 Task: Research Airbnb properties in Faisalabad, Pakistan from 4th January 2024 to 10th January 2024 for 1 adult. Place can be private room with 1  bedroom having 1 bed and 1 bathroom. Property type can be hotel.
Action: Mouse moved to (472, 134)
Screenshot: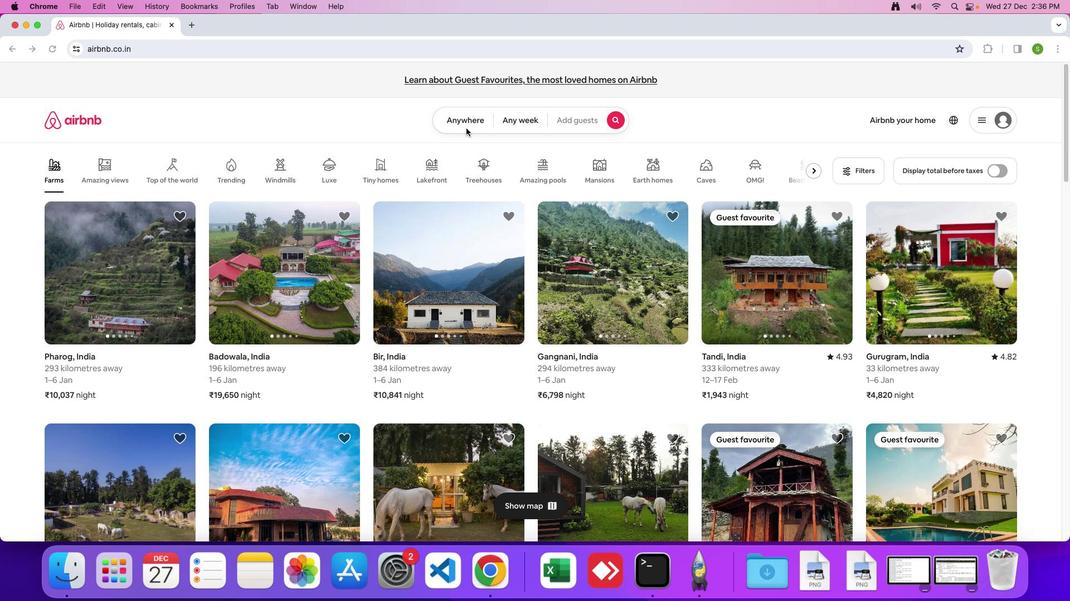 
Action: Mouse pressed left at (472, 134)
Screenshot: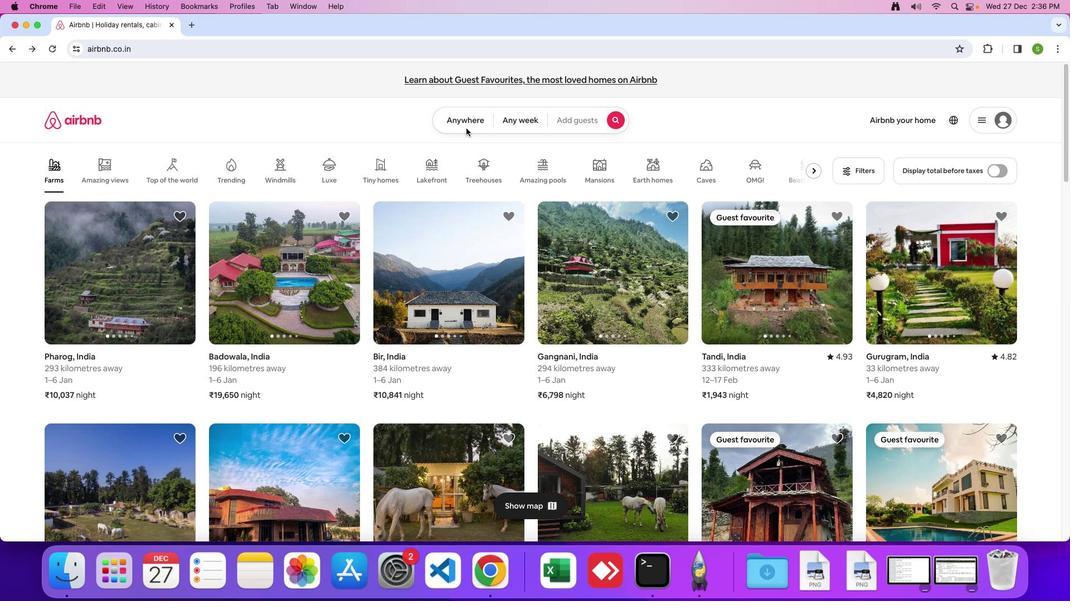 
Action: Mouse moved to (464, 129)
Screenshot: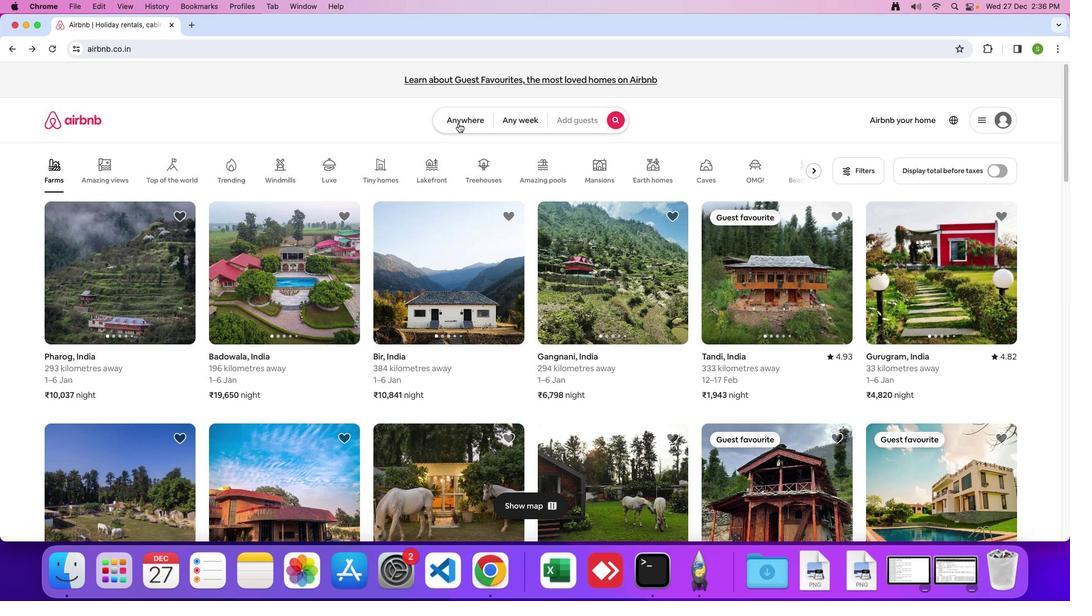 
Action: Mouse pressed left at (464, 129)
Screenshot: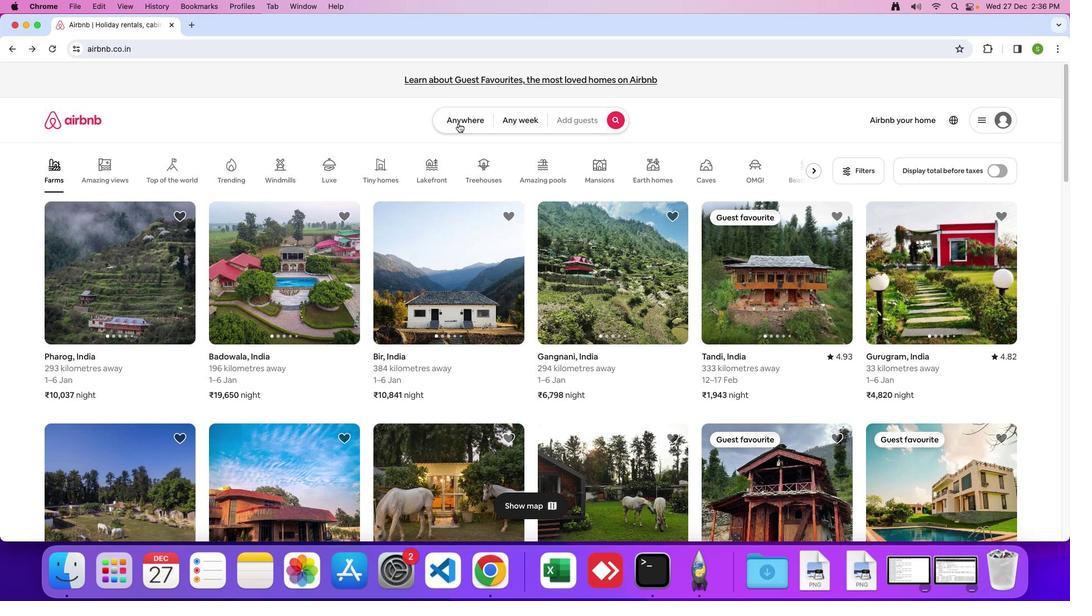 
Action: Mouse moved to (414, 163)
Screenshot: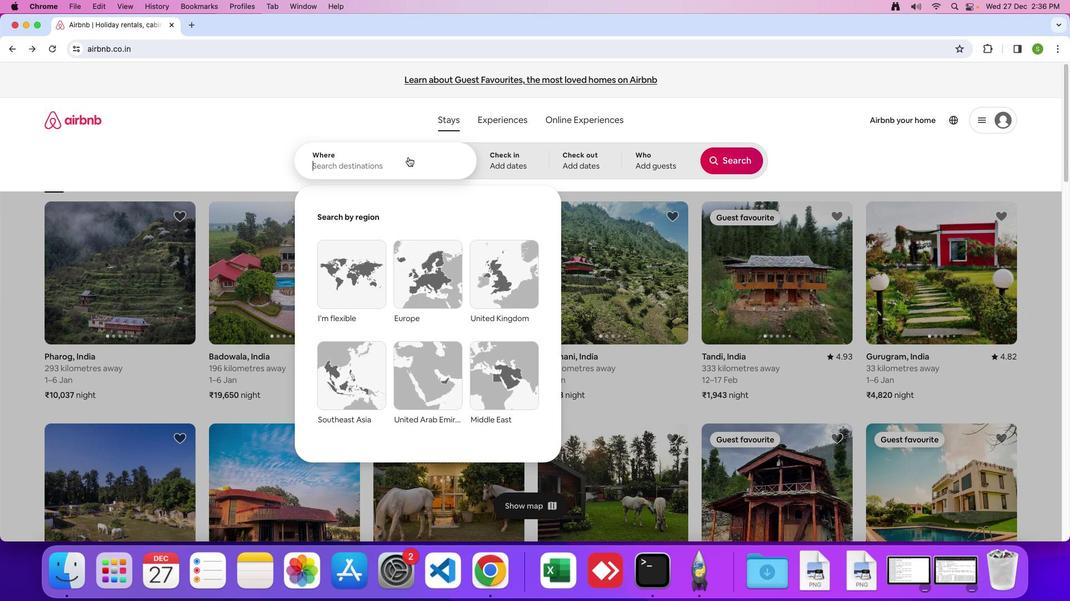 
Action: Mouse pressed left at (414, 163)
Screenshot: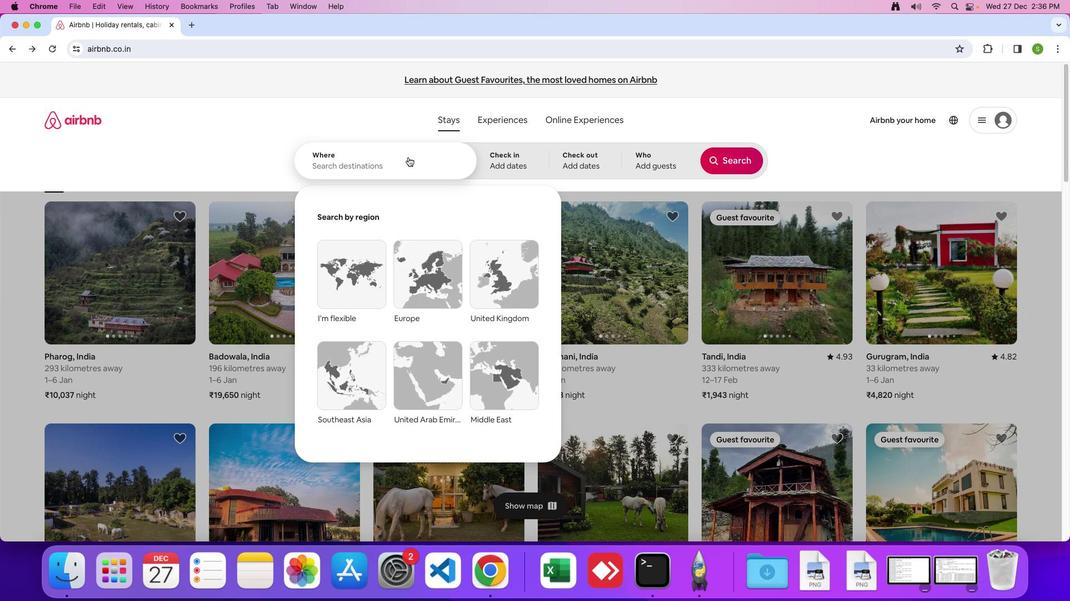 
Action: Key pressed 'F'Key.caps_lock'a''i''s''a''l''a''b''a''d'','Key.spaceKey.shift'P''a''k''i''s''t''a''n'Key.enter
Screenshot: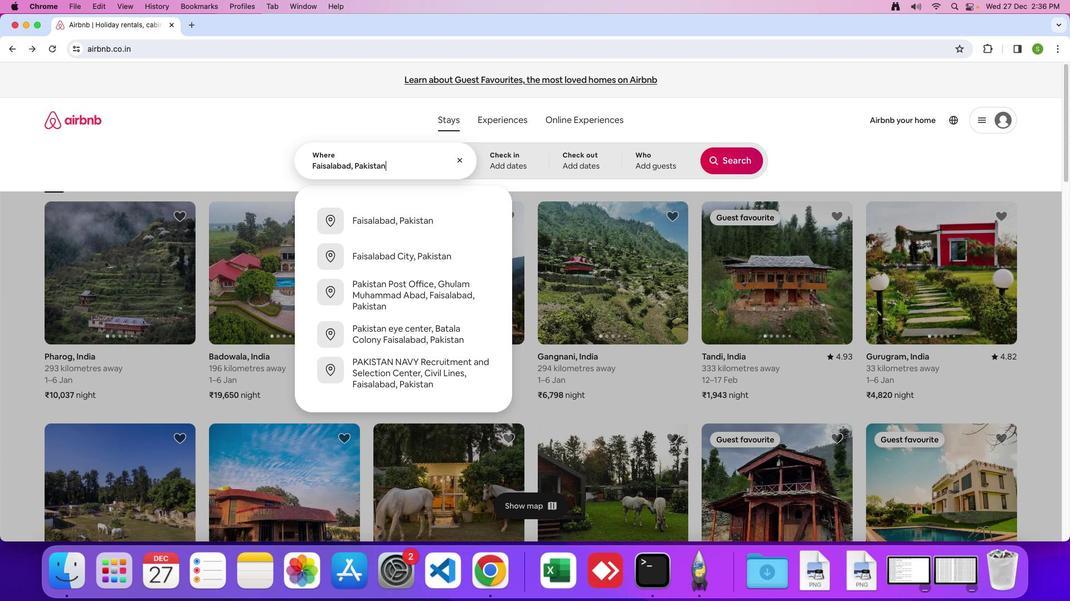 
Action: Mouse moved to (667, 301)
Screenshot: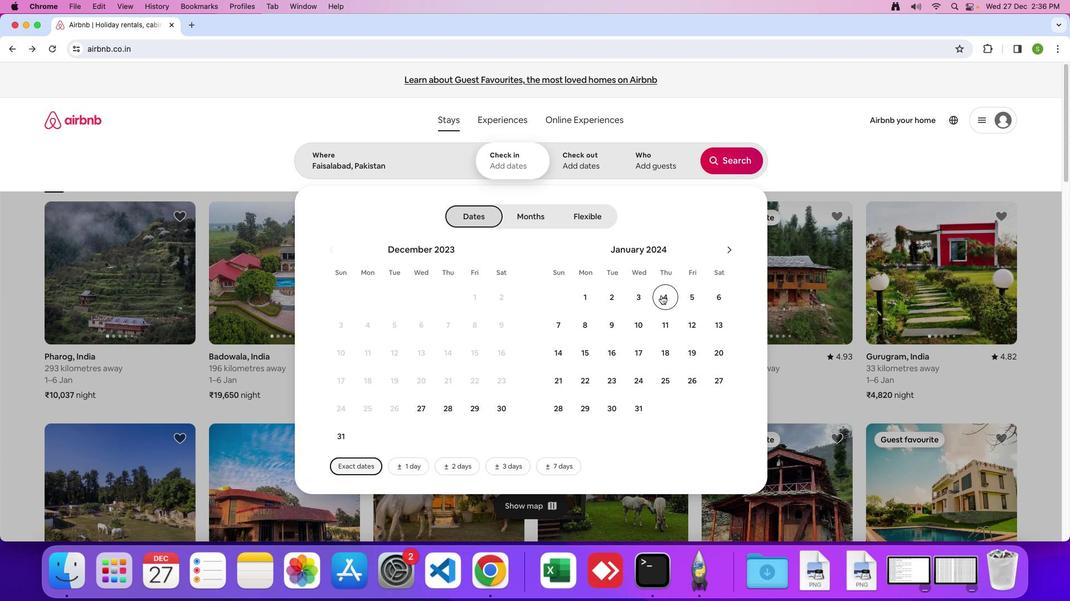 
Action: Mouse pressed left at (667, 301)
Screenshot: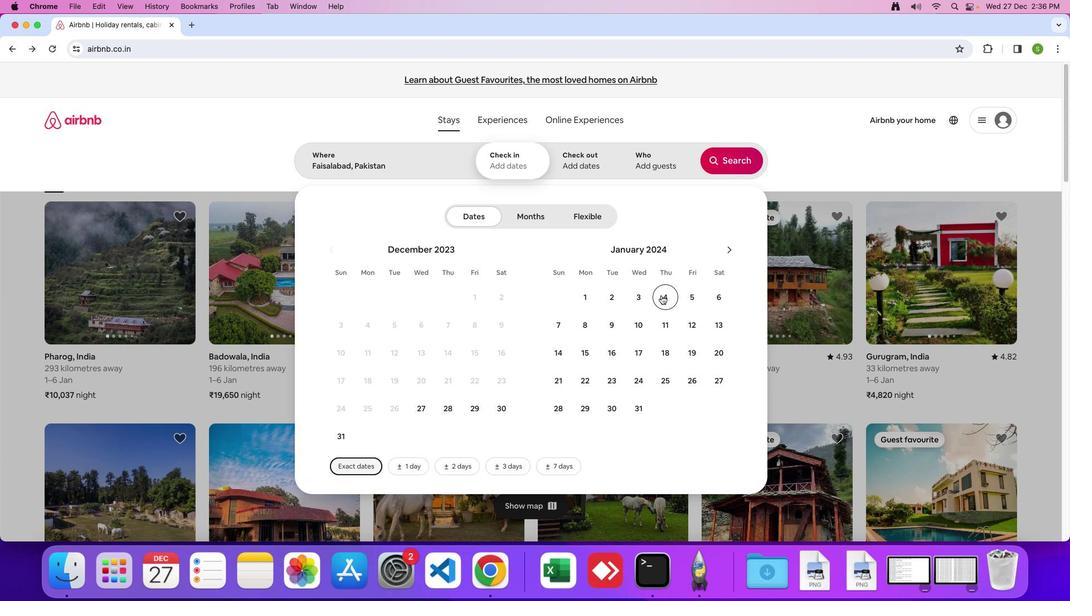
Action: Mouse moved to (647, 334)
Screenshot: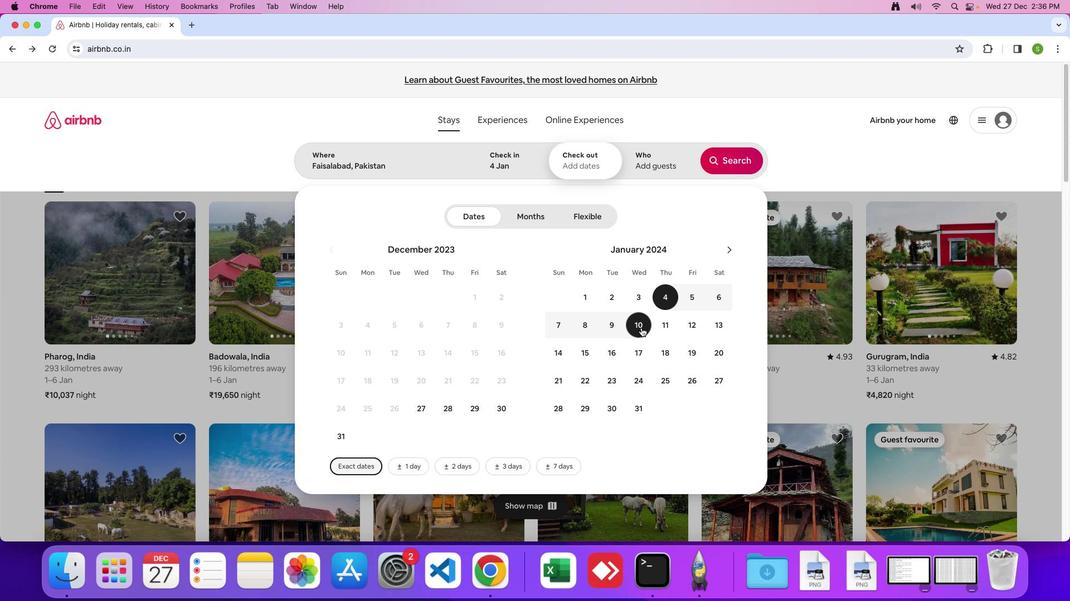 
Action: Mouse pressed left at (647, 334)
Screenshot: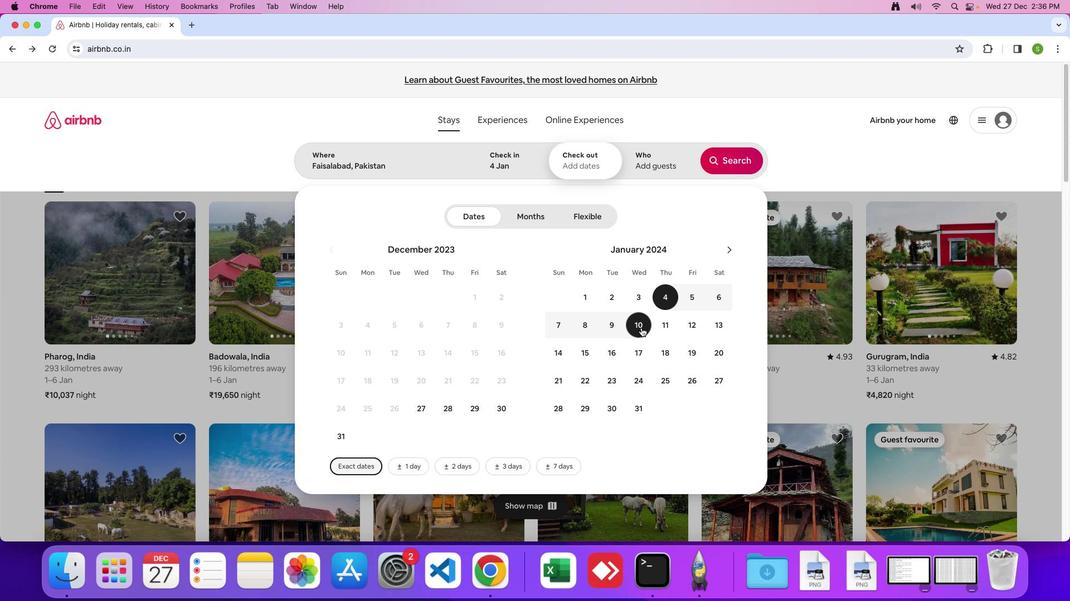 
Action: Mouse moved to (656, 171)
Screenshot: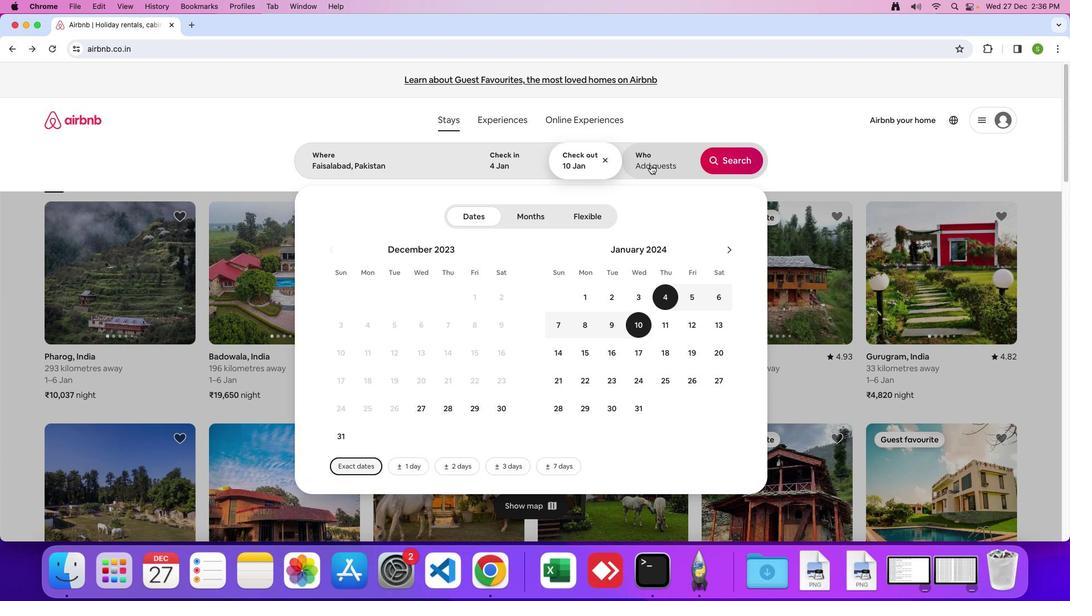 
Action: Mouse pressed left at (656, 171)
Screenshot: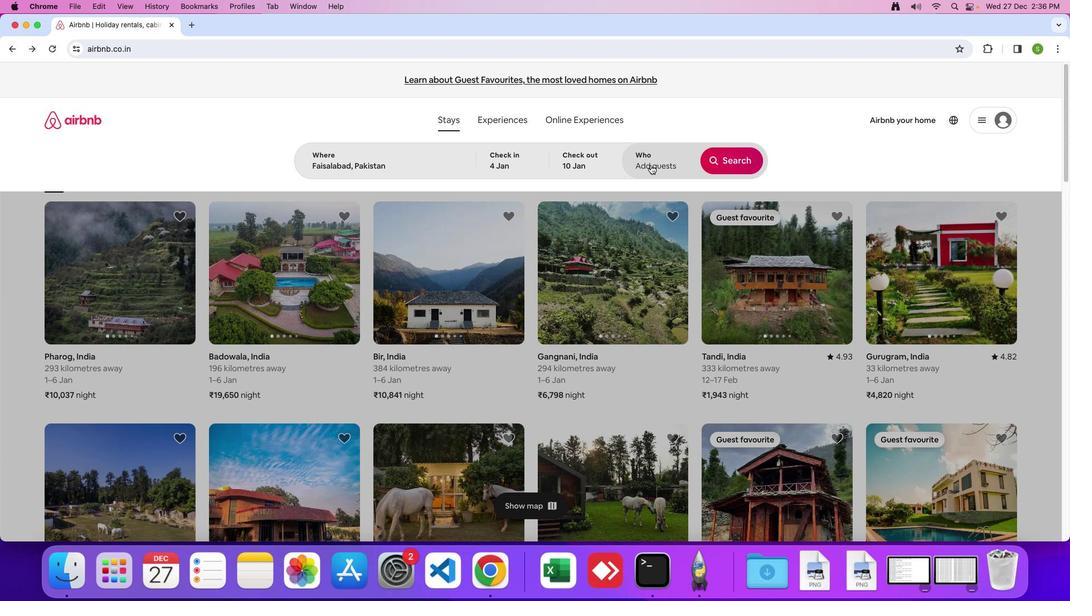 
Action: Mouse moved to (740, 227)
Screenshot: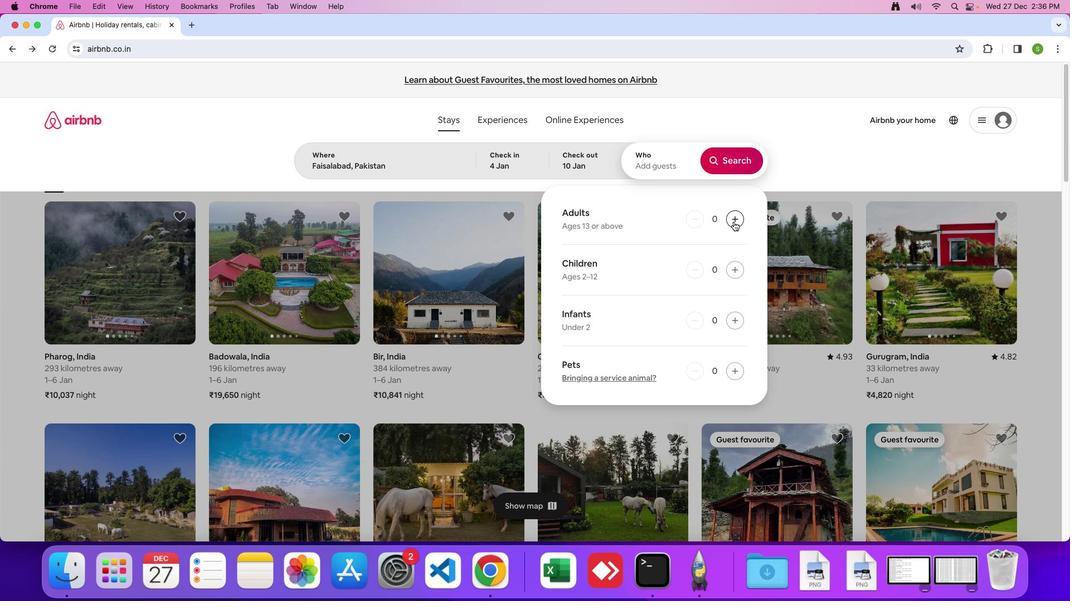 
Action: Mouse pressed left at (740, 227)
Screenshot: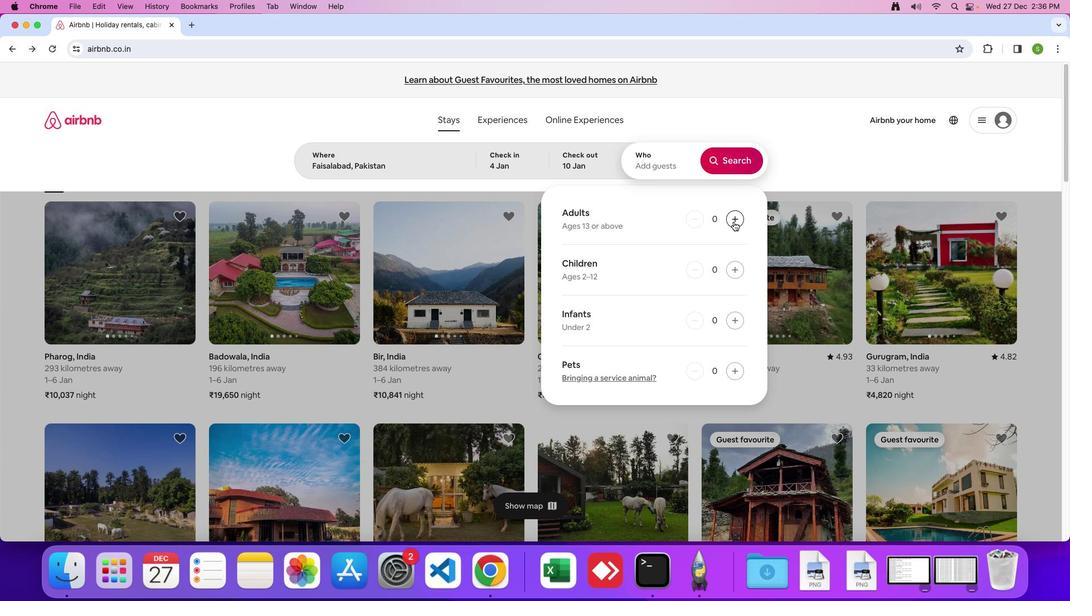 
Action: Mouse moved to (733, 176)
Screenshot: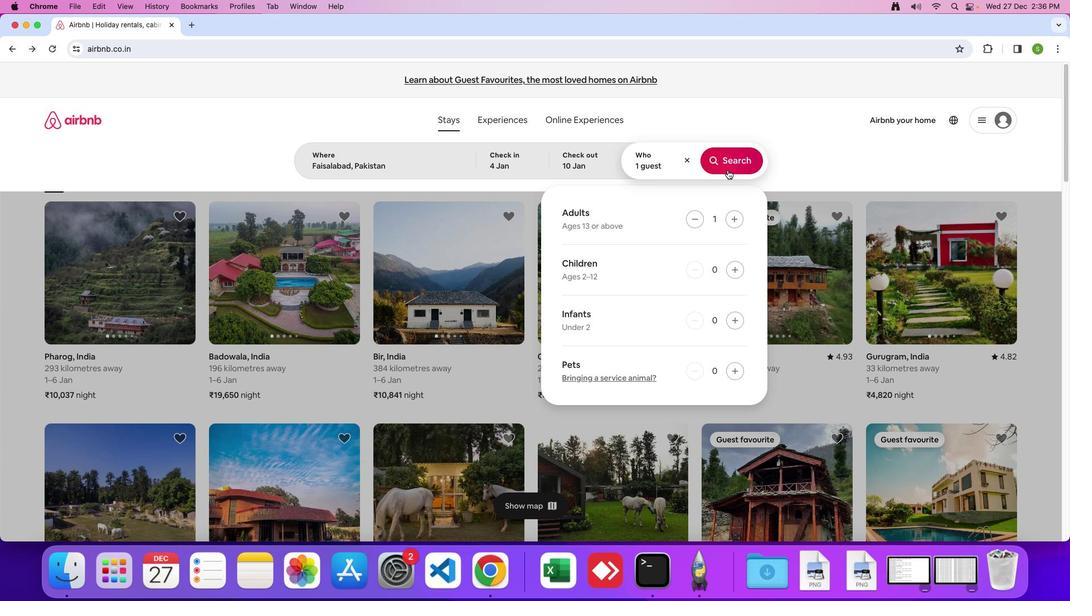 
Action: Mouse pressed left at (733, 176)
Screenshot: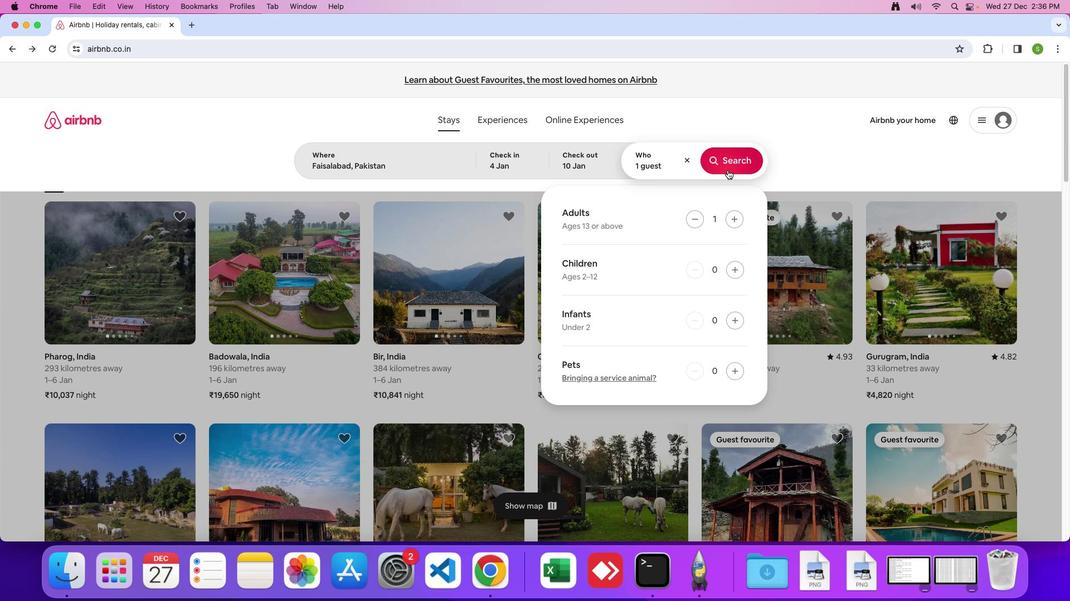 
Action: Mouse moved to (885, 130)
Screenshot: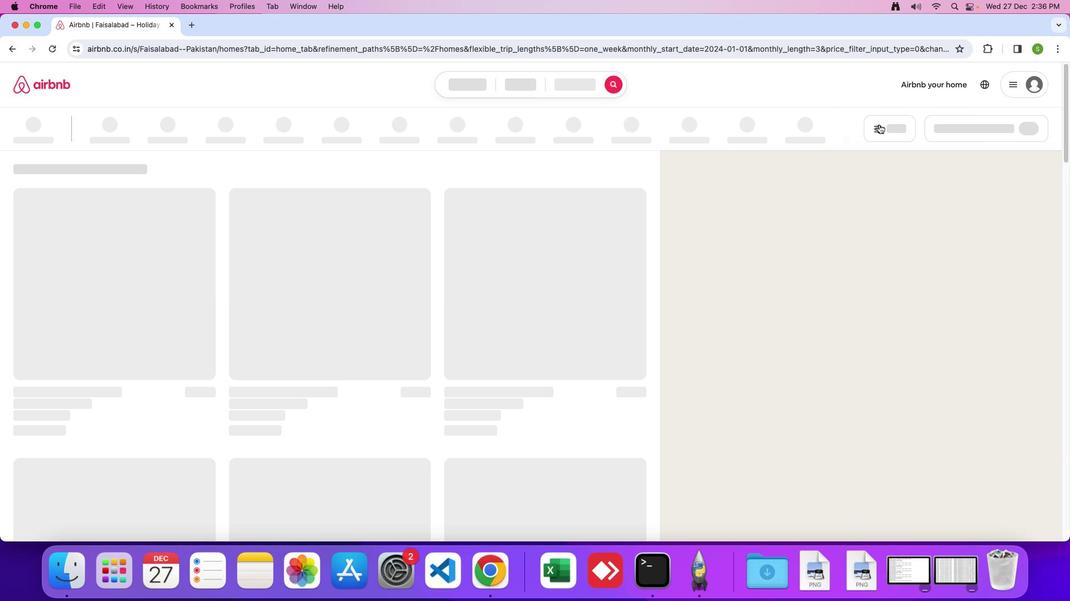 
Action: Mouse pressed left at (885, 130)
Screenshot: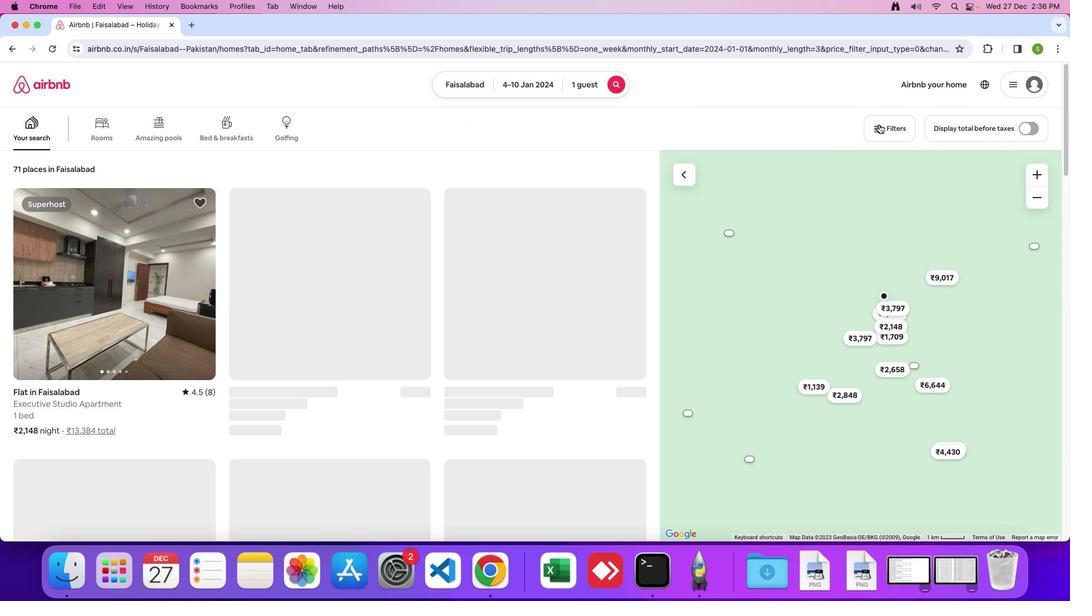 
Action: Mouse moved to (537, 379)
Screenshot: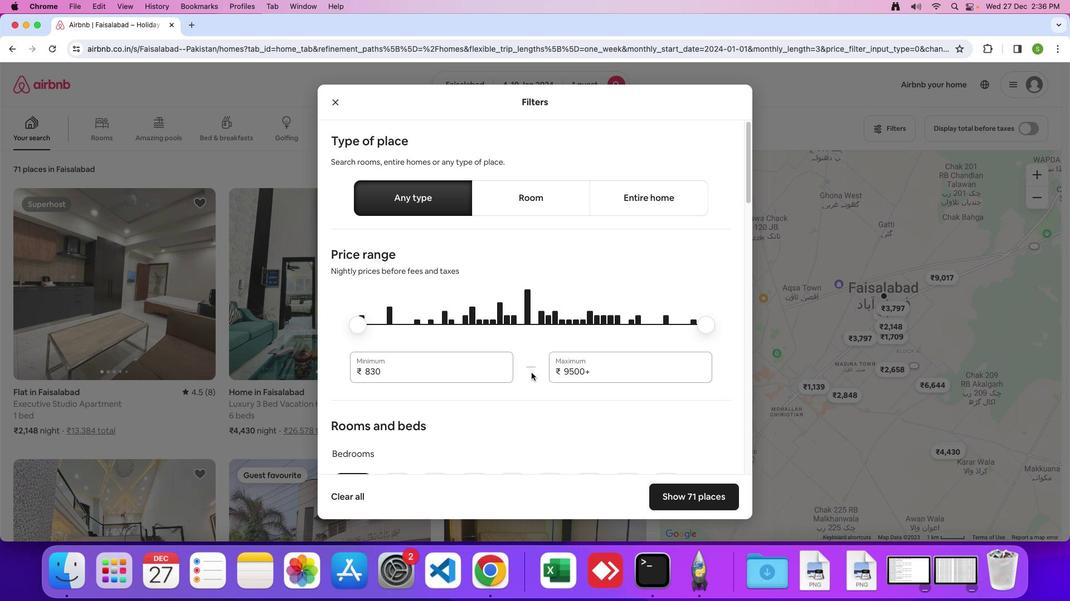
Action: Mouse scrolled (537, 379) with delta (6, 5)
Screenshot: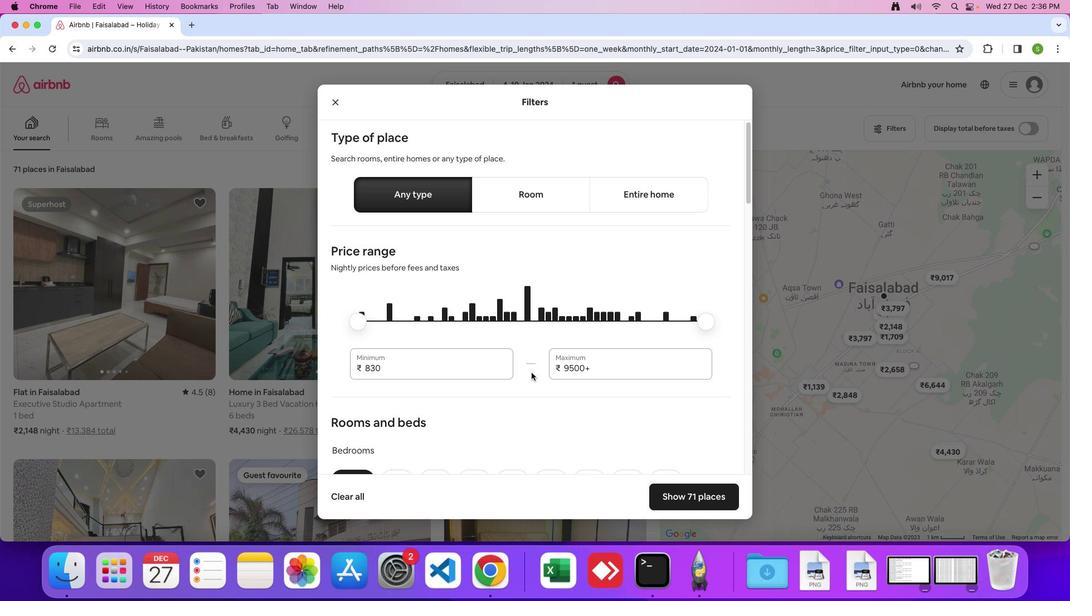 
Action: Mouse scrolled (537, 379) with delta (6, 5)
Screenshot: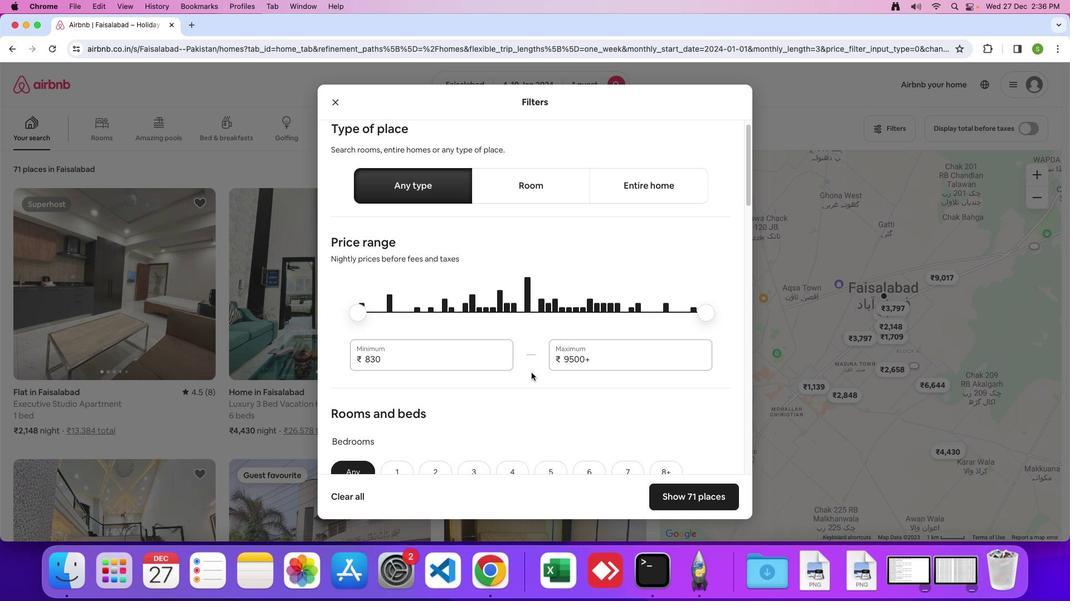 
Action: Mouse scrolled (537, 379) with delta (6, 5)
Screenshot: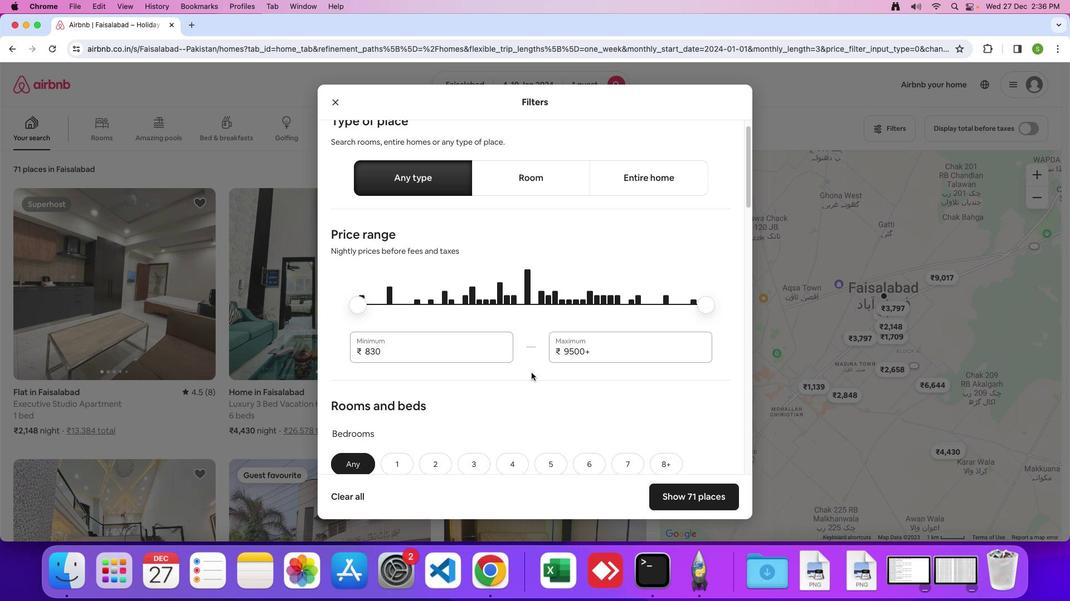 
Action: Mouse scrolled (537, 379) with delta (6, 5)
Screenshot: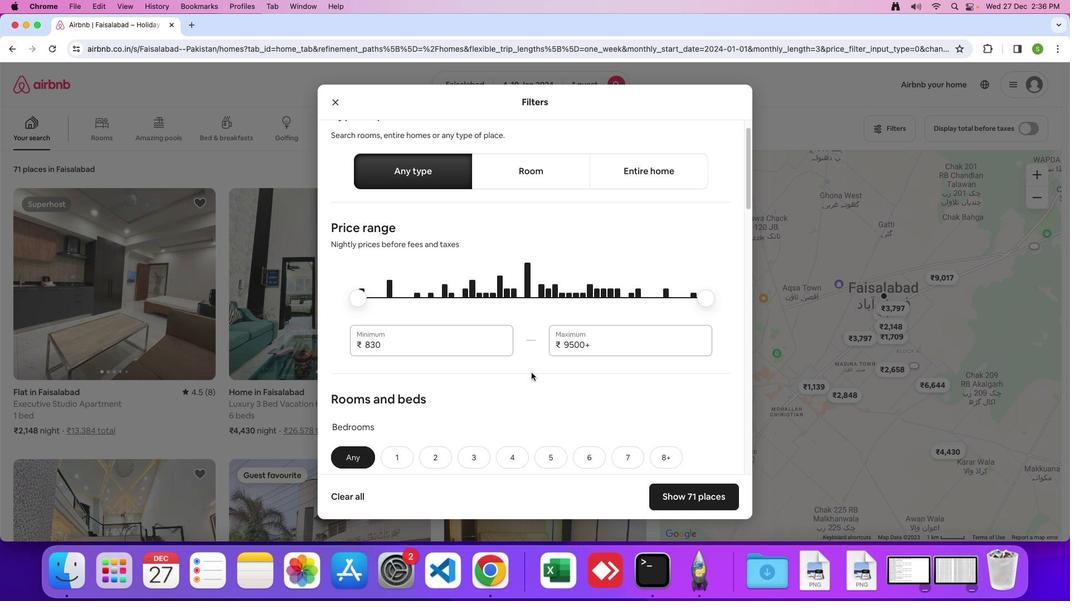 
Action: Mouse scrolled (537, 379) with delta (6, 5)
Screenshot: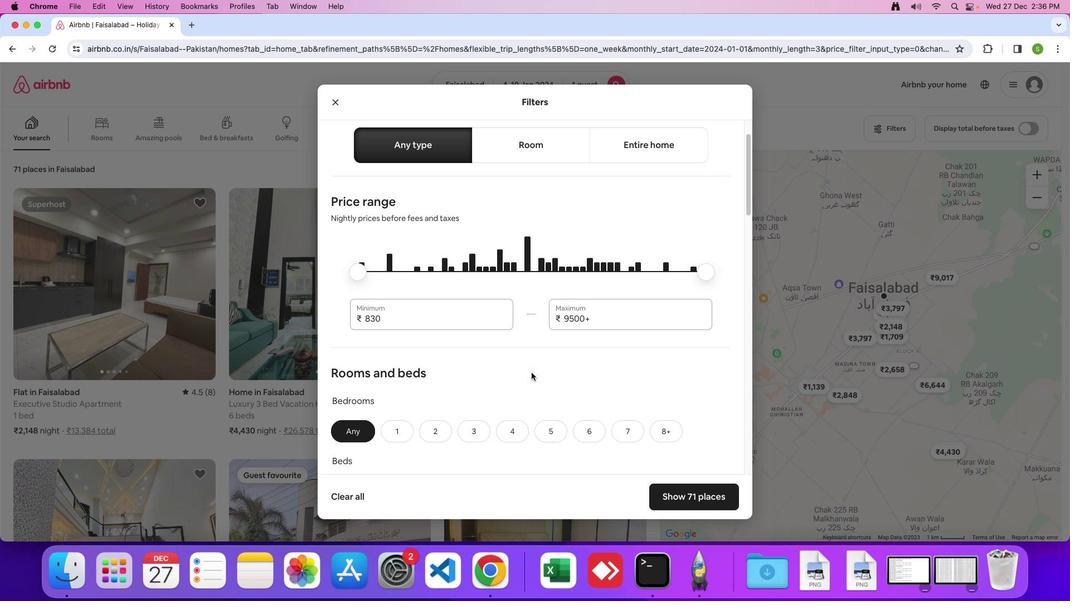 
Action: Mouse scrolled (537, 379) with delta (6, 5)
Screenshot: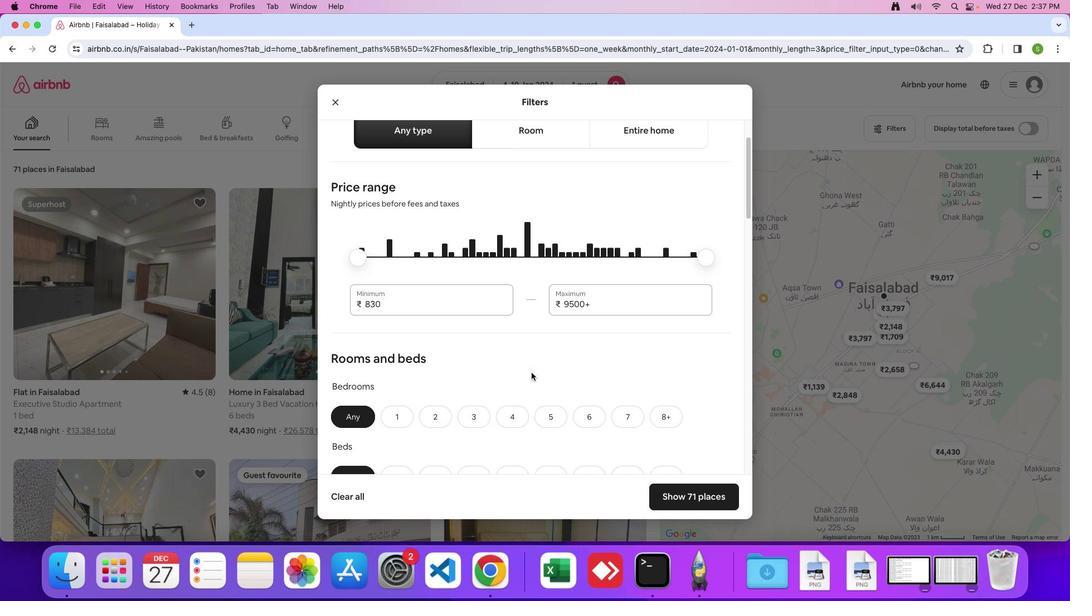 
Action: Mouse scrolled (537, 379) with delta (6, 5)
Screenshot: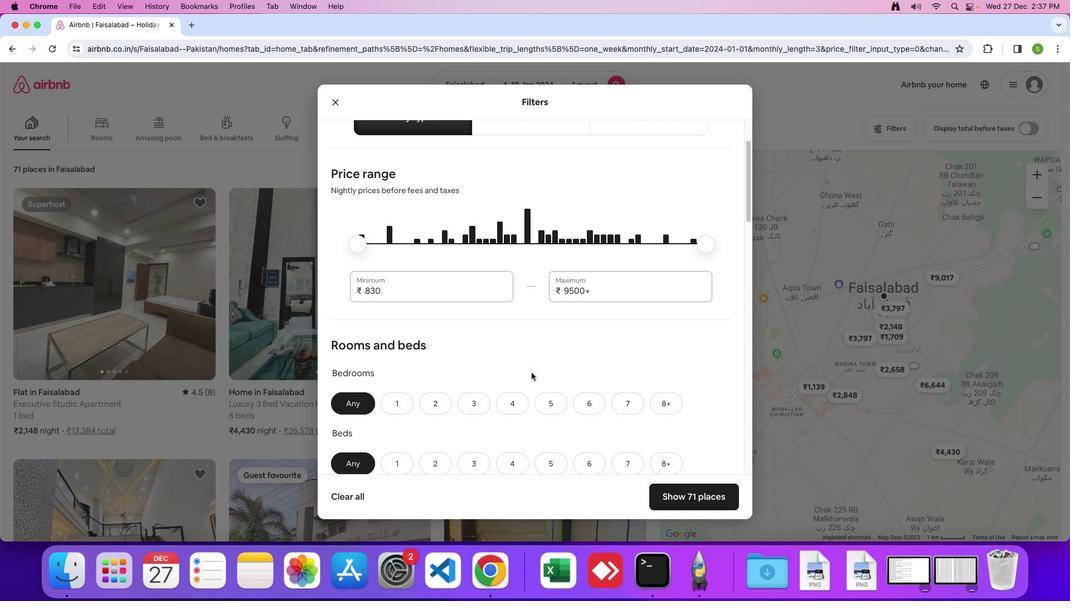 
Action: Mouse scrolled (537, 379) with delta (6, 5)
Screenshot: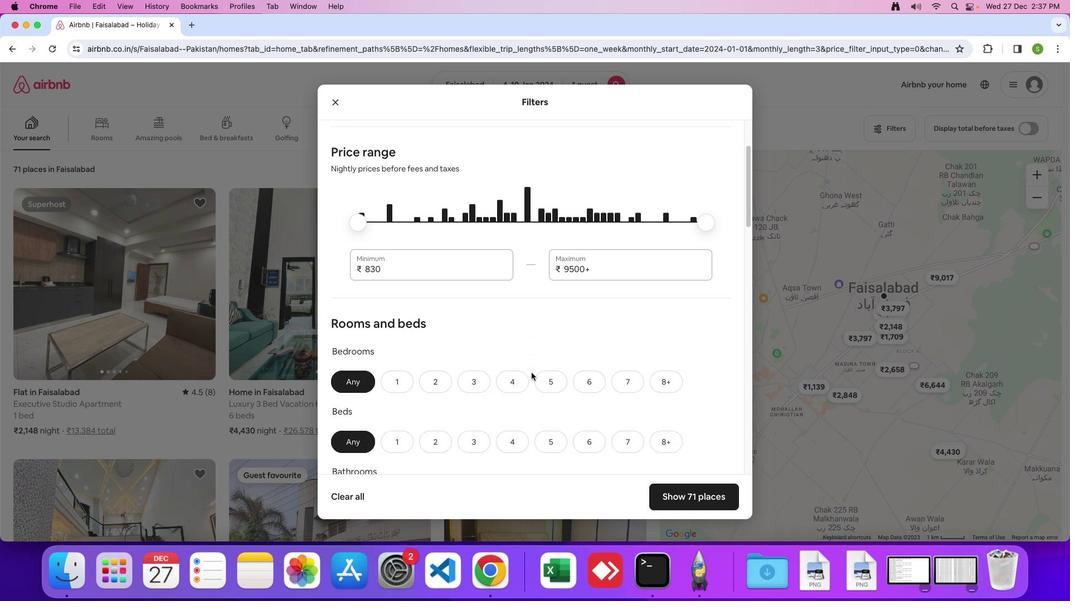 
Action: Mouse scrolled (537, 379) with delta (6, 5)
Screenshot: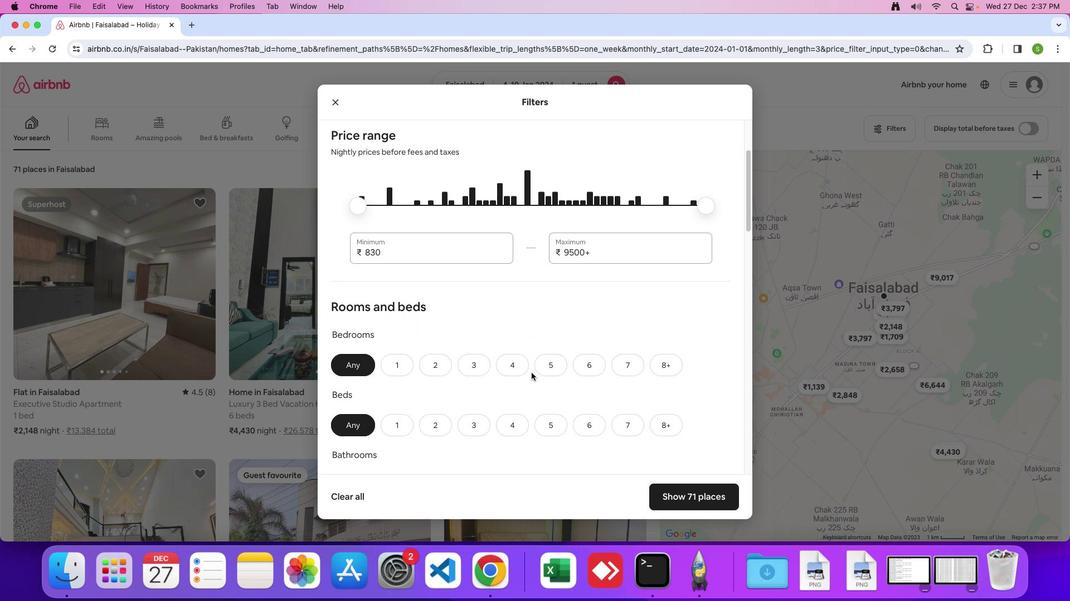 
Action: Mouse scrolled (537, 379) with delta (6, 5)
Screenshot: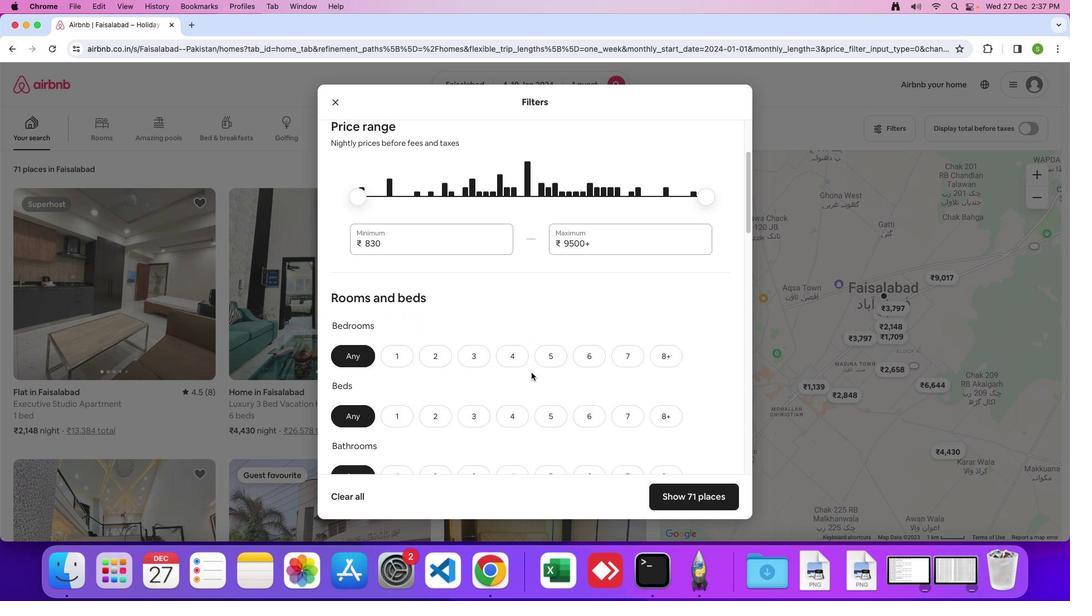 
Action: Mouse scrolled (537, 379) with delta (6, 5)
Screenshot: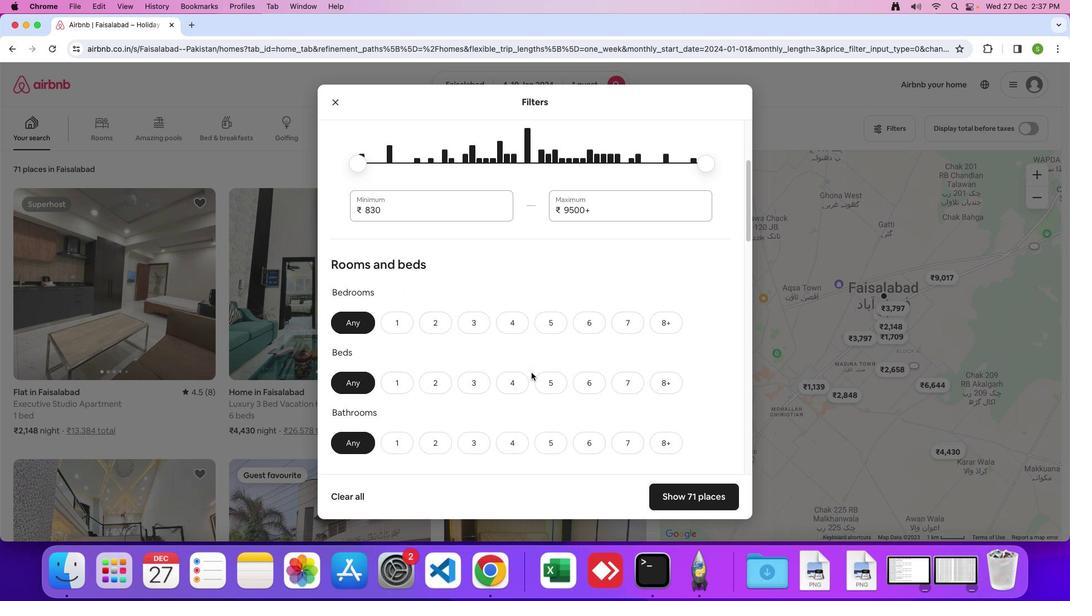
Action: Mouse scrolled (537, 379) with delta (6, 5)
Screenshot: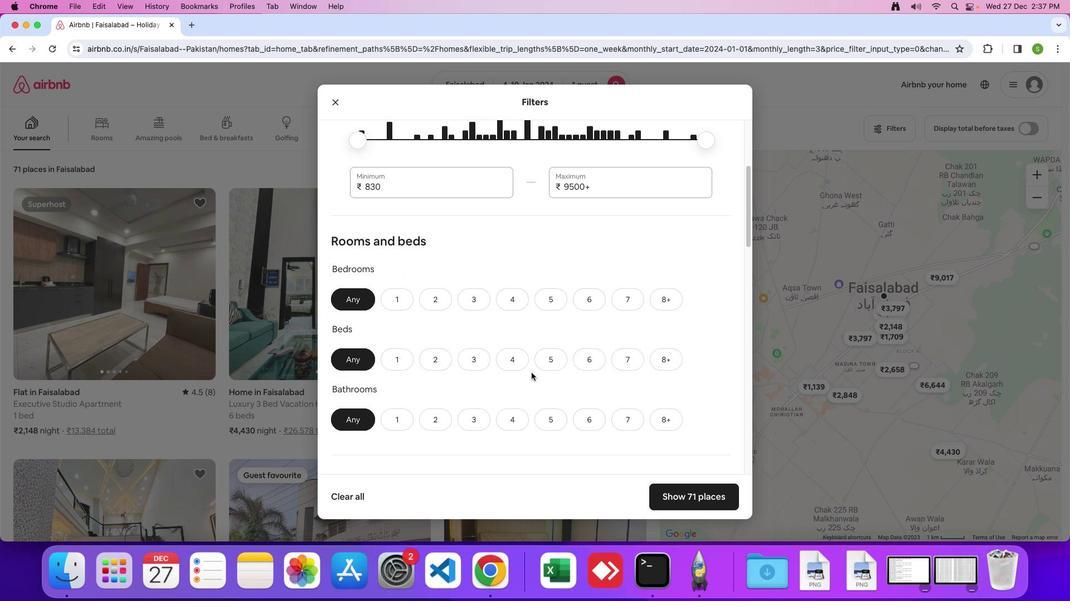 
Action: Mouse scrolled (537, 379) with delta (6, 5)
Screenshot: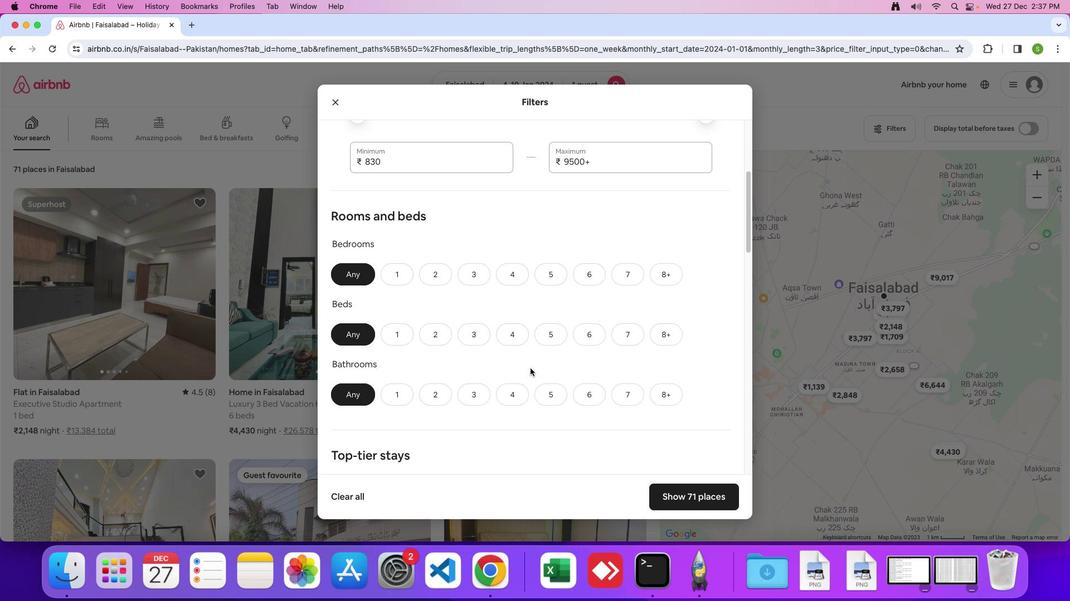 
Action: Mouse scrolled (537, 379) with delta (6, 4)
Screenshot: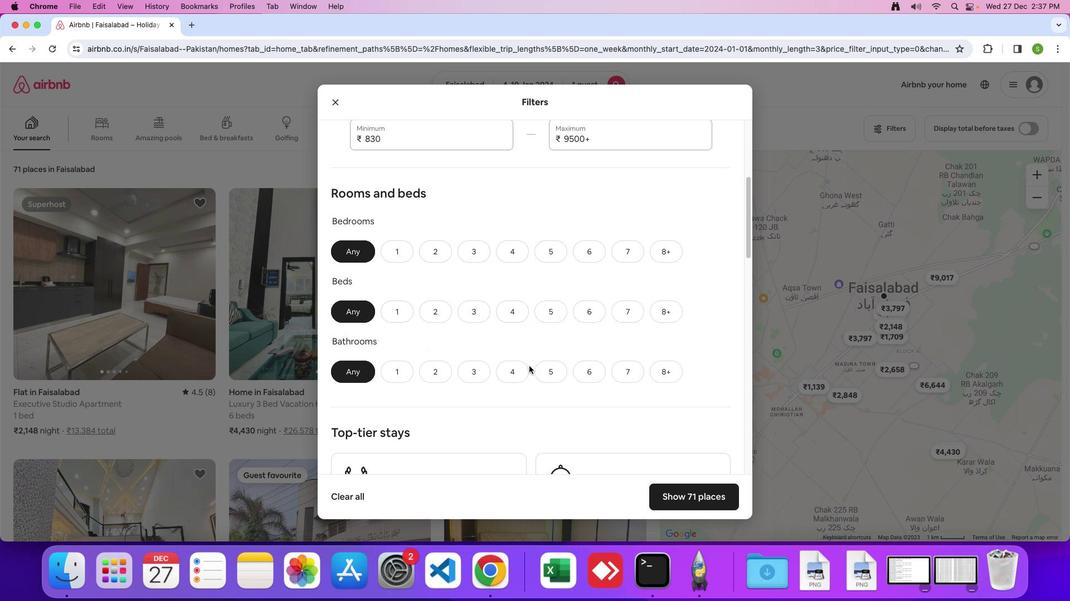 
Action: Mouse moved to (412, 213)
Screenshot: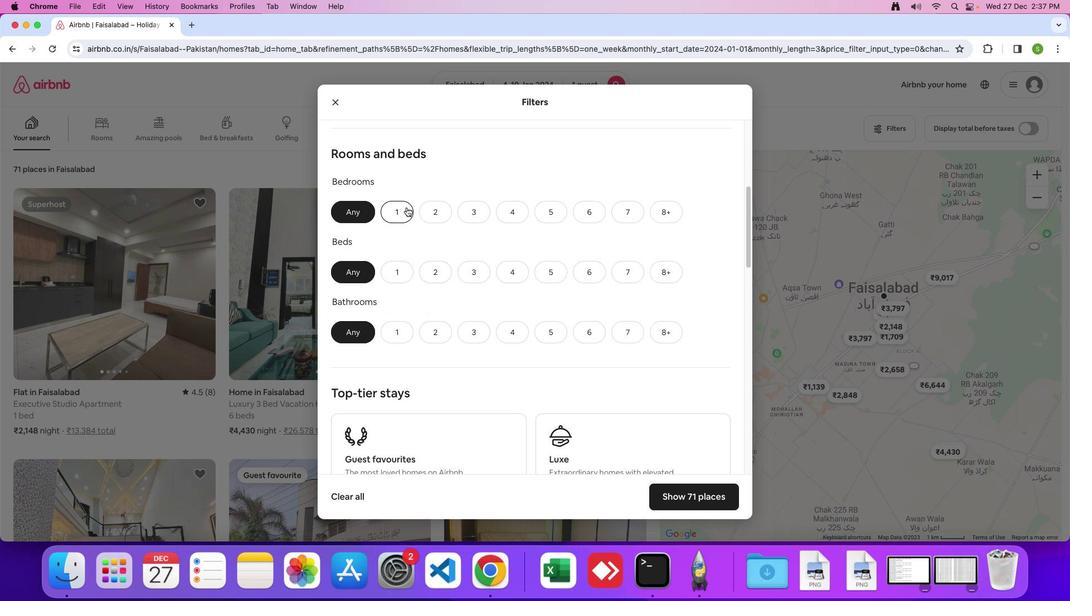 
Action: Mouse pressed left at (412, 213)
Screenshot: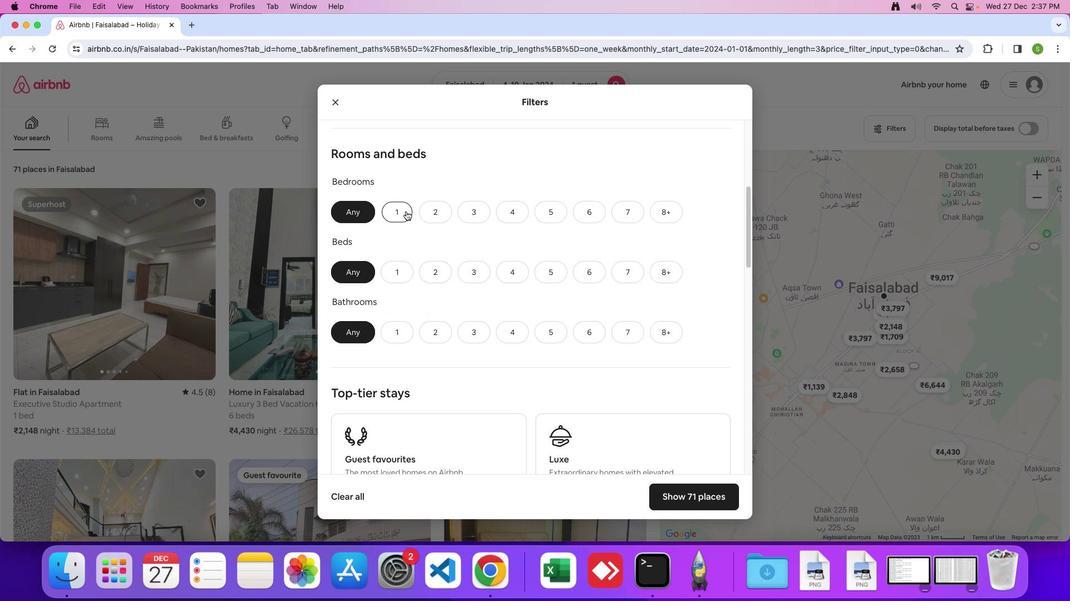 
Action: Mouse moved to (405, 274)
Screenshot: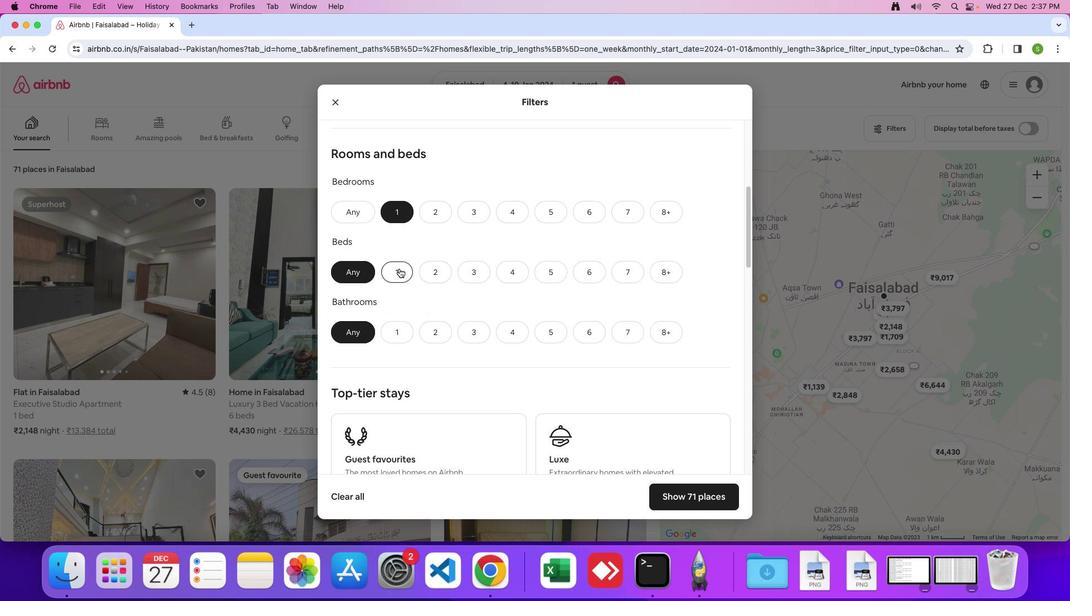
Action: Mouse pressed left at (405, 274)
Screenshot: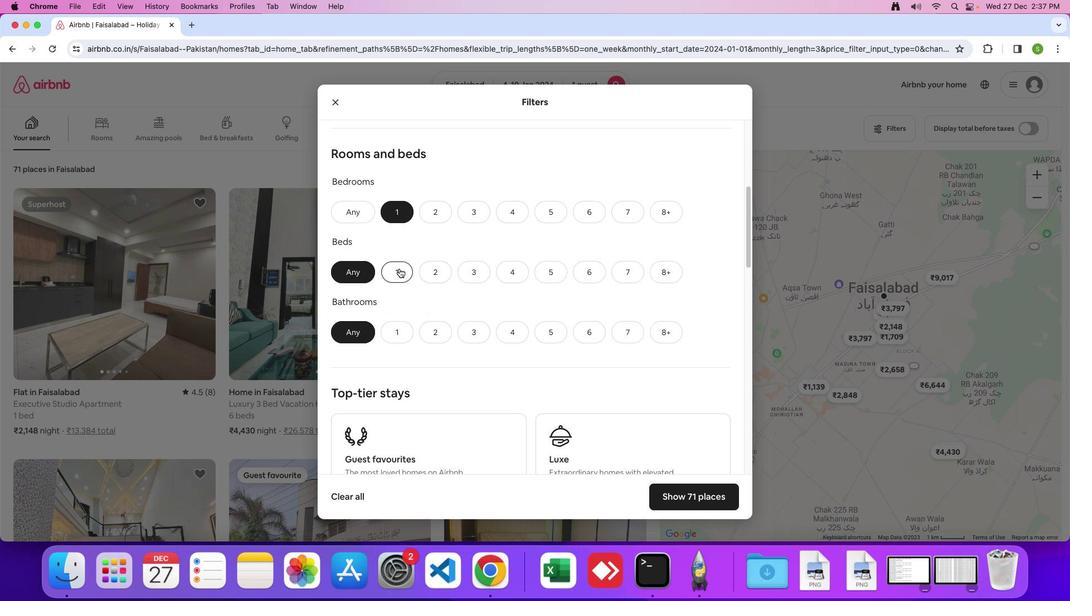 
Action: Mouse moved to (404, 343)
Screenshot: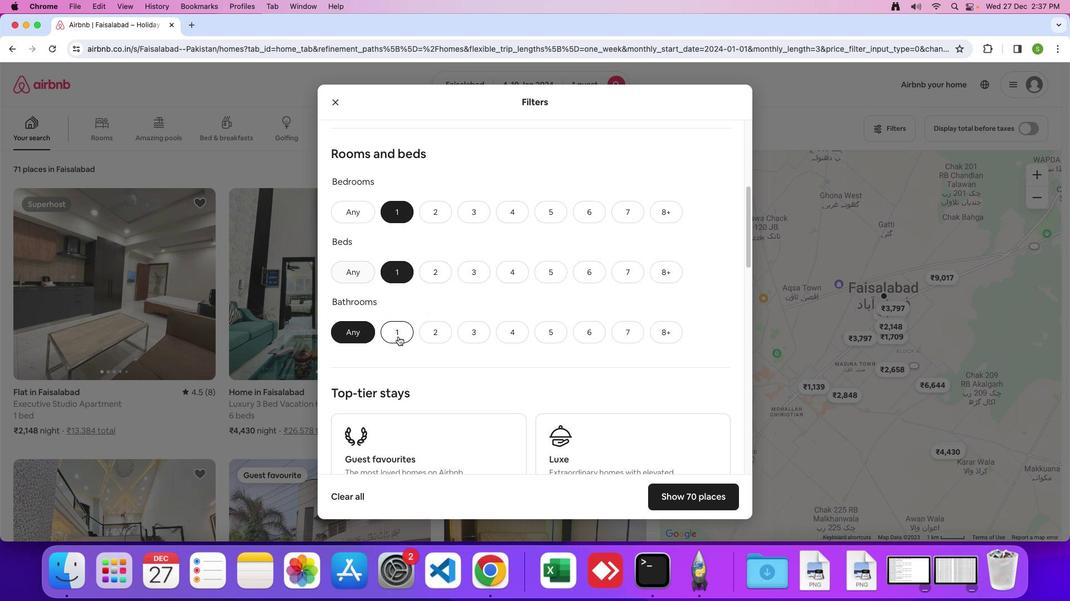 
Action: Mouse pressed left at (404, 343)
Screenshot: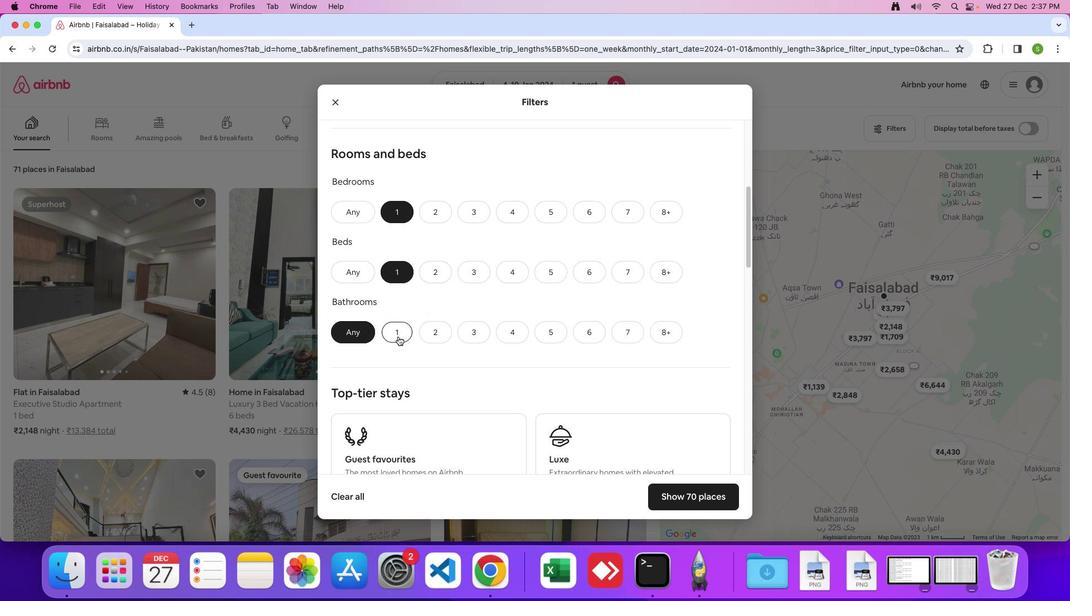
Action: Mouse moved to (535, 347)
Screenshot: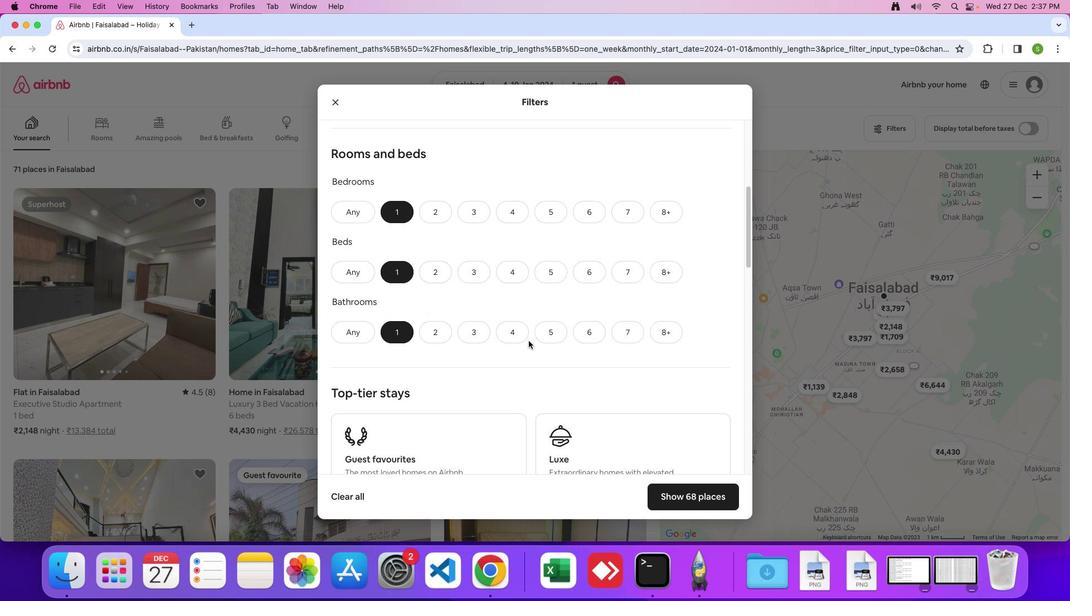 
Action: Mouse scrolled (535, 347) with delta (6, 5)
Screenshot: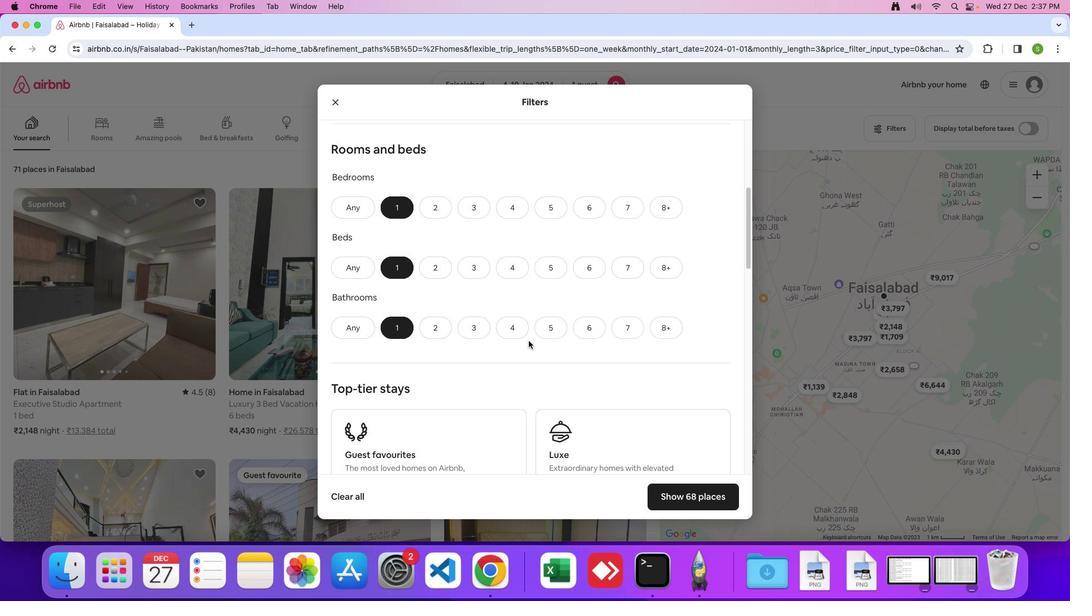 
Action: Mouse scrolled (535, 347) with delta (6, 5)
Screenshot: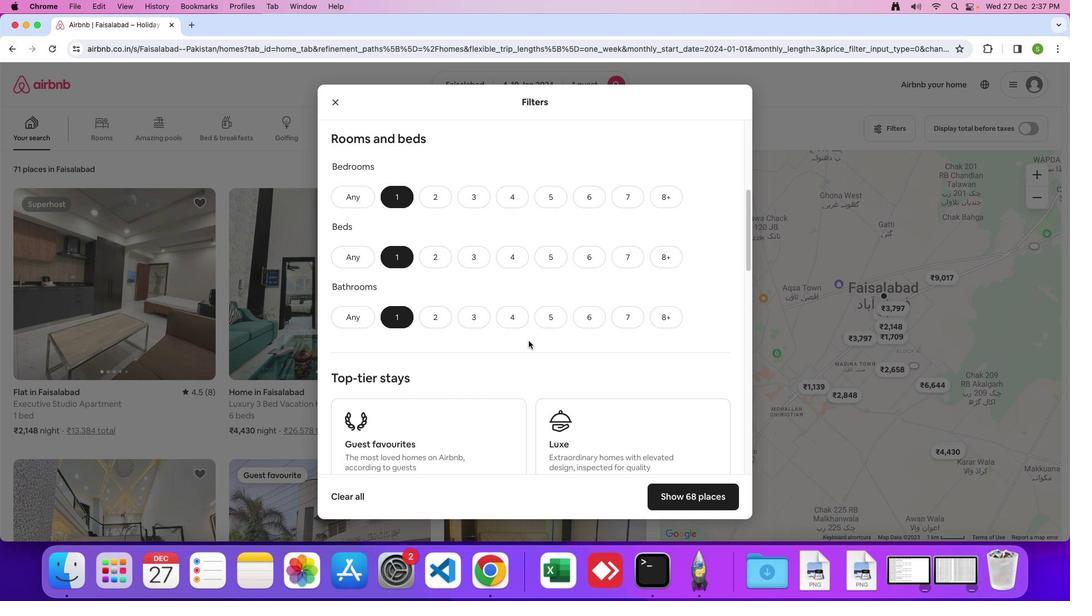 
Action: Mouse scrolled (535, 347) with delta (6, 5)
Screenshot: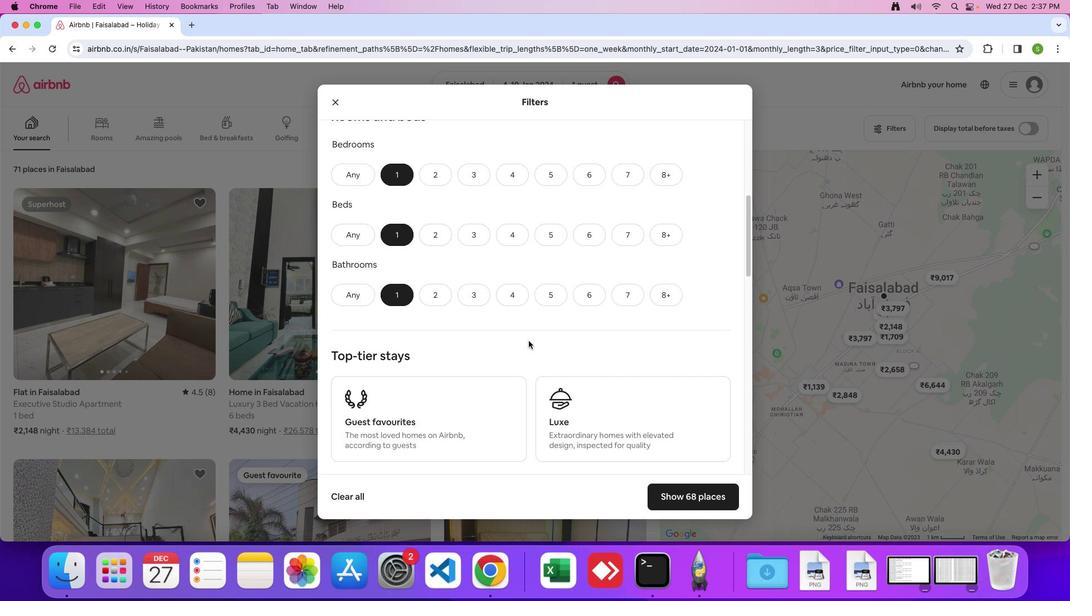 
Action: Mouse scrolled (535, 347) with delta (6, 5)
Screenshot: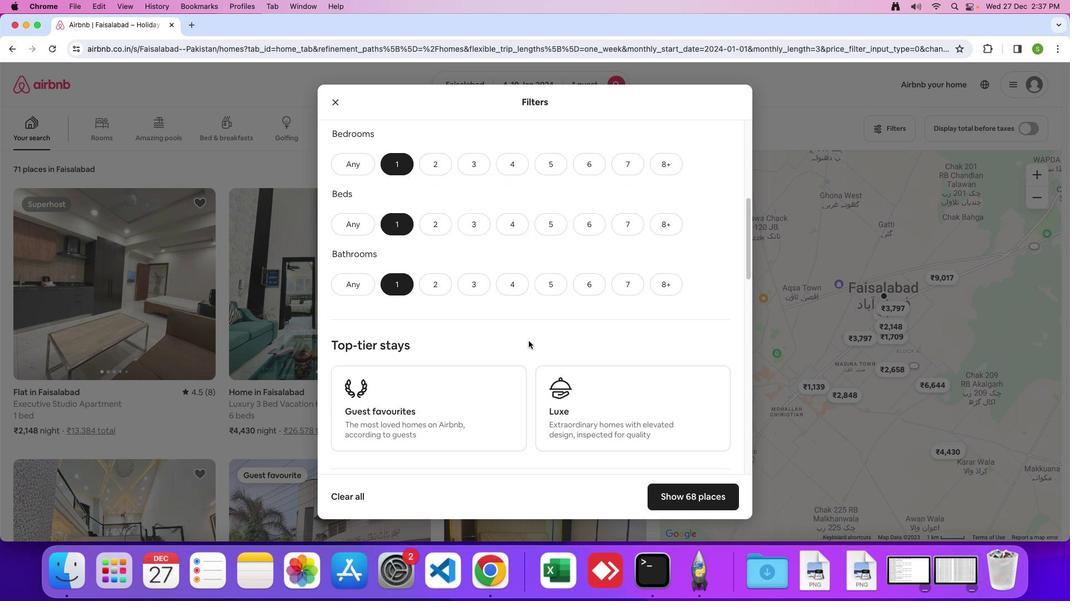 
Action: Mouse scrolled (535, 347) with delta (6, 5)
Screenshot: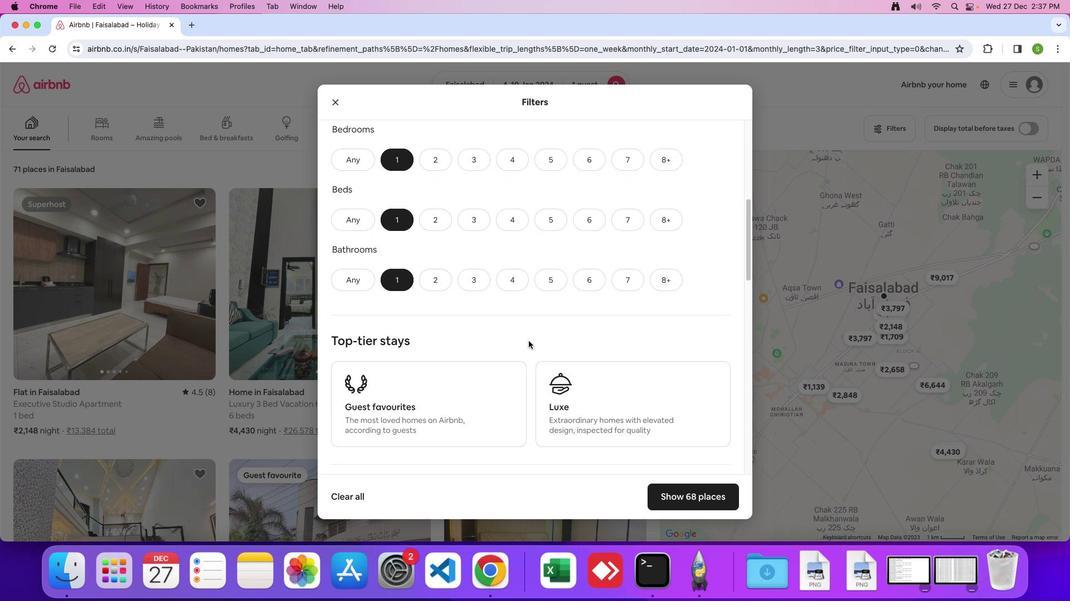 
Action: Mouse scrolled (535, 347) with delta (6, 5)
Screenshot: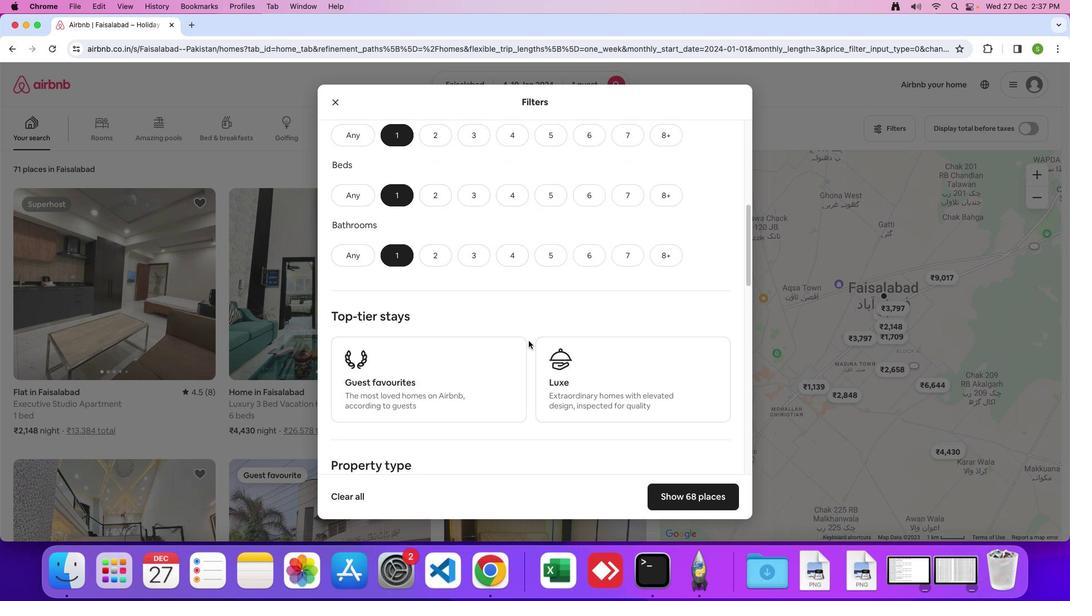 
Action: Mouse scrolled (535, 347) with delta (6, 5)
Screenshot: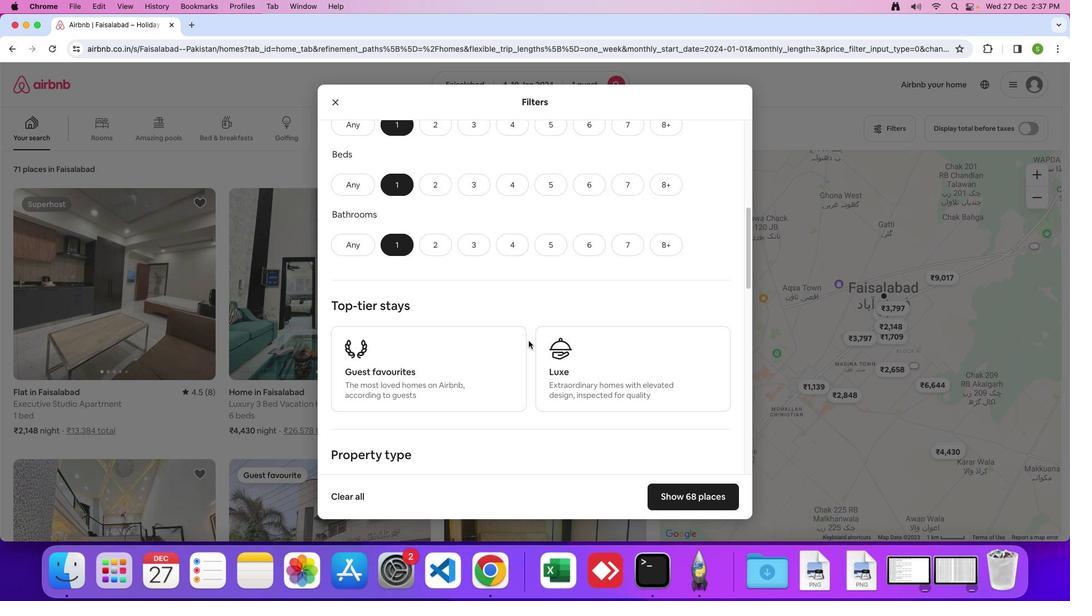 
Action: Mouse scrolled (535, 347) with delta (6, 5)
Screenshot: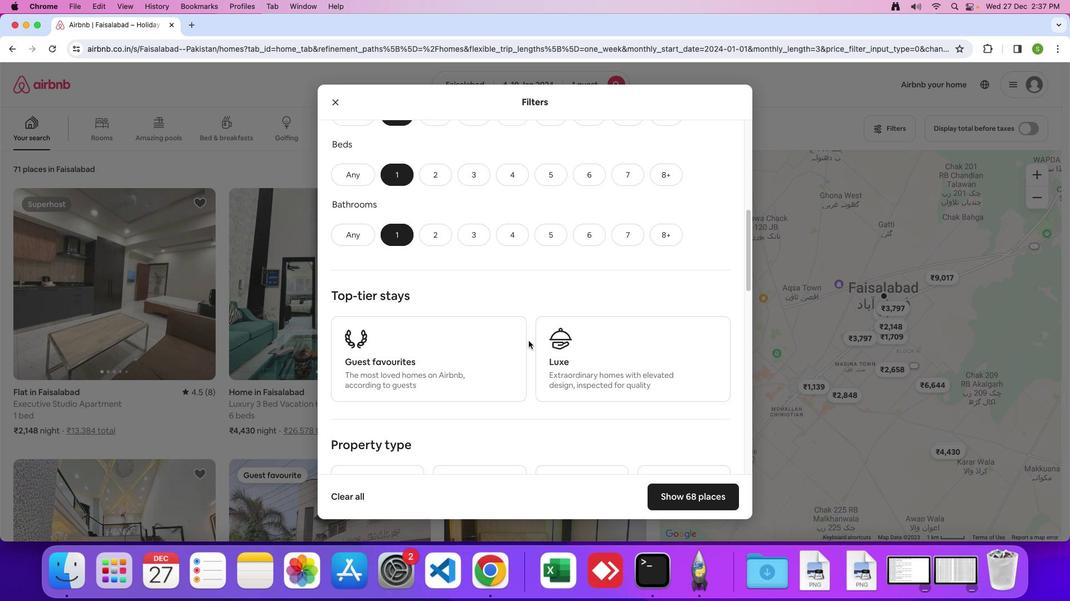 
Action: Mouse scrolled (535, 347) with delta (6, 5)
Screenshot: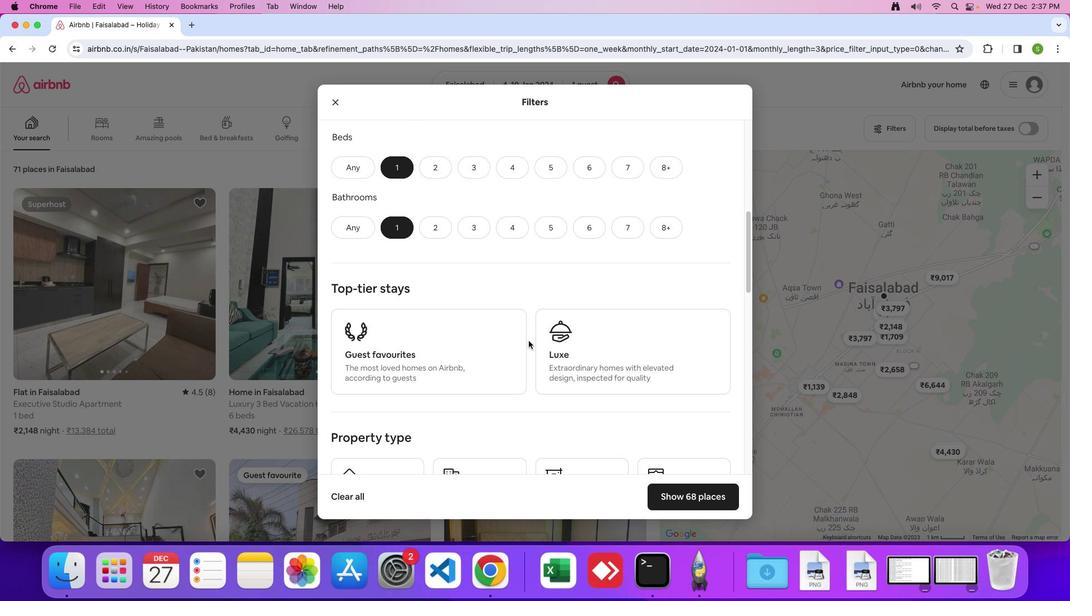 
Action: Mouse scrolled (535, 347) with delta (6, 5)
Screenshot: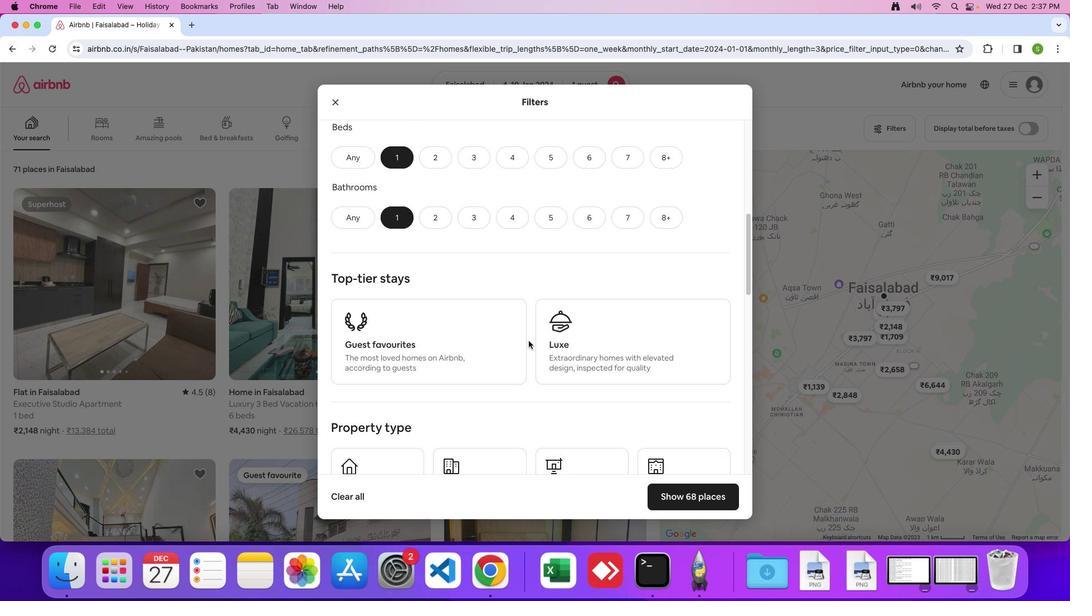 
Action: Mouse scrolled (535, 347) with delta (6, 5)
Screenshot: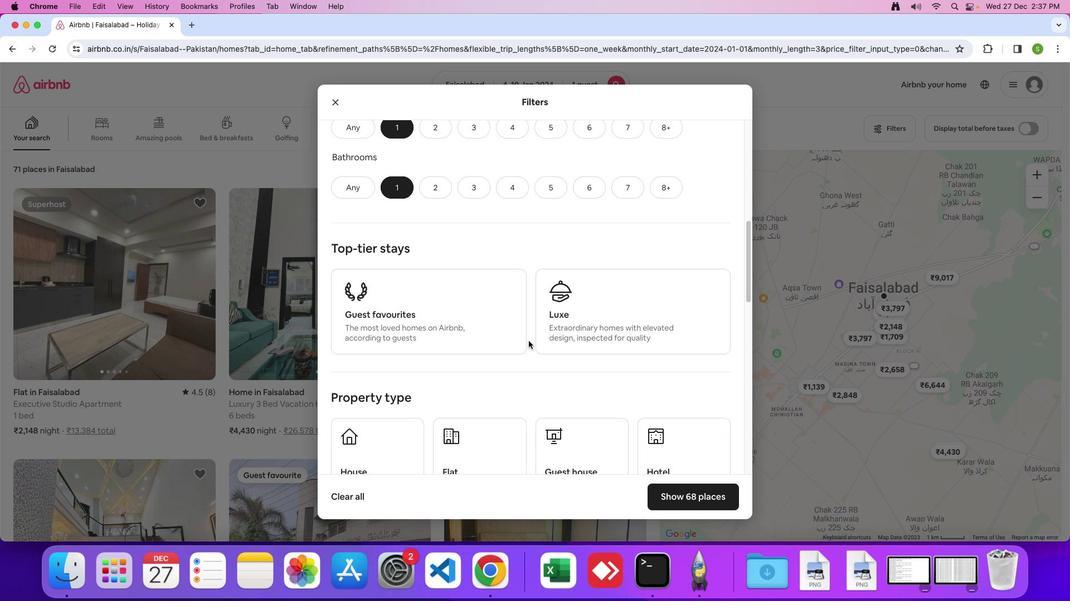
Action: Mouse scrolled (535, 347) with delta (6, 5)
Screenshot: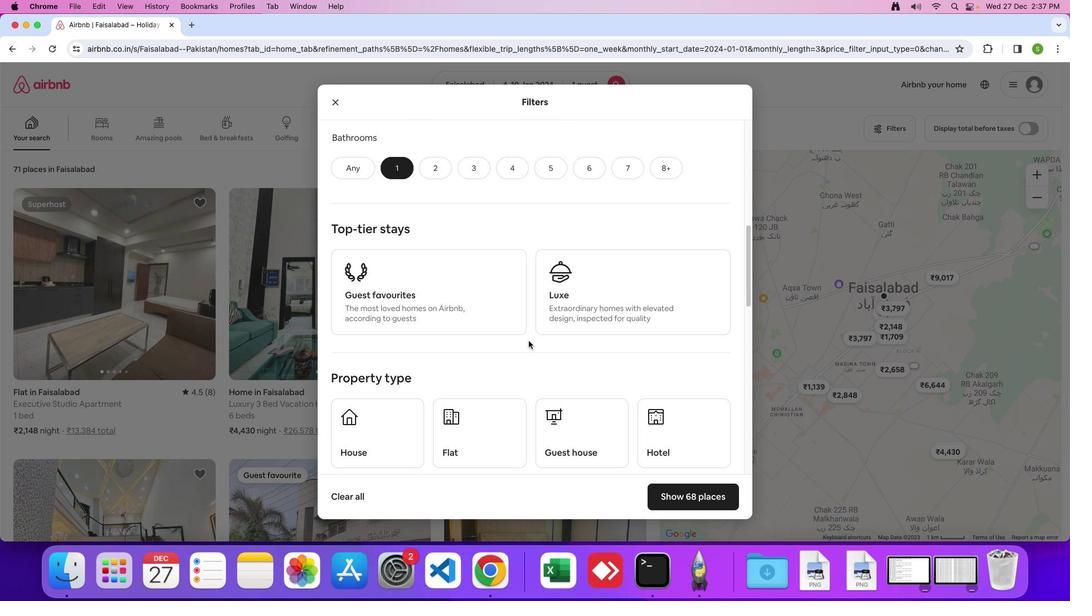 
Action: Mouse scrolled (535, 347) with delta (6, 5)
Screenshot: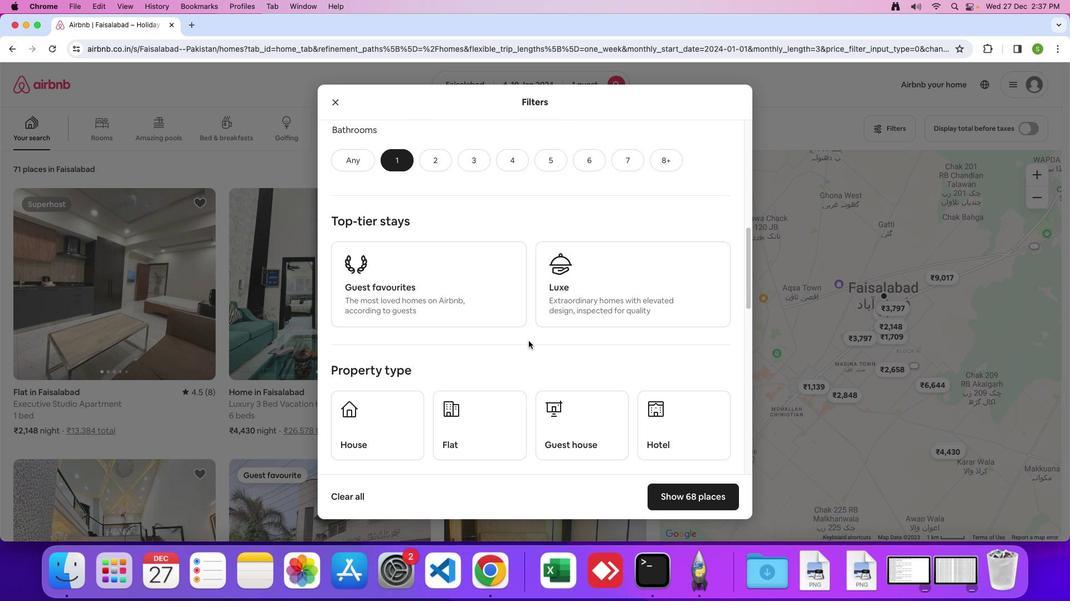
Action: Mouse scrolled (535, 347) with delta (6, 5)
Screenshot: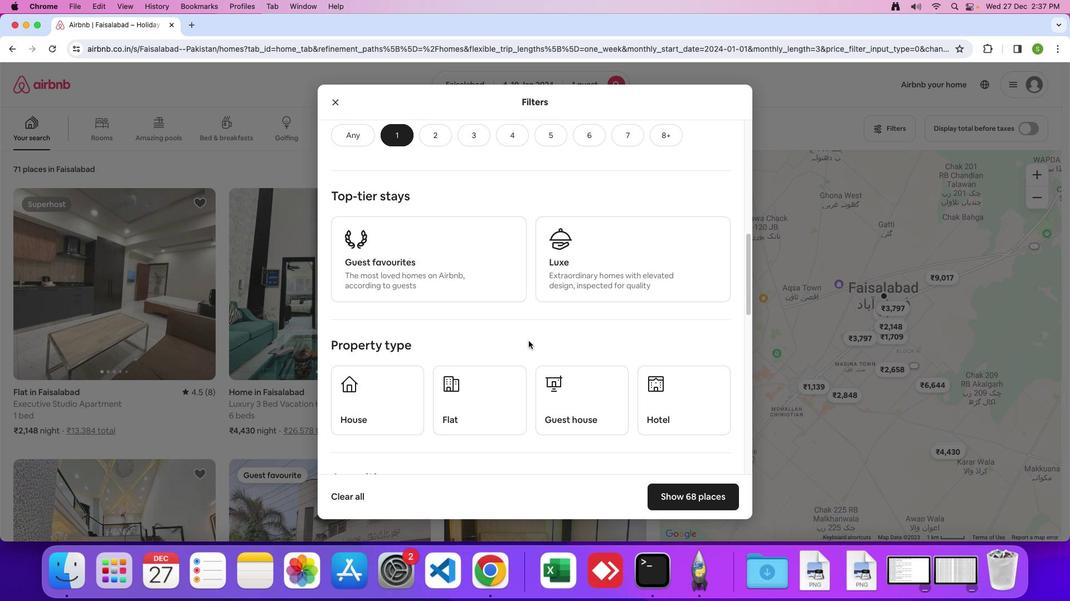 
Action: Mouse moved to (676, 396)
Screenshot: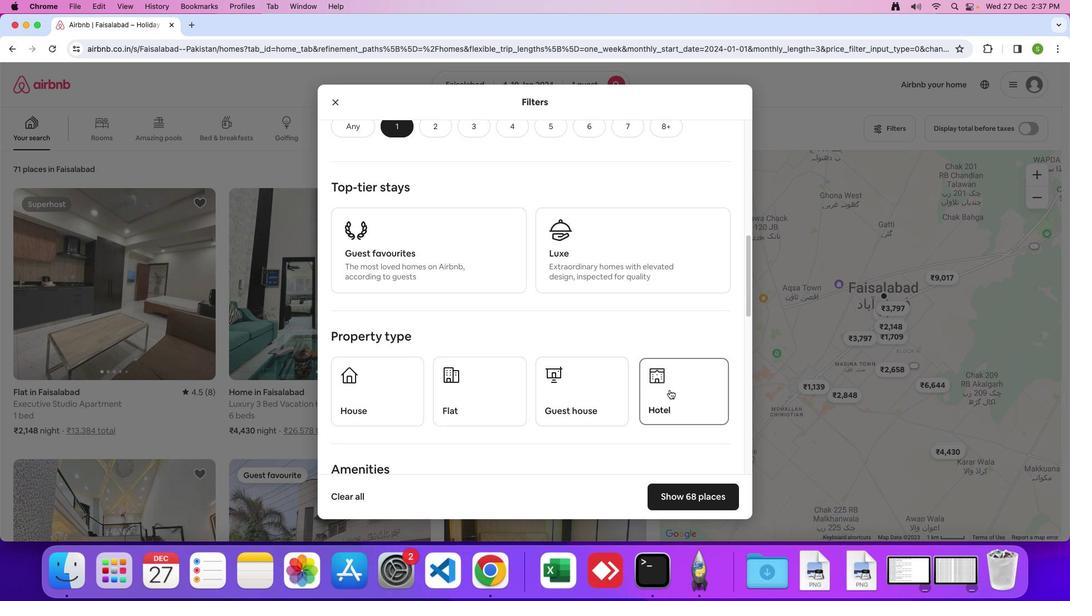 
Action: Mouse pressed left at (676, 396)
Screenshot: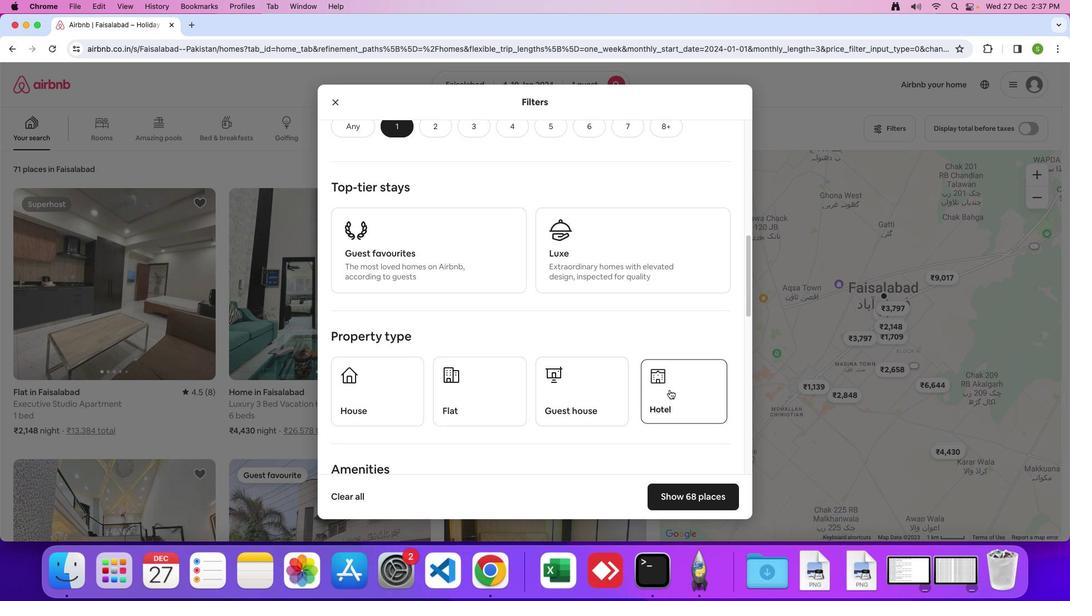 
Action: Mouse moved to (561, 389)
Screenshot: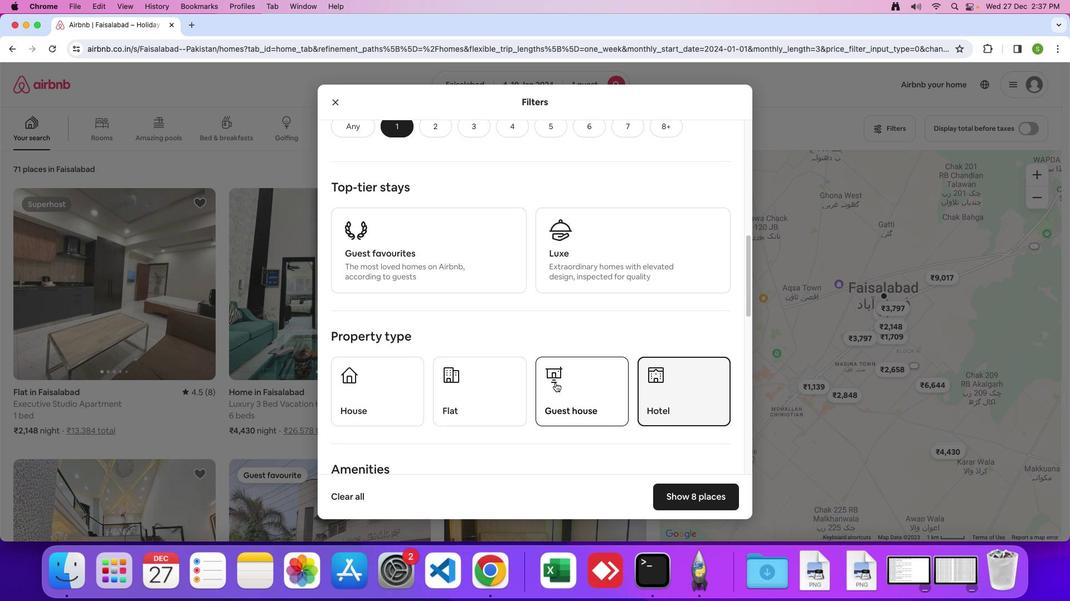 
Action: Mouse scrolled (561, 389) with delta (6, 5)
Screenshot: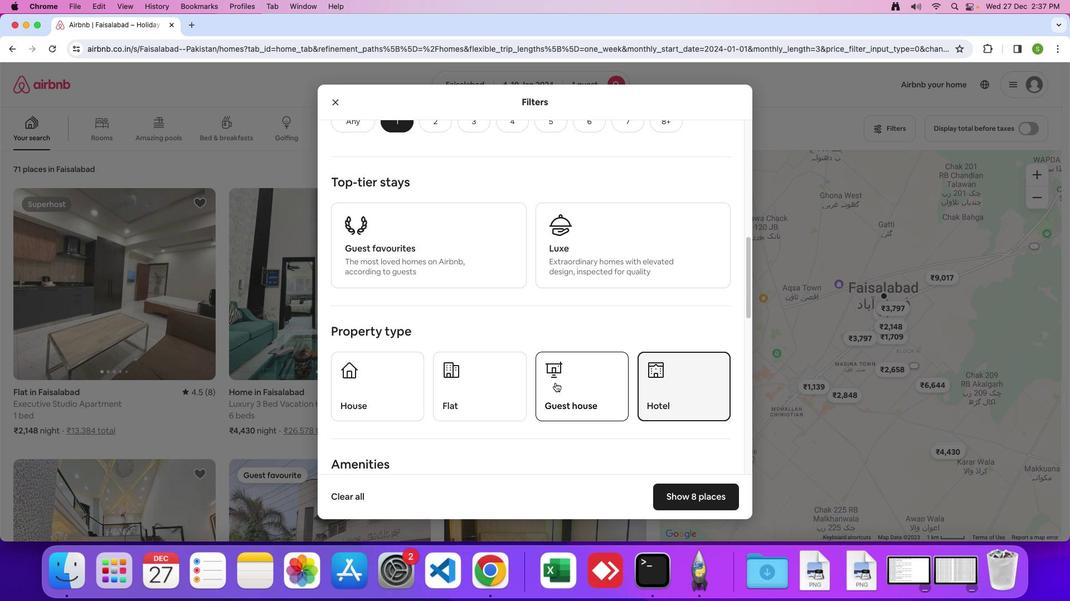 
Action: Mouse scrolled (561, 389) with delta (6, 5)
Screenshot: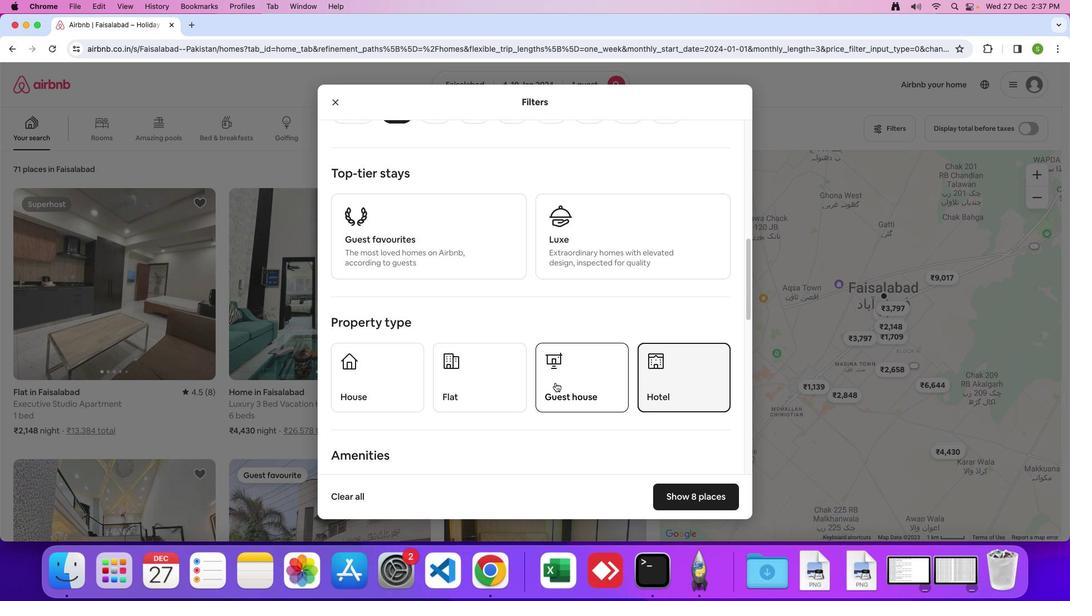 
Action: Mouse scrolled (561, 389) with delta (6, 5)
Screenshot: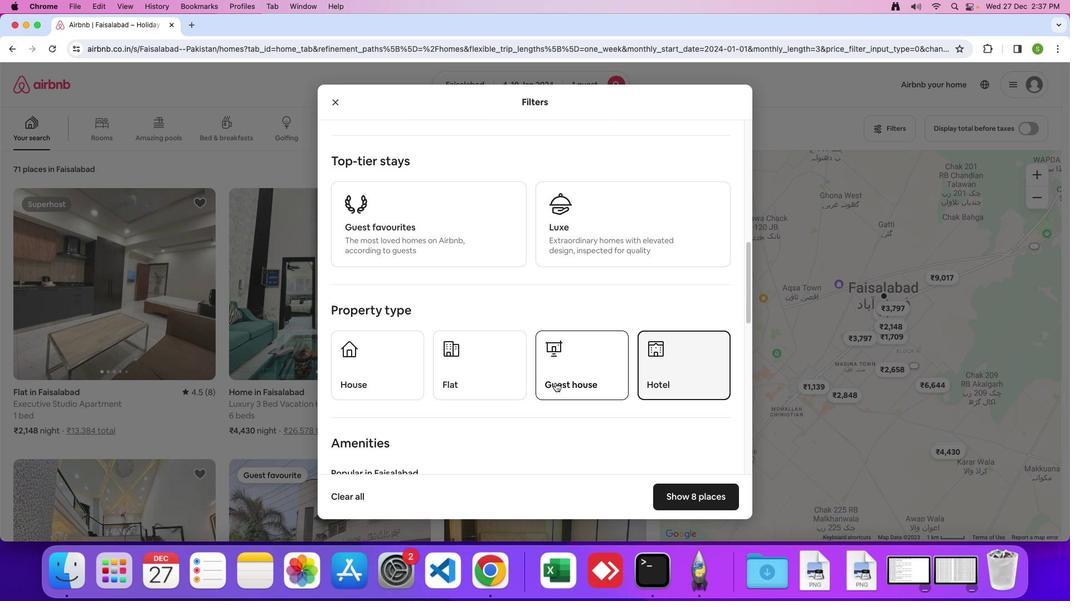 
Action: Mouse scrolled (561, 389) with delta (6, 5)
Screenshot: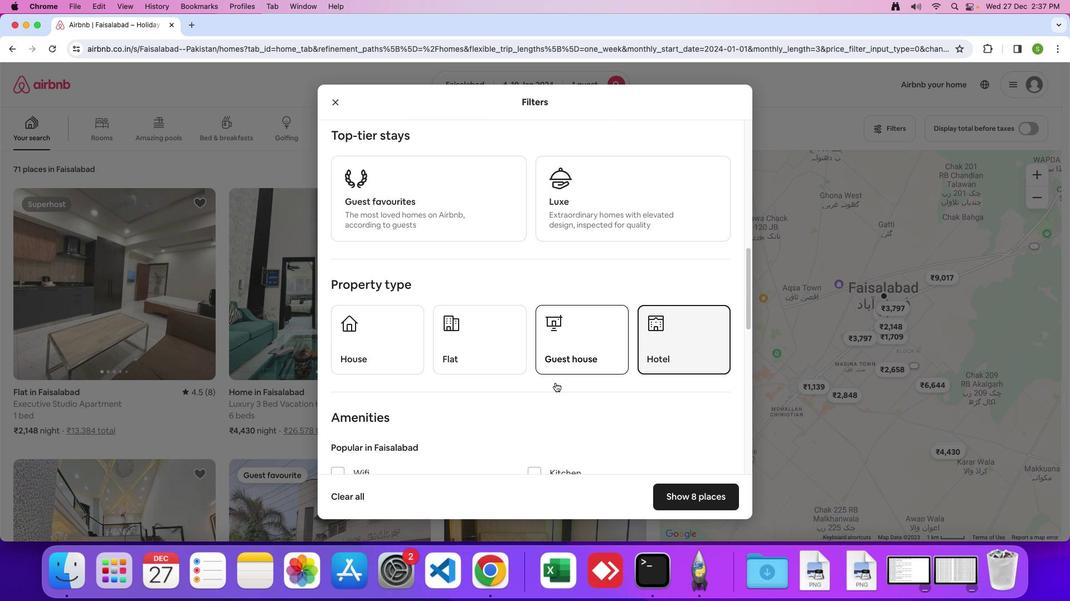 
Action: Mouse scrolled (561, 389) with delta (6, 5)
Screenshot: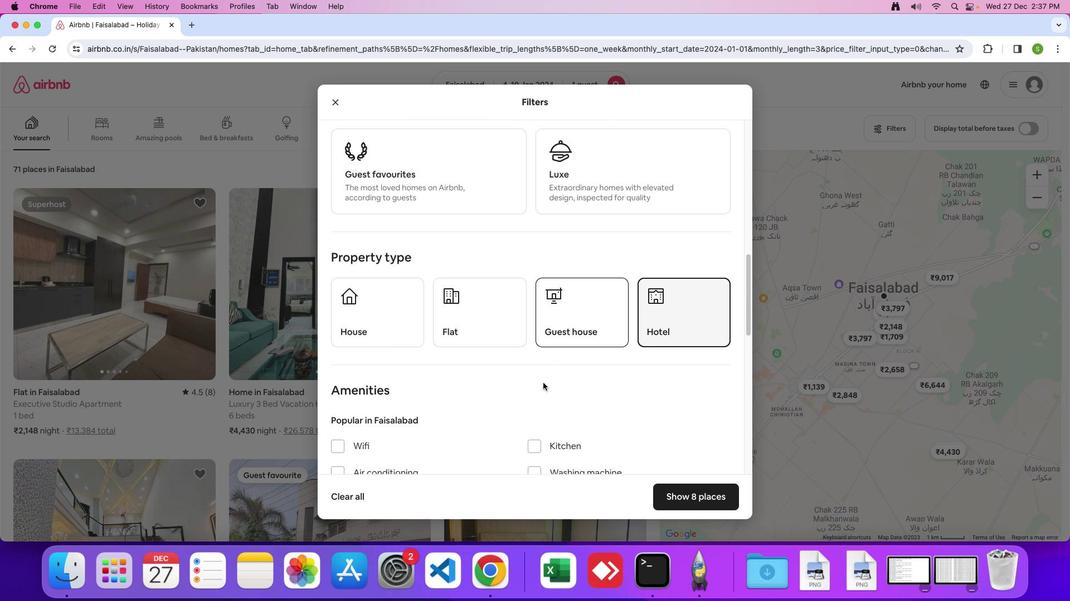 
Action: Mouse moved to (505, 359)
Screenshot: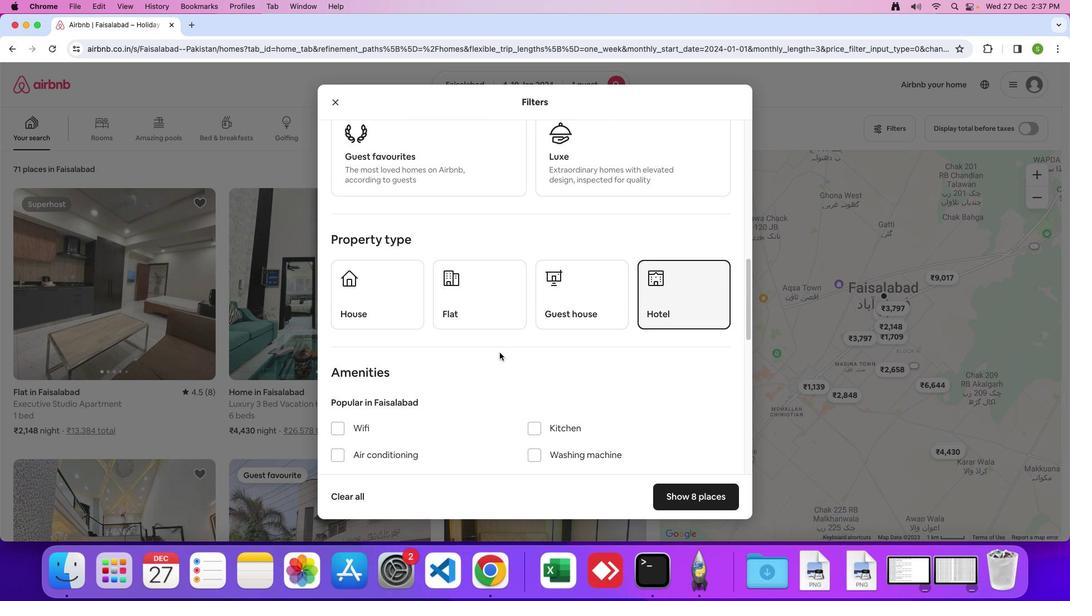 
Action: Mouse scrolled (505, 359) with delta (6, 5)
Screenshot: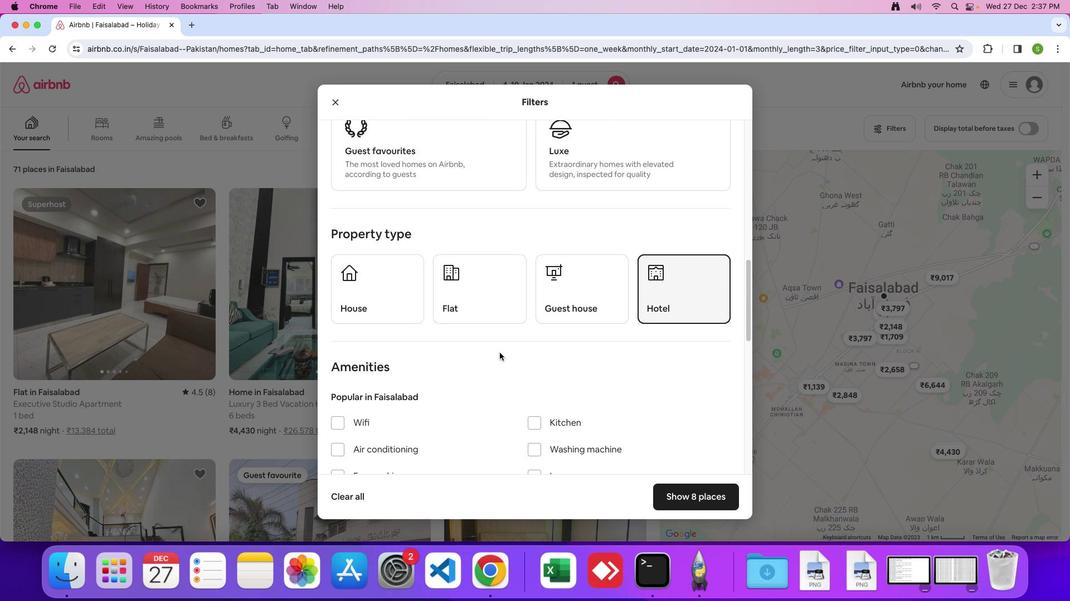 
Action: Mouse scrolled (505, 359) with delta (6, 5)
Screenshot: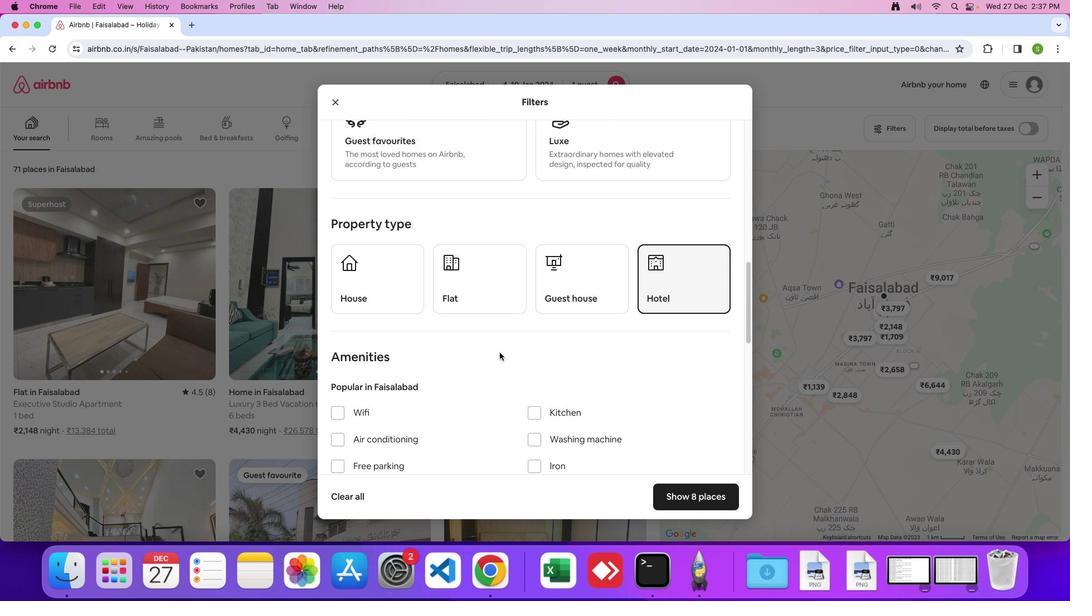 
Action: Mouse scrolled (505, 359) with delta (6, 5)
Screenshot: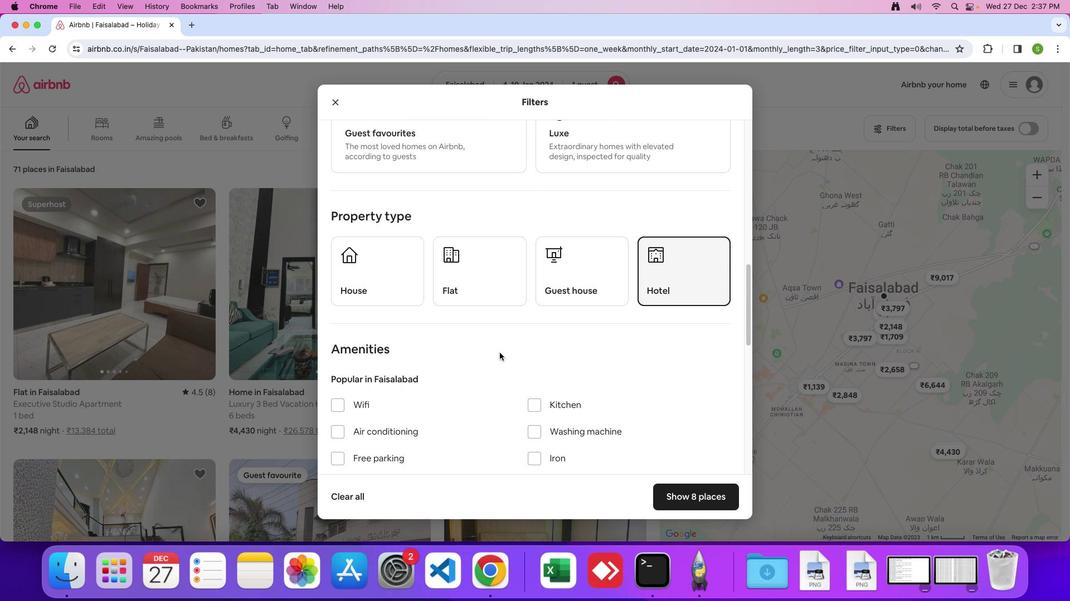 
Action: Mouse scrolled (505, 359) with delta (6, 5)
Screenshot: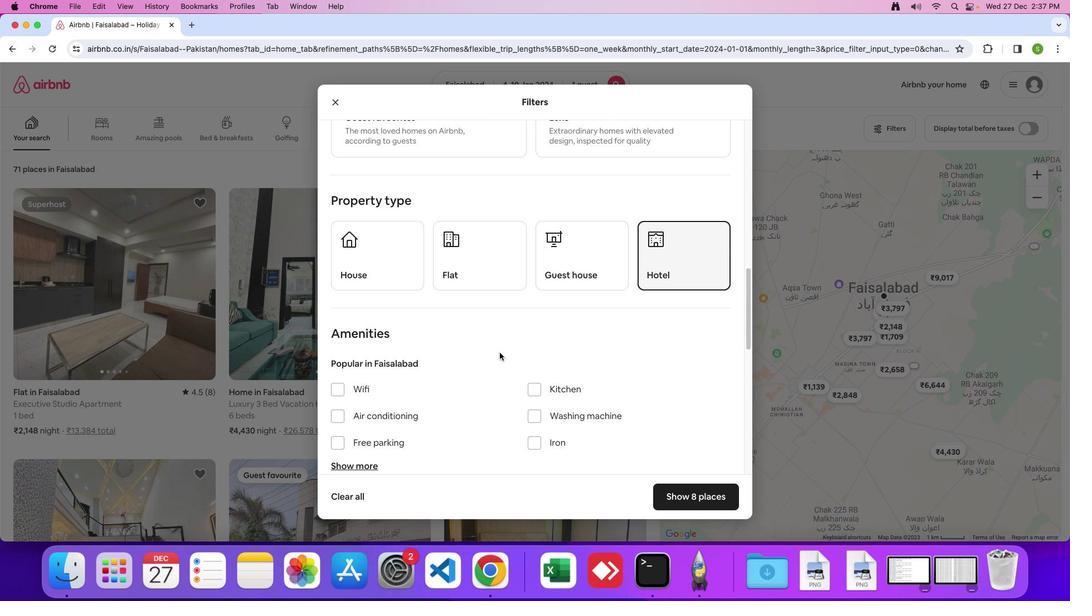 
Action: Mouse scrolled (505, 359) with delta (6, 5)
Screenshot: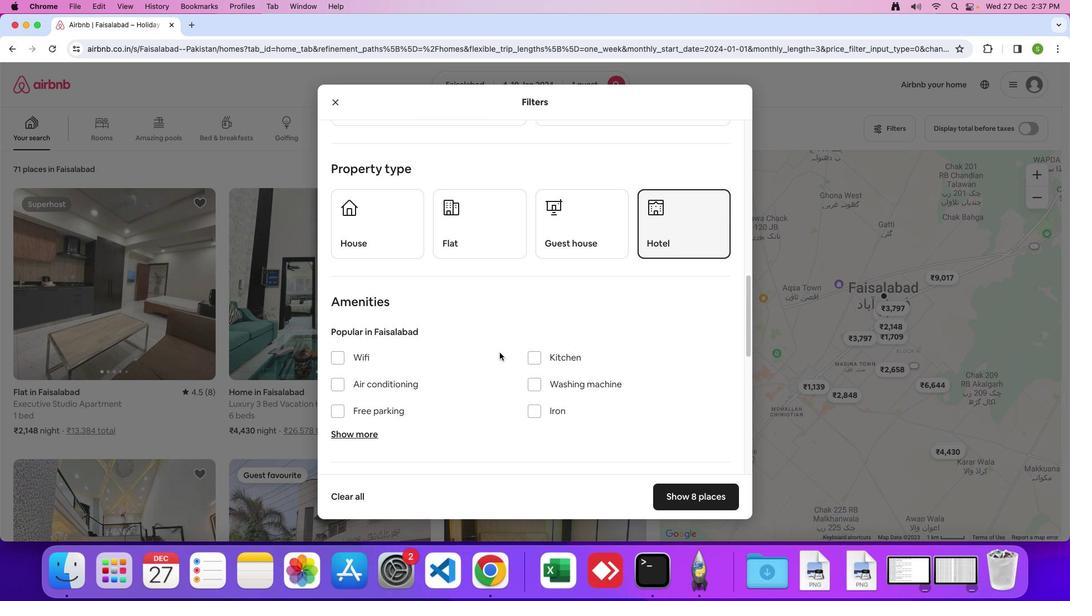 
Action: Mouse scrolled (505, 359) with delta (6, 5)
Screenshot: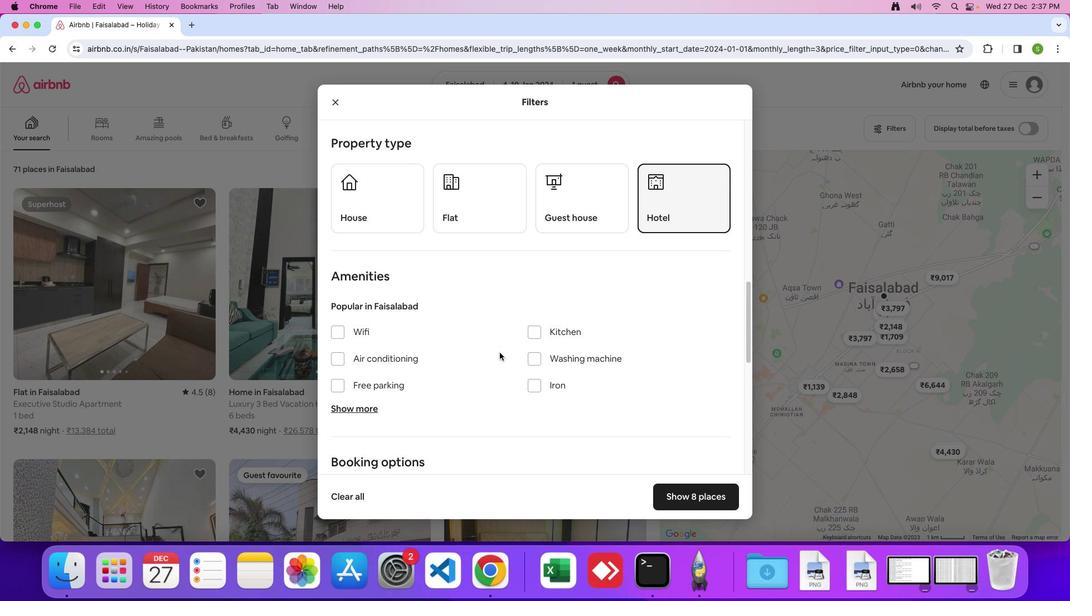 
Action: Mouse scrolled (505, 359) with delta (6, 5)
Screenshot: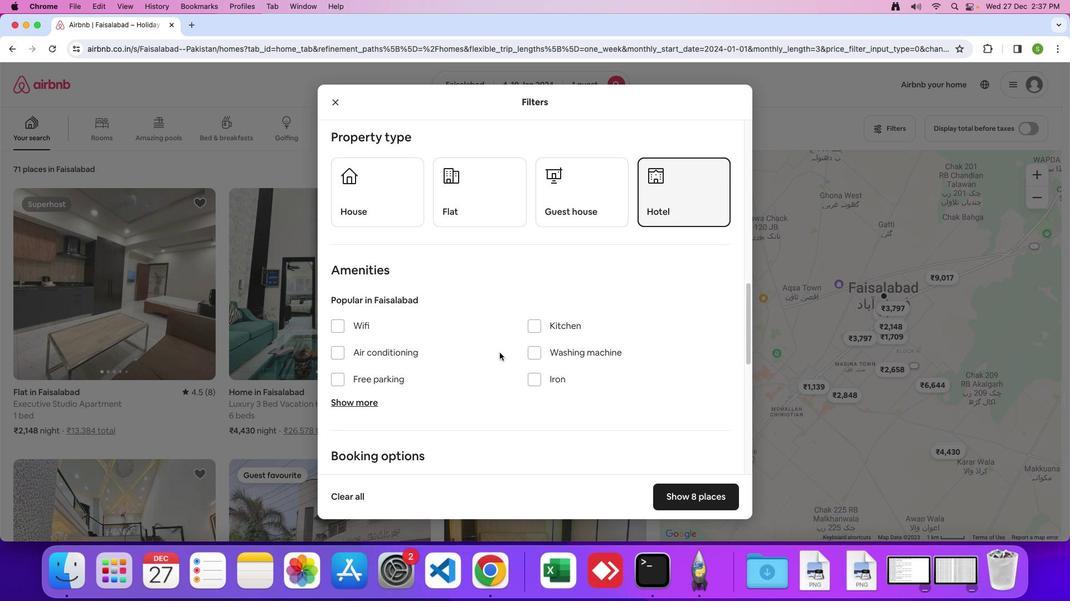 
Action: Mouse scrolled (505, 359) with delta (6, 5)
Screenshot: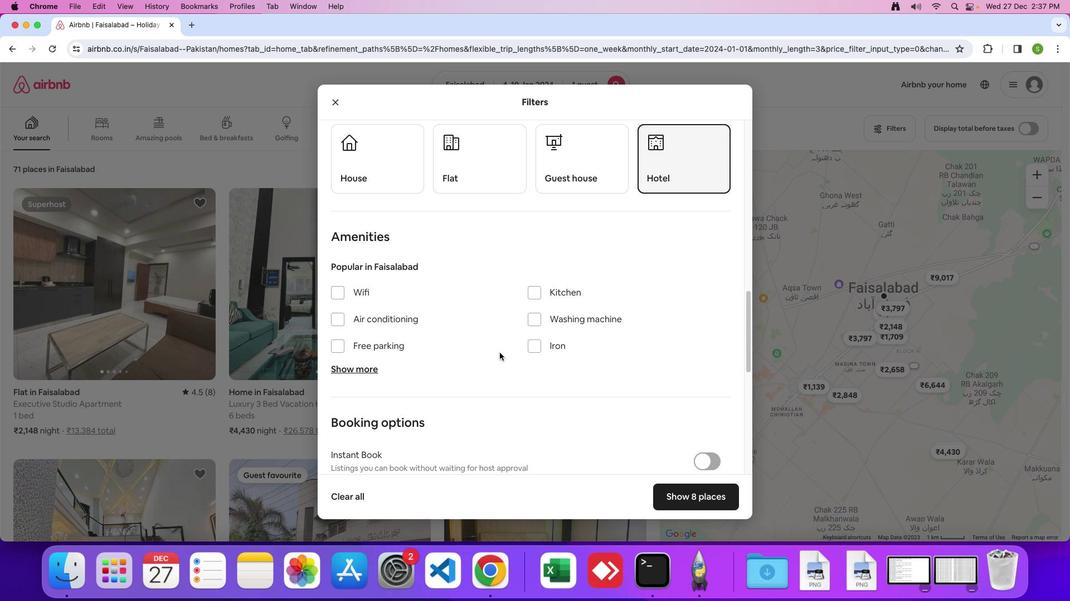 
Action: Mouse moved to (506, 358)
Screenshot: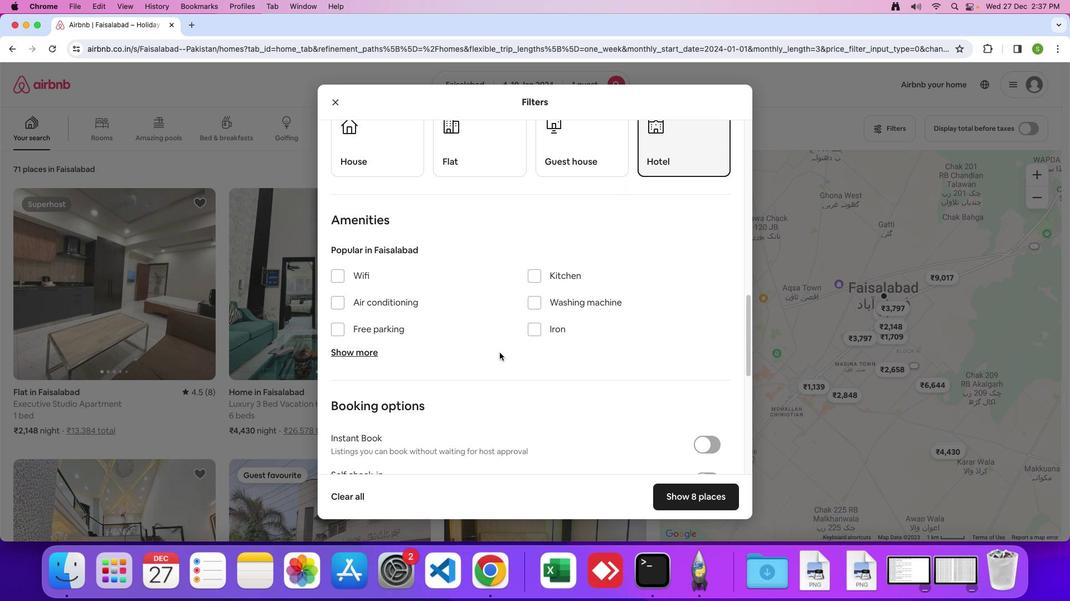 
Action: Mouse scrolled (506, 358) with delta (6, 5)
Screenshot: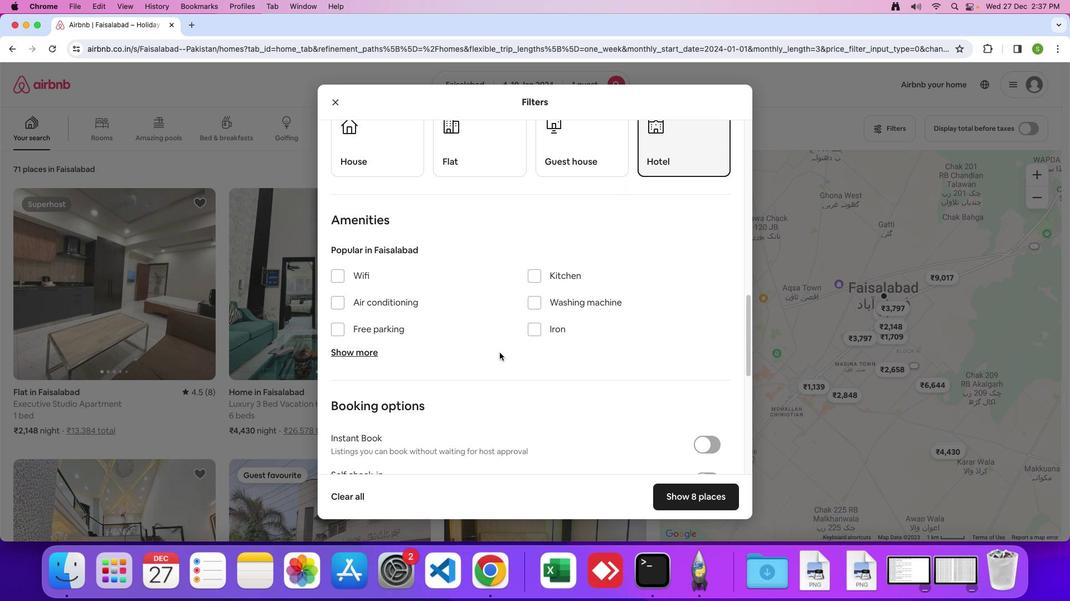
Action: Mouse scrolled (506, 358) with delta (6, 5)
Screenshot: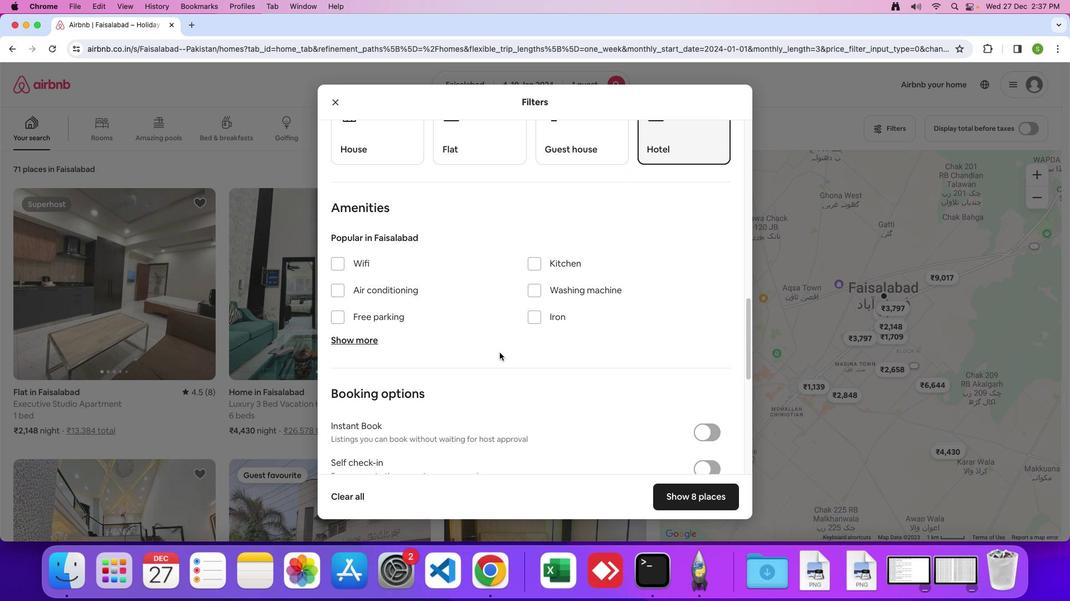 
Action: Mouse scrolled (506, 358) with delta (6, 5)
Screenshot: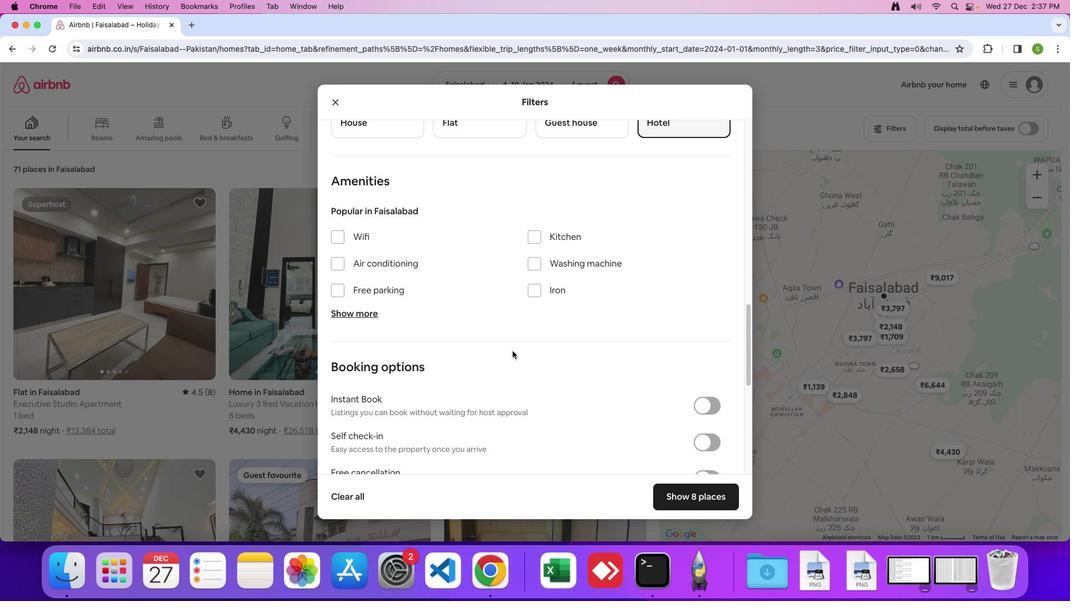
Action: Mouse moved to (560, 355)
Screenshot: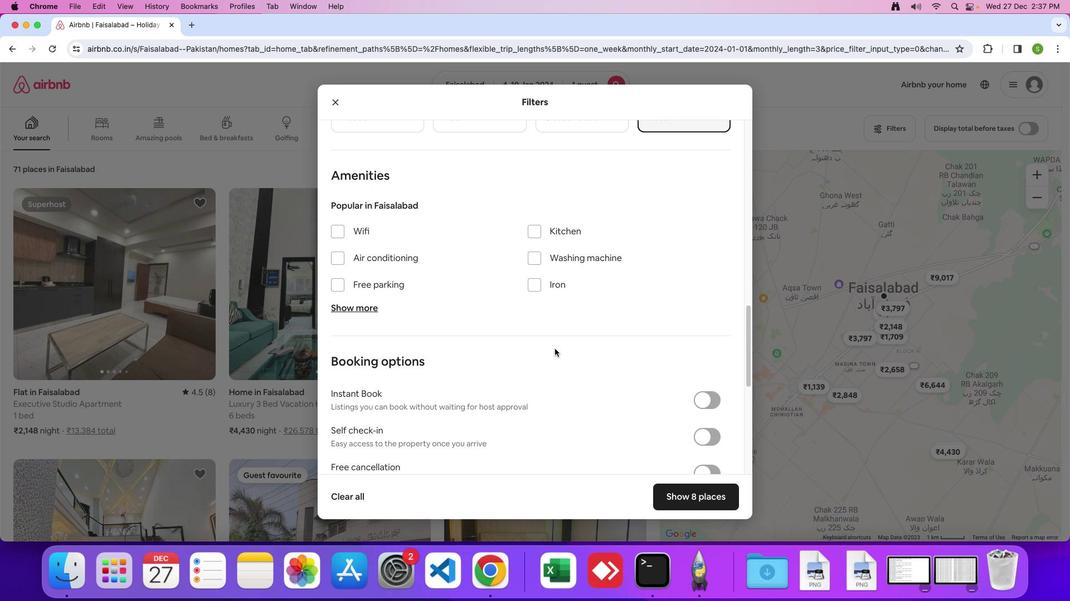 
Action: Mouse scrolled (560, 355) with delta (6, 5)
Screenshot: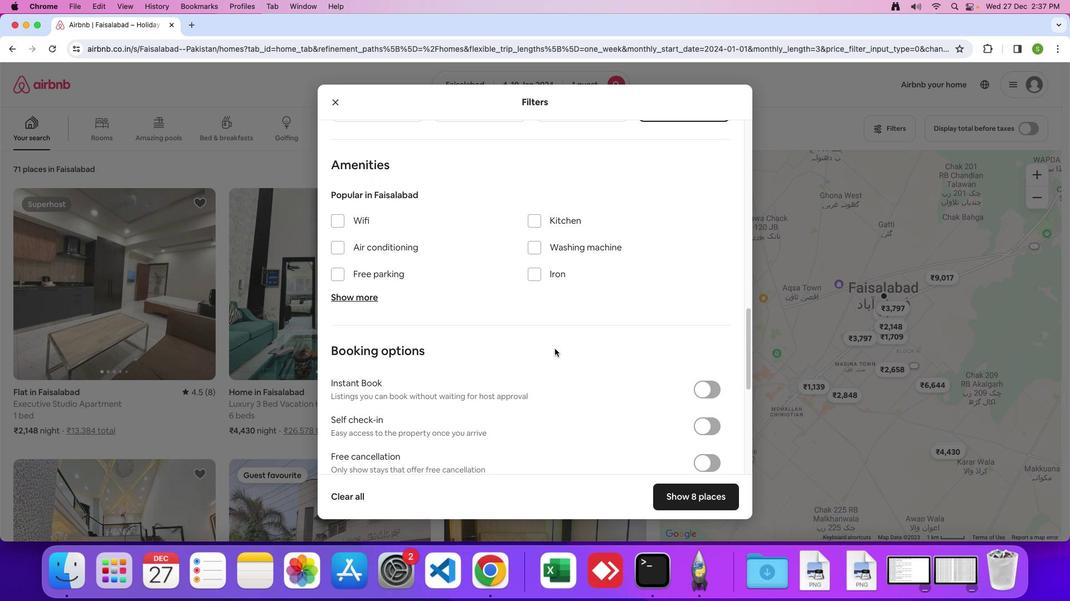 
Action: Mouse scrolled (560, 355) with delta (6, 5)
Screenshot: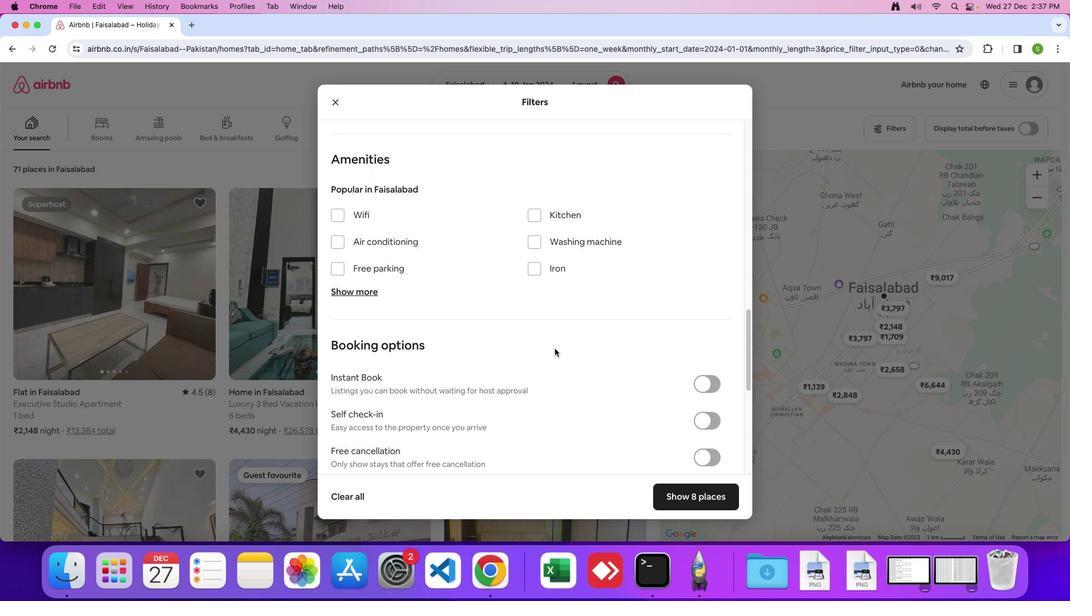 
Action: Mouse scrolled (560, 355) with delta (6, 5)
Screenshot: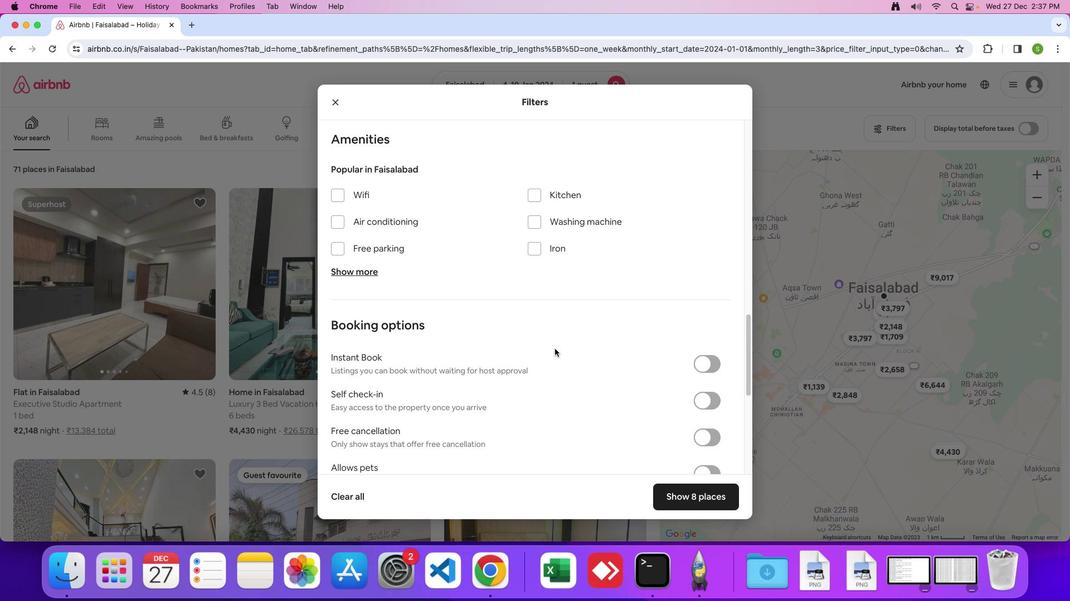 
Action: Mouse scrolled (560, 355) with delta (6, 5)
Screenshot: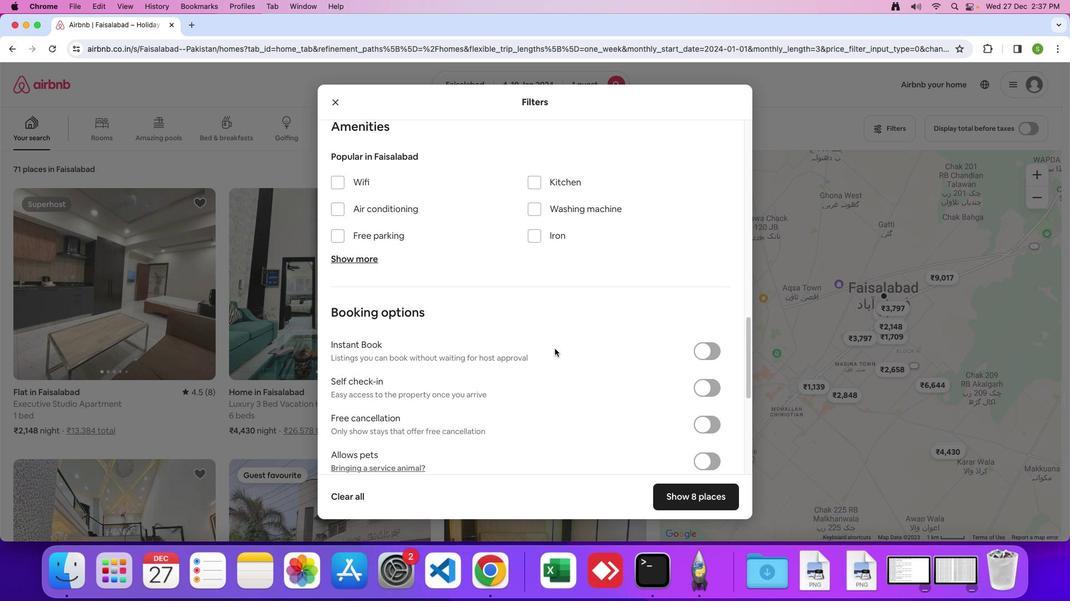 
Action: Mouse scrolled (560, 355) with delta (6, 5)
Screenshot: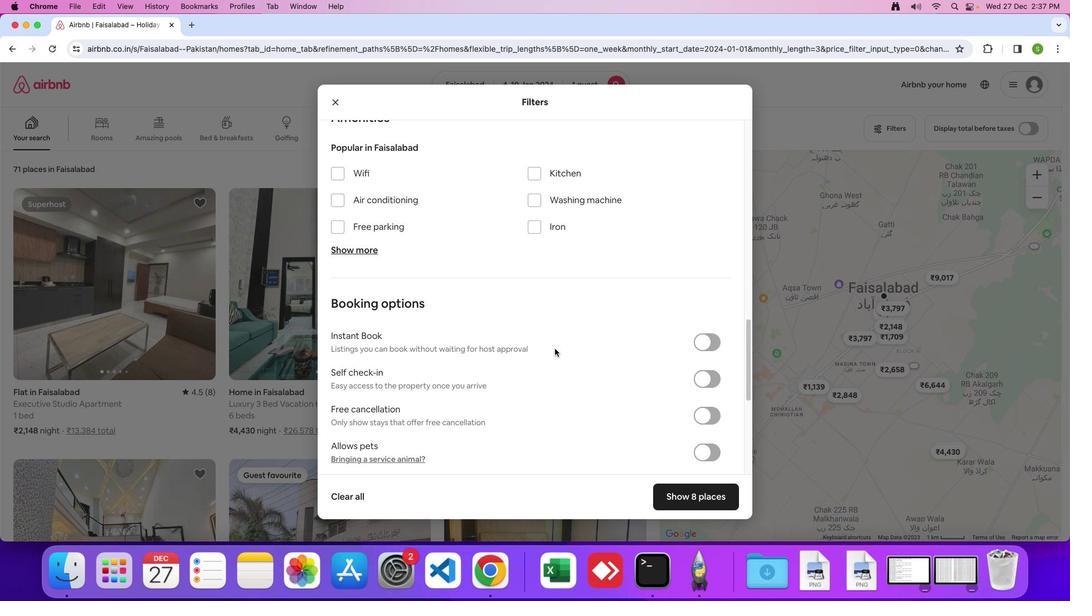 
Action: Mouse scrolled (560, 355) with delta (6, 5)
Screenshot: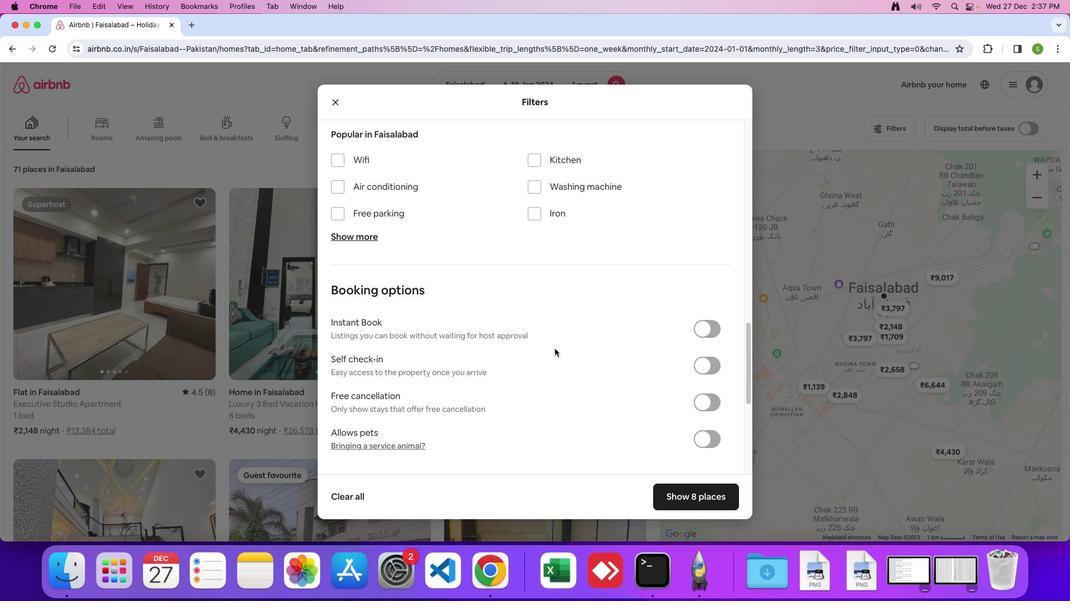
Action: Mouse scrolled (560, 355) with delta (6, 5)
Screenshot: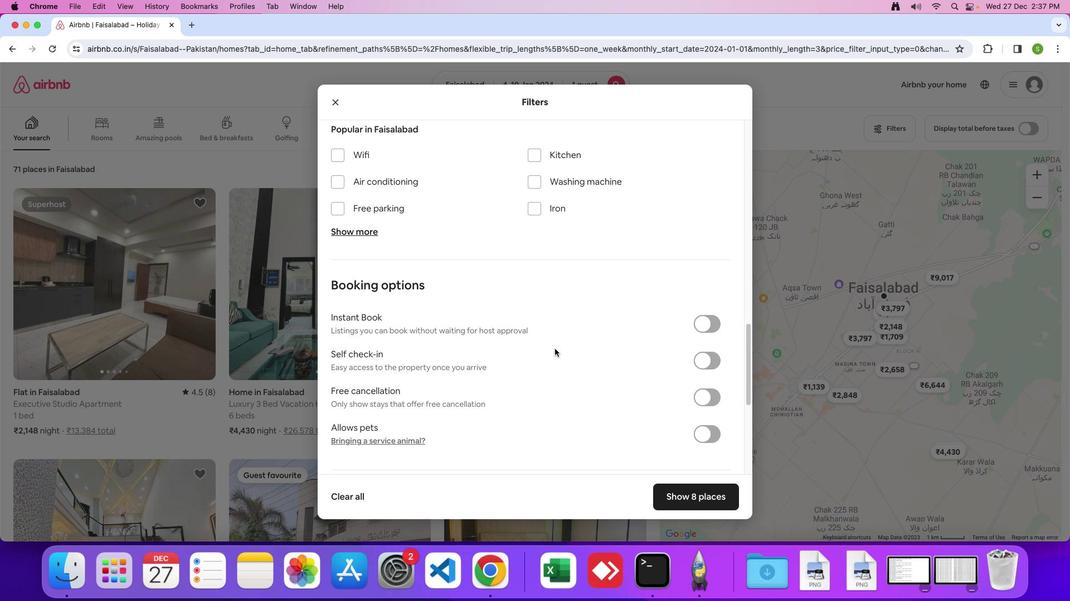 
Action: Mouse scrolled (560, 355) with delta (6, 5)
Screenshot: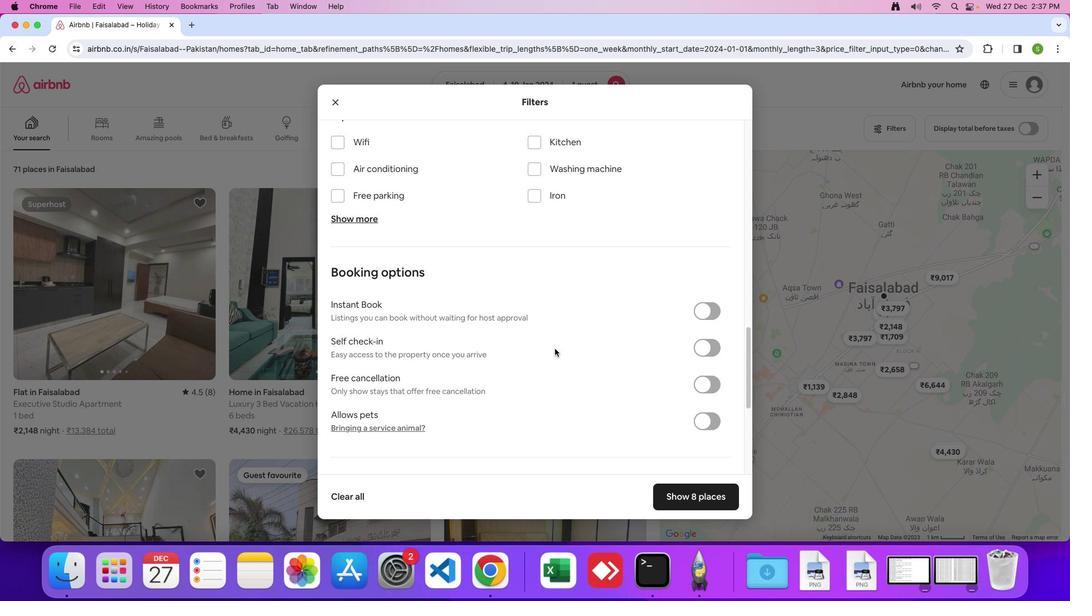 
Action: Mouse scrolled (560, 355) with delta (6, 5)
Screenshot: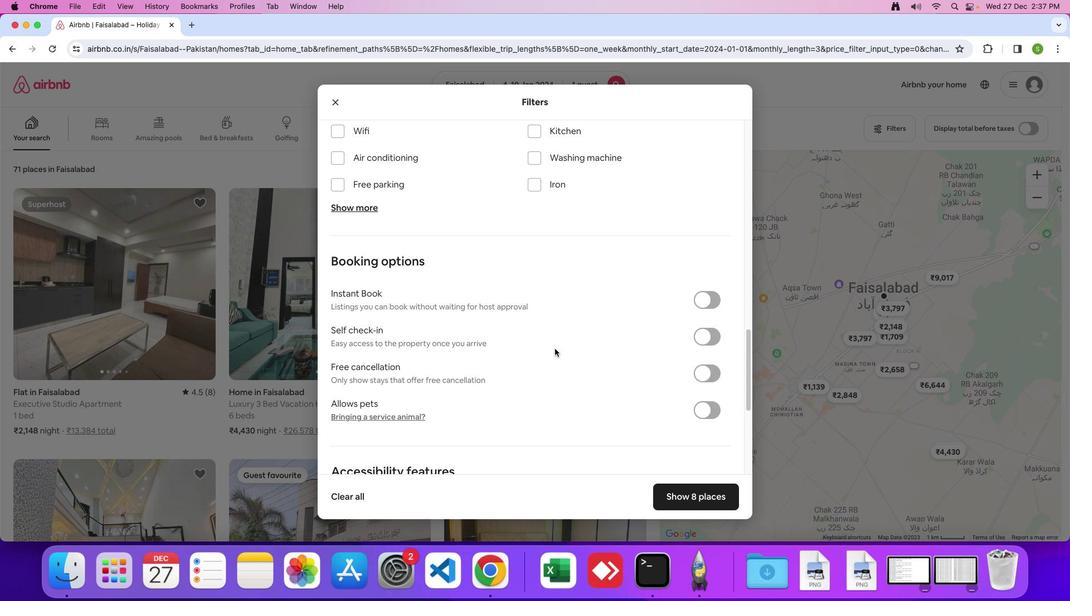 
Action: Mouse scrolled (560, 355) with delta (6, 5)
Screenshot: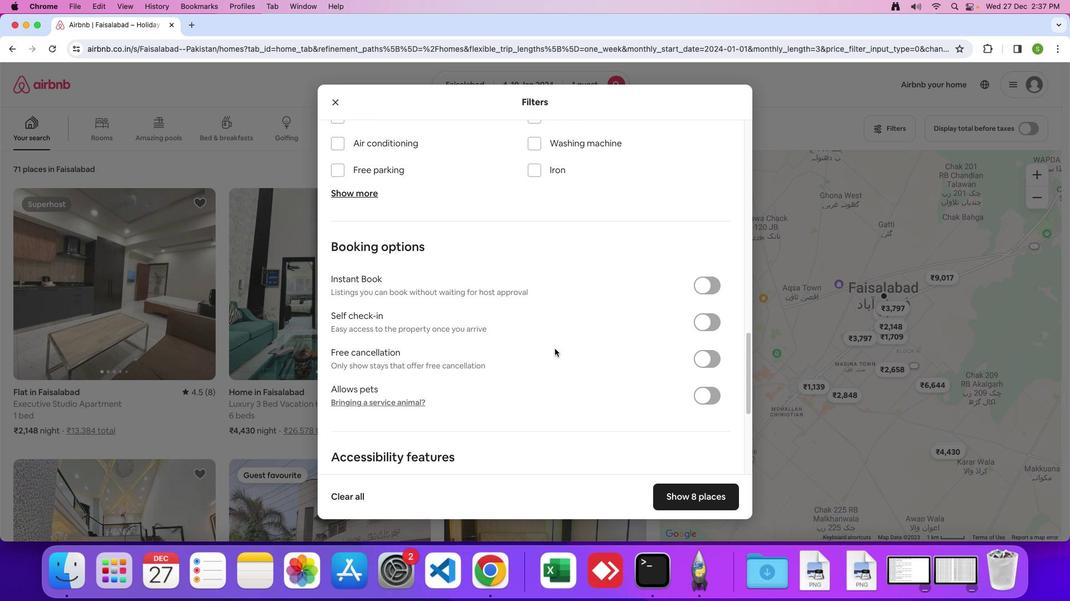 
Action: Mouse scrolled (560, 355) with delta (6, 5)
Screenshot: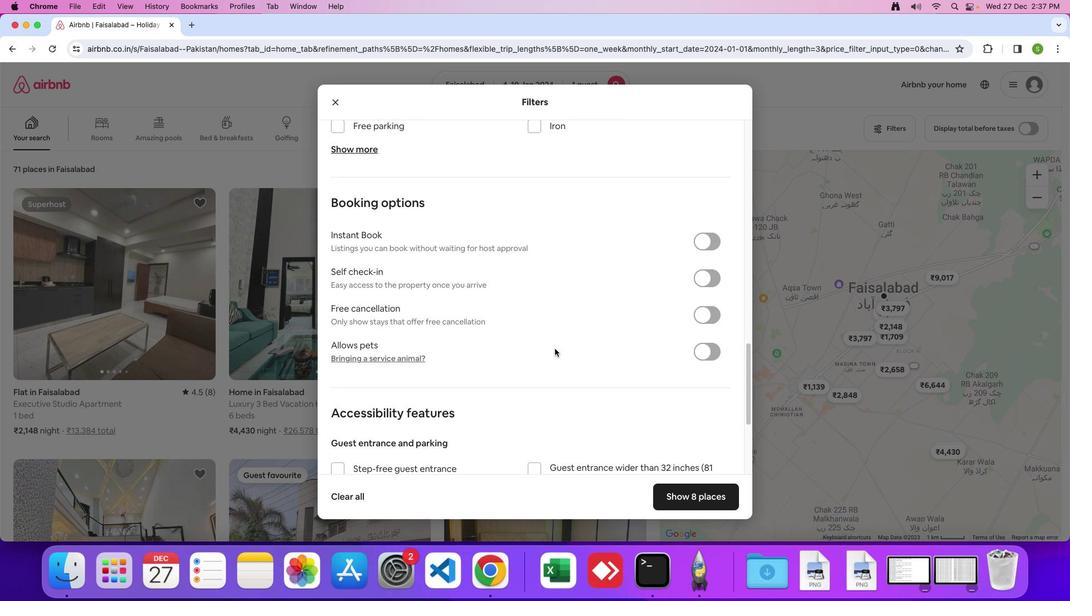 
Action: Mouse scrolled (560, 355) with delta (6, 4)
Screenshot: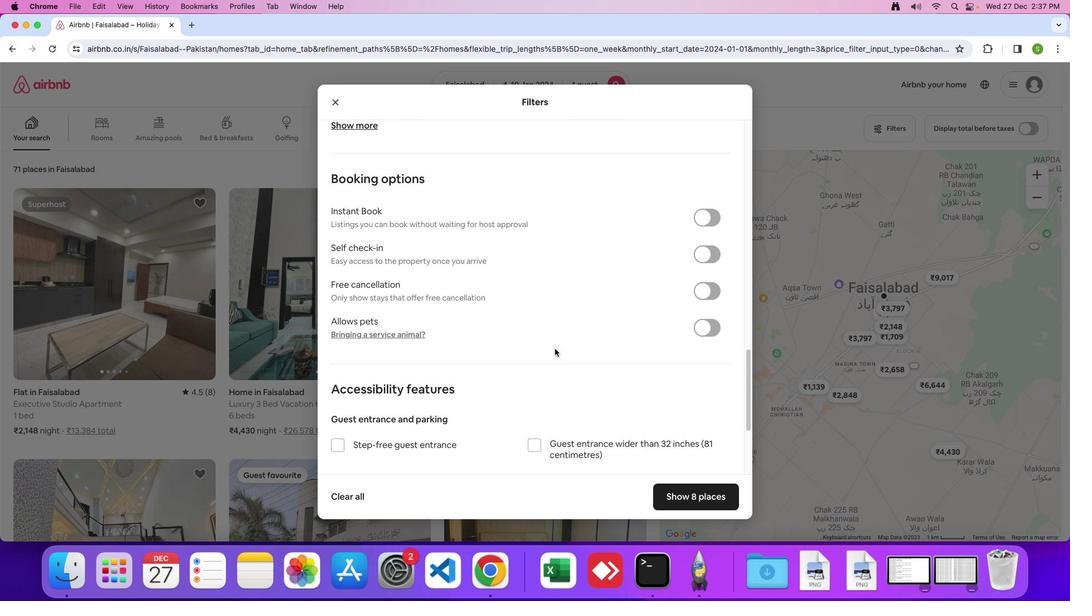 
Action: Mouse scrolled (560, 355) with delta (6, 5)
Screenshot: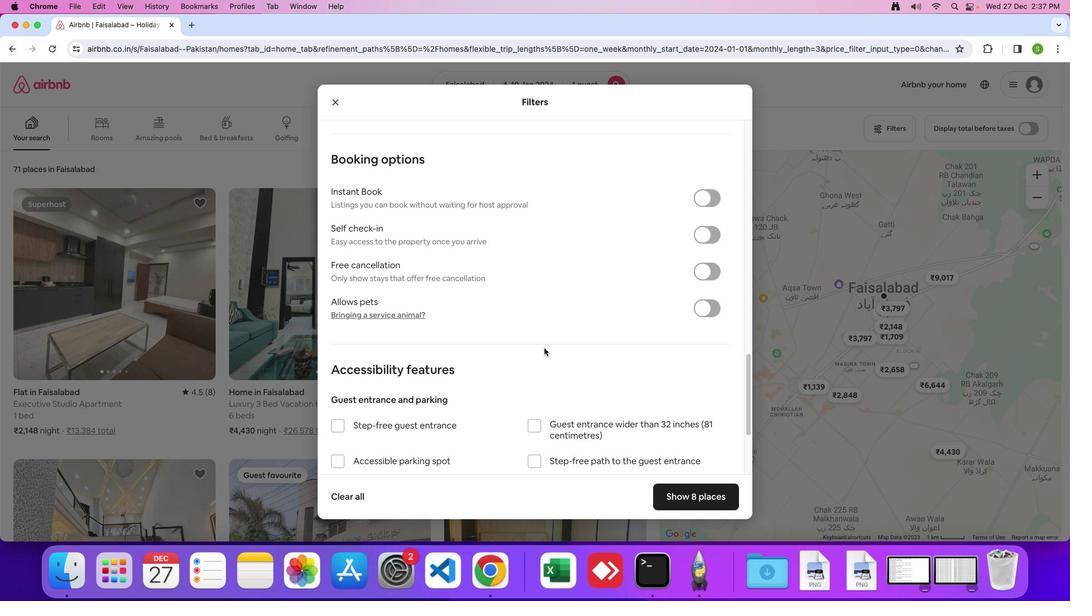
Action: Mouse scrolled (560, 355) with delta (6, 5)
Screenshot: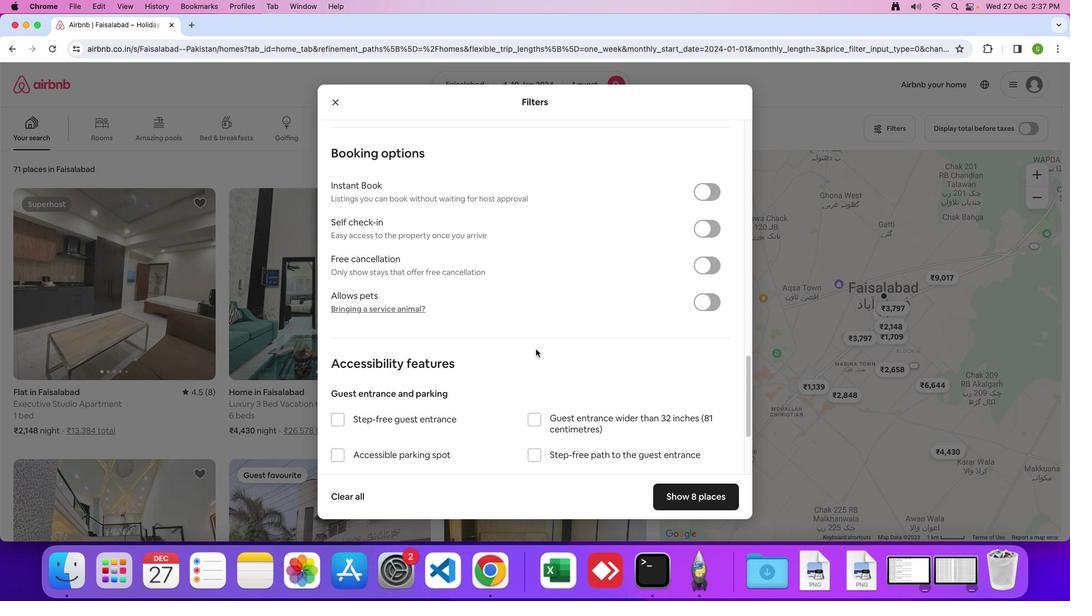 
Action: Mouse moved to (531, 358)
Screenshot: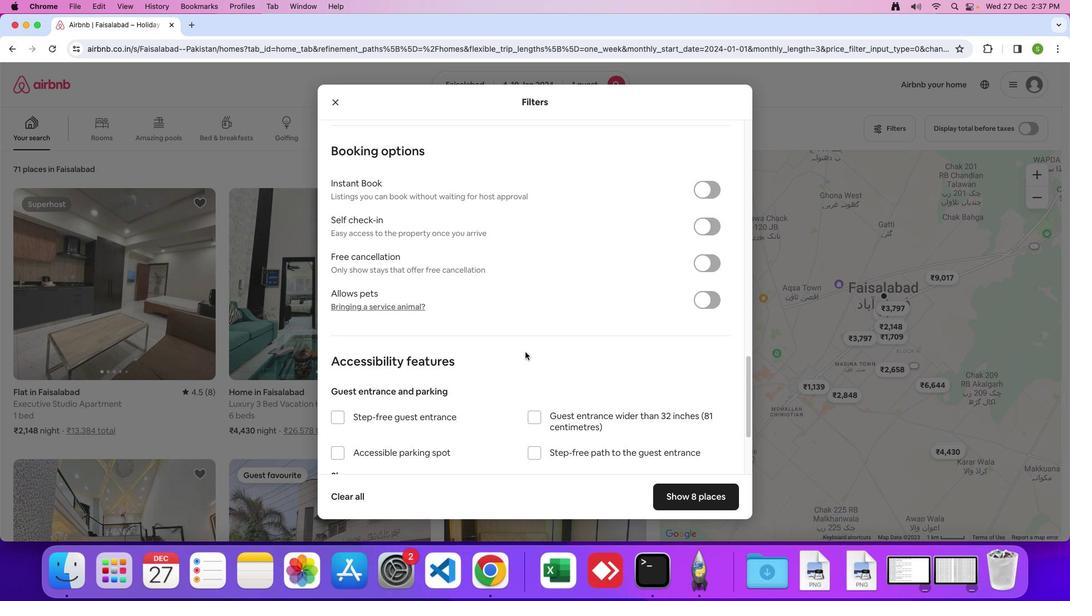 
Action: Mouse scrolled (531, 358) with delta (6, 5)
Screenshot: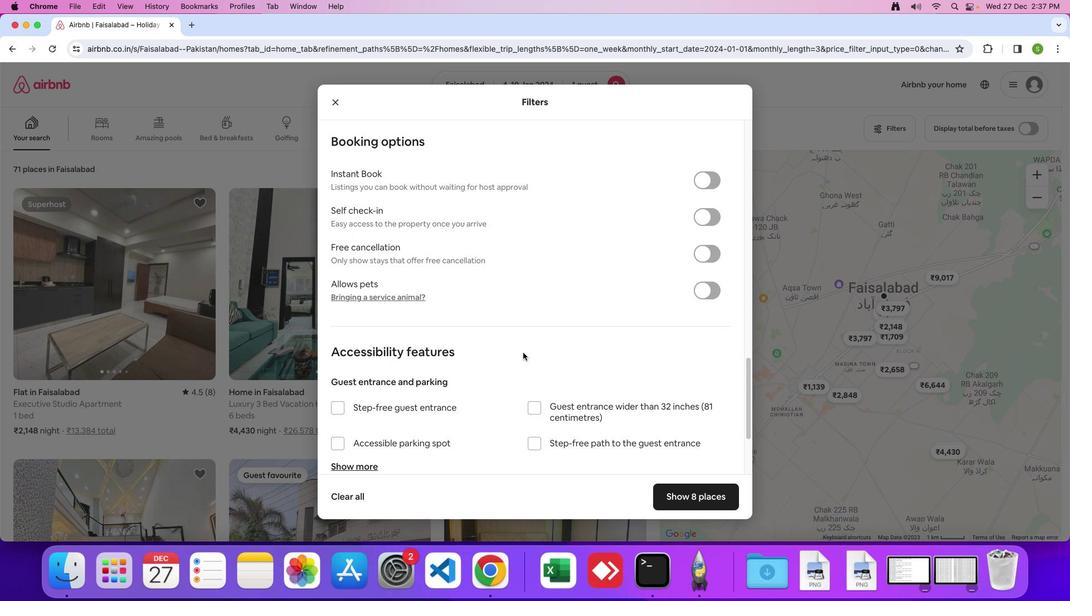 
Action: Mouse moved to (531, 358)
Screenshot: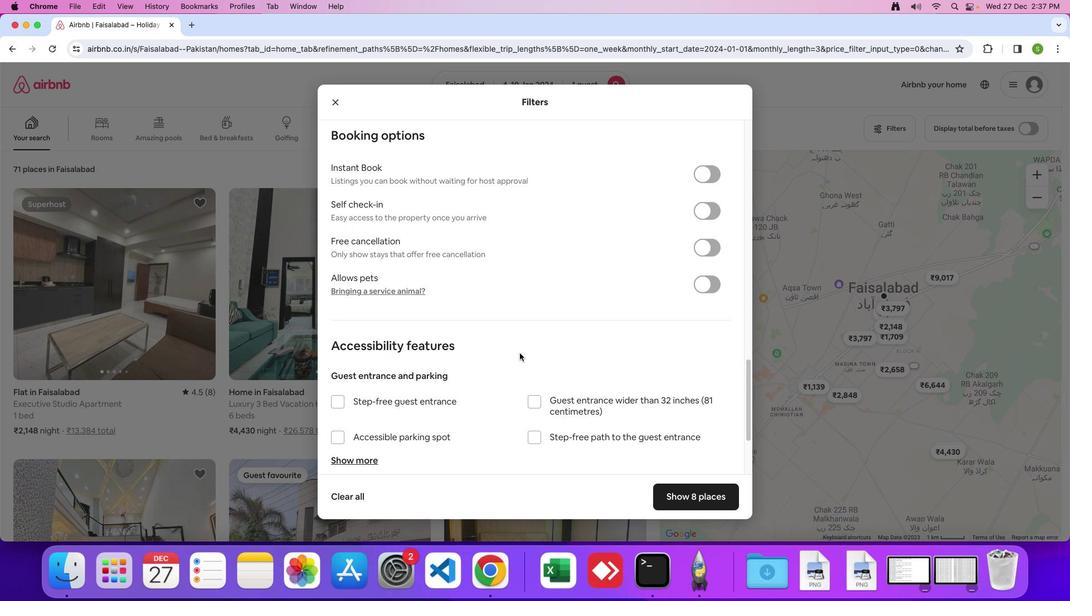 
Action: Mouse scrolled (531, 358) with delta (6, 5)
Screenshot: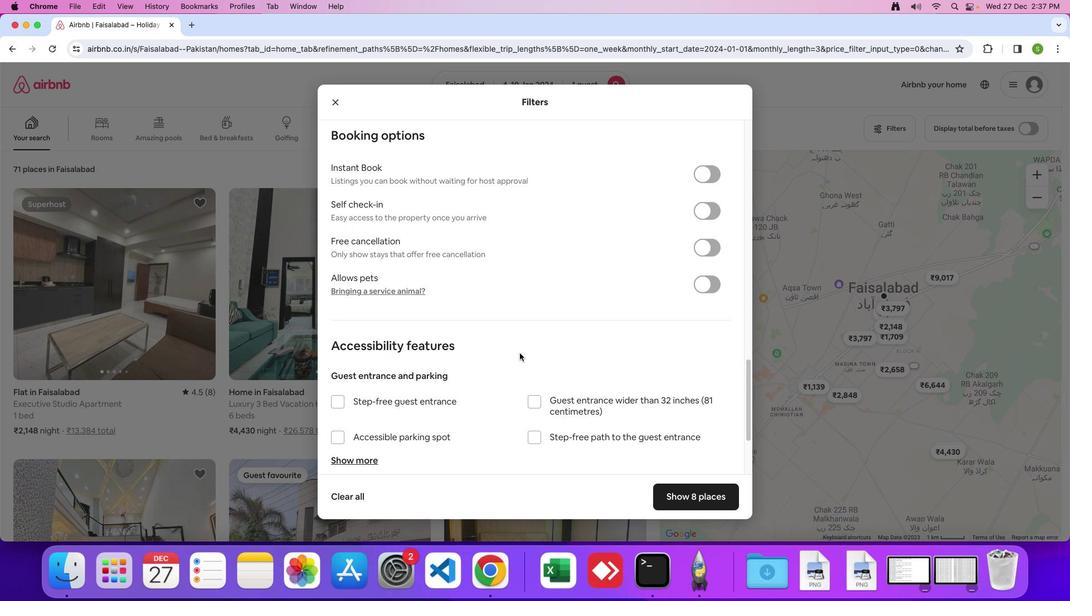 
Action: Mouse moved to (517, 361)
Screenshot: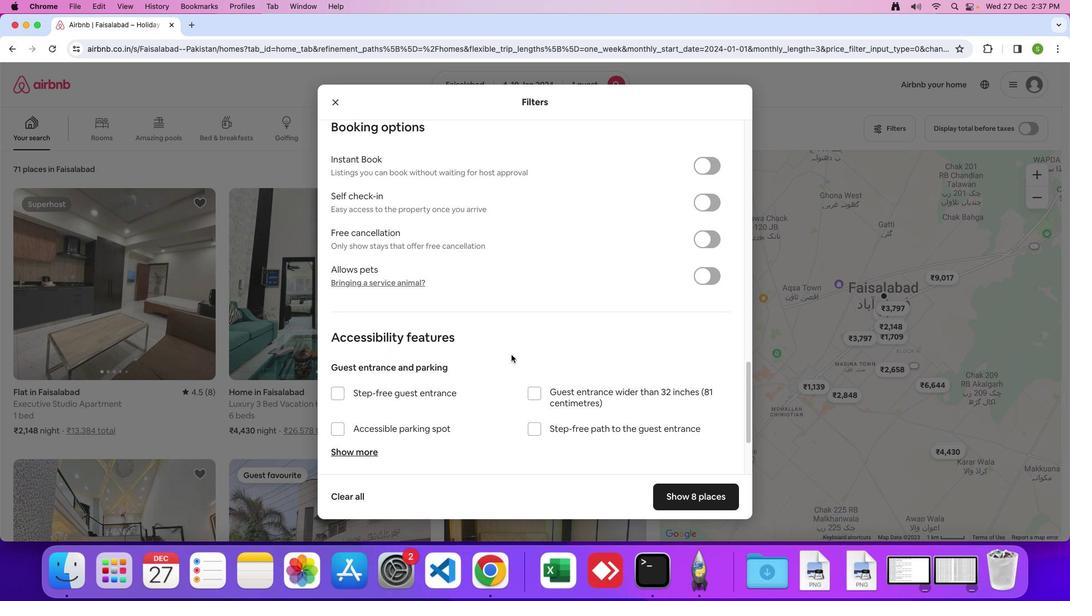 
Action: Mouse scrolled (517, 361) with delta (6, 5)
Screenshot: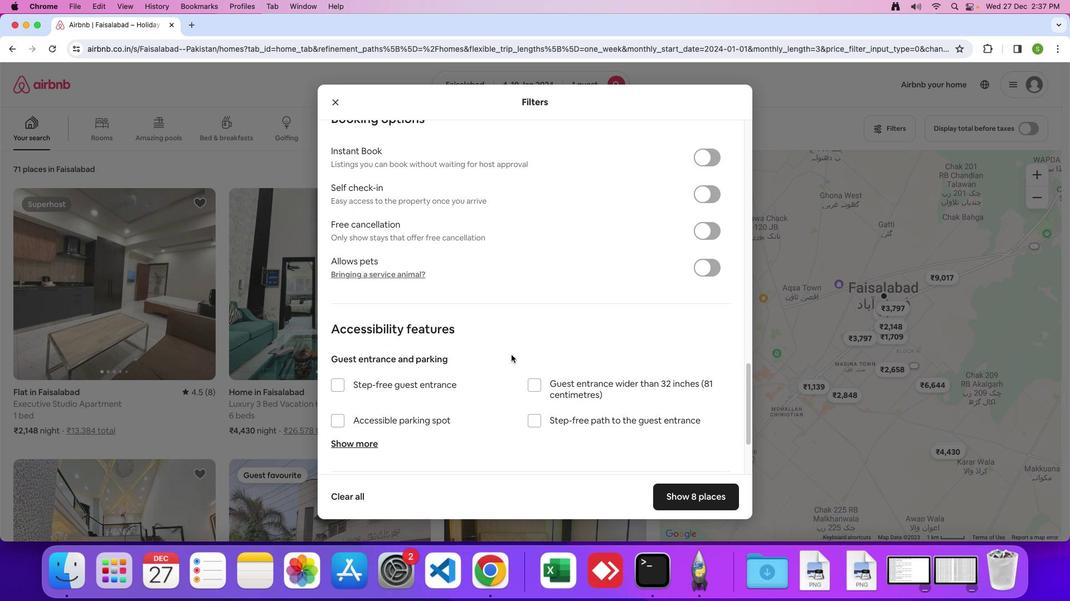
Action: Mouse scrolled (517, 361) with delta (6, 5)
Screenshot: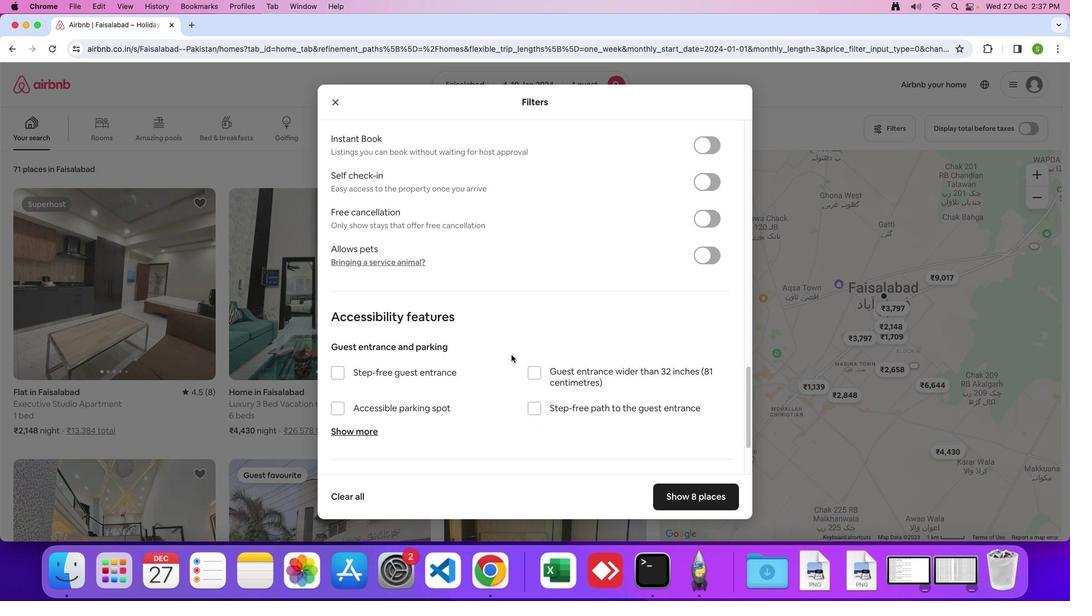 
Action: Mouse scrolled (517, 361) with delta (6, 5)
Screenshot: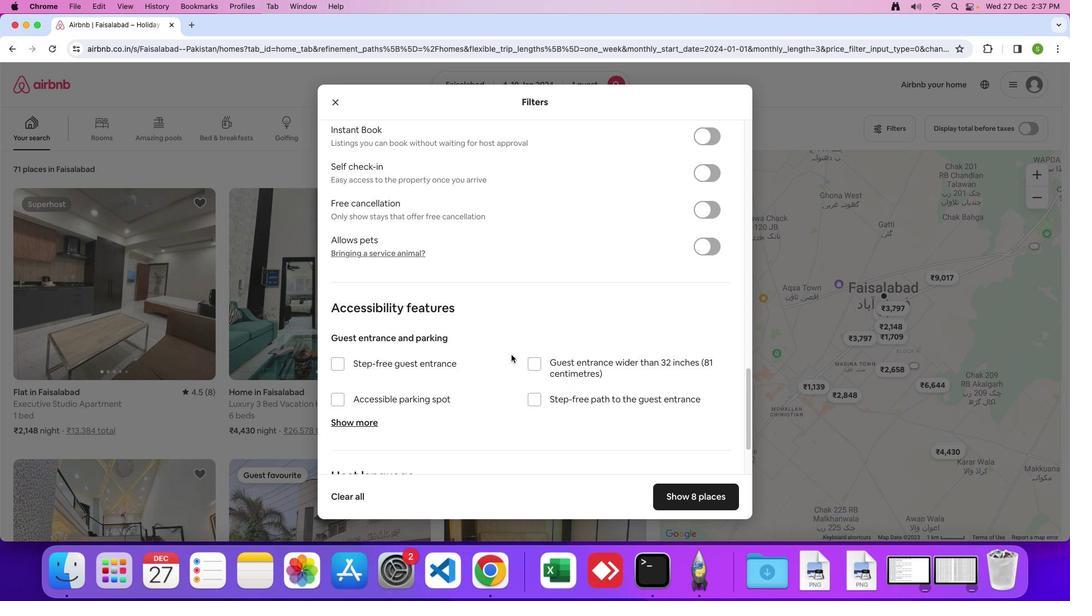 
Action: Mouse scrolled (517, 361) with delta (6, 5)
Screenshot: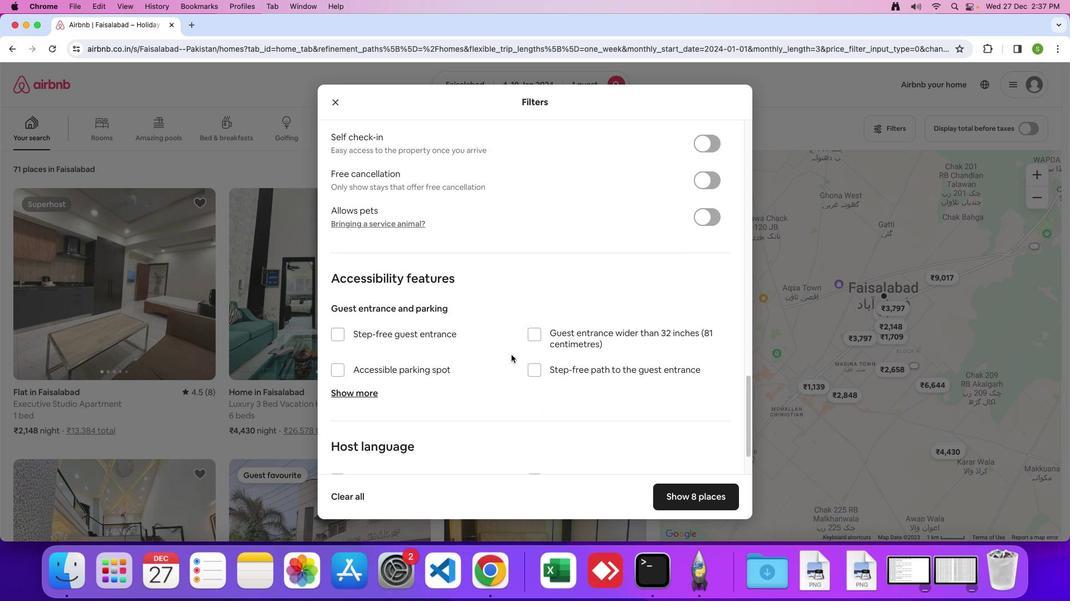 
Action: Mouse scrolled (517, 361) with delta (6, 4)
Screenshot: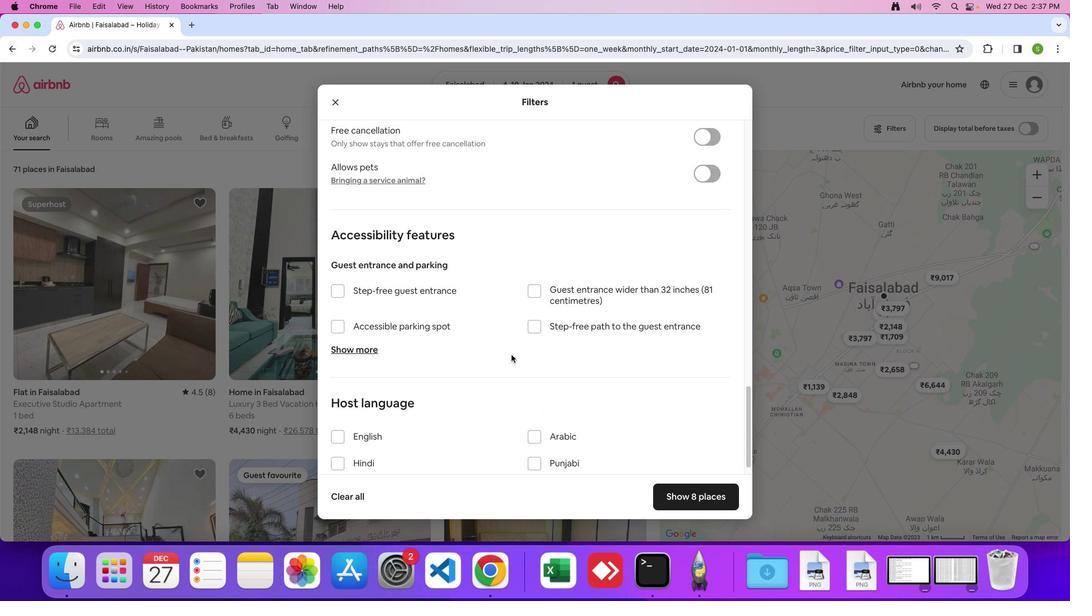 
Action: Mouse scrolled (517, 361) with delta (6, 5)
Screenshot: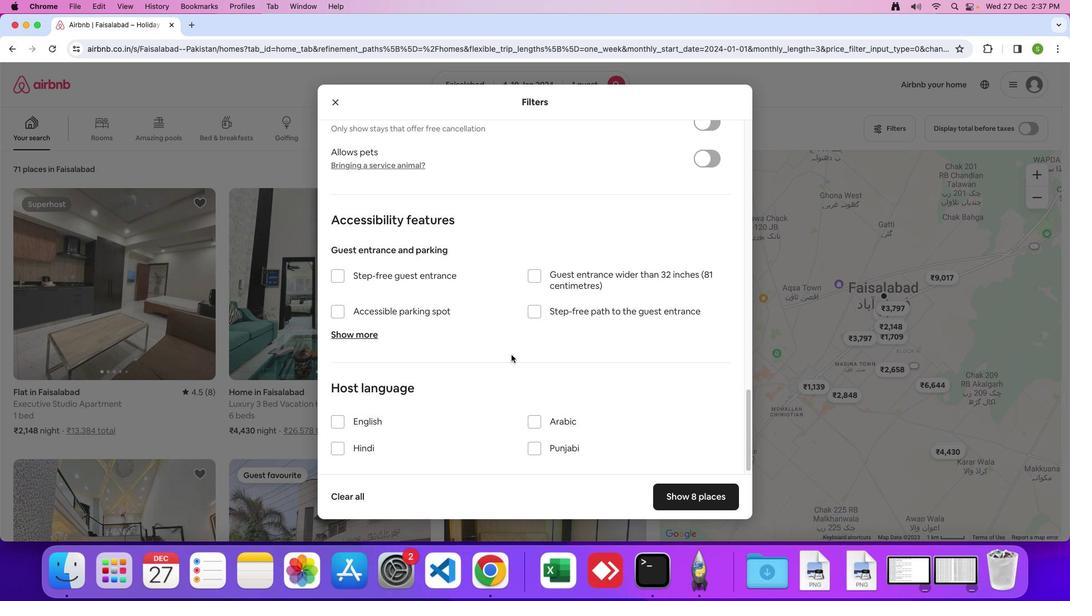 
Action: Mouse scrolled (517, 361) with delta (6, 5)
Screenshot: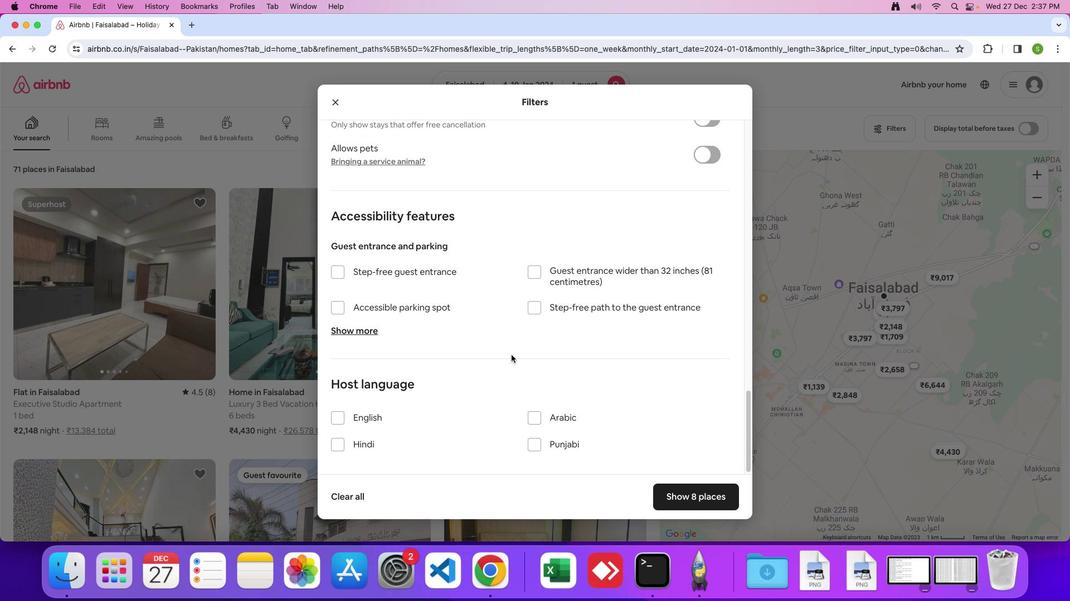 
Action: Mouse scrolled (517, 361) with delta (6, 5)
Screenshot: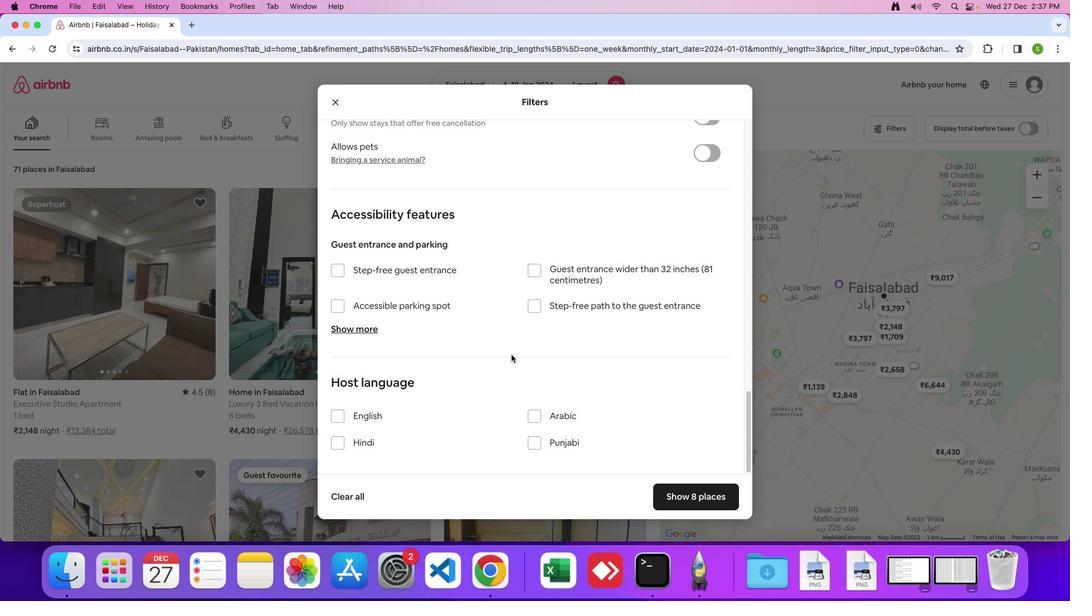
Action: Mouse scrolled (517, 361) with delta (6, 5)
Screenshot: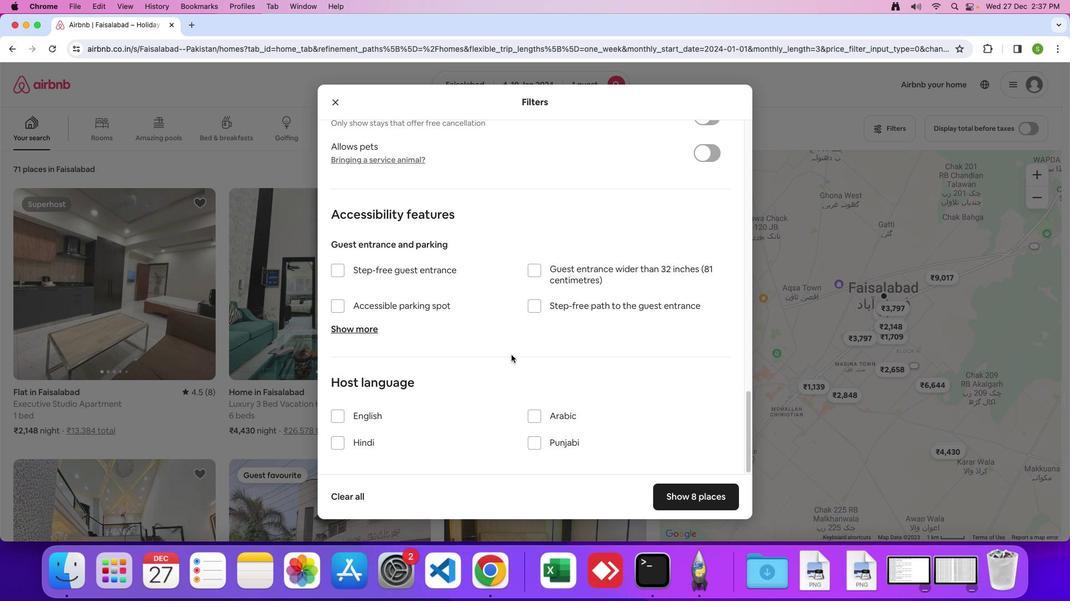 
Action: Mouse scrolled (517, 361) with delta (6, 5)
Screenshot: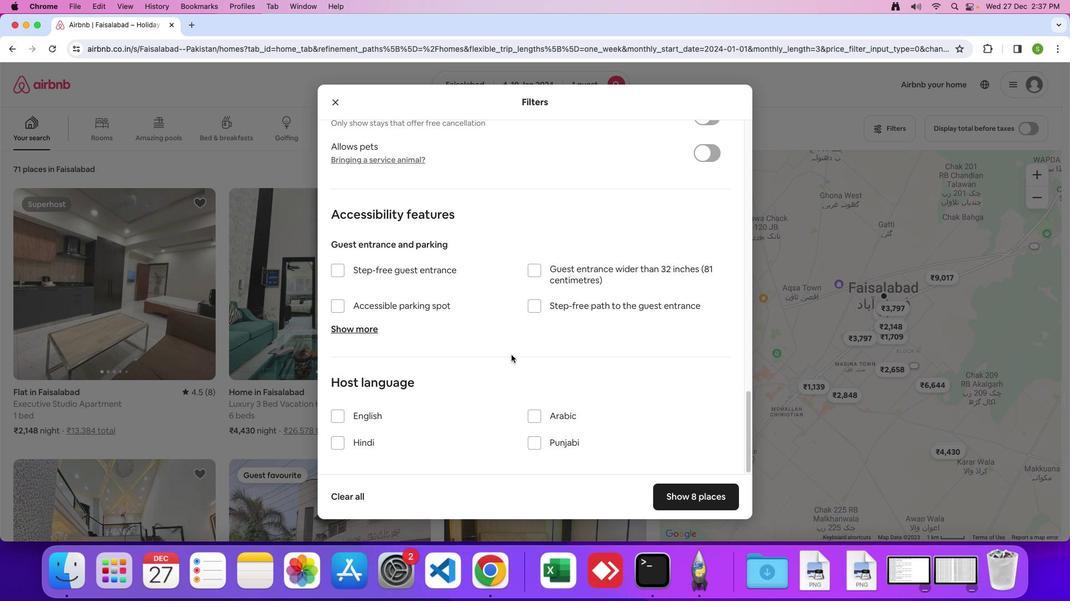 
Action: Mouse scrolled (517, 361) with delta (6, 5)
Screenshot: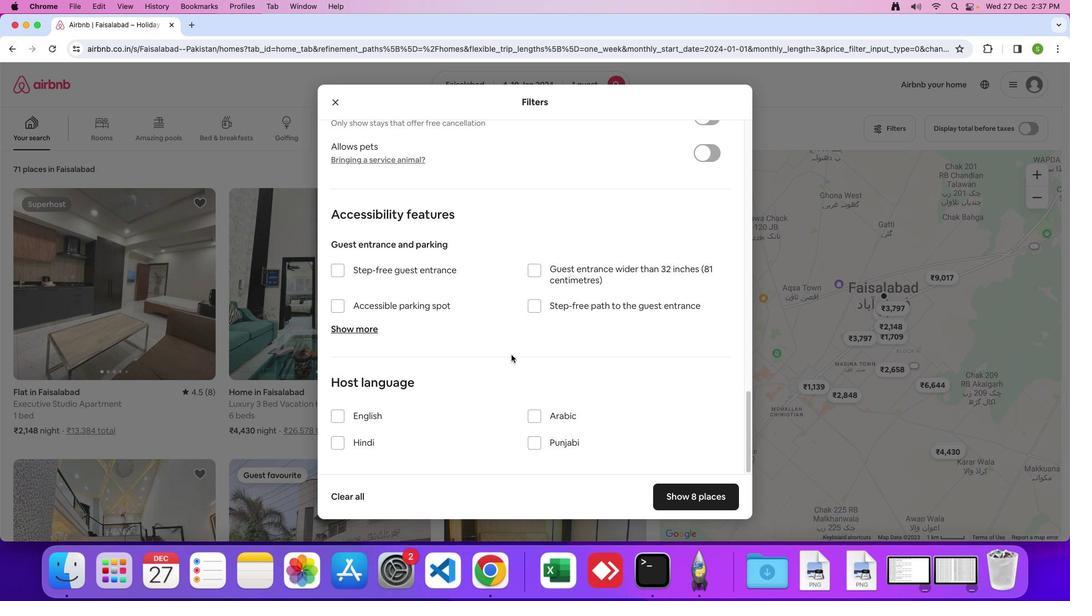 
Action: Mouse scrolled (517, 361) with delta (6, 5)
Screenshot: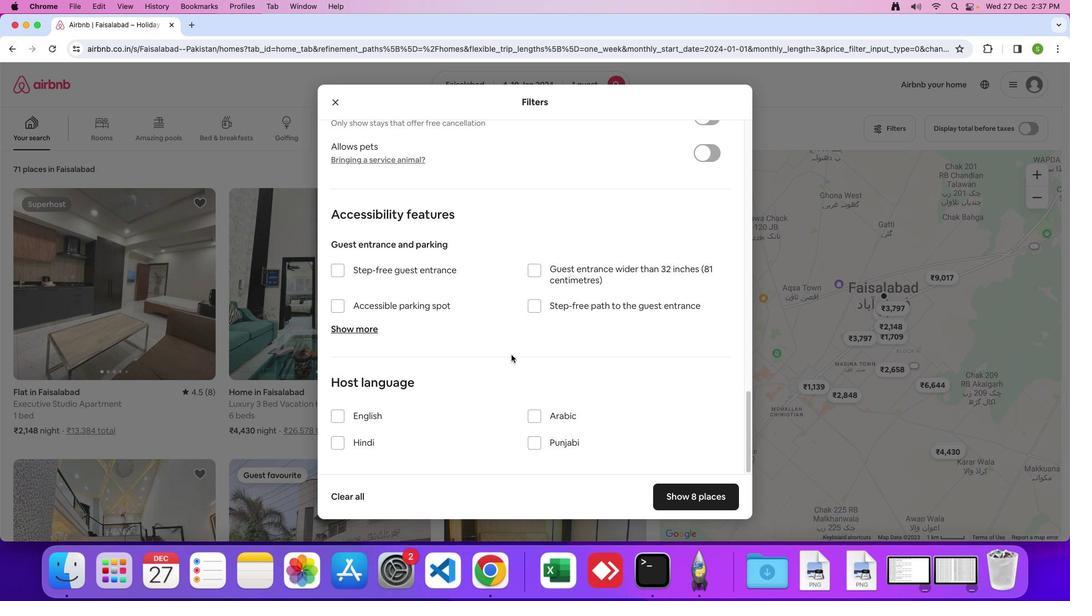 
Action: Mouse moved to (492, 380)
Screenshot: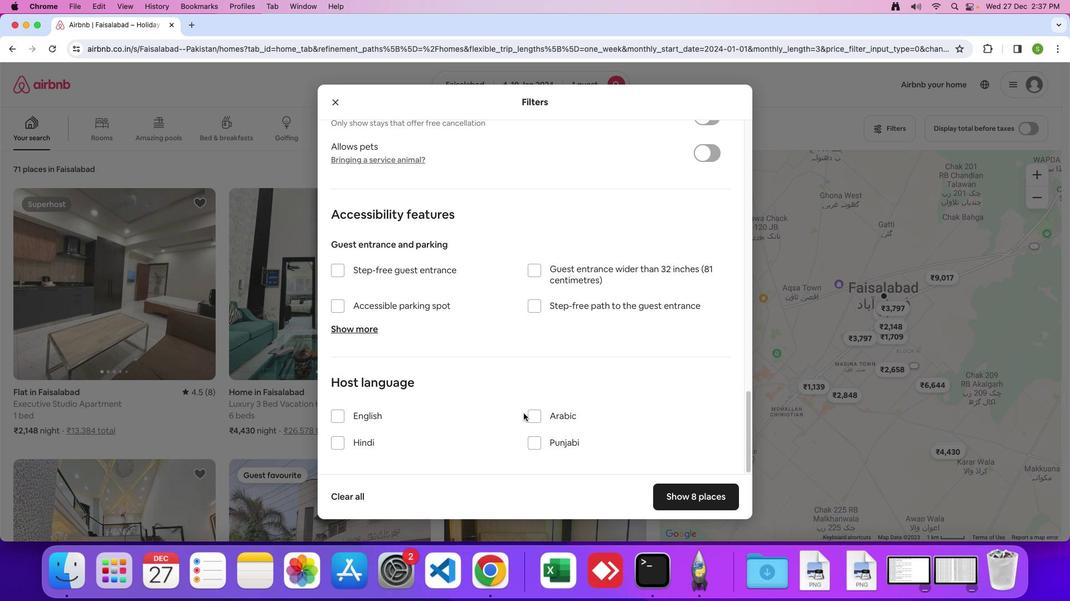 
Action: Mouse scrolled (492, 380) with delta (6, 5)
Screenshot: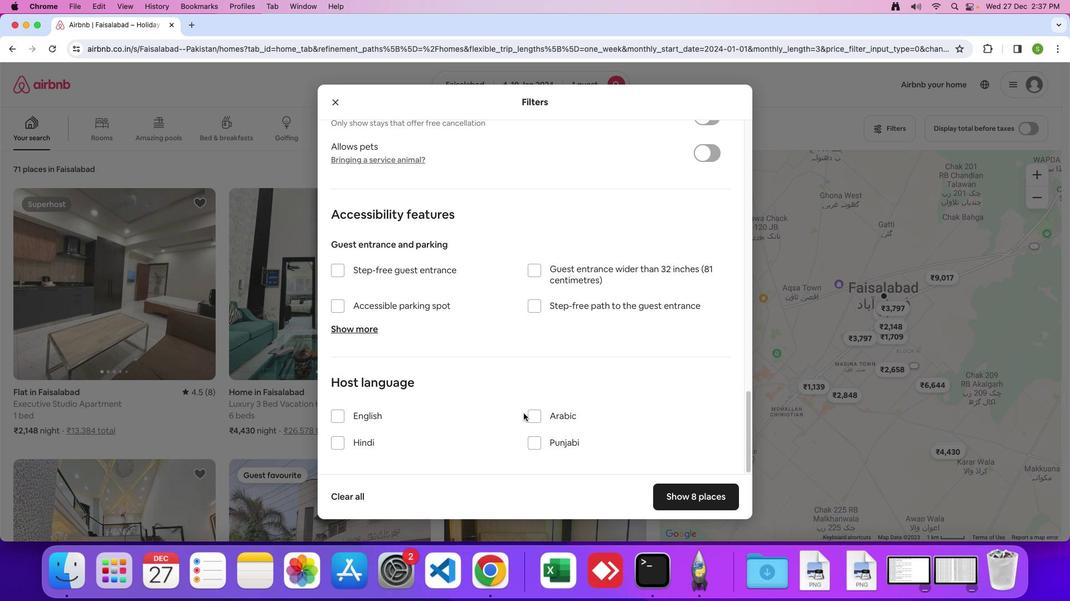 
Action: Mouse moved to (693, 502)
Screenshot: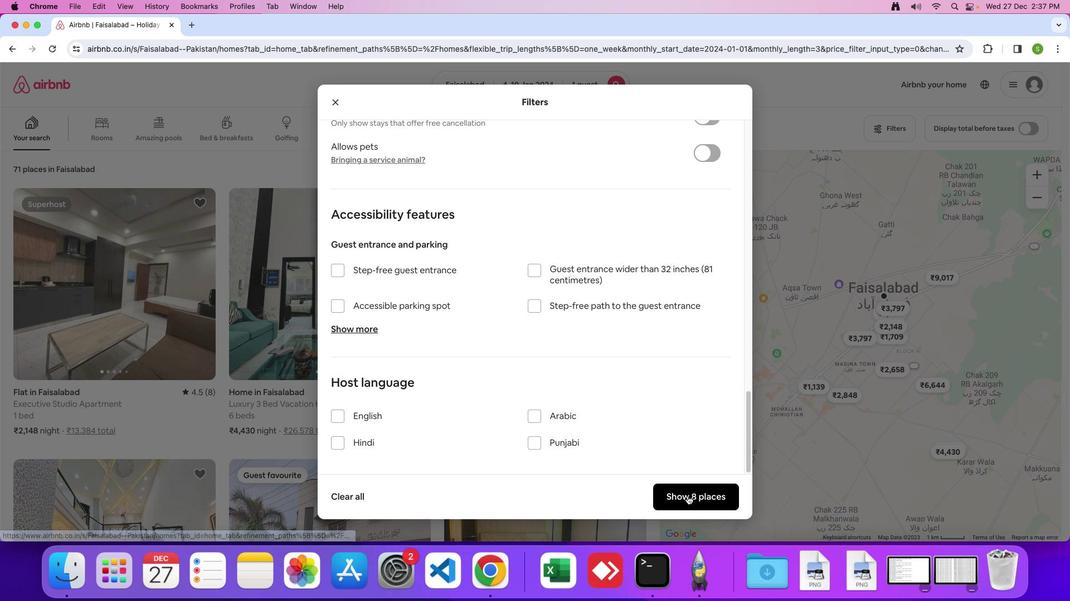 
Action: Mouse pressed left at (693, 502)
Screenshot: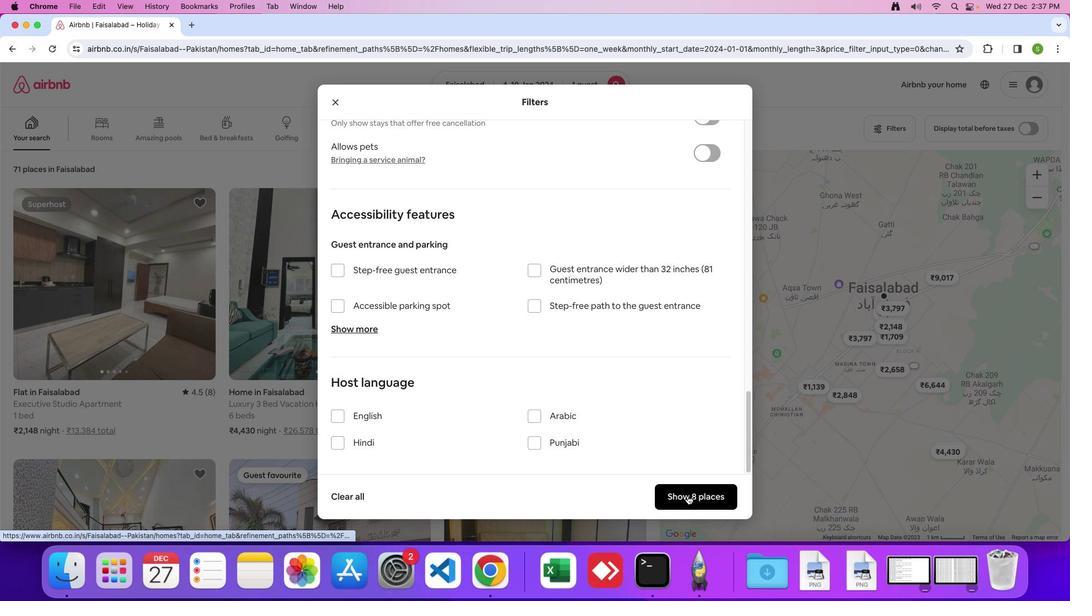 
Action: Mouse moved to (115, 305)
Screenshot: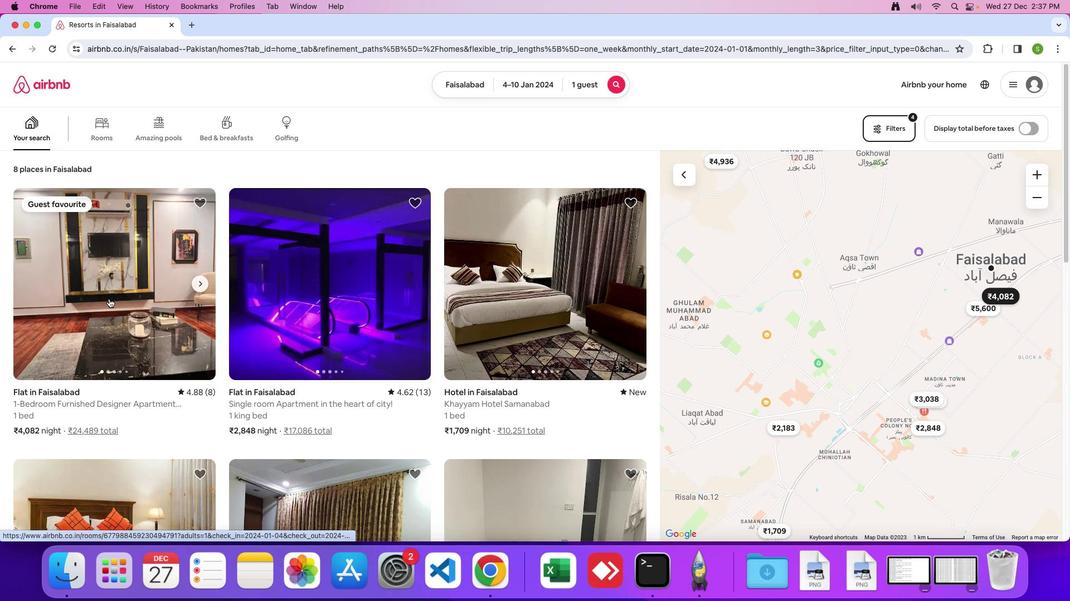 
Action: Mouse pressed left at (115, 305)
Screenshot: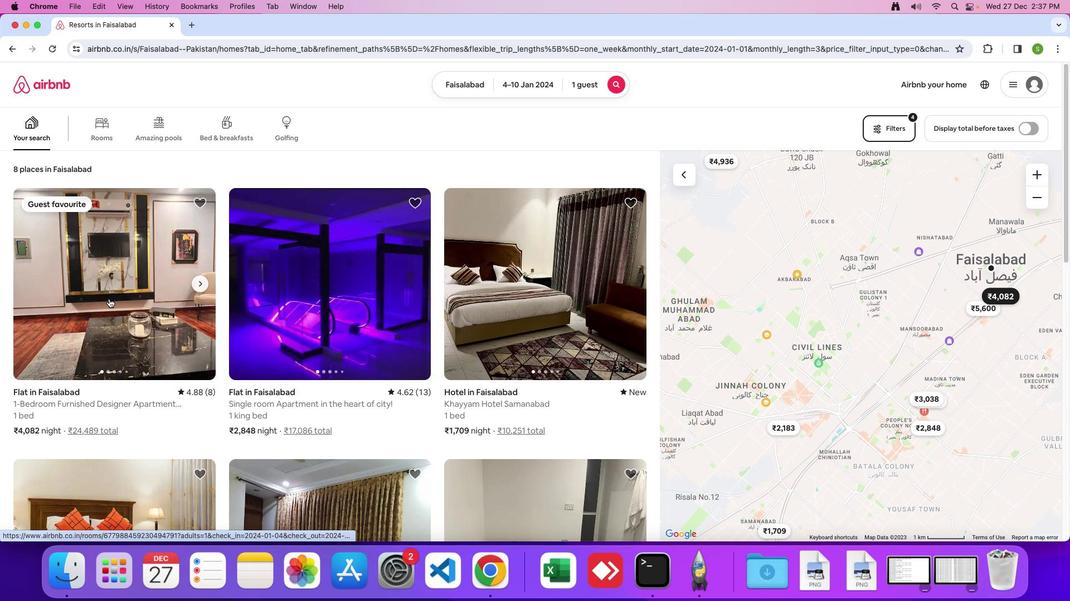 
Action: Mouse moved to (363, 277)
Screenshot: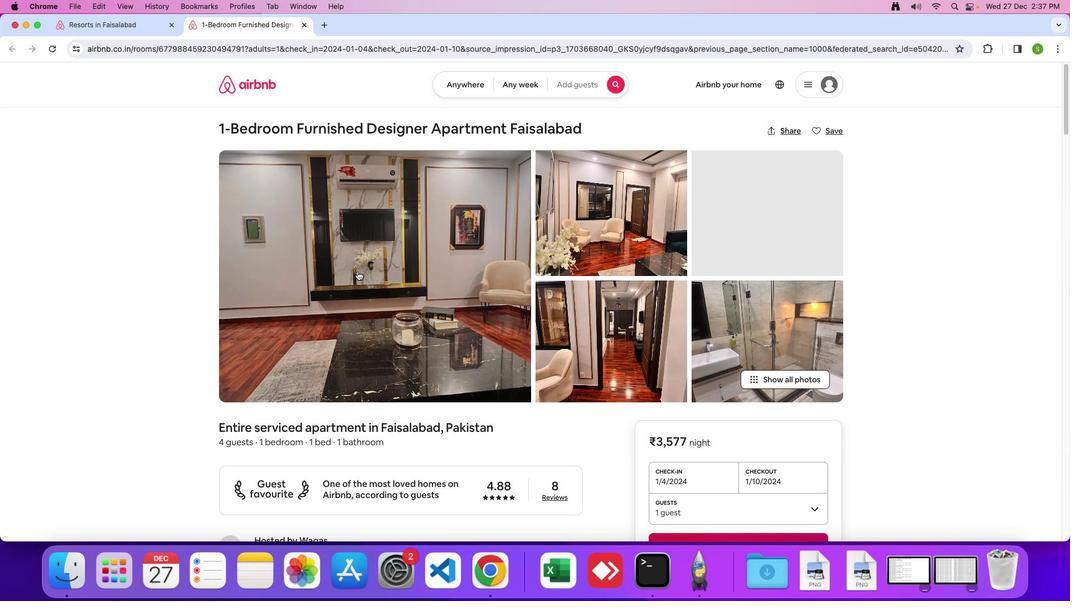 
Action: Mouse pressed left at (363, 277)
Screenshot: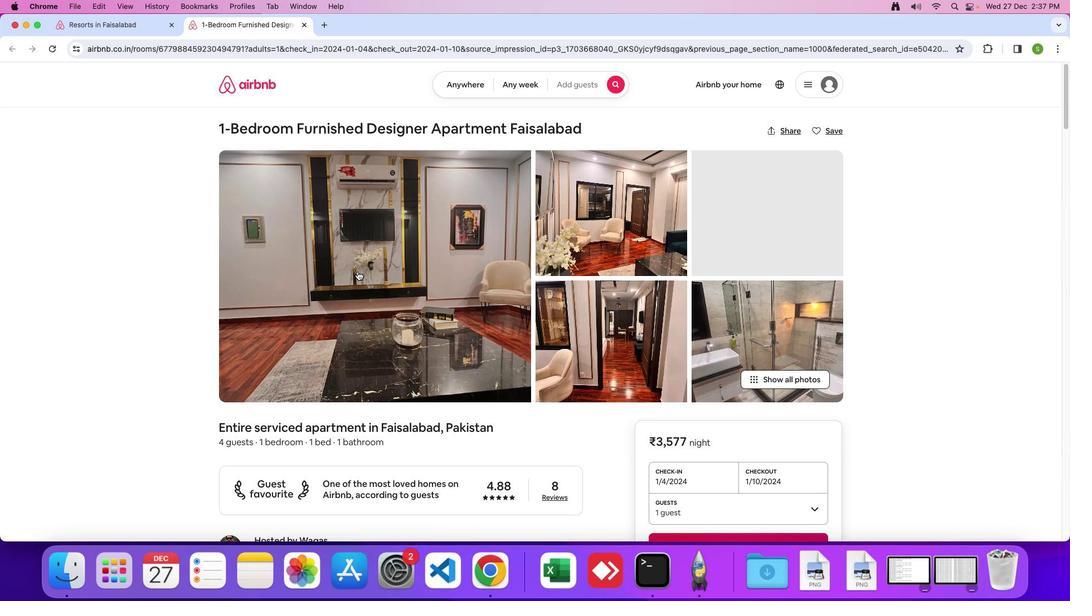 
Action: Mouse moved to (532, 323)
Screenshot: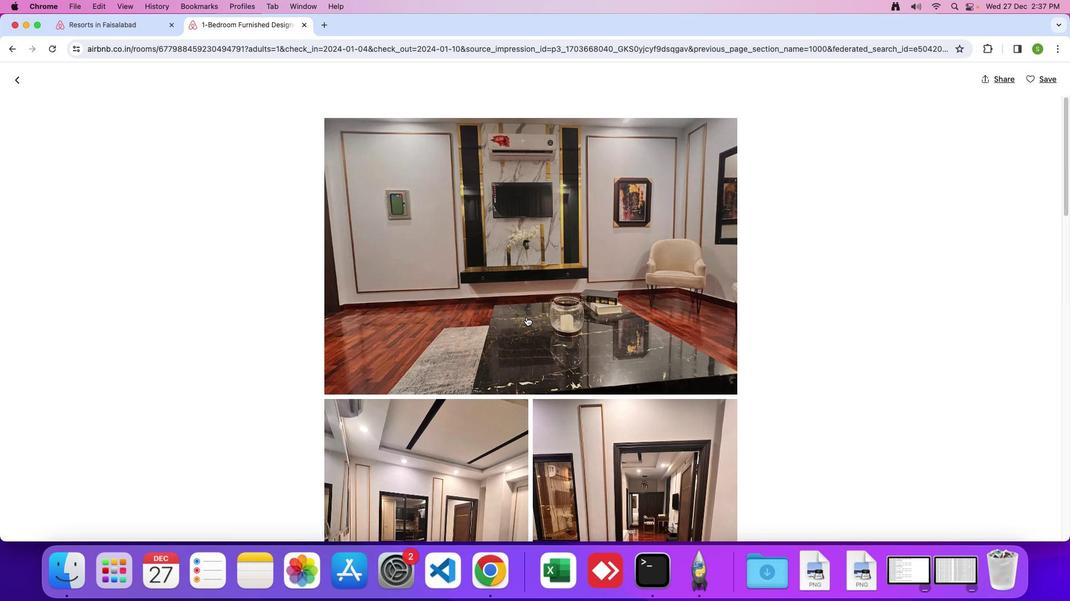 
Action: Mouse scrolled (532, 323) with delta (6, 5)
Screenshot: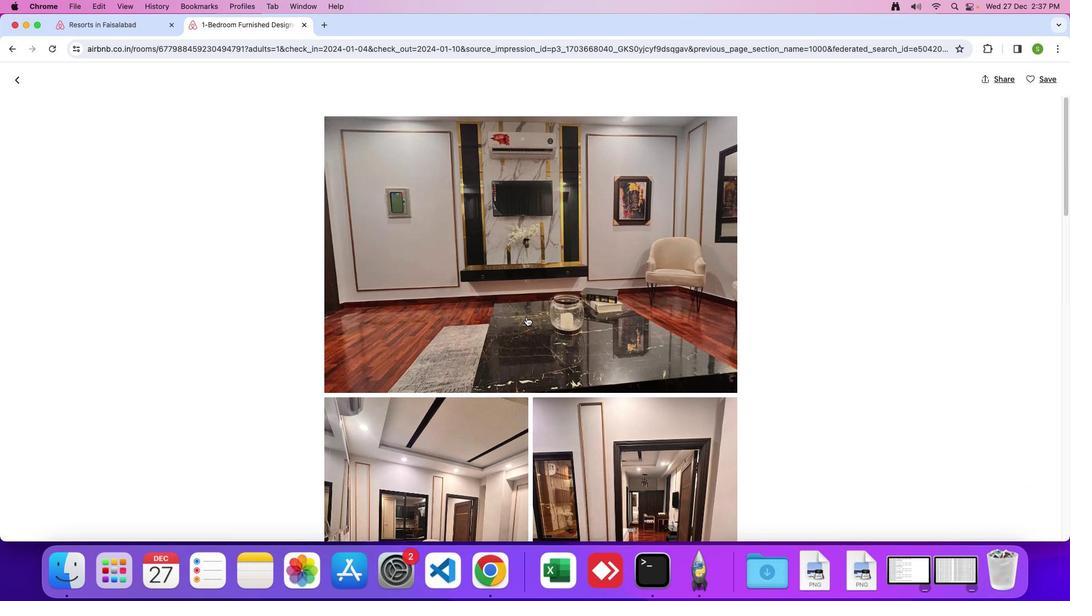 
Action: Mouse scrolled (532, 323) with delta (6, 5)
Screenshot: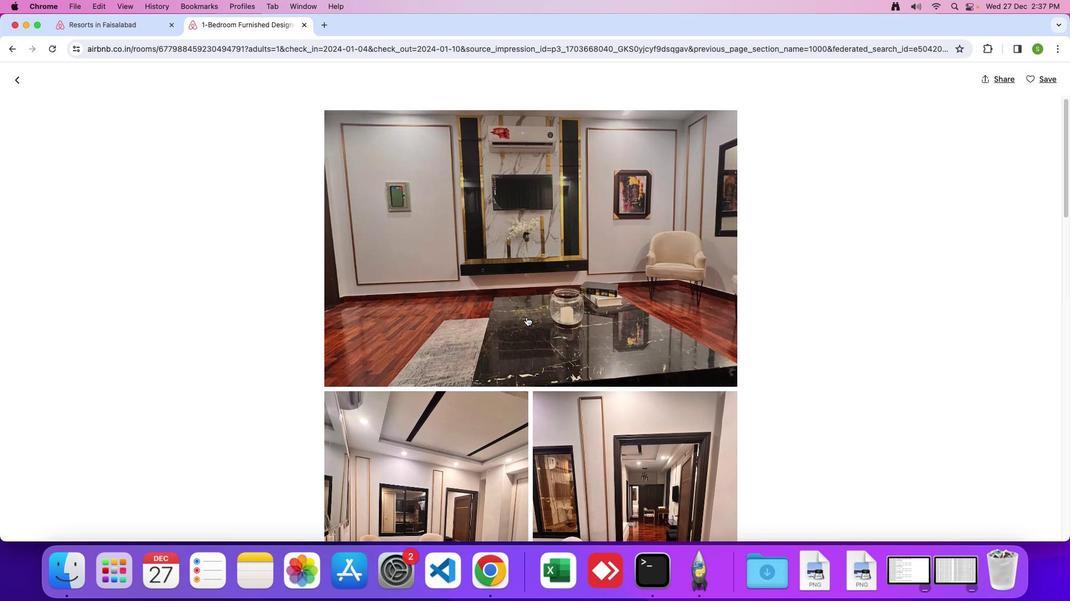 
Action: Mouse scrolled (532, 323) with delta (6, 5)
Screenshot: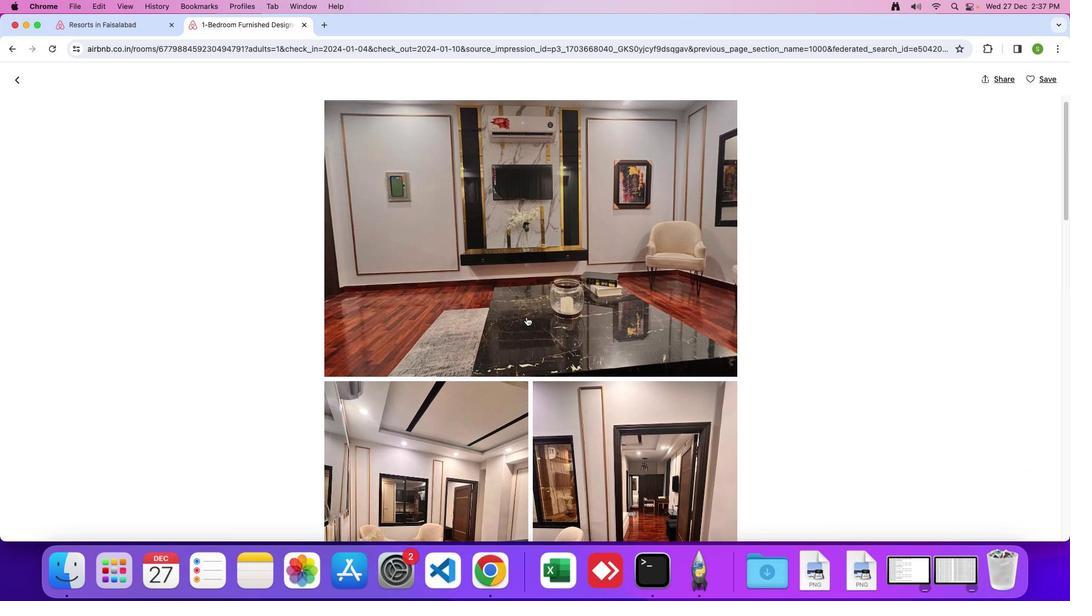 
Action: Mouse scrolled (532, 323) with delta (6, 5)
Screenshot: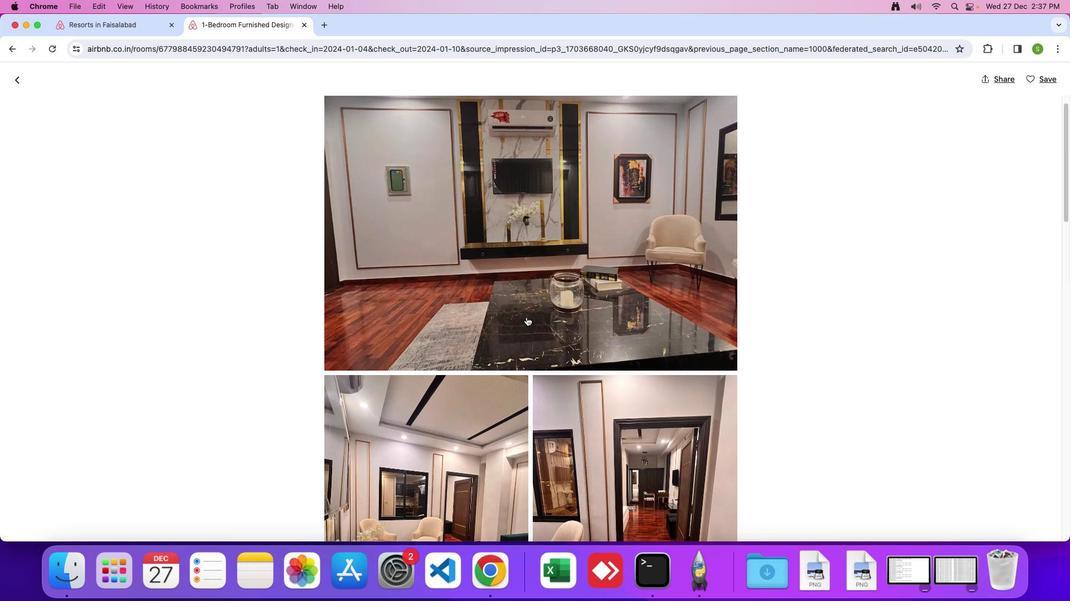 
Action: Mouse scrolled (532, 323) with delta (6, 5)
Screenshot: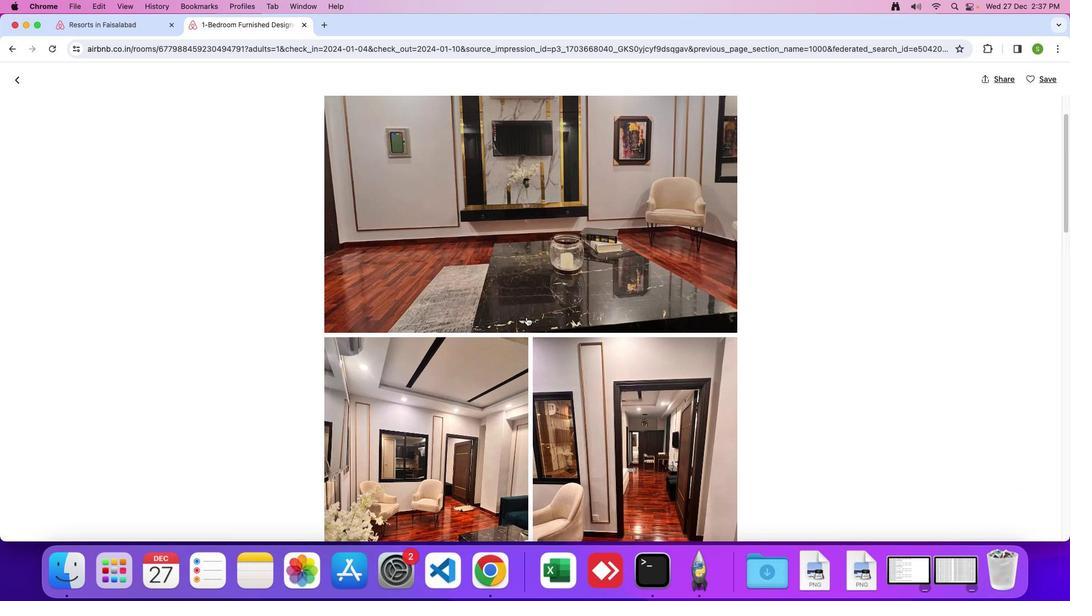 
Action: Mouse scrolled (532, 323) with delta (6, 5)
Screenshot: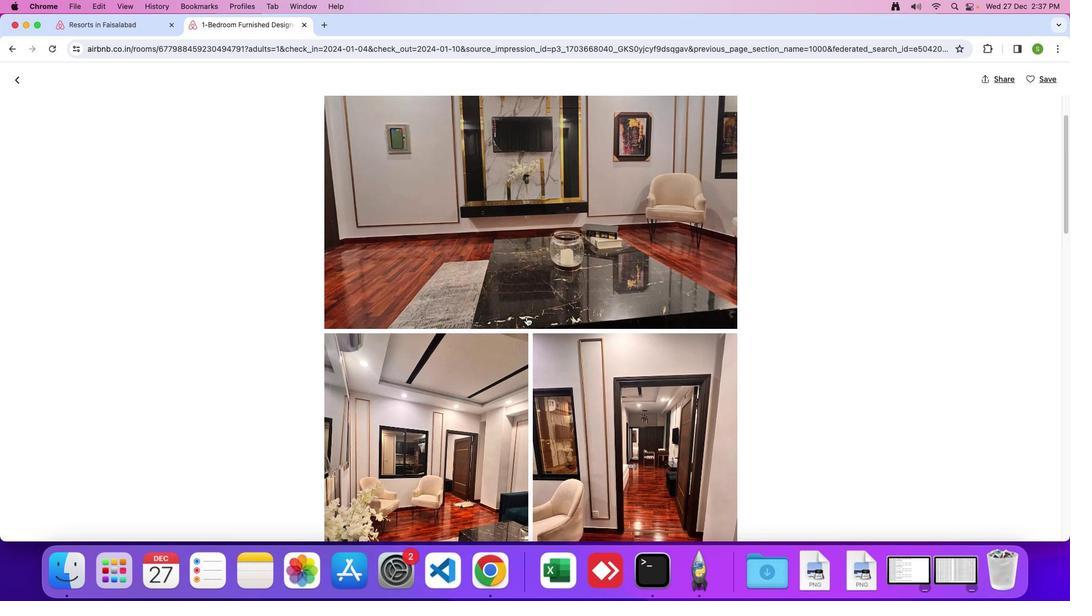 
Action: Mouse scrolled (532, 323) with delta (6, 5)
Screenshot: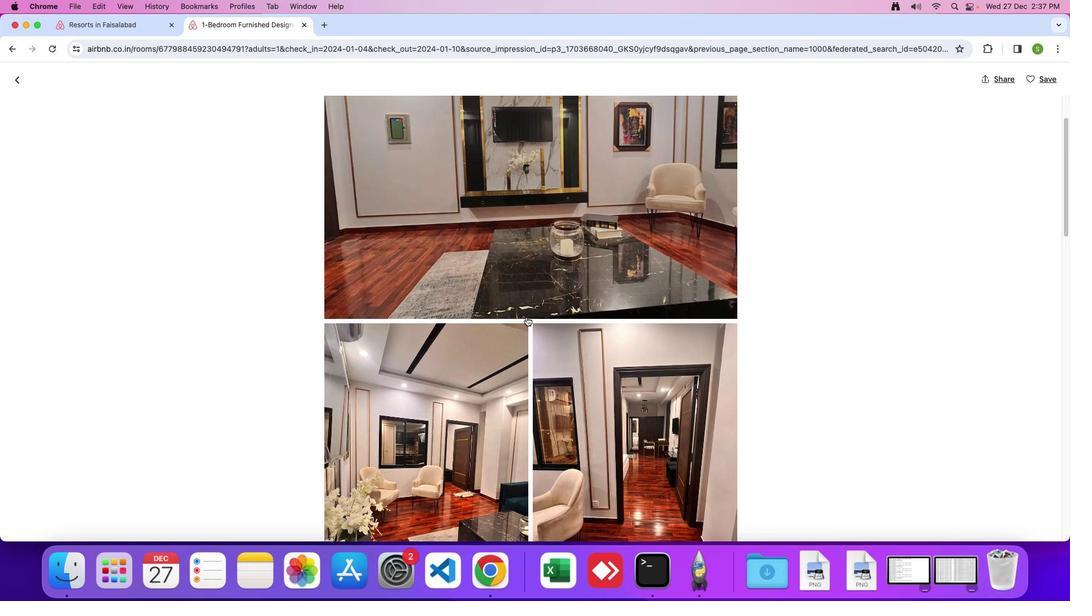 
Action: Mouse scrolled (532, 323) with delta (6, 5)
Screenshot: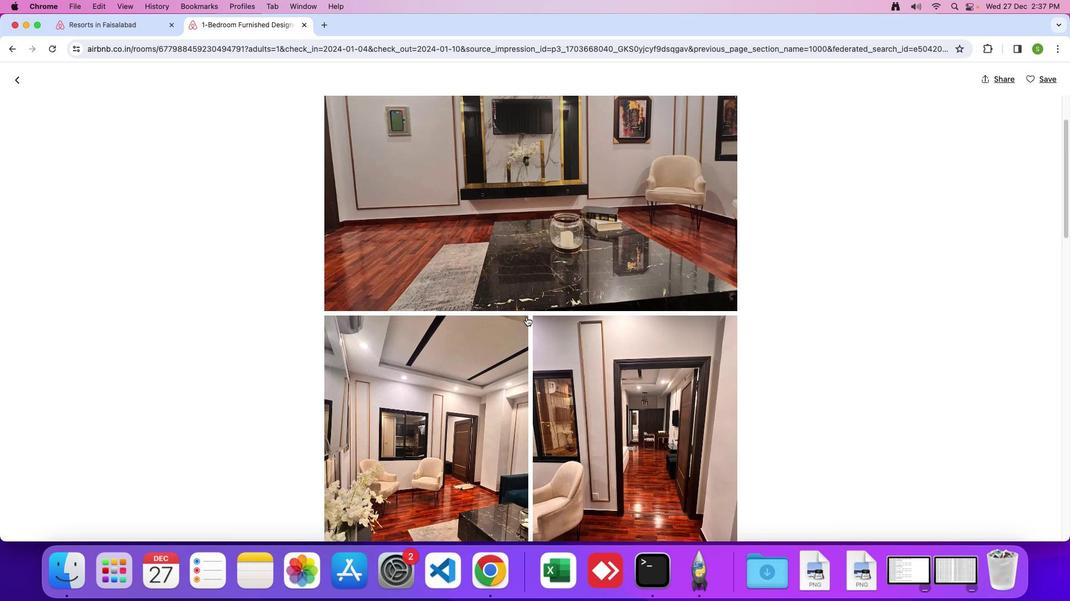 
Action: Mouse scrolled (532, 323) with delta (6, 5)
Screenshot: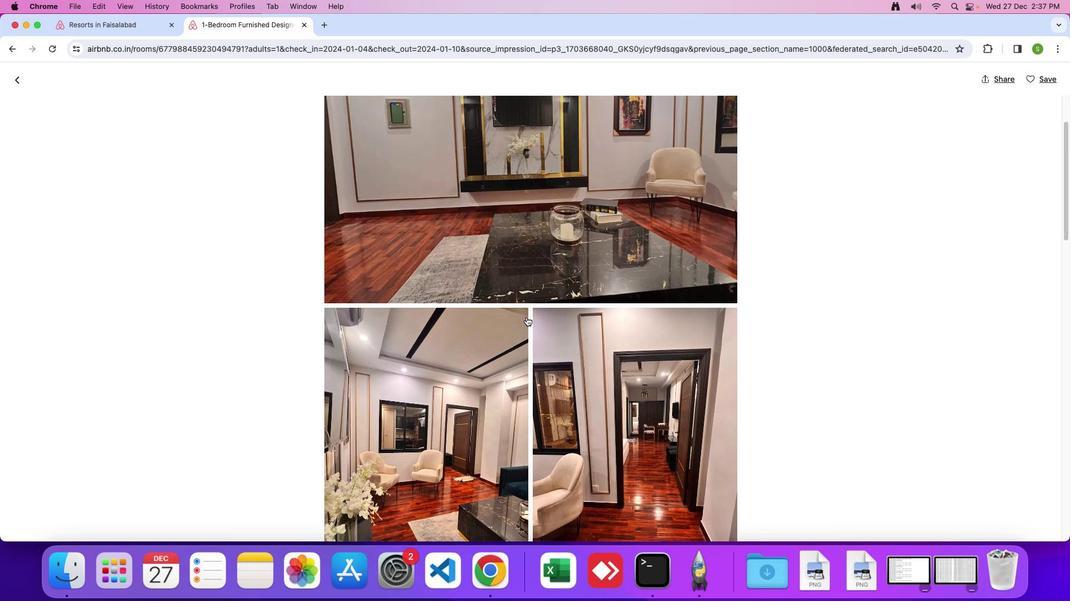 
Action: Mouse scrolled (532, 323) with delta (6, 5)
Screenshot: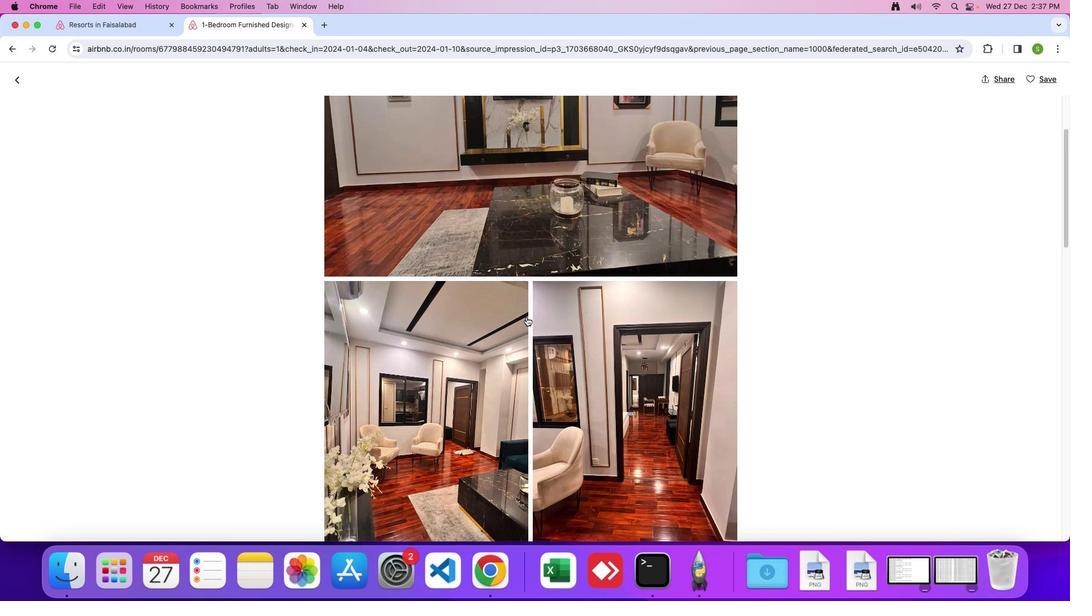 
Action: Mouse scrolled (532, 323) with delta (6, 5)
Screenshot: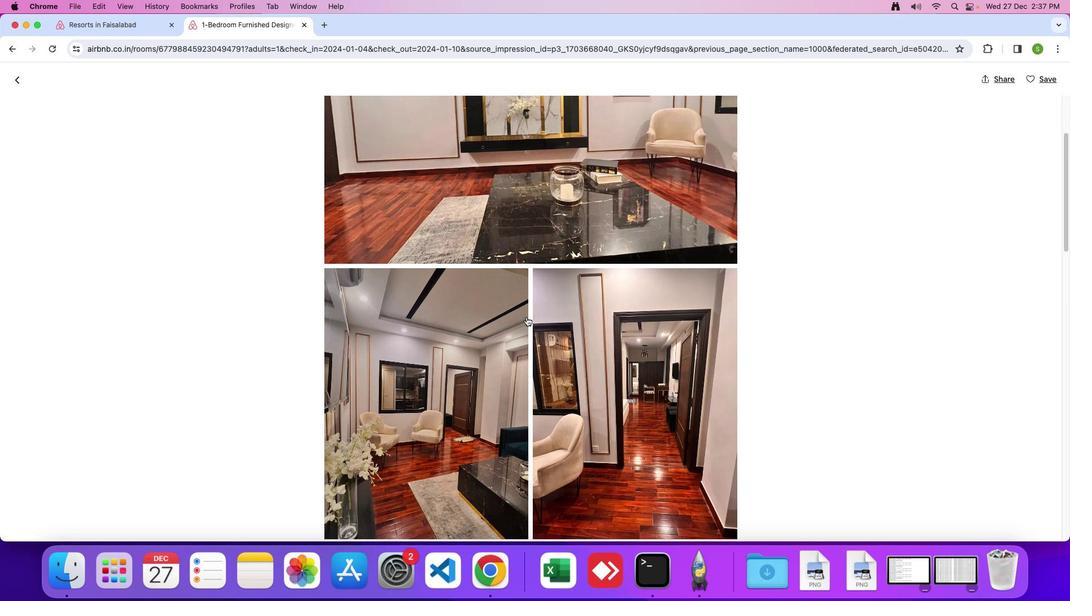 
Action: Mouse scrolled (532, 323) with delta (6, 5)
Screenshot: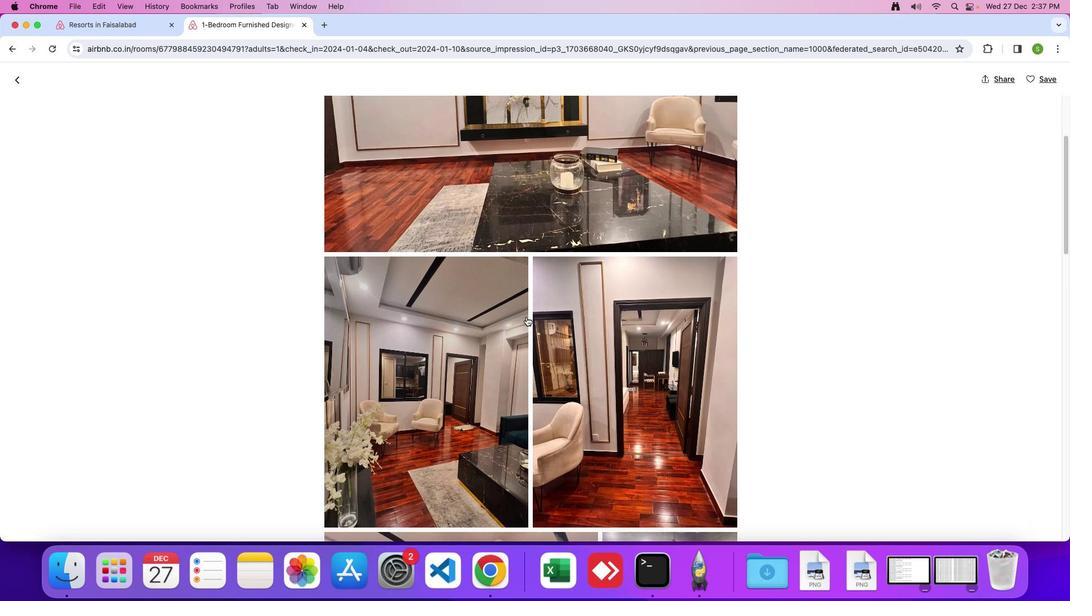 
Action: Mouse scrolled (532, 323) with delta (6, 5)
Screenshot: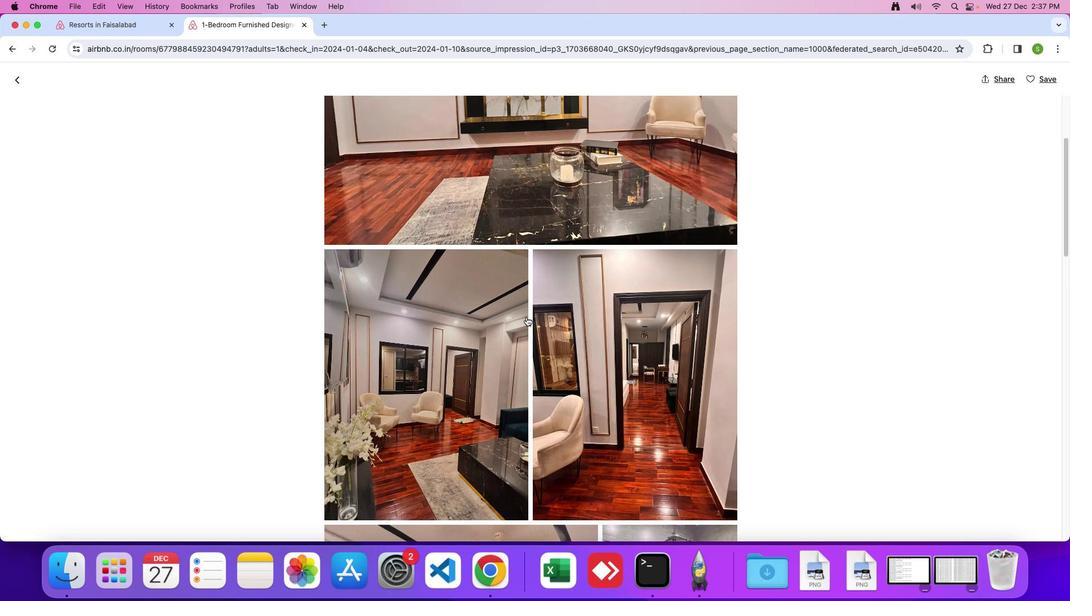 
Action: Mouse scrolled (532, 323) with delta (6, 5)
Screenshot: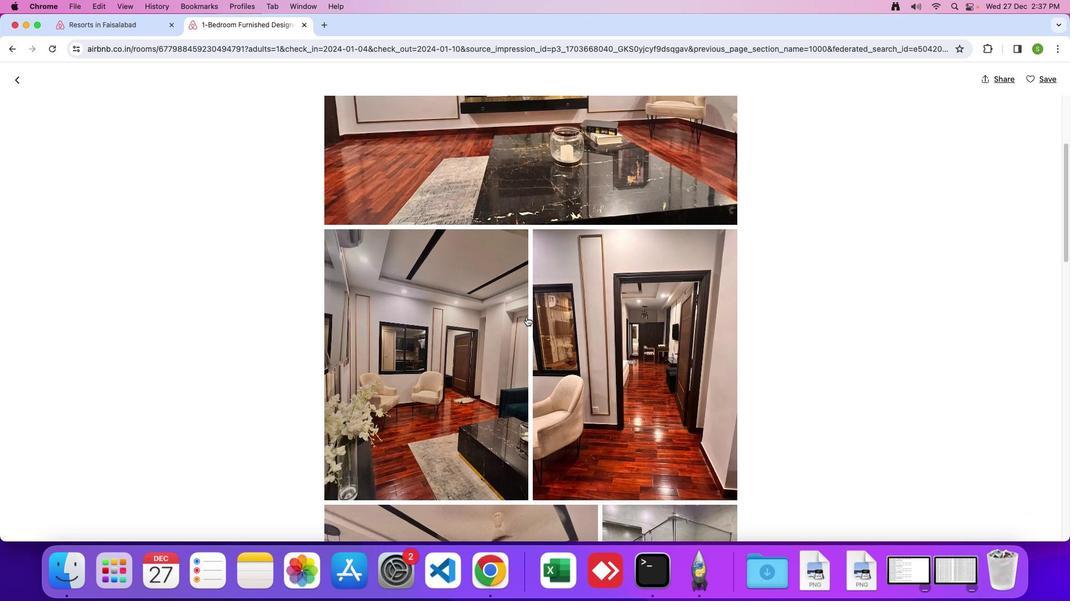 
Action: Mouse scrolled (532, 323) with delta (6, 5)
Screenshot: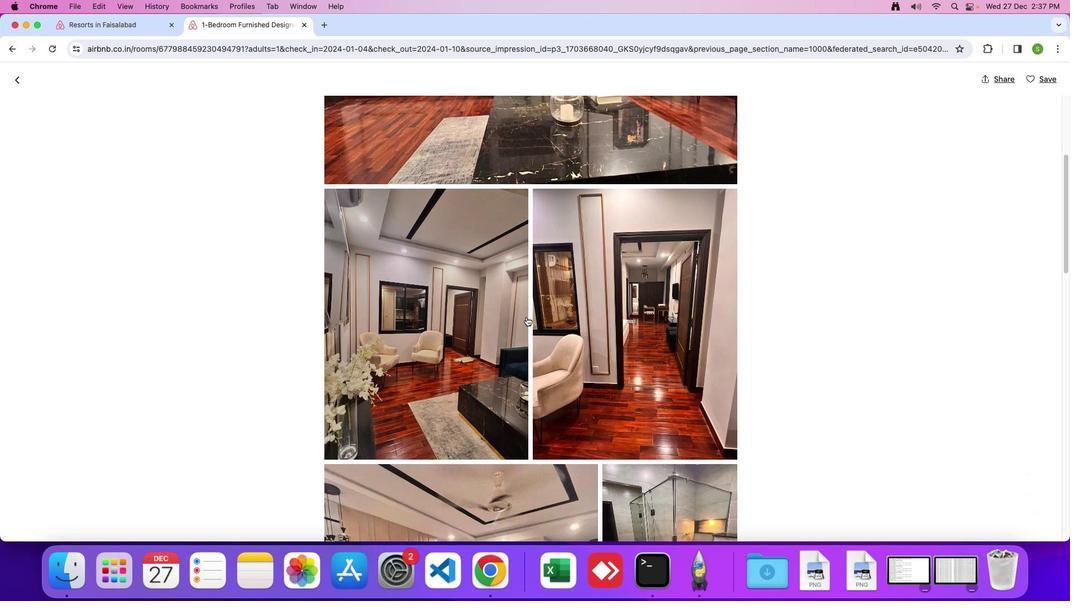 
Action: Mouse scrolled (532, 323) with delta (6, 5)
Screenshot: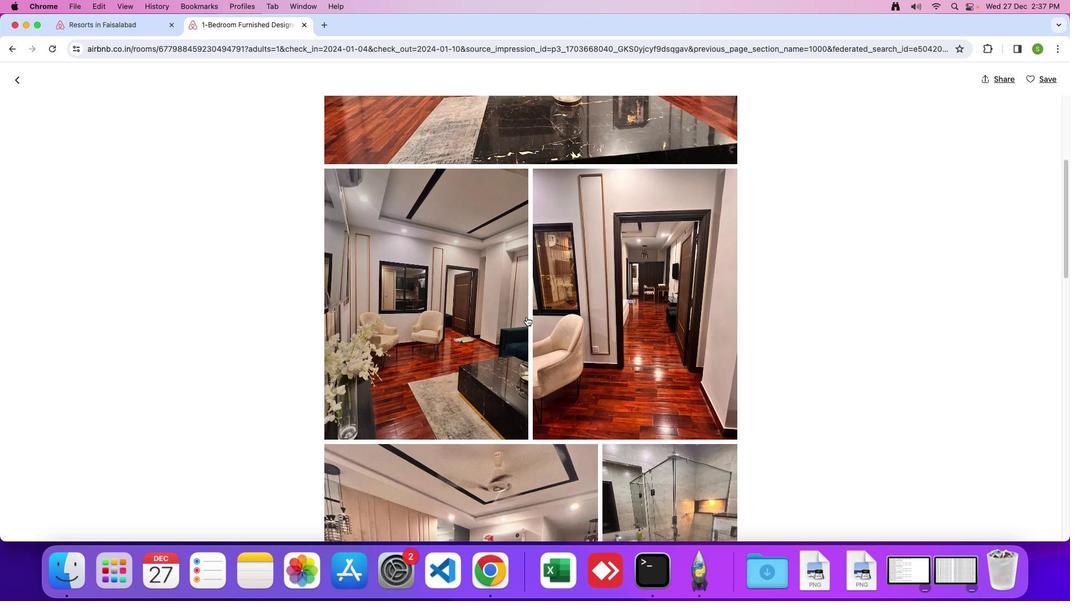 
Action: Mouse scrolled (532, 323) with delta (6, 5)
Screenshot: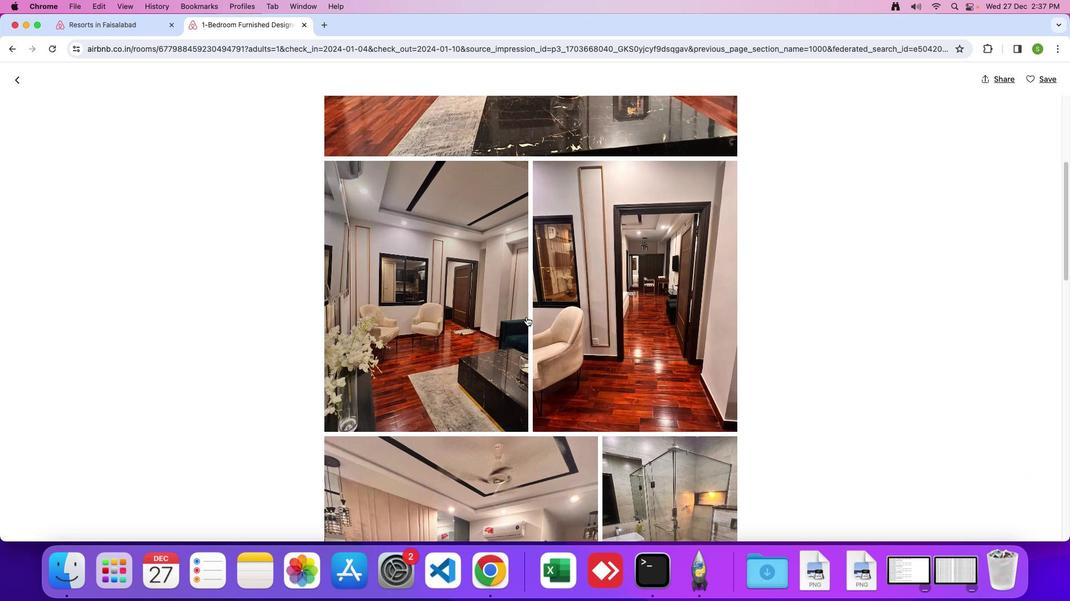 
Action: Mouse scrolled (532, 323) with delta (6, 5)
Screenshot: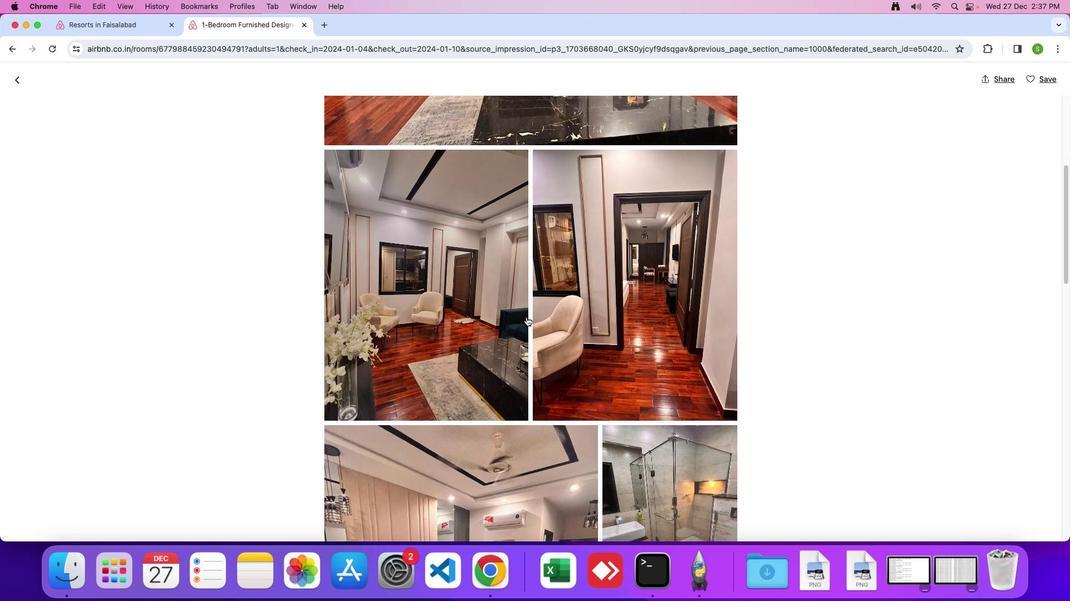 
Action: Mouse scrolled (532, 323) with delta (6, 5)
Screenshot: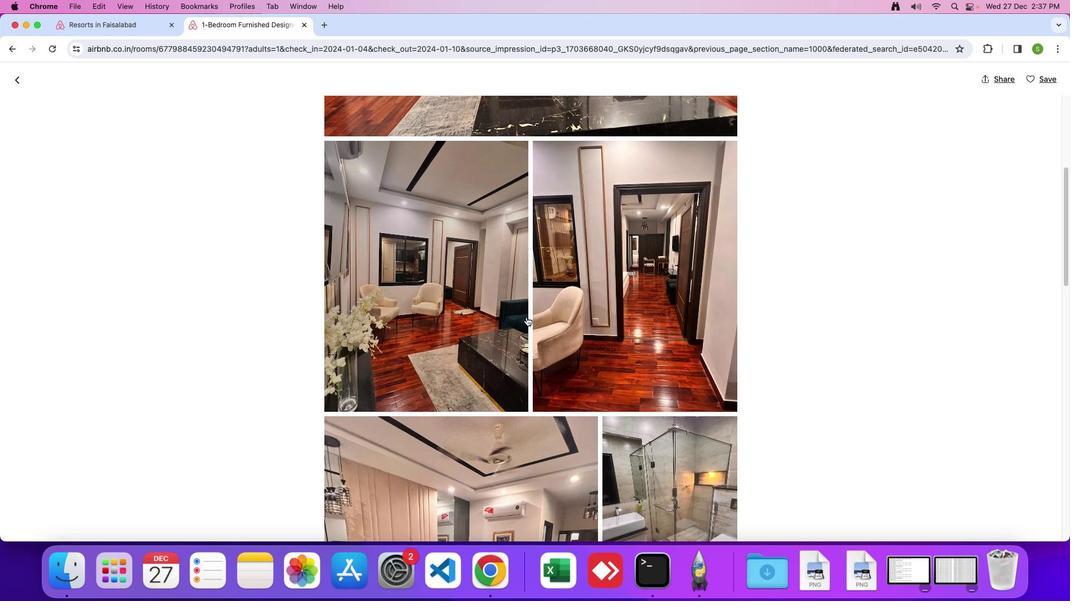 
Action: Mouse scrolled (532, 323) with delta (6, 5)
Screenshot: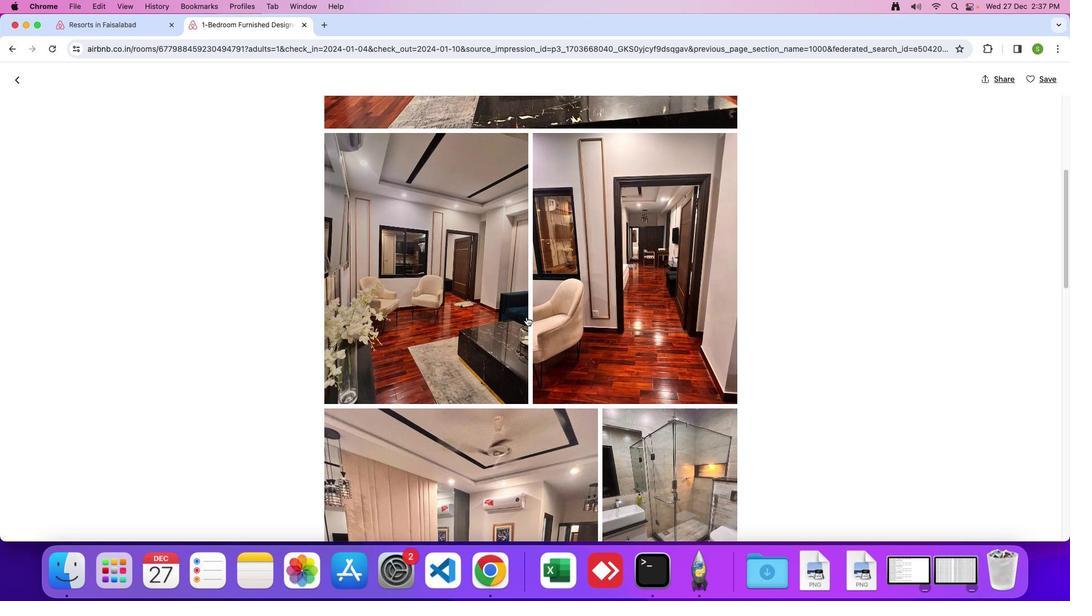 
Action: Mouse scrolled (532, 323) with delta (6, 5)
Screenshot: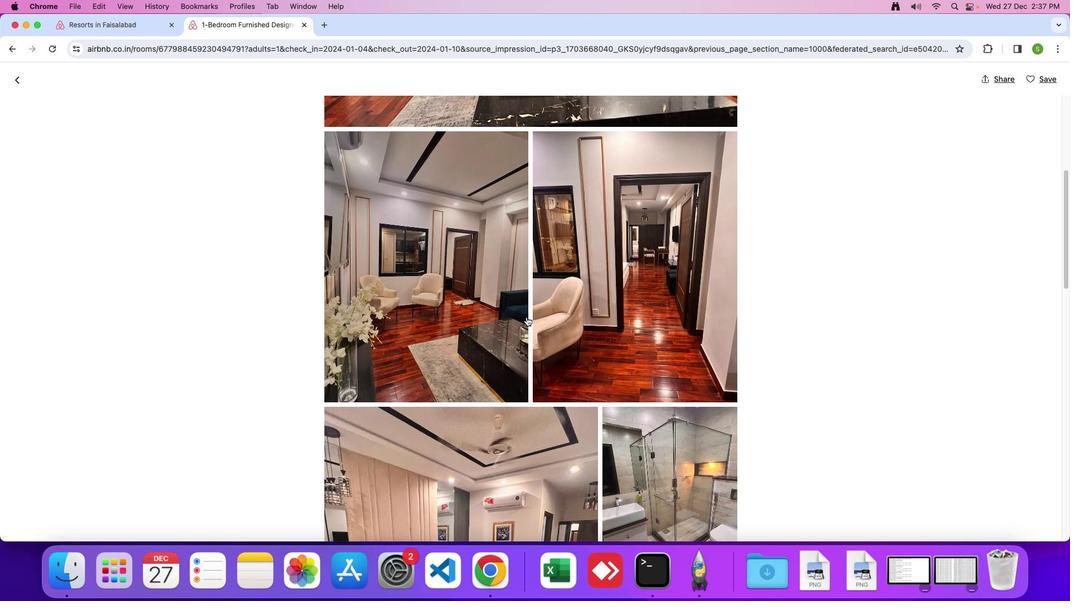 
Action: Mouse scrolled (532, 323) with delta (6, 5)
Screenshot: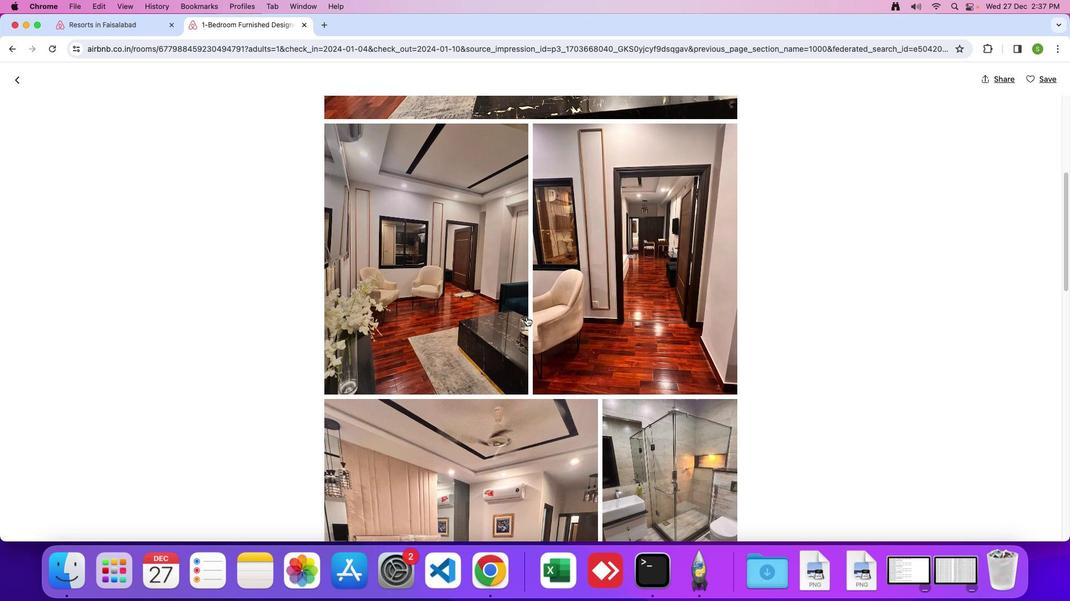 
Action: Mouse scrolled (532, 323) with delta (6, 5)
Screenshot: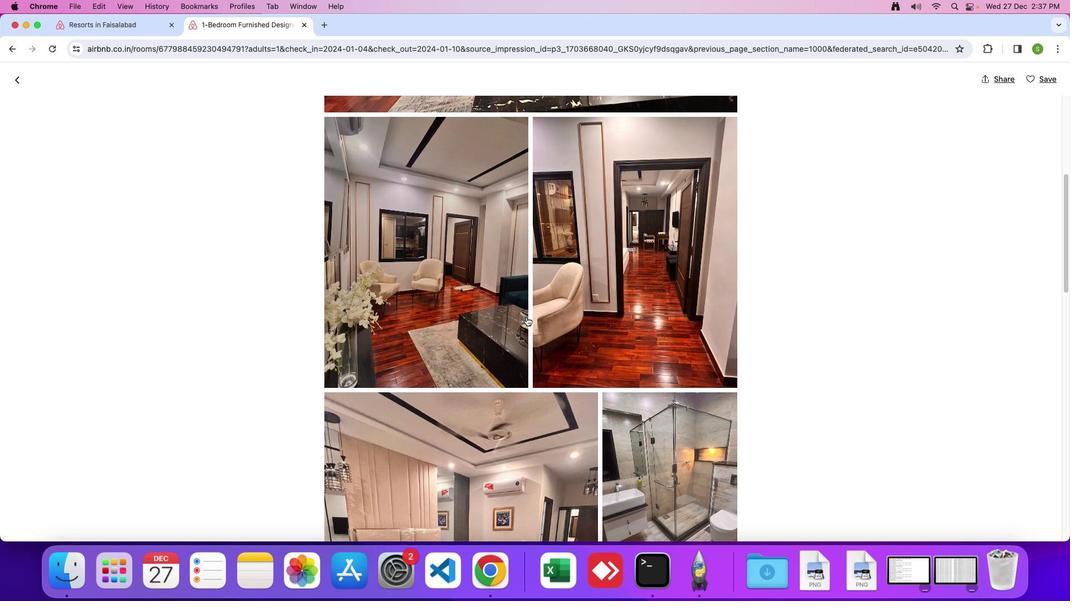 
Action: Mouse scrolled (532, 323) with delta (6, 5)
Screenshot: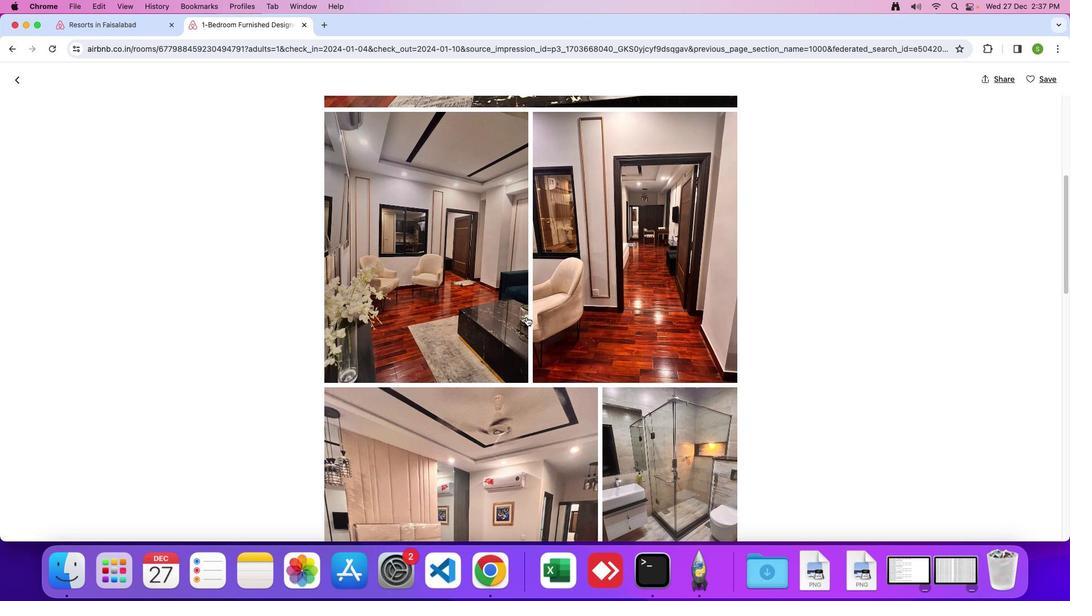 
Action: Mouse scrolled (532, 323) with delta (6, 5)
Screenshot: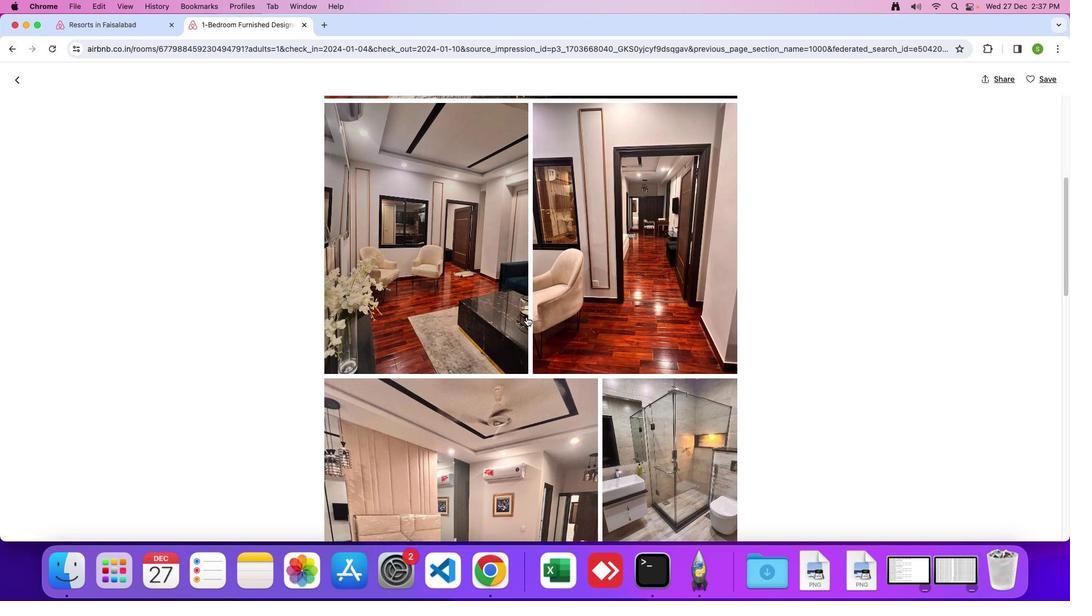 
Action: Mouse scrolled (532, 323) with delta (6, 5)
Screenshot: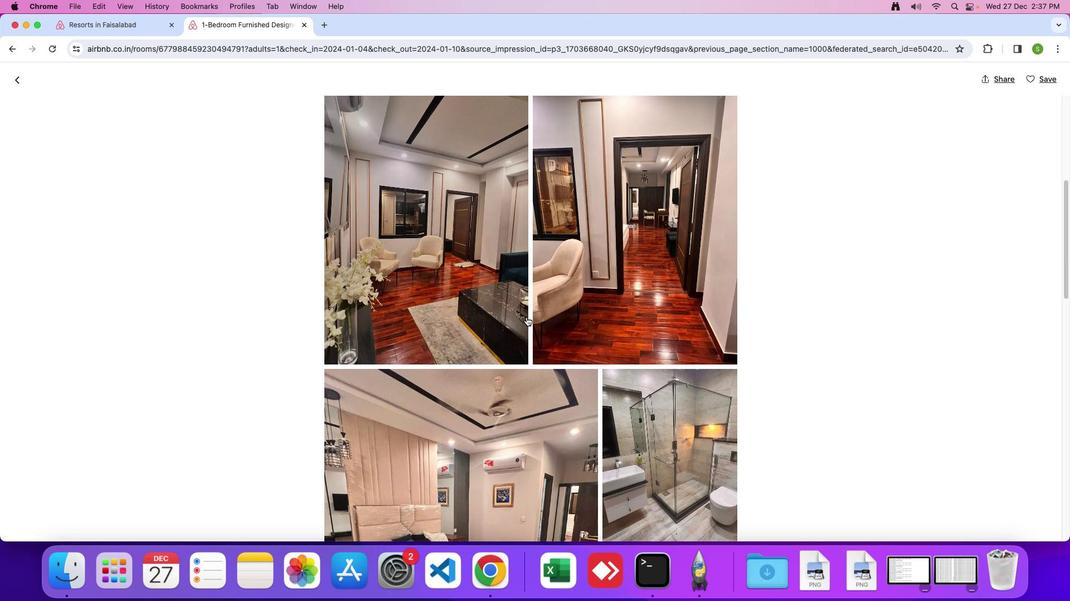 
Action: Mouse moved to (521, 290)
Screenshot: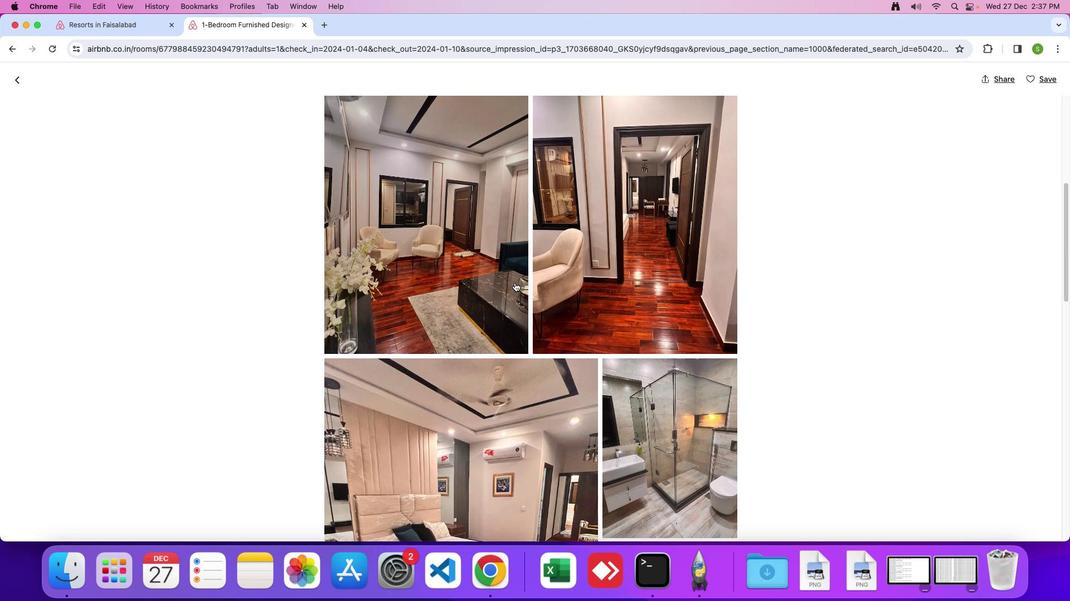 
Action: Mouse scrolled (521, 290) with delta (6, 5)
Screenshot: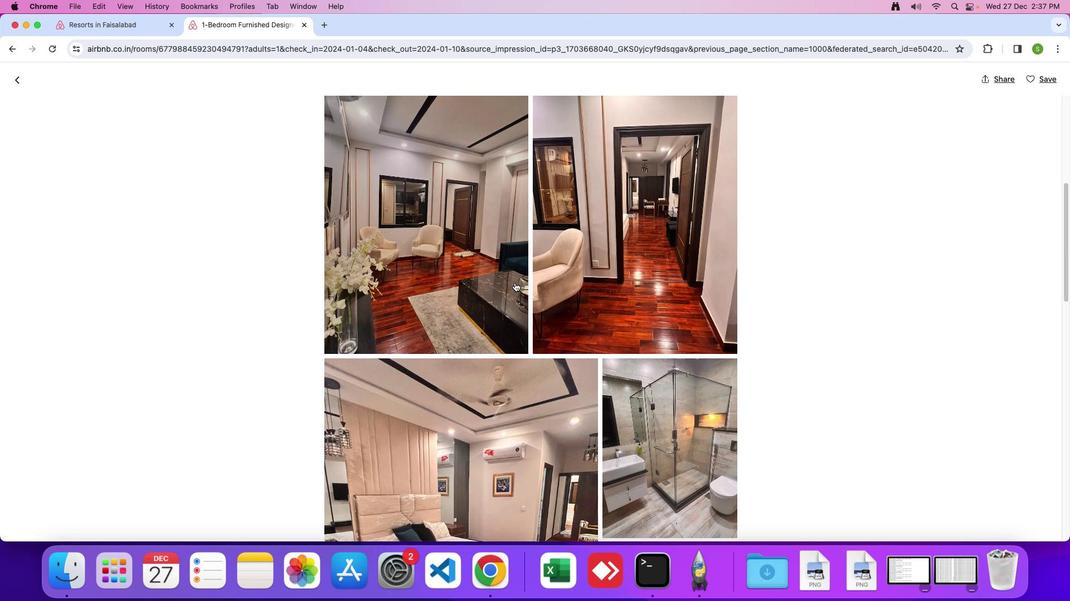 
Action: Mouse moved to (521, 289)
Screenshot: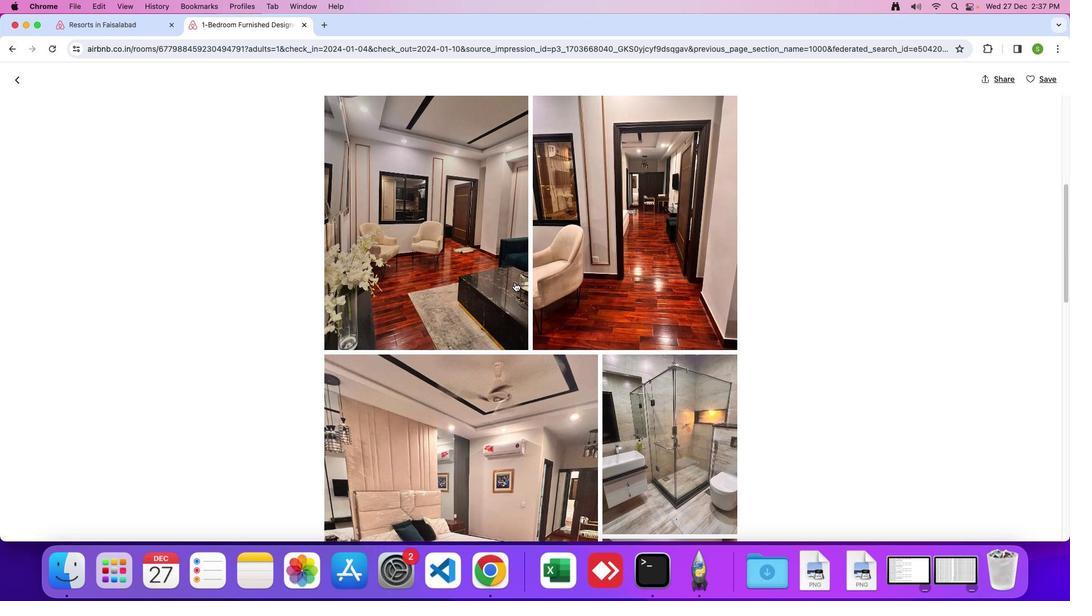 
Action: Mouse scrolled (521, 289) with delta (6, 5)
Screenshot: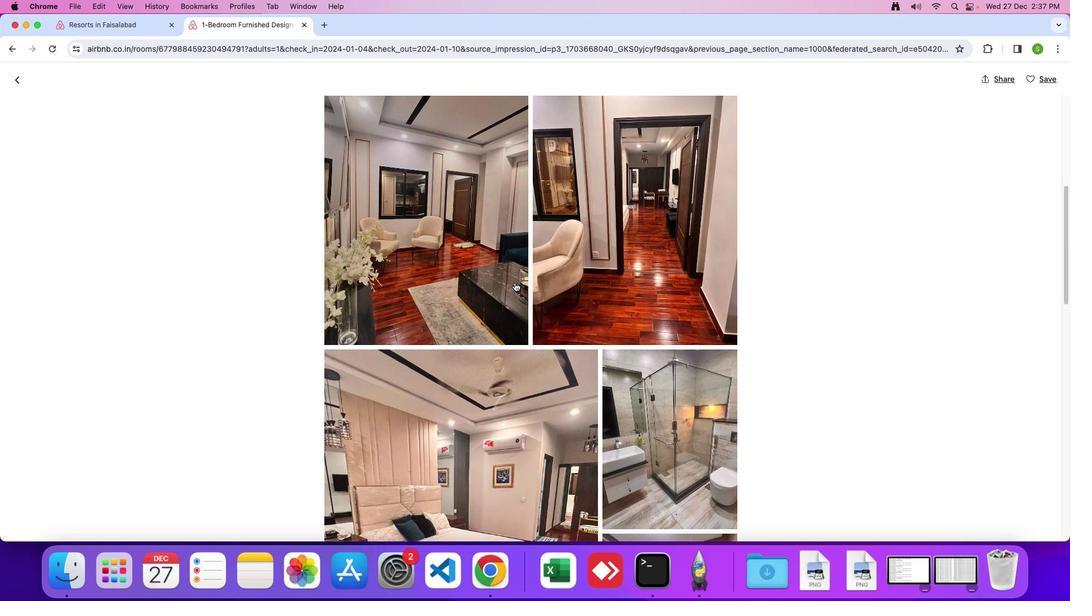 
Action: Mouse moved to (519, 287)
Screenshot: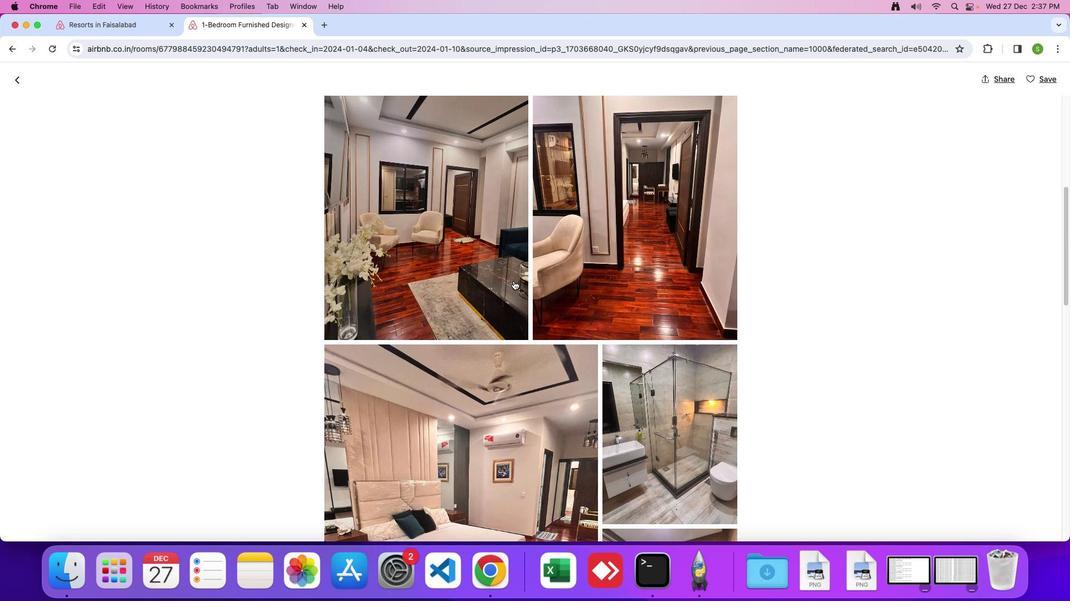 
Action: Mouse scrolled (519, 287) with delta (6, 5)
Screenshot: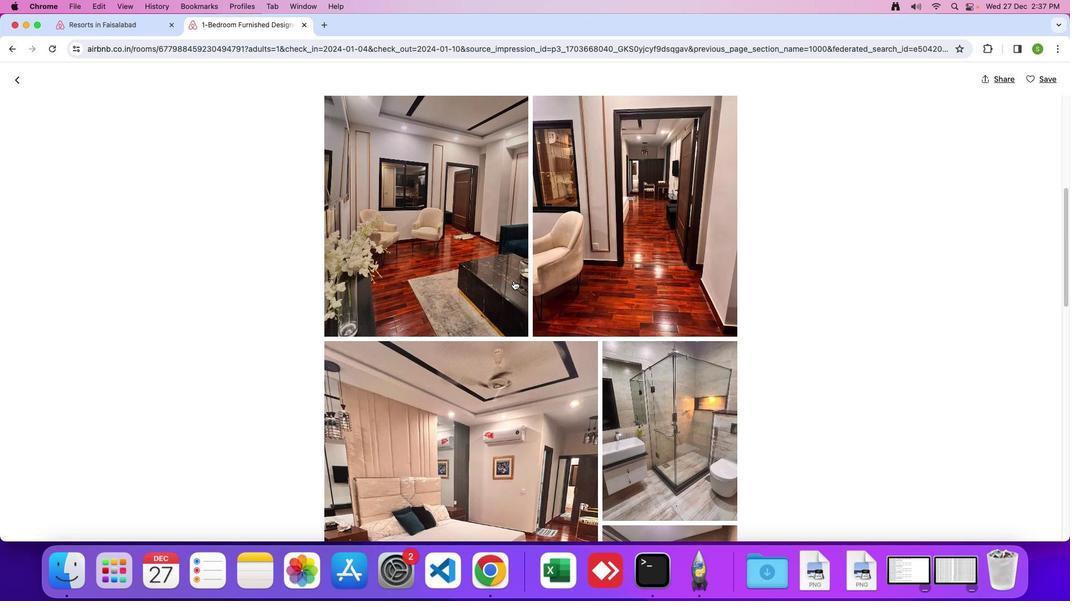 
Action: Mouse scrolled (519, 287) with delta (6, 5)
Screenshot: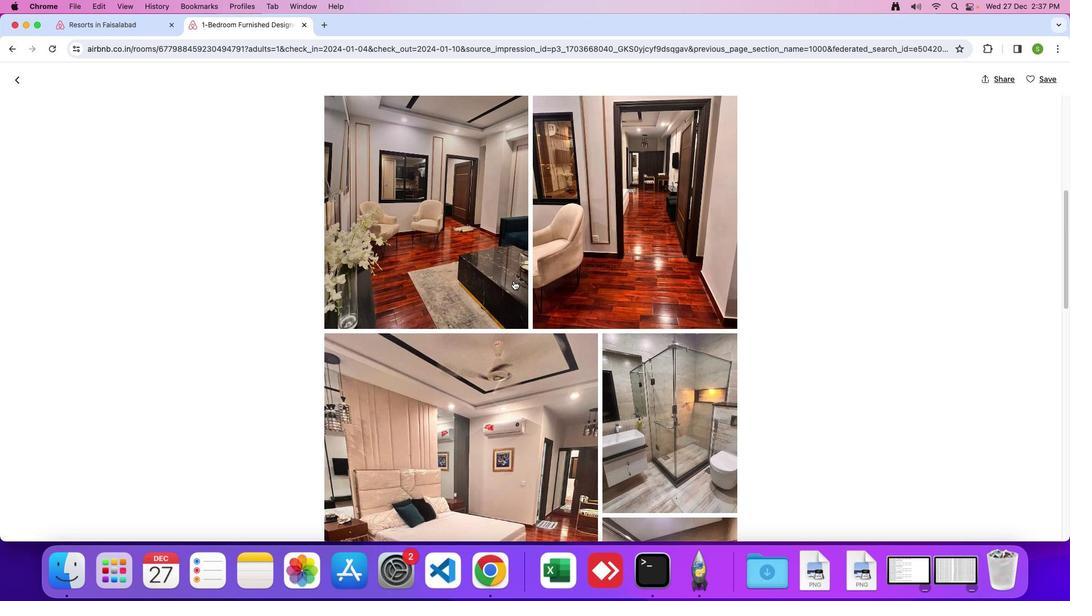 
Action: Mouse scrolled (519, 287) with delta (6, 5)
Screenshot: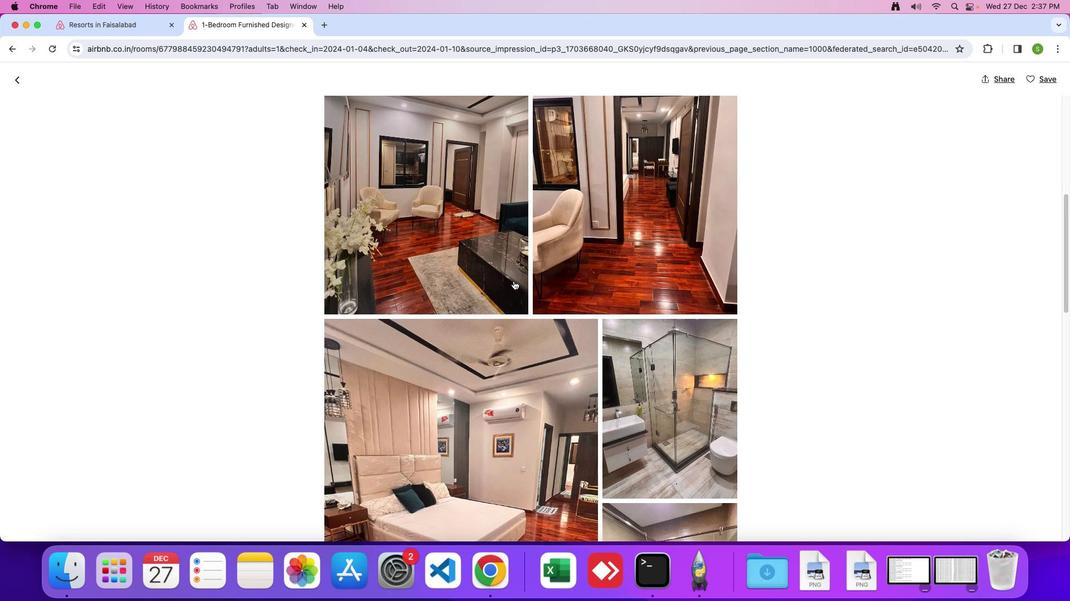 
Action: Mouse moved to (519, 287)
Screenshot: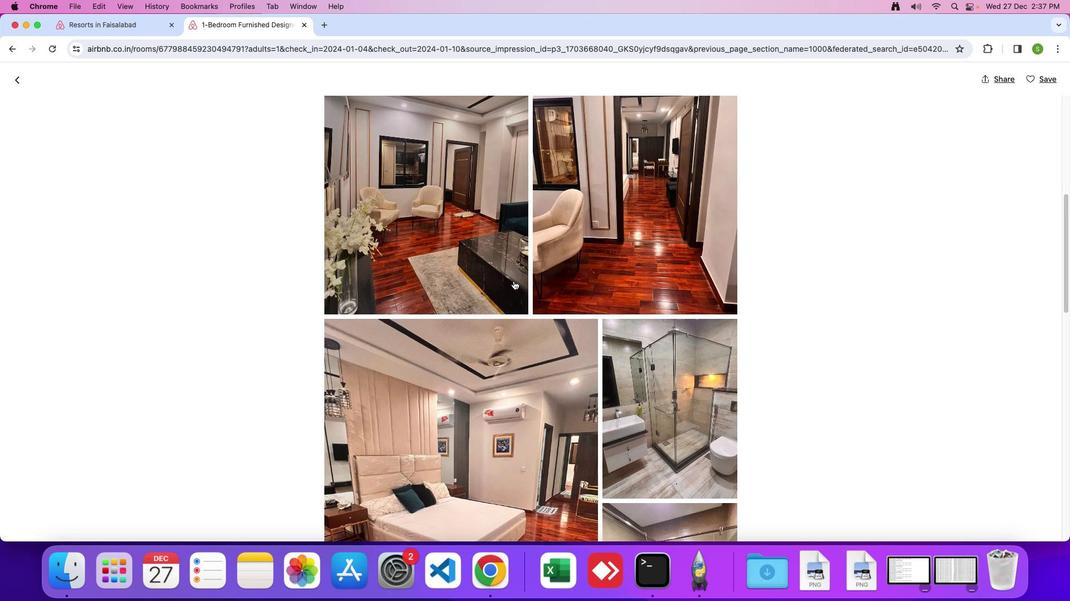 
Action: Mouse scrolled (519, 287) with delta (6, 5)
Screenshot: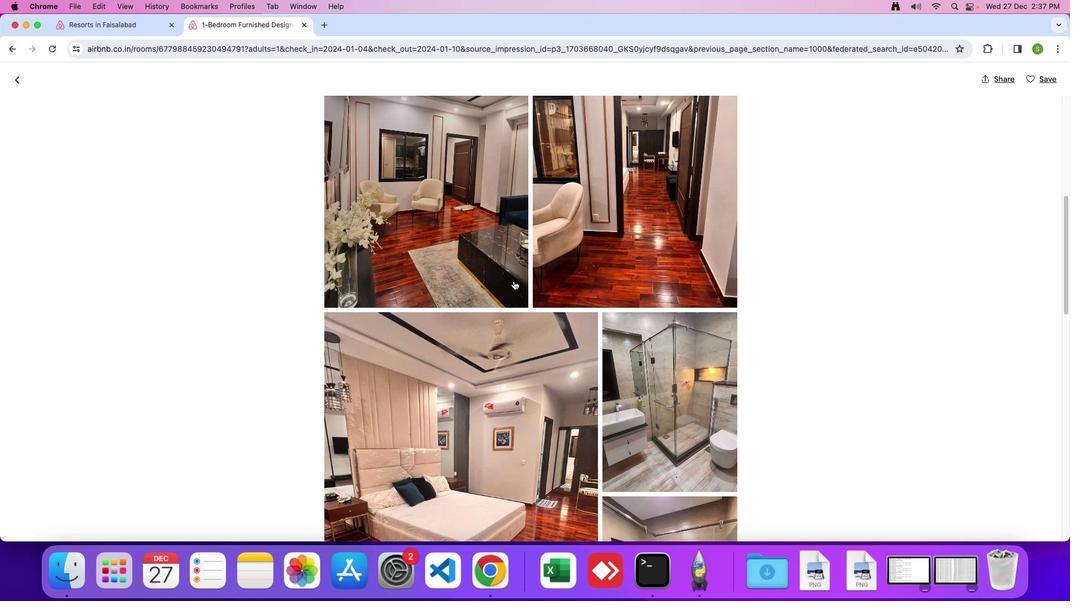 
Action: Mouse scrolled (519, 287) with delta (6, 5)
Screenshot: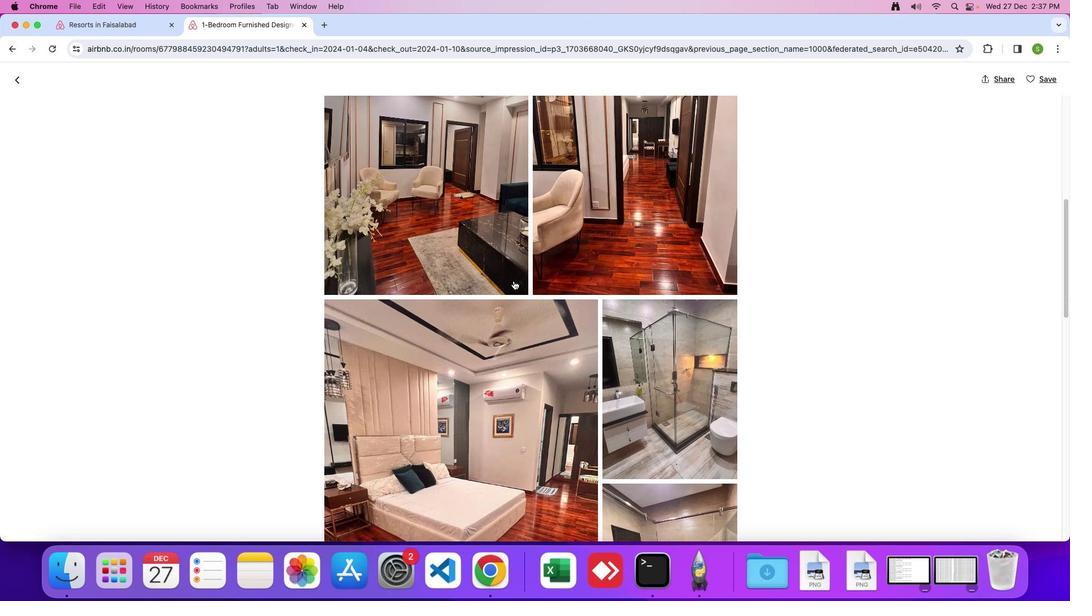 
Action: Mouse scrolled (519, 287) with delta (6, 5)
Screenshot: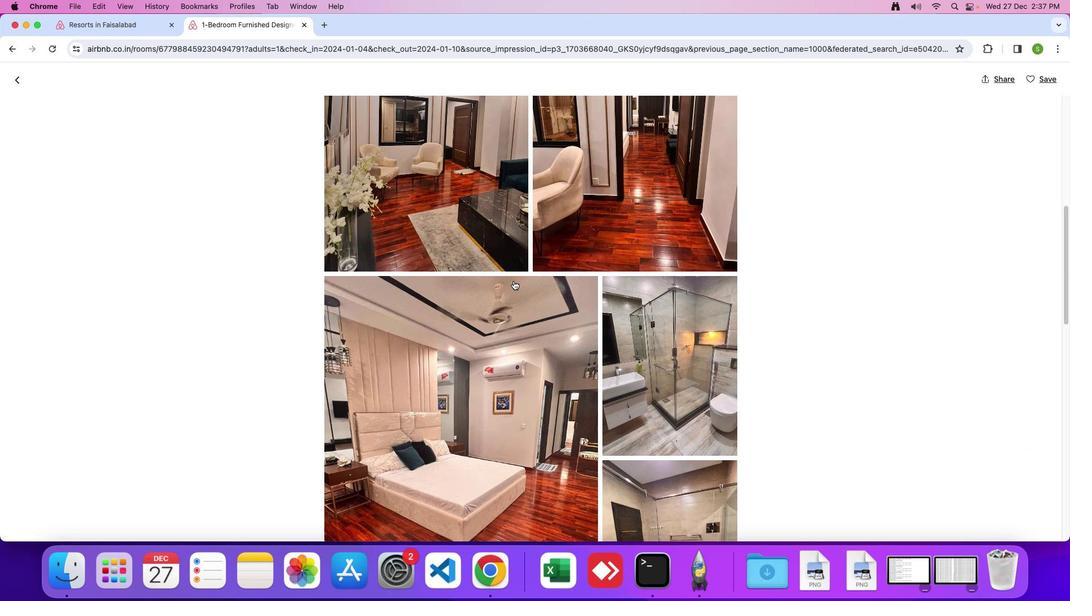 
Action: Mouse scrolled (519, 287) with delta (6, 4)
Screenshot: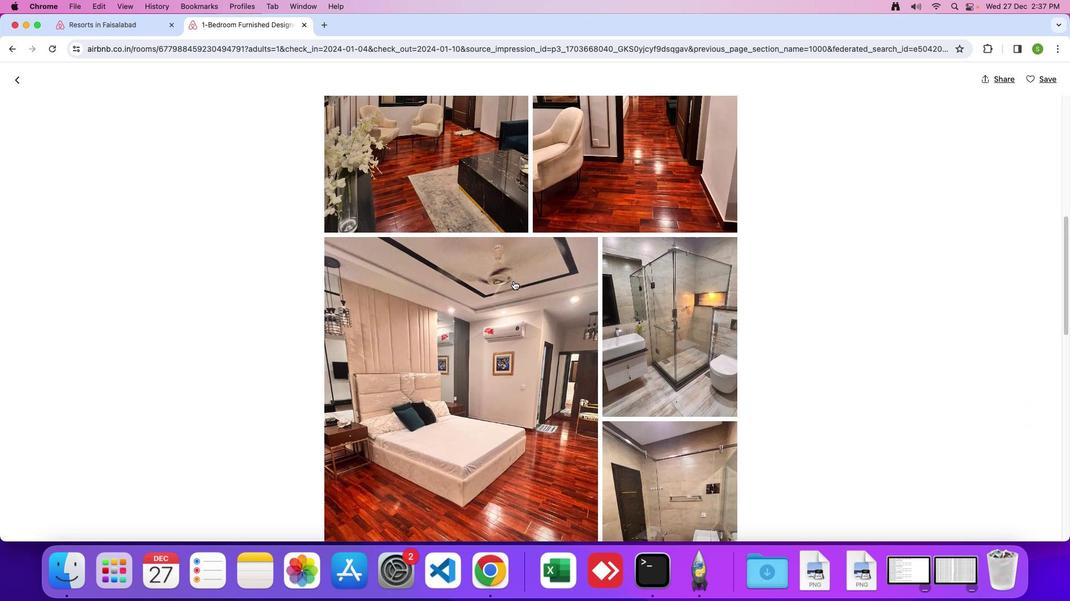
Action: Mouse scrolled (519, 287) with delta (6, 5)
Screenshot: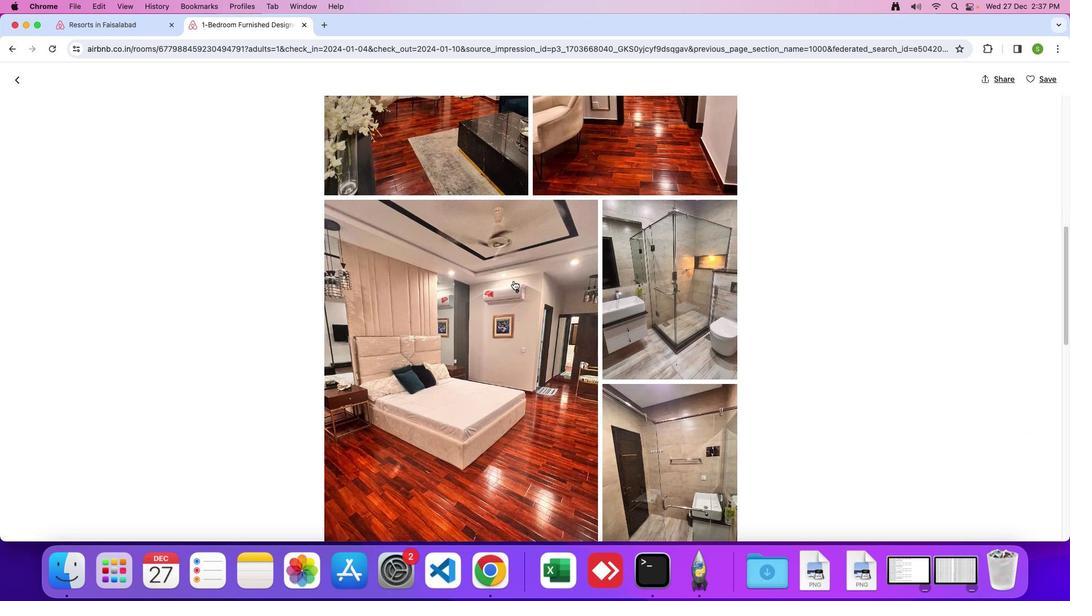 
Action: Mouse scrolled (519, 287) with delta (6, 5)
Screenshot: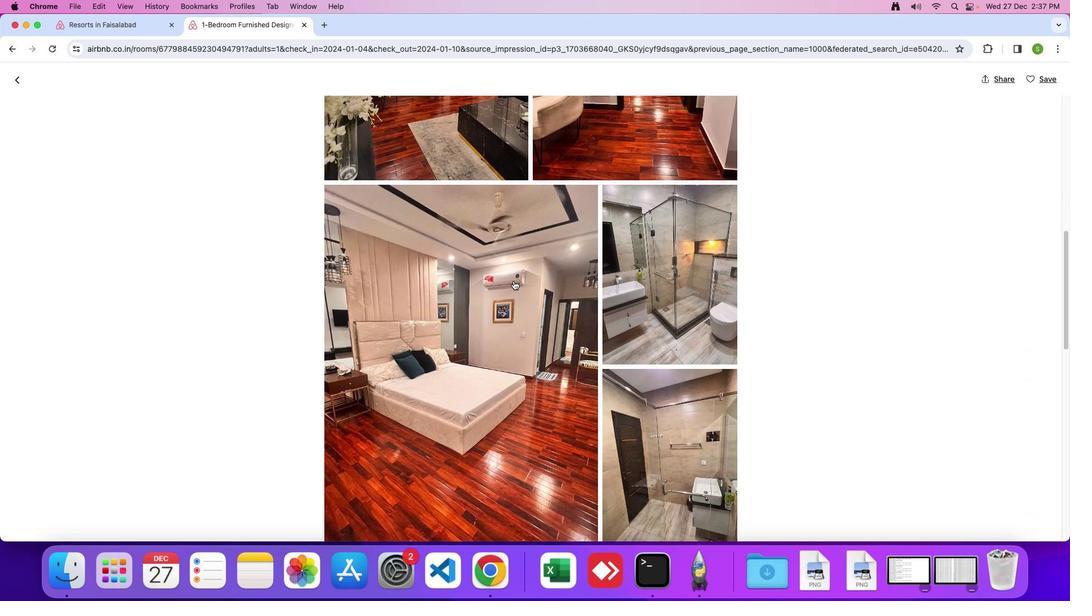 
Action: Mouse scrolled (519, 287) with delta (6, 4)
Screenshot: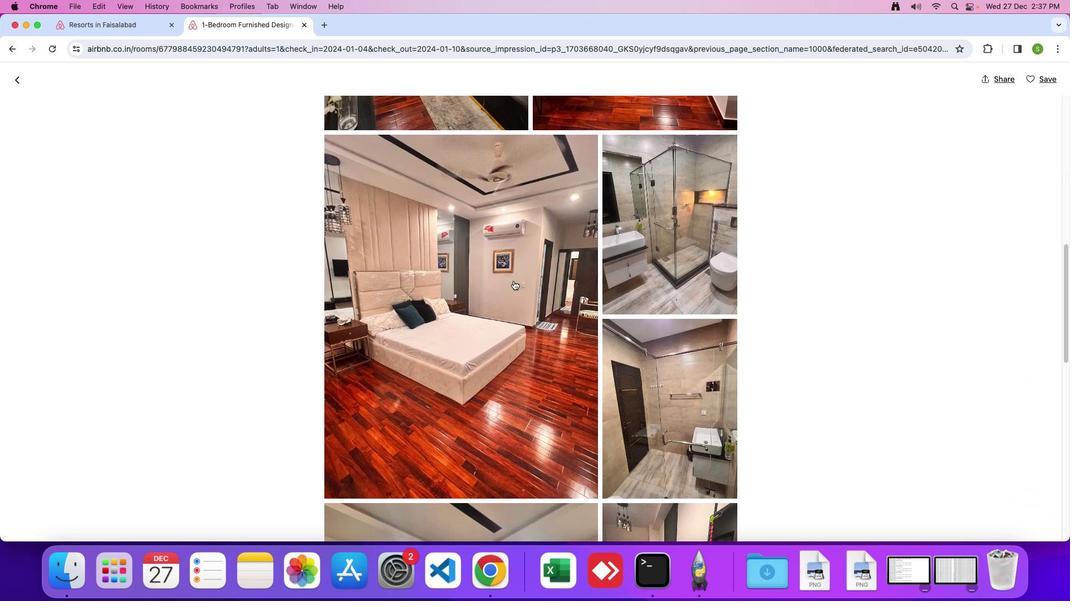 
Action: Mouse scrolled (519, 287) with delta (6, 5)
Screenshot: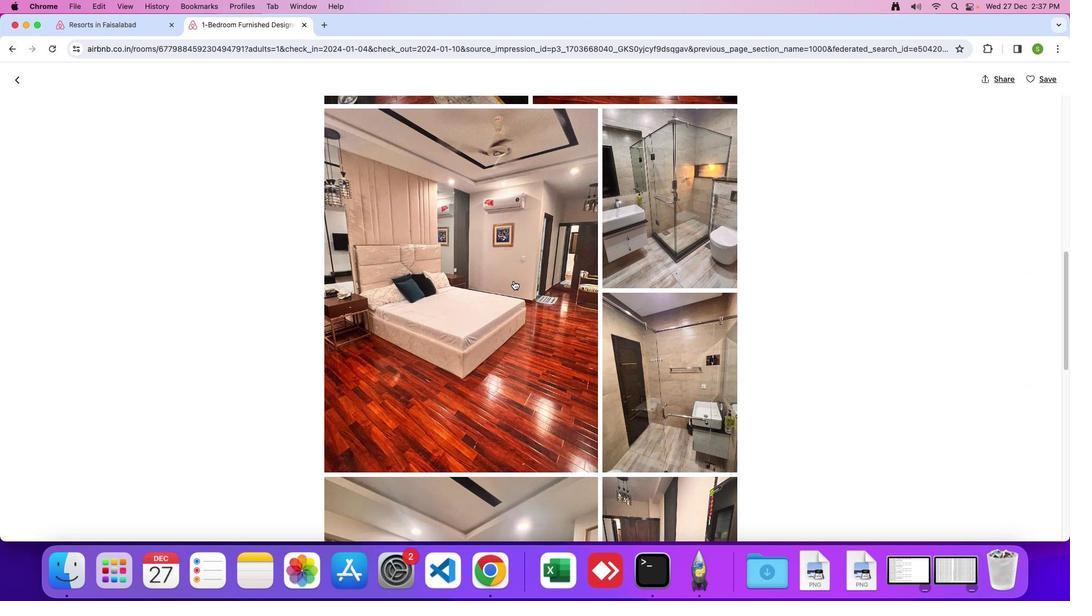 
Action: Mouse scrolled (519, 287) with delta (6, 5)
Screenshot: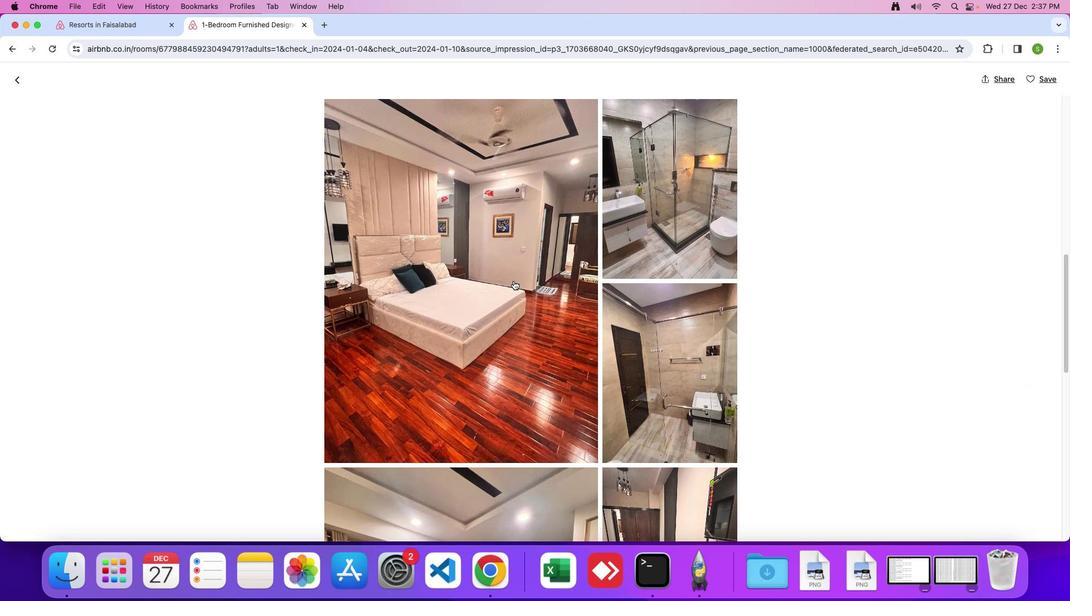 
Action: Mouse scrolled (519, 287) with delta (6, 5)
Screenshot: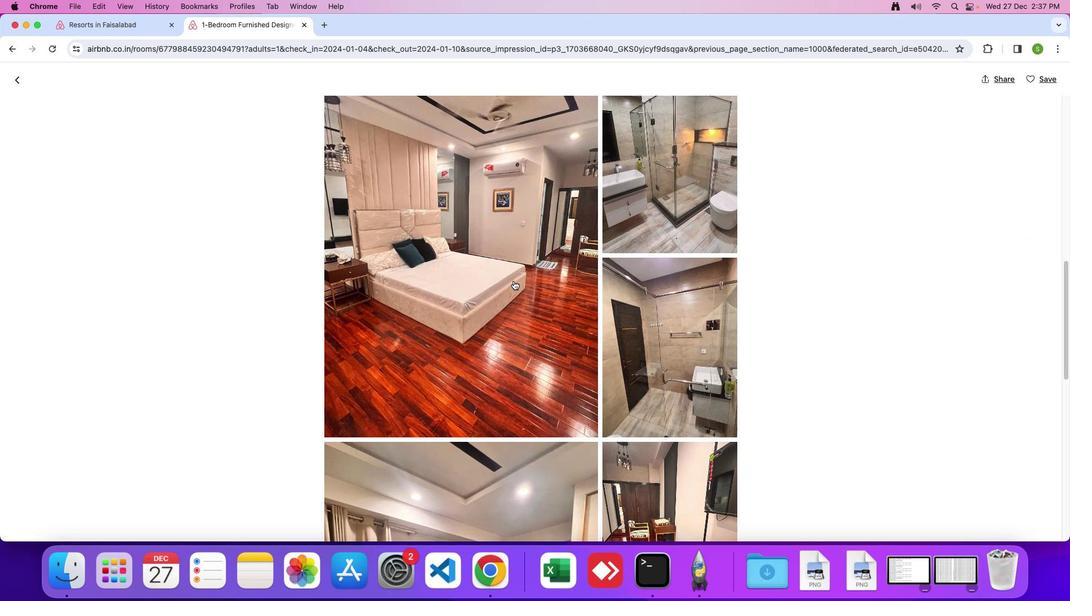 
Action: Mouse scrolled (519, 287) with delta (6, 5)
Screenshot: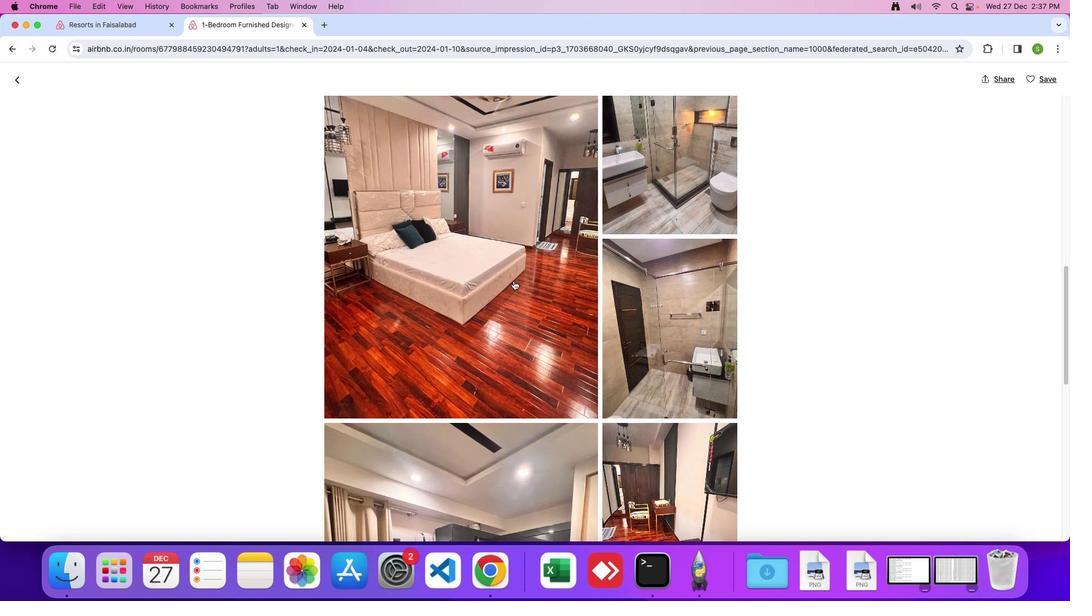 
Action: Mouse scrolled (519, 287) with delta (6, 5)
Screenshot: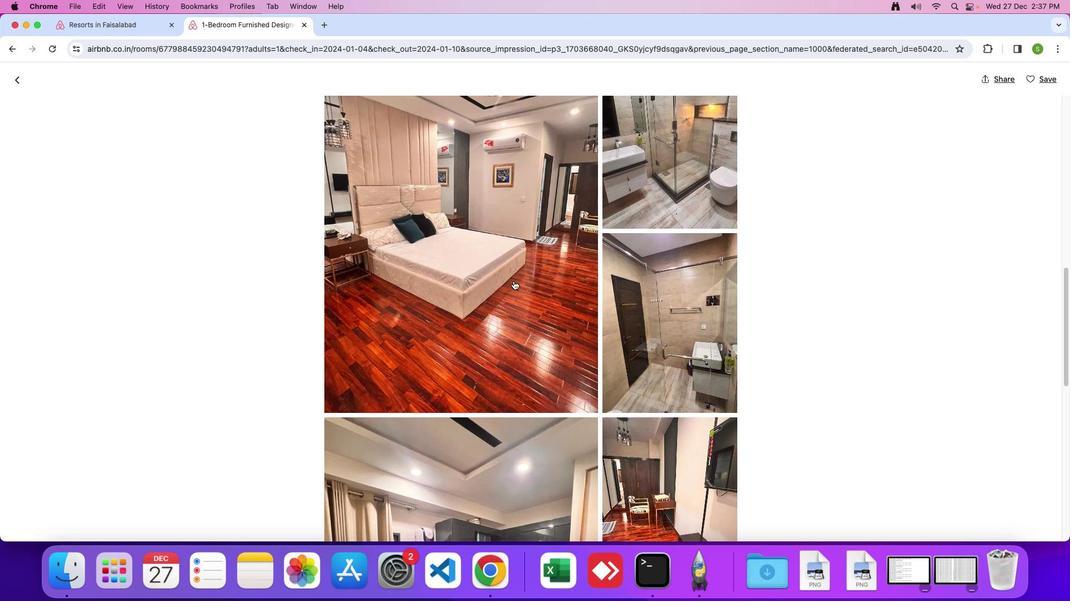 
Action: Mouse scrolled (519, 287) with delta (6, 5)
Screenshot: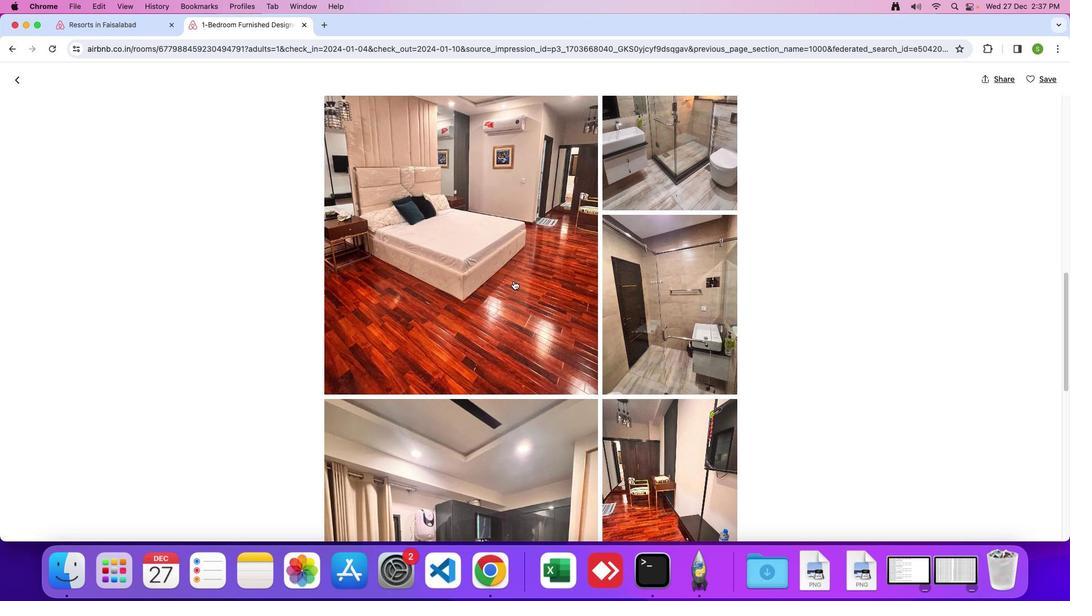 
Action: Mouse scrolled (519, 287) with delta (6, 5)
Screenshot: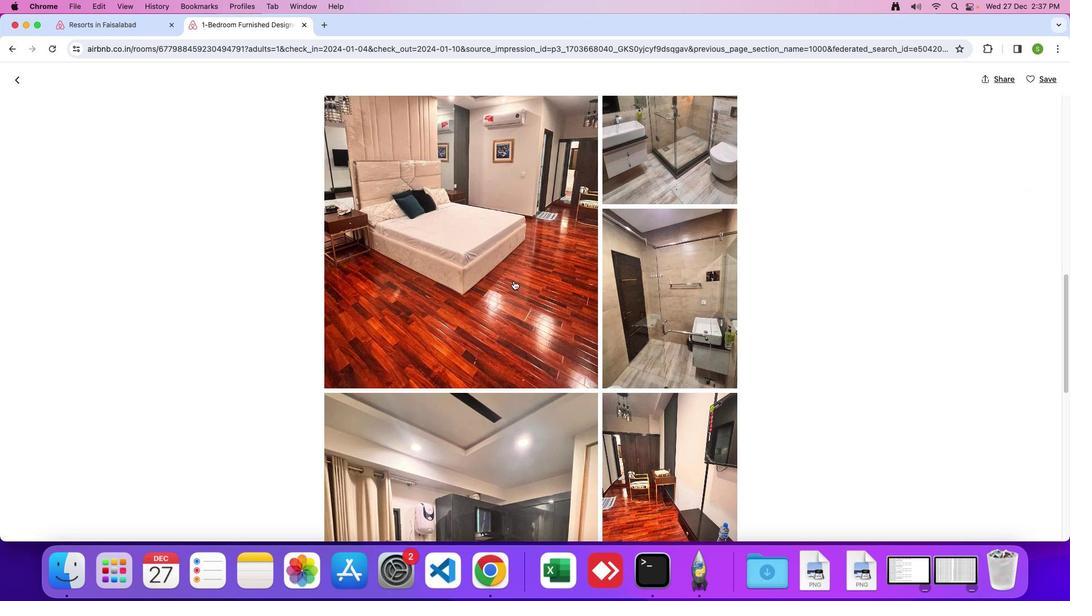 
Action: Mouse scrolled (519, 287) with delta (6, 5)
Screenshot: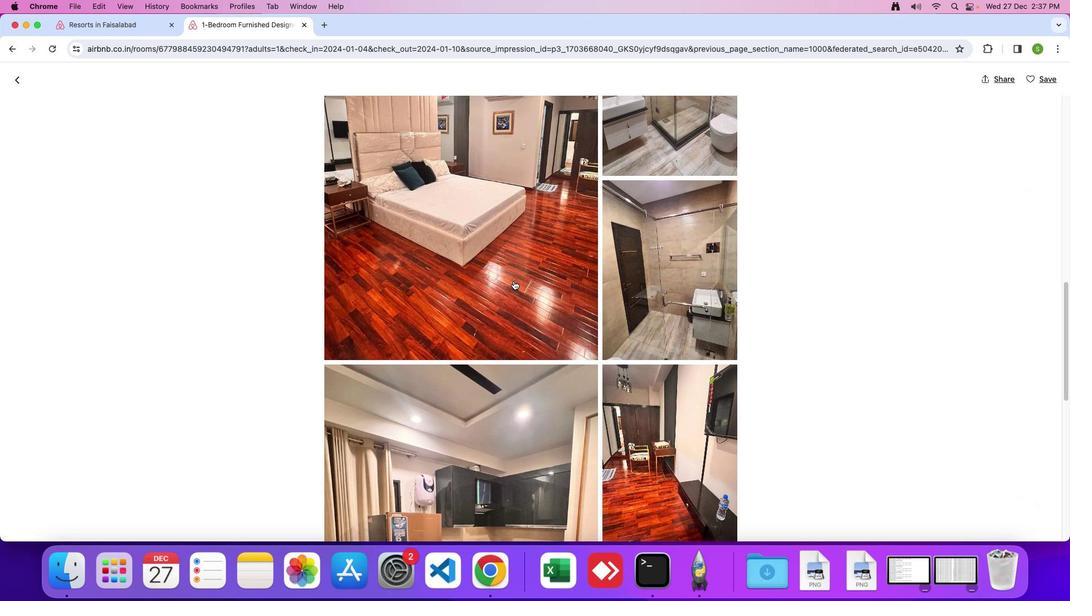 
Action: Mouse scrolled (519, 287) with delta (6, 5)
Screenshot: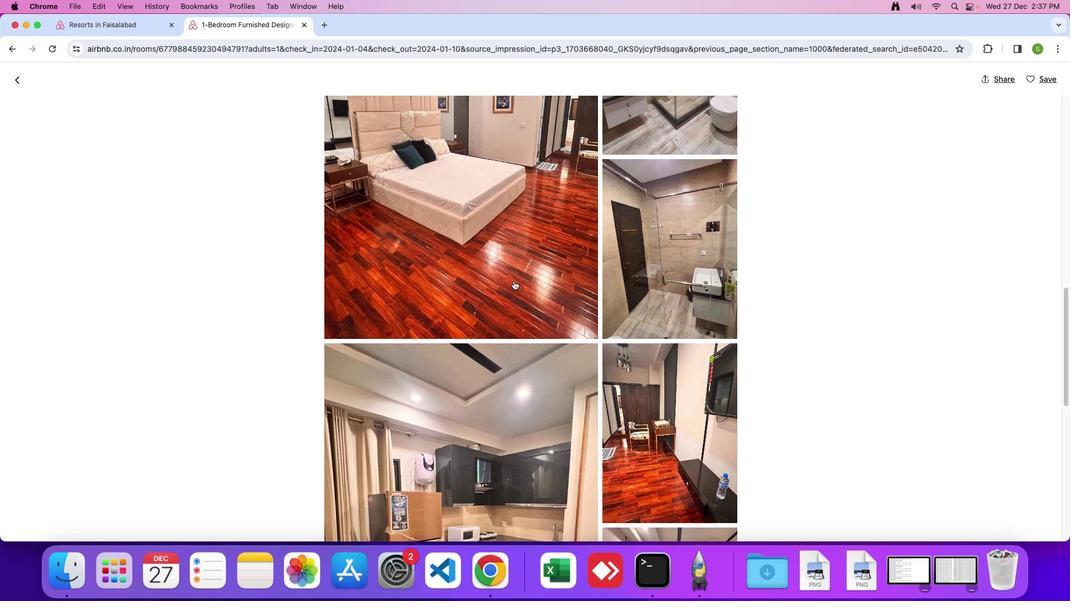 
Action: Mouse scrolled (519, 287) with delta (6, 5)
Screenshot: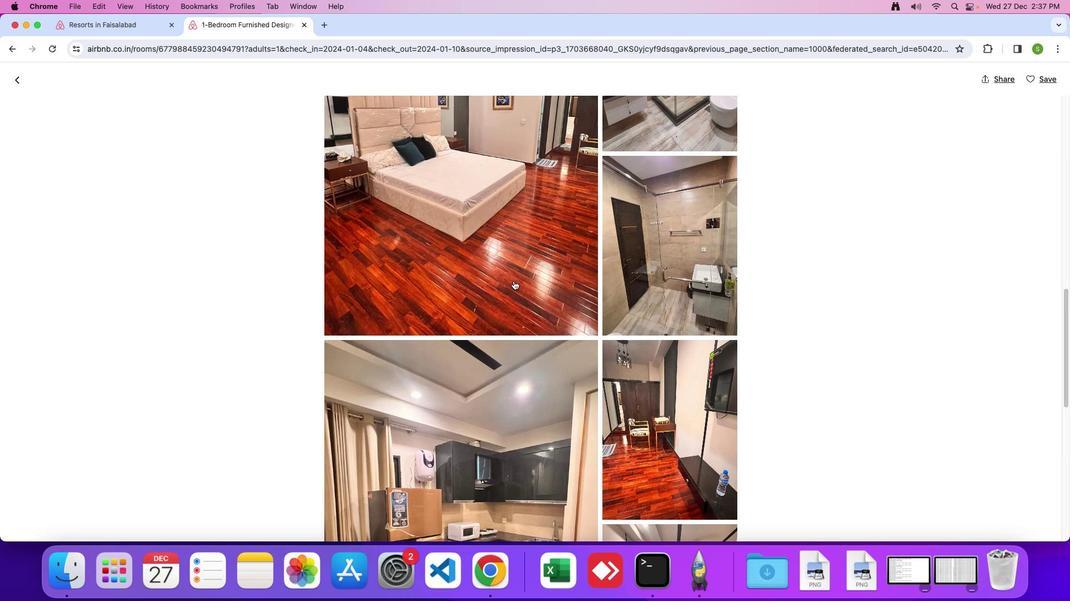 
Action: Mouse scrolled (519, 287) with delta (6, 5)
Screenshot: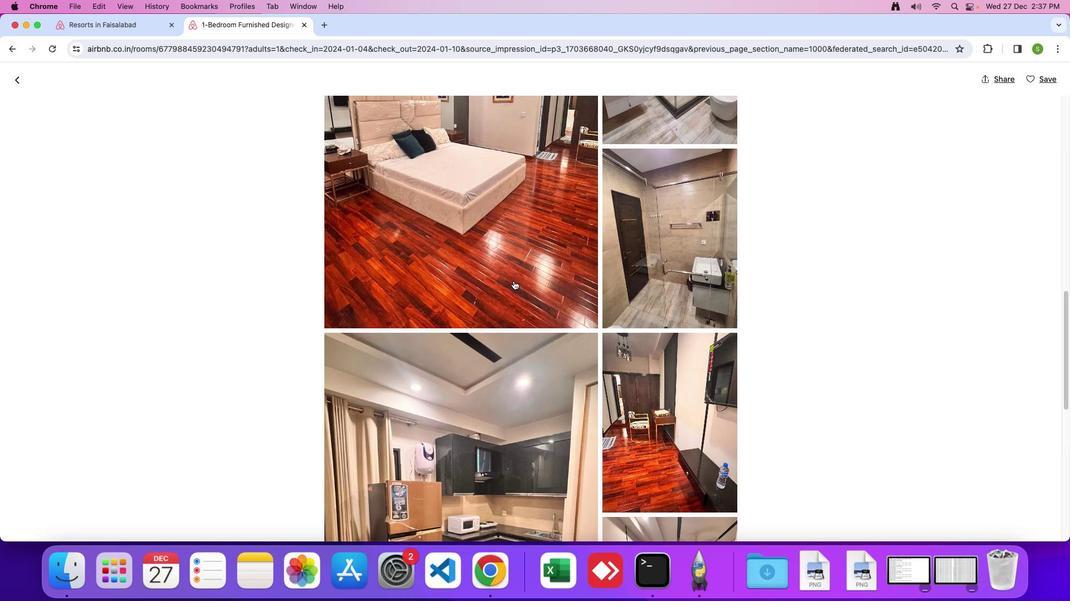 
Action: Mouse scrolled (519, 287) with delta (6, 5)
Screenshot: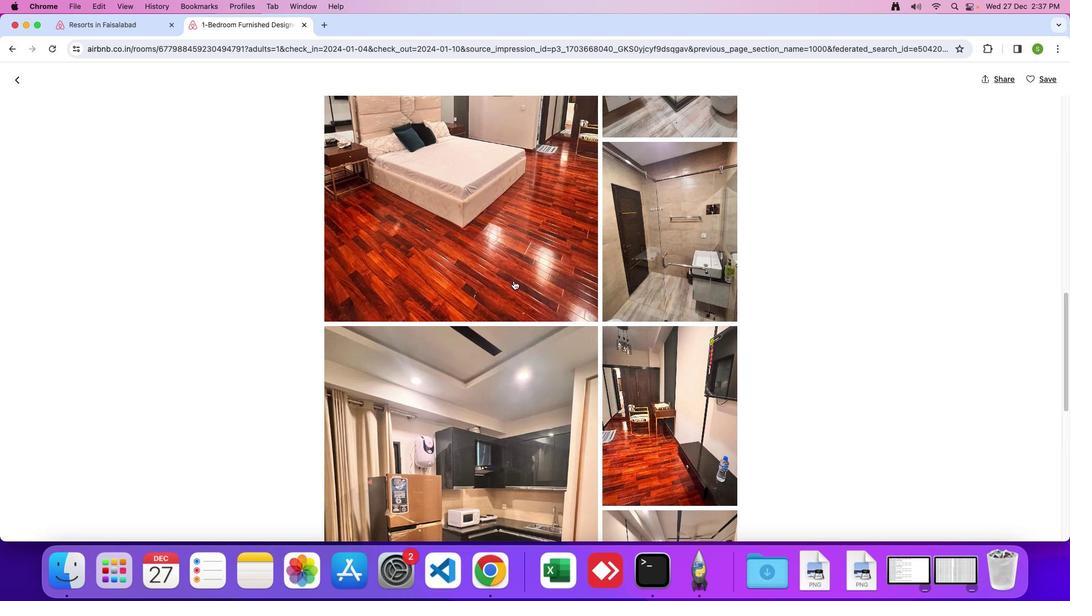 
Action: Mouse scrolled (519, 287) with delta (6, 5)
Screenshot: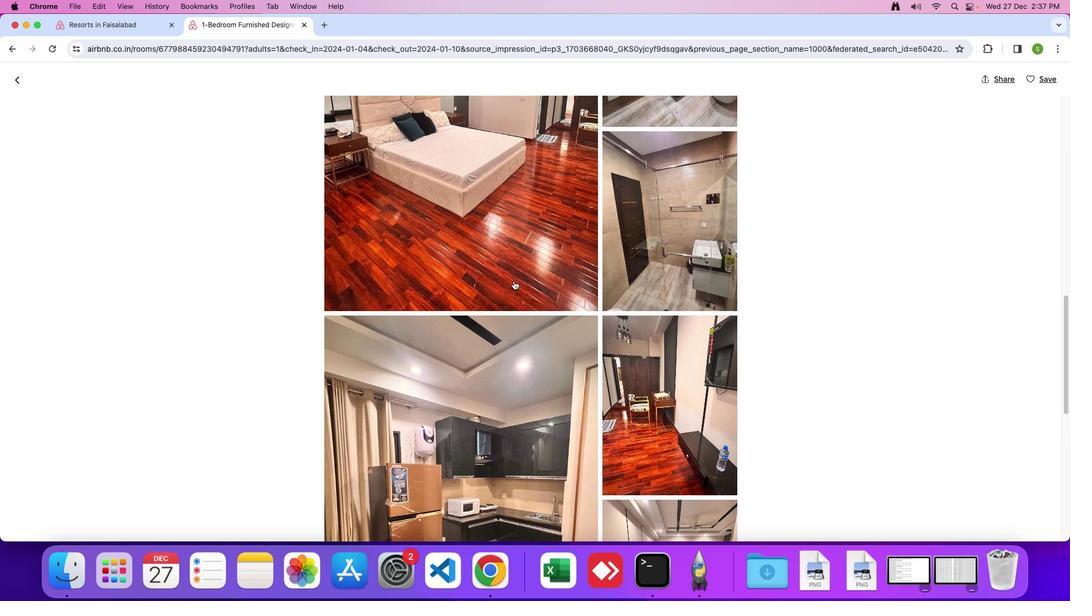 
Action: Mouse scrolled (519, 287) with delta (6, 5)
Screenshot: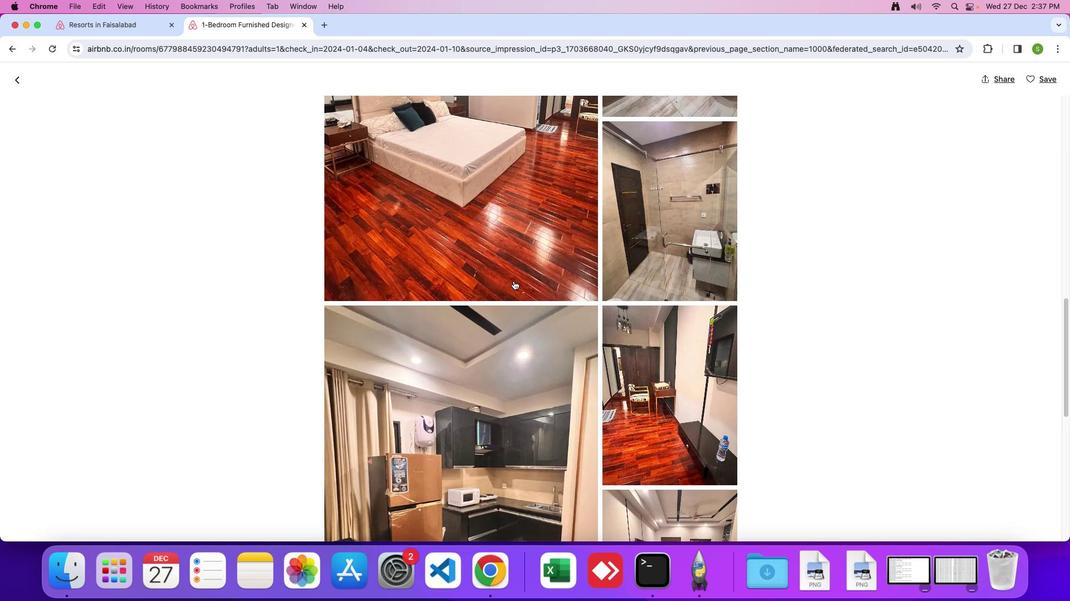 
Action: Mouse scrolled (519, 287) with delta (6, 5)
Screenshot: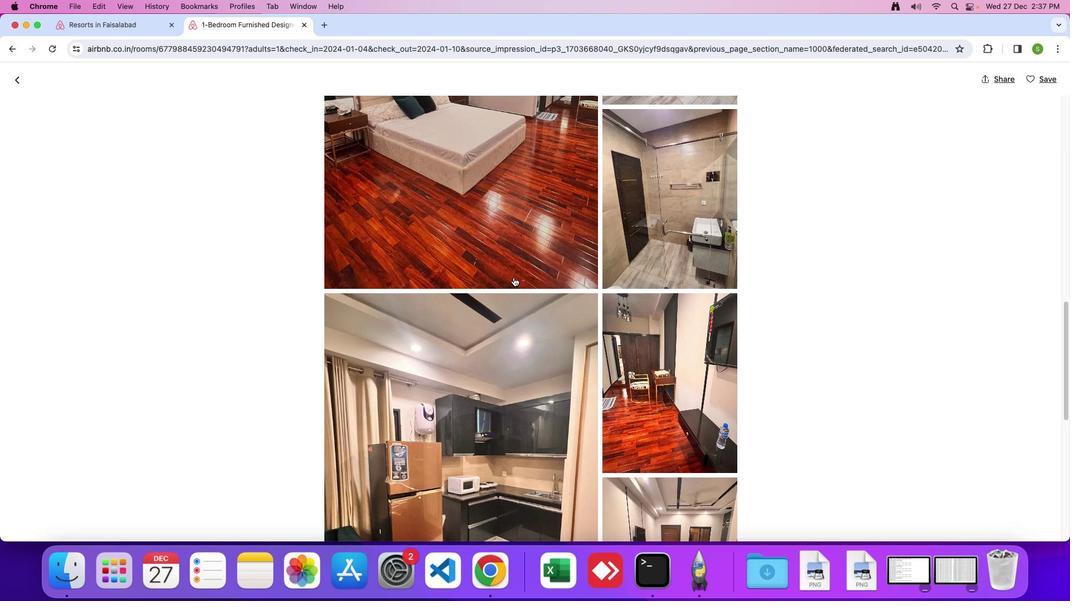 
Action: Mouse moved to (519, 285)
Screenshot: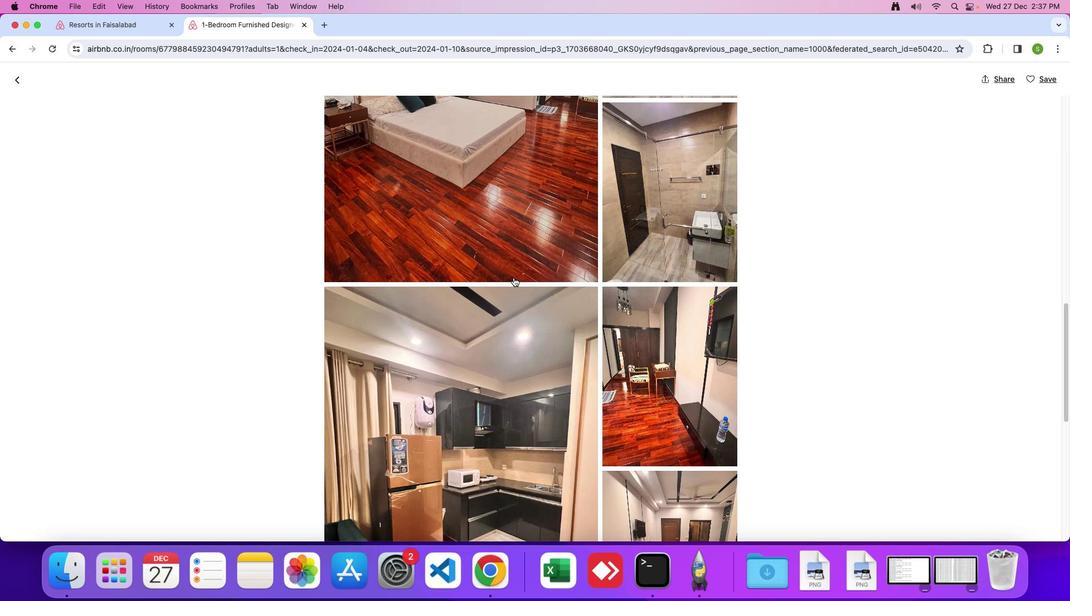 
Action: Mouse scrolled (519, 285) with delta (6, 5)
Screenshot: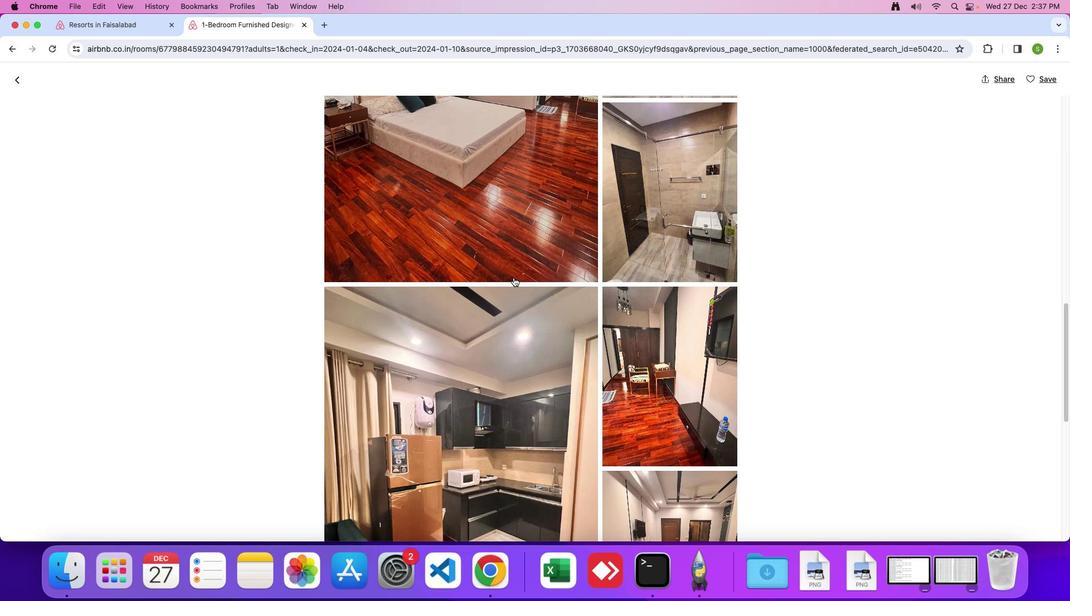 
Action: Mouse moved to (519, 284)
Screenshot: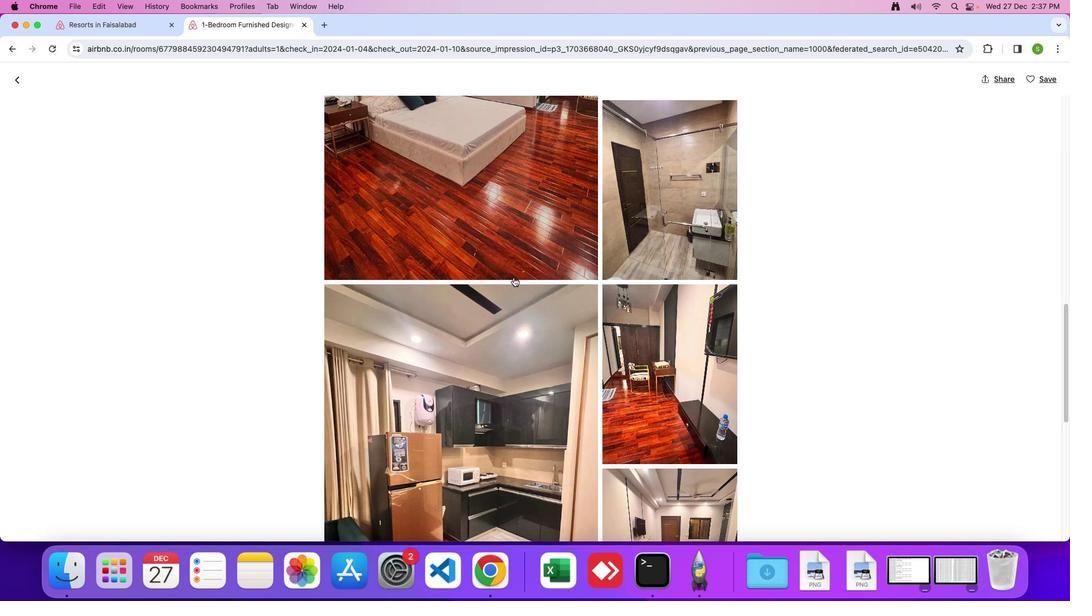 
Action: Mouse scrolled (519, 284) with delta (6, 5)
Screenshot: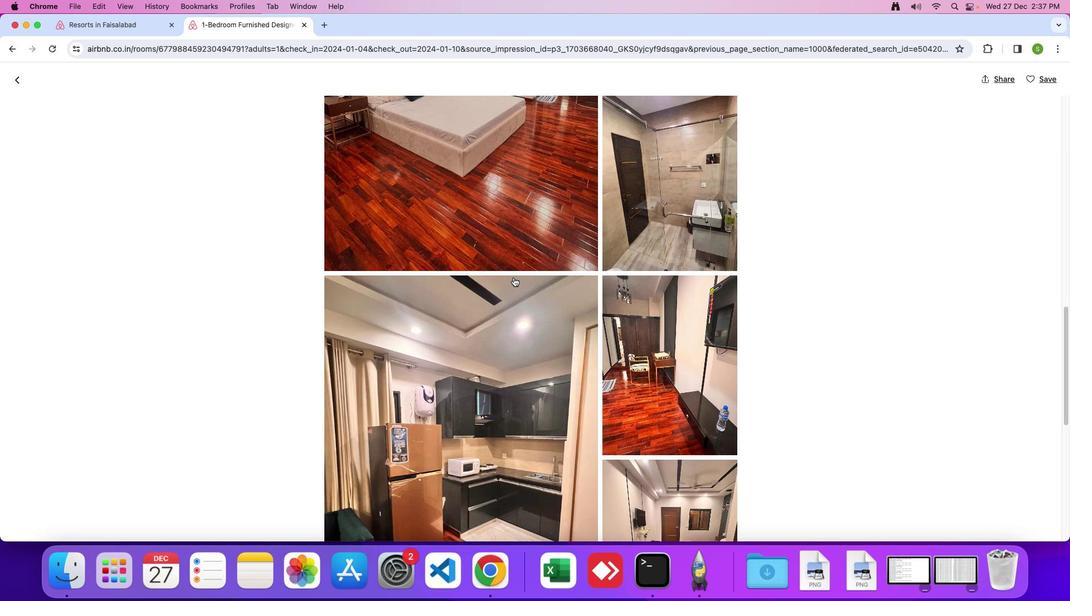 
Action: Mouse scrolled (519, 284) with delta (6, 5)
Screenshot: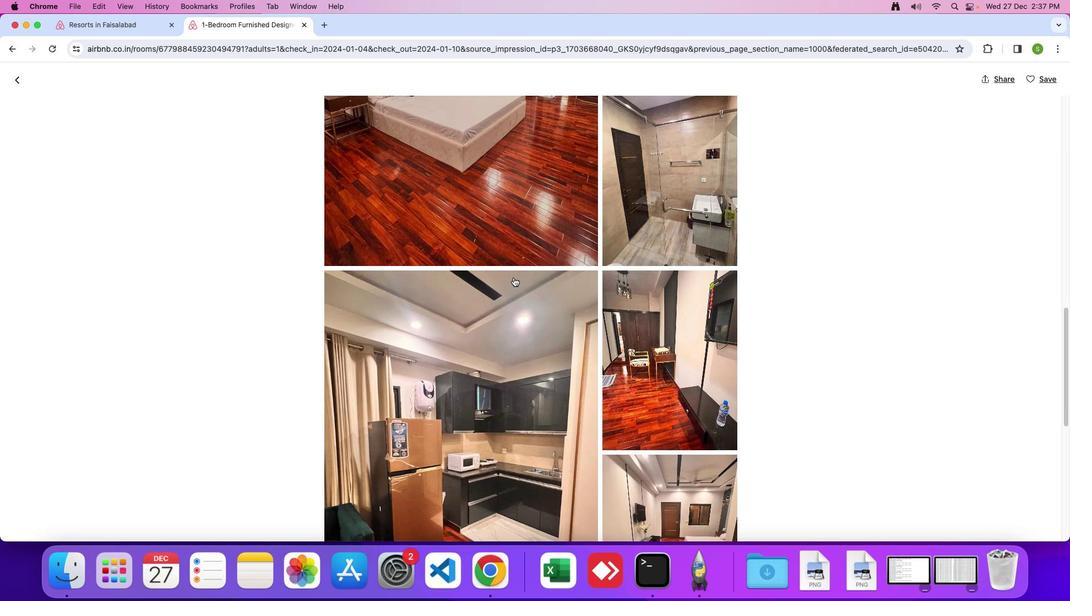
Action: Mouse scrolled (519, 284) with delta (6, 5)
Screenshot: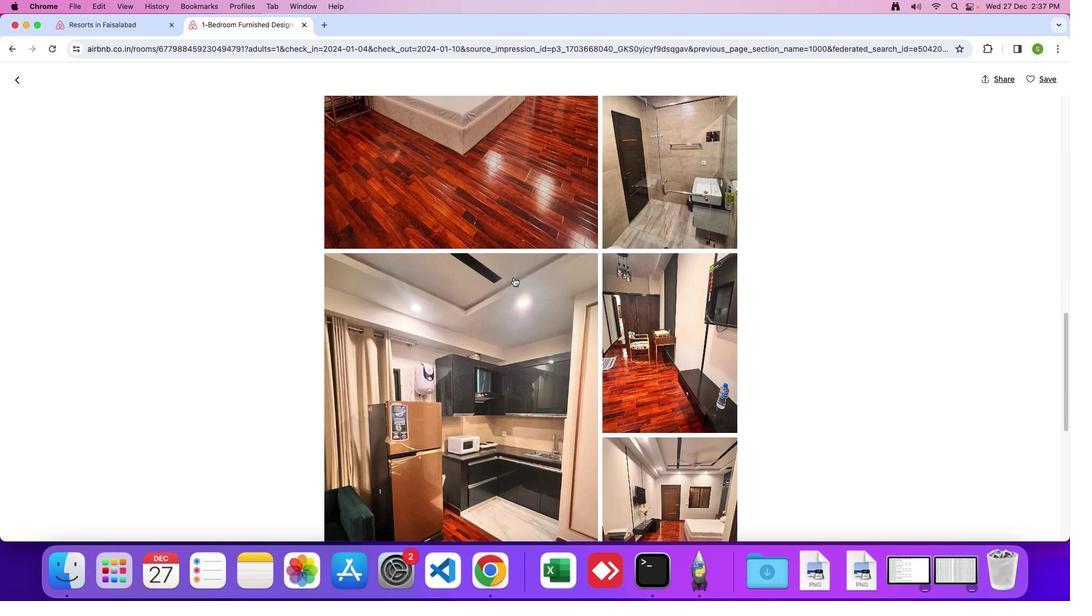 
Action: Mouse scrolled (519, 284) with delta (6, 5)
Screenshot: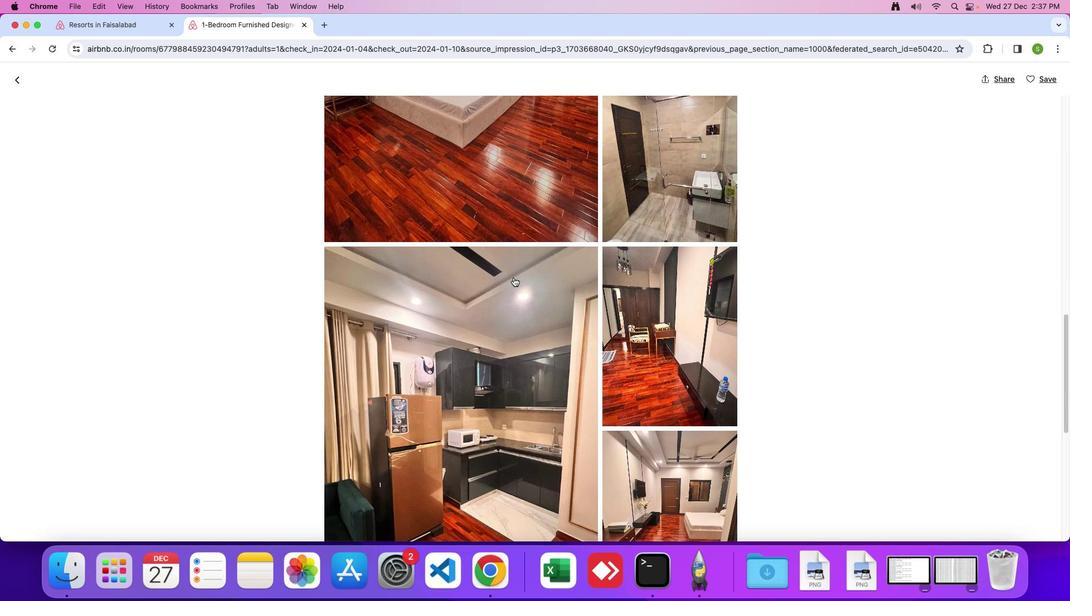 
Action: Mouse scrolled (519, 284) with delta (6, 5)
Screenshot: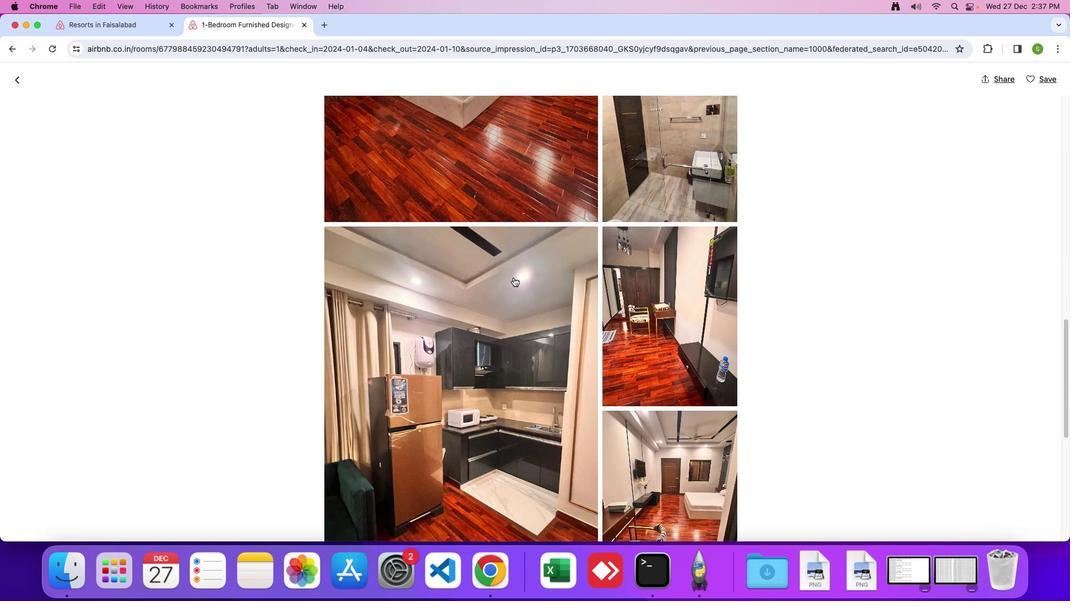 
Action: Mouse scrolled (519, 284) with delta (6, 5)
Screenshot: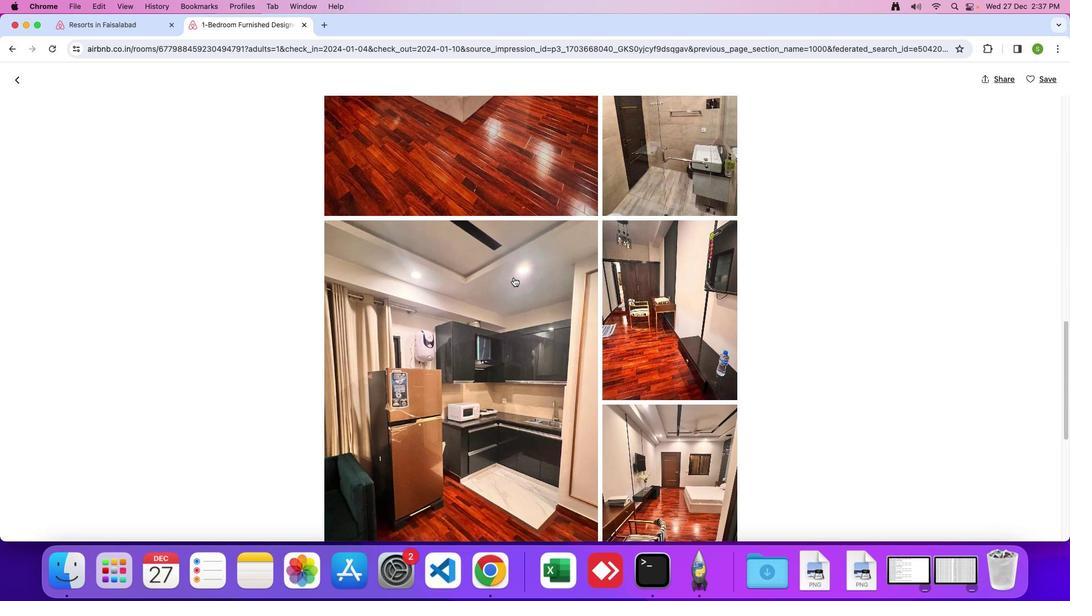 
Action: Mouse scrolled (519, 284) with delta (6, 5)
Screenshot: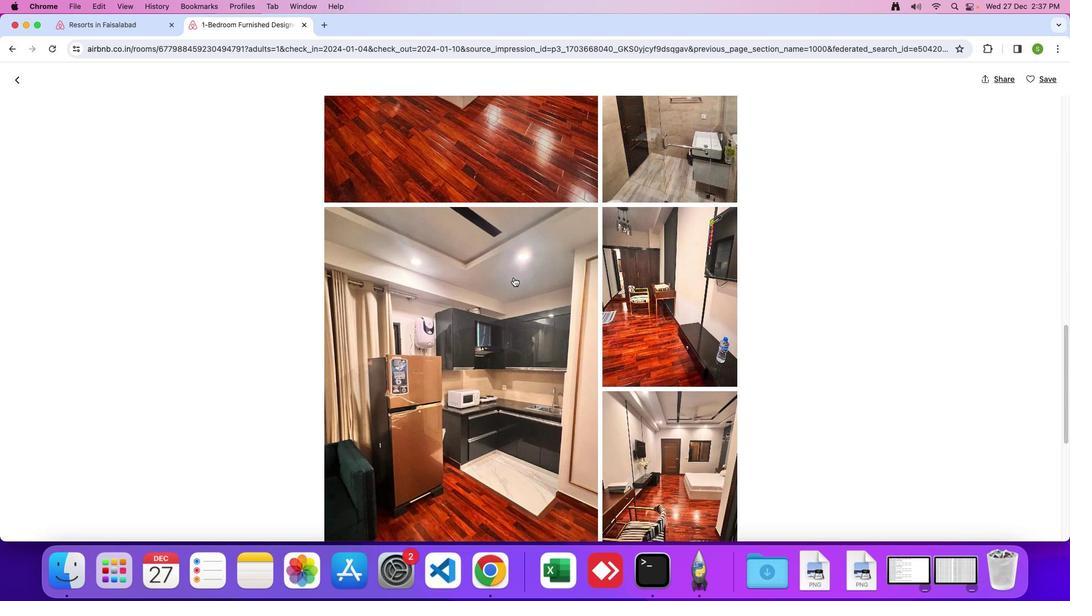 
Action: Mouse scrolled (519, 284) with delta (6, 5)
Screenshot: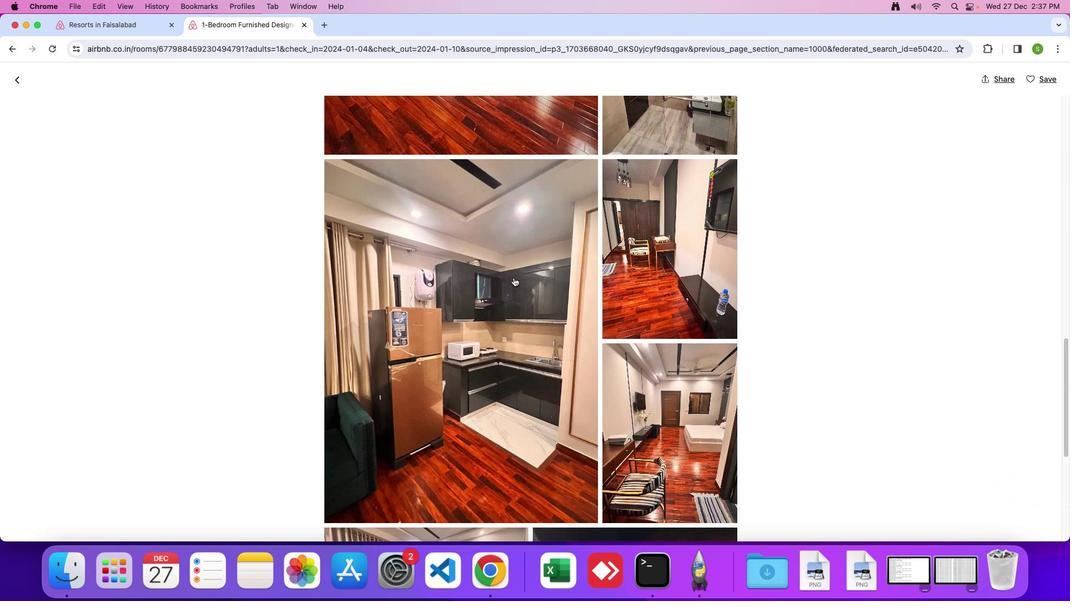 
Action: Mouse scrolled (519, 284) with delta (6, 4)
Screenshot: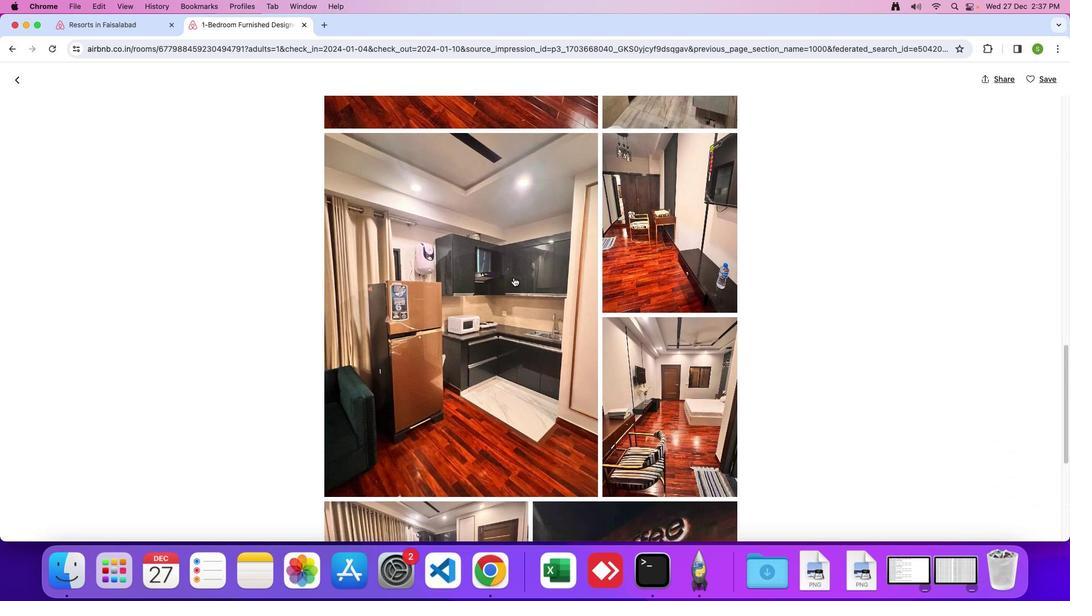 
Action: Mouse moved to (531, 276)
Screenshot: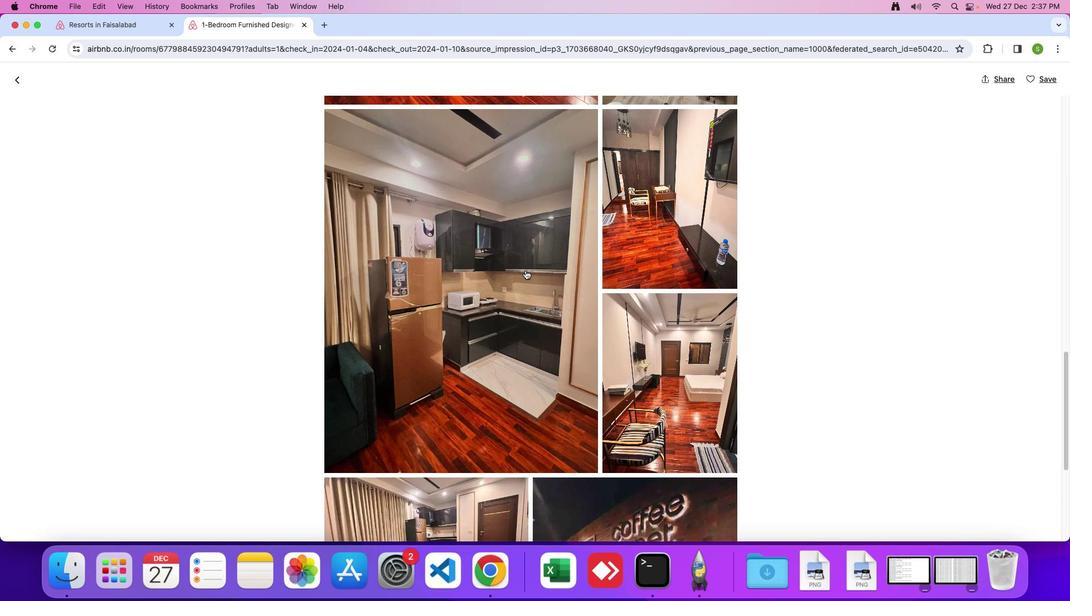 
Action: Mouse scrolled (531, 276) with delta (6, 5)
Screenshot: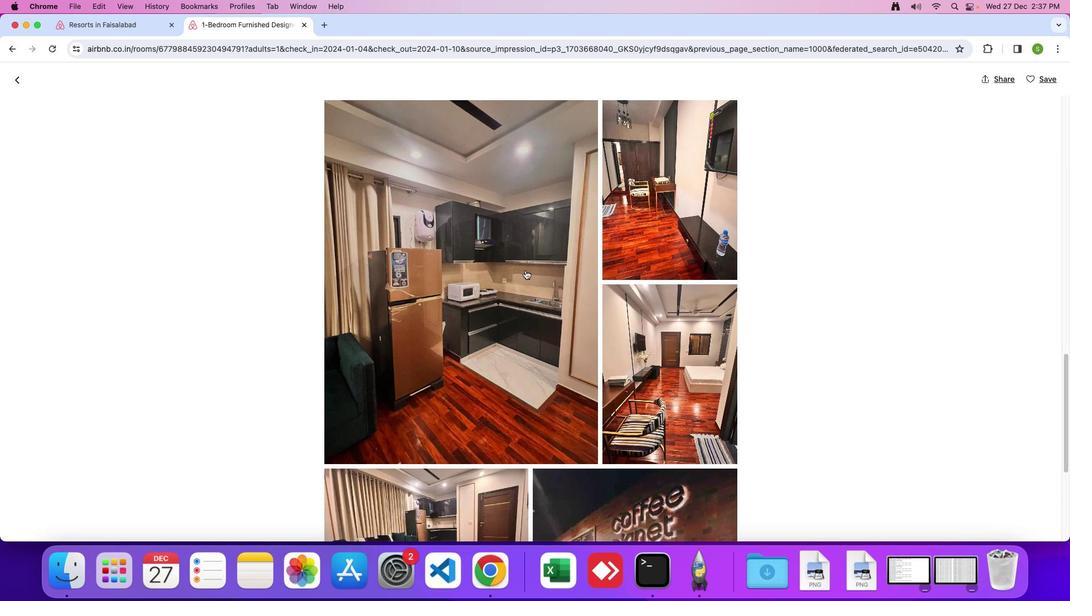 
Action: Mouse scrolled (531, 276) with delta (6, 5)
Screenshot: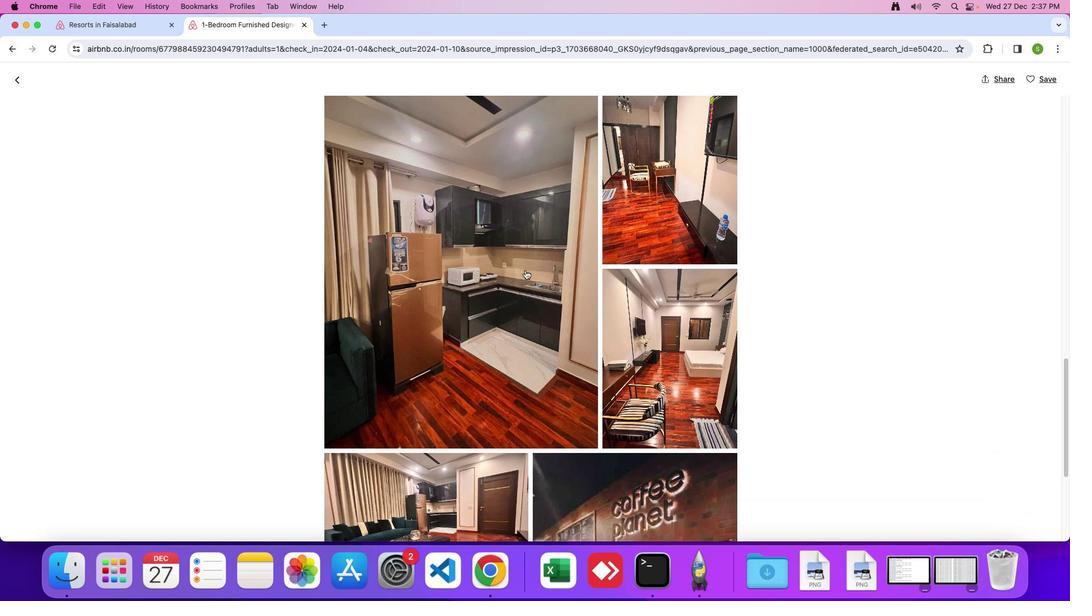 
Action: Mouse scrolled (531, 276) with delta (6, 5)
Screenshot: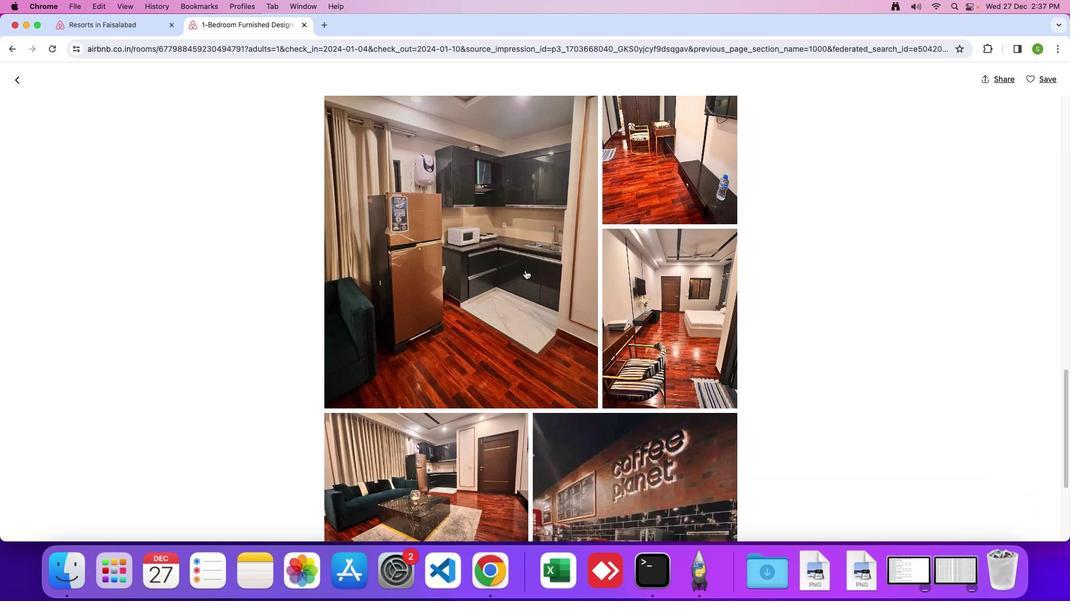 
Action: Mouse scrolled (531, 276) with delta (6, 5)
Screenshot: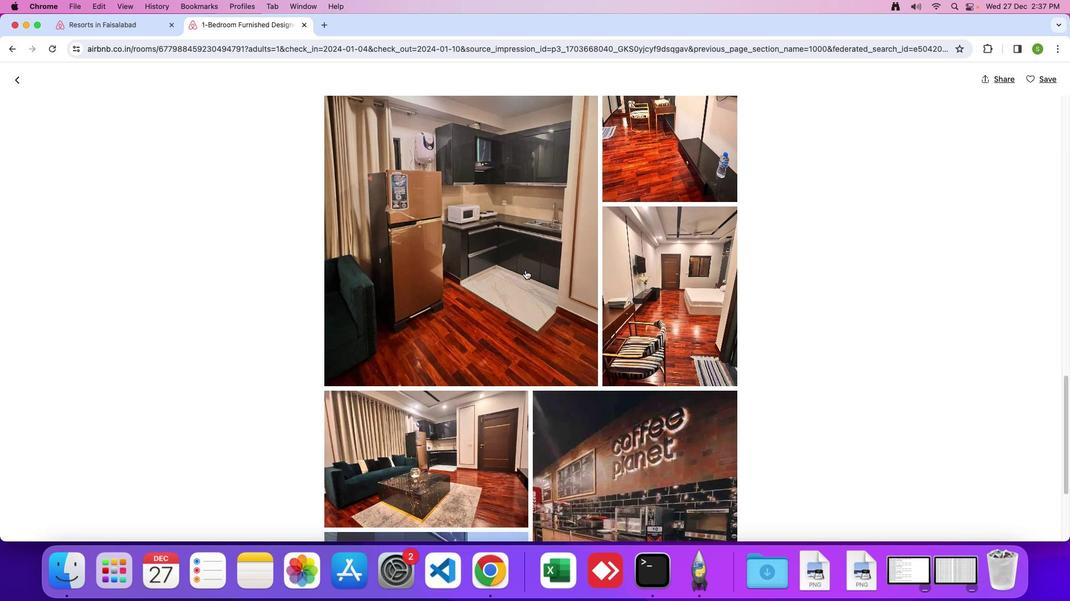 
Action: Mouse scrolled (531, 276) with delta (6, 5)
Screenshot: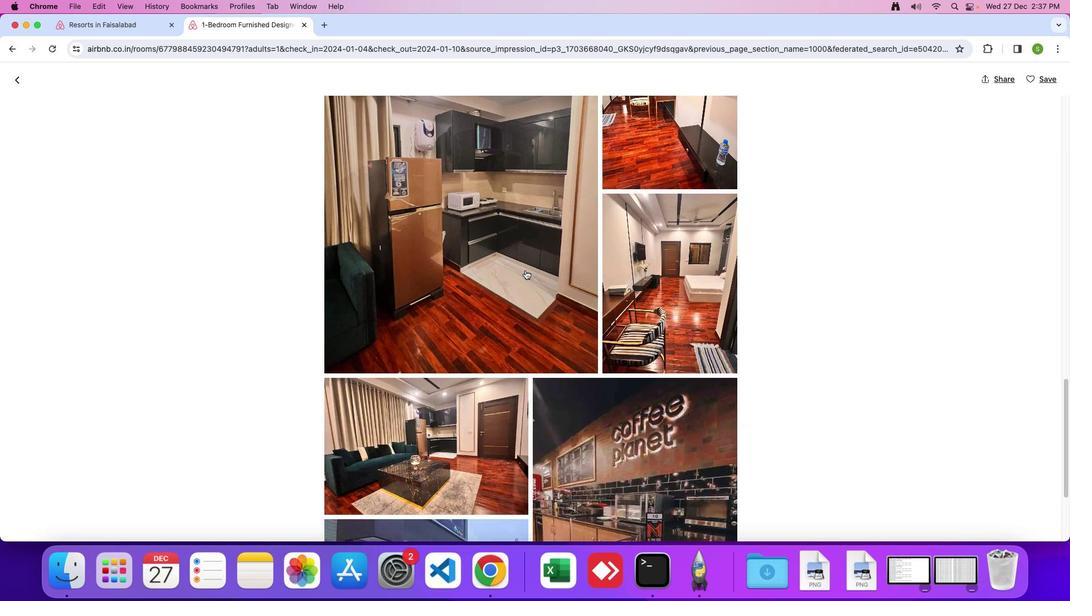 
Action: Mouse scrolled (531, 276) with delta (6, 5)
Screenshot: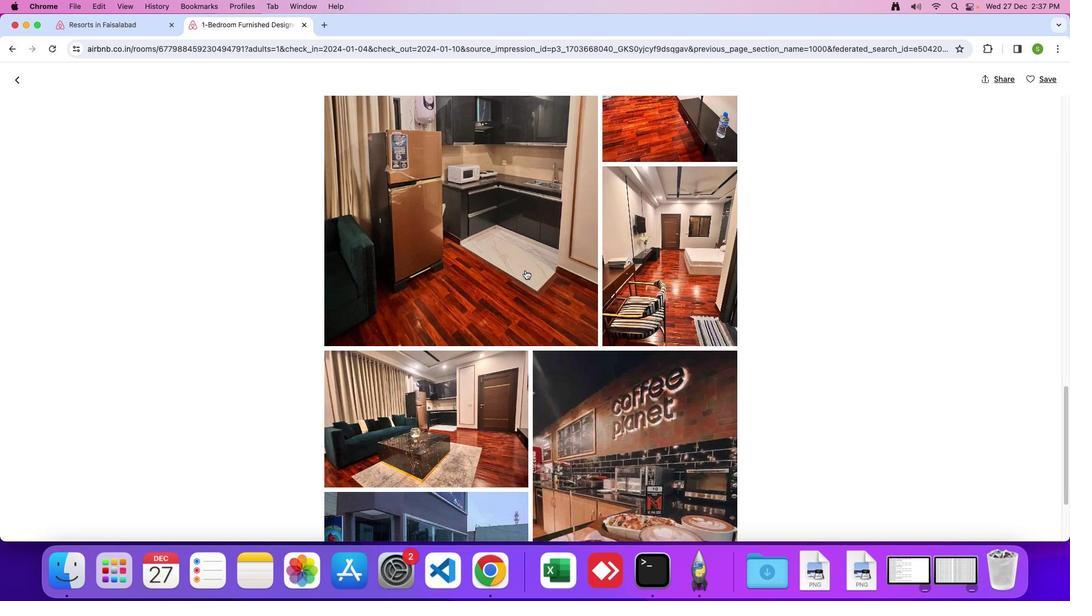 
Action: Mouse scrolled (531, 276) with delta (6, 5)
Screenshot: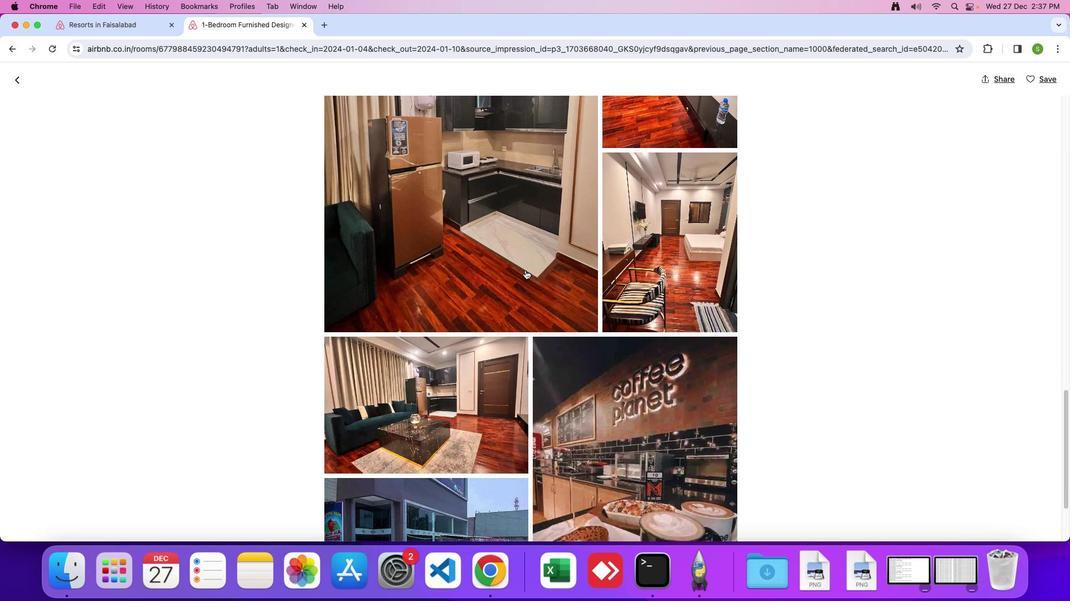 
Action: Mouse scrolled (531, 276) with delta (6, 5)
Screenshot: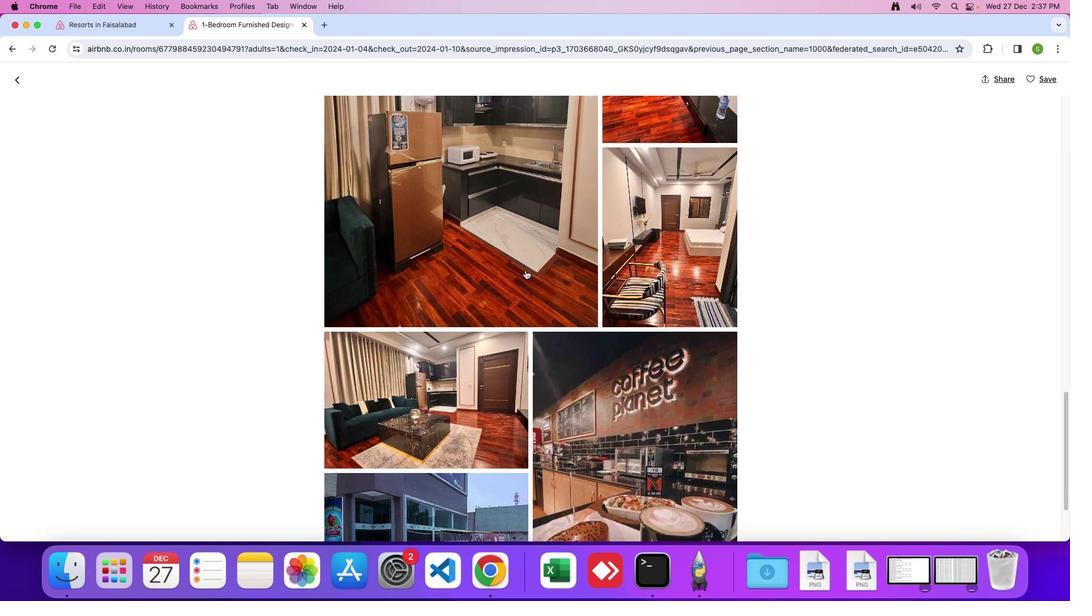 
Action: Mouse scrolled (531, 276) with delta (6, 5)
Screenshot: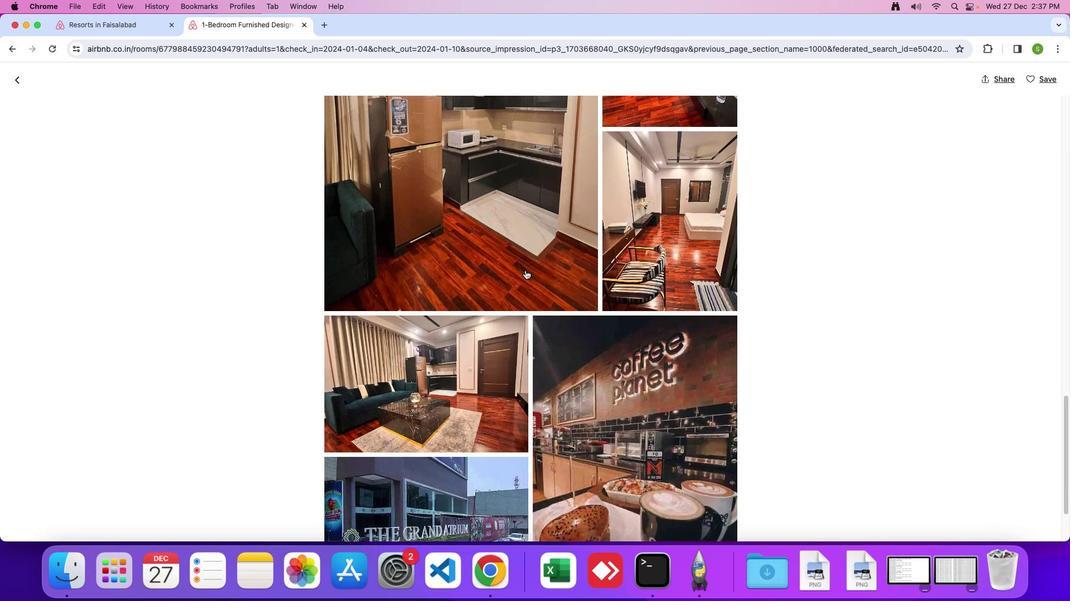 
Action: Mouse scrolled (531, 276) with delta (6, 5)
Screenshot: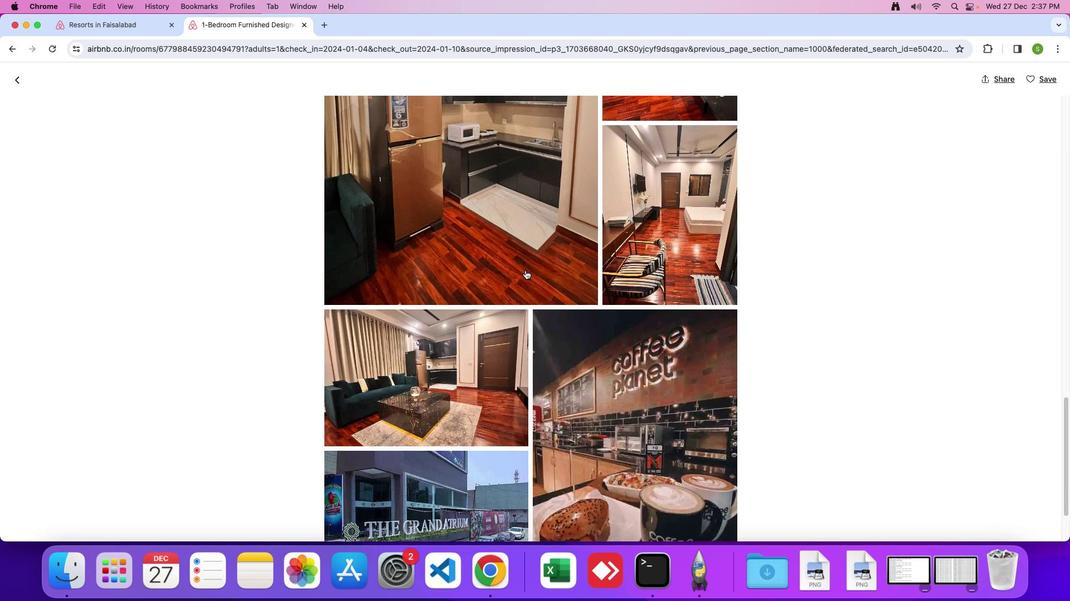 
Action: Mouse scrolled (531, 276) with delta (6, 5)
Screenshot: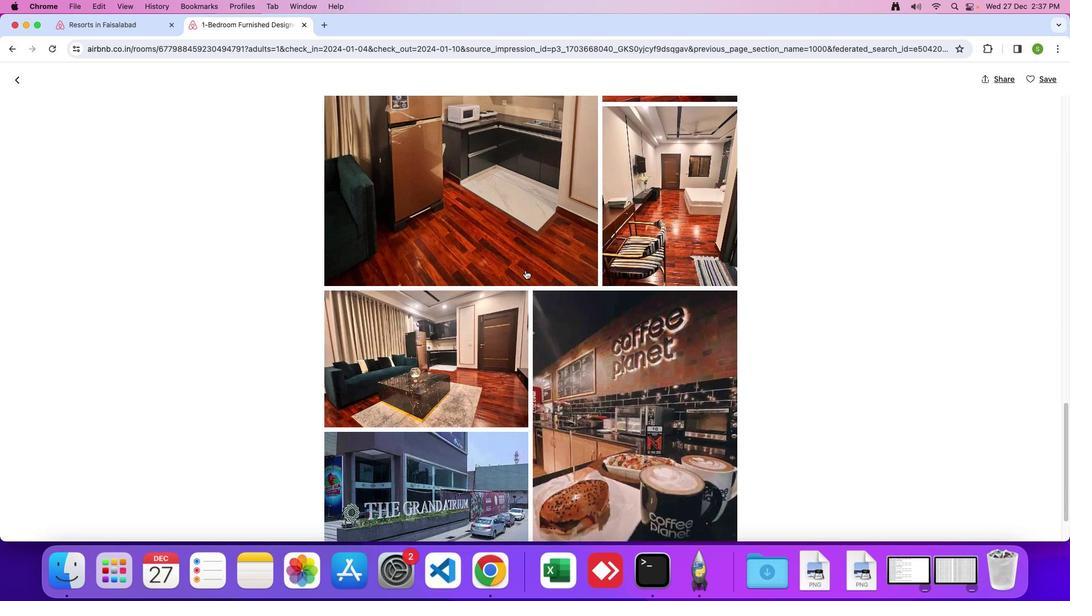 
Action: Mouse scrolled (531, 276) with delta (6, 5)
Screenshot: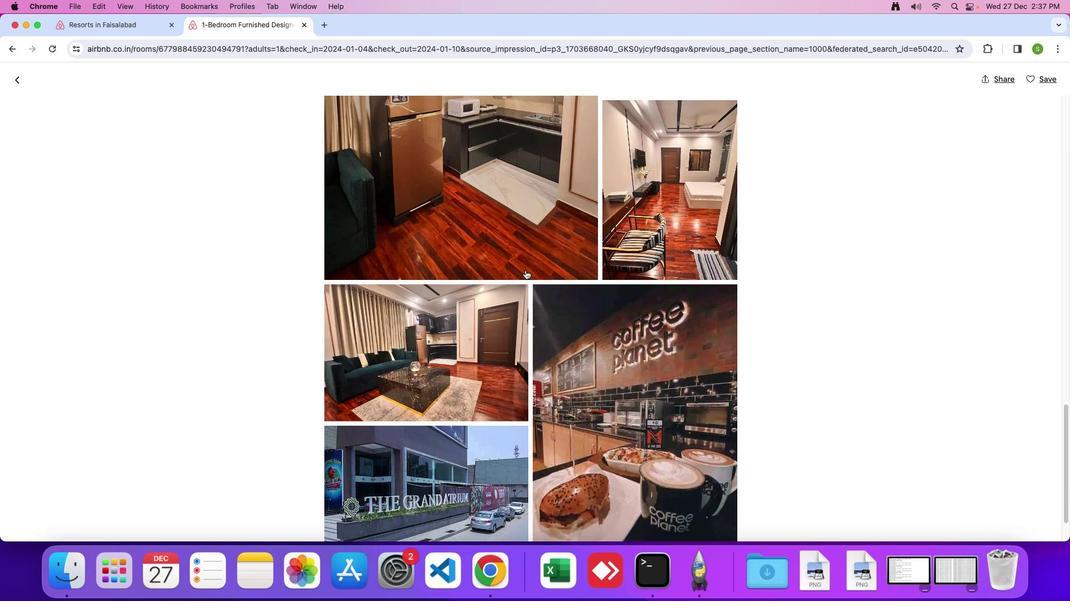 
Action: Mouse scrolled (531, 276) with delta (6, 5)
Screenshot: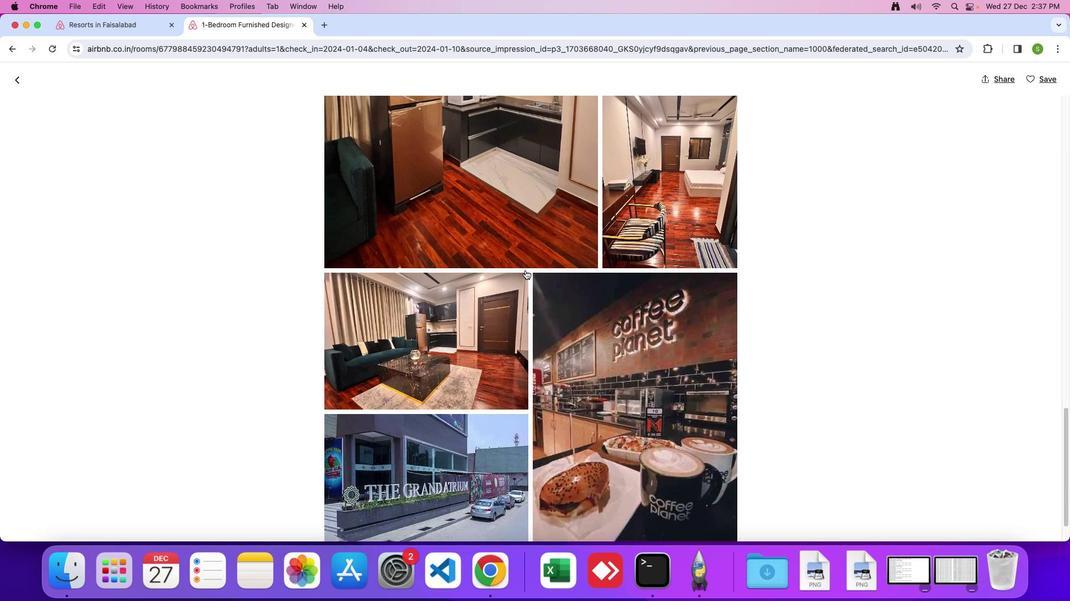
Action: Mouse scrolled (531, 276) with delta (6, 5)
Screenshot: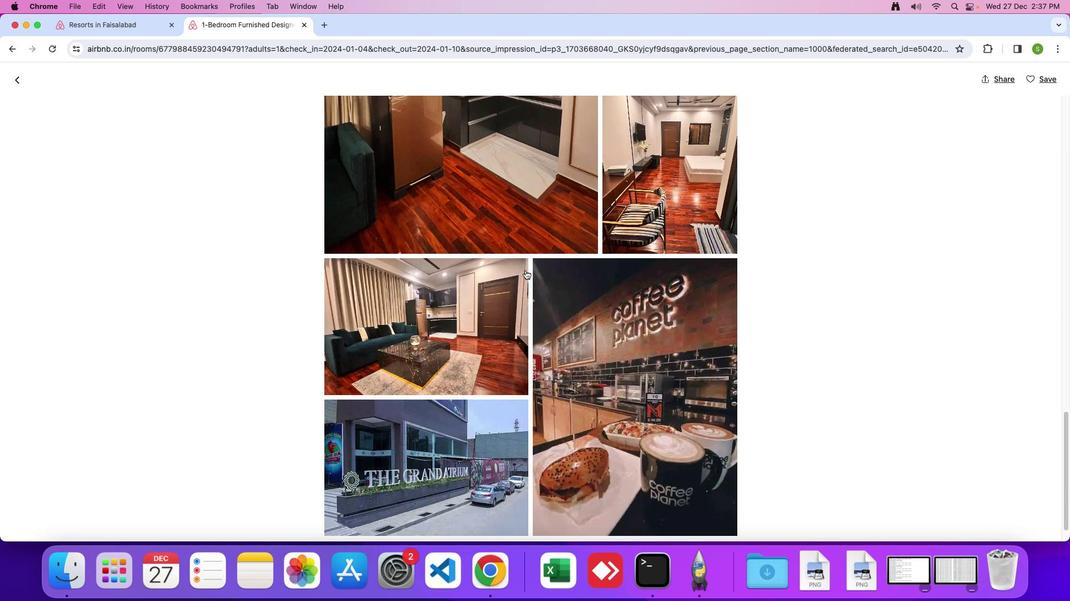 
Action: Mouse scrolled (531, 276) with delta (6, 5)
Screenshot: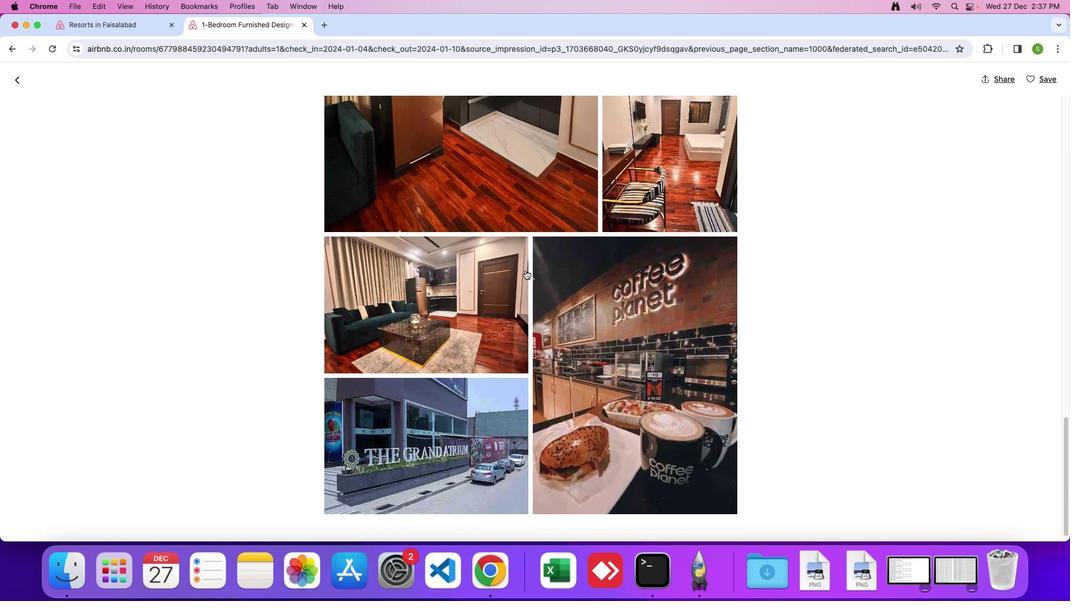 
Action: Mouse scrolled (531, 276) with delta (6, 5)
Screenshot: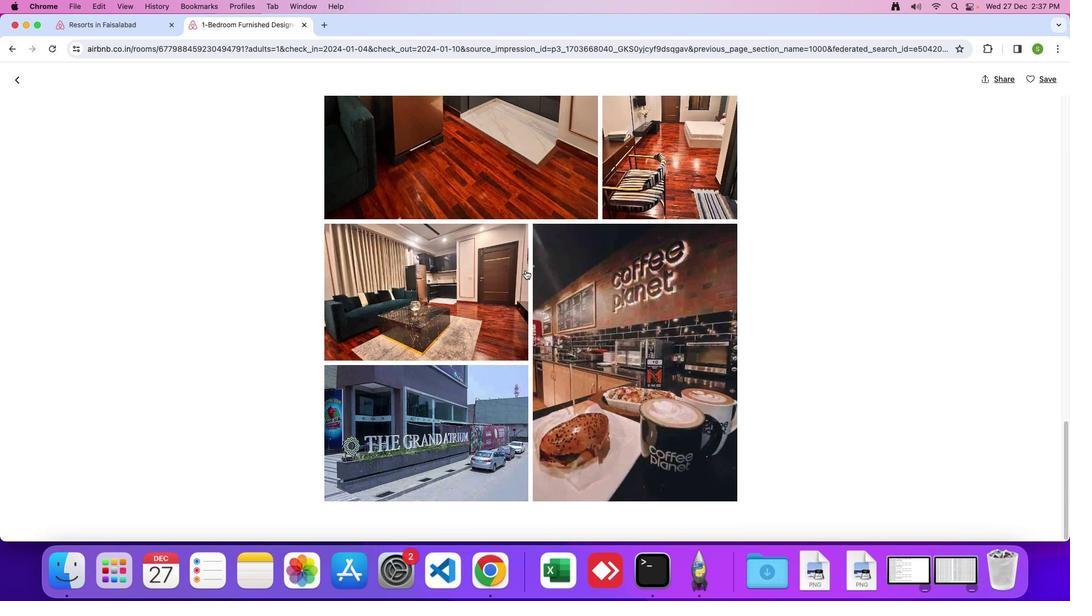 
Action: Mouse scrolled (531, 276) with delta (6, 5)
Screenshot: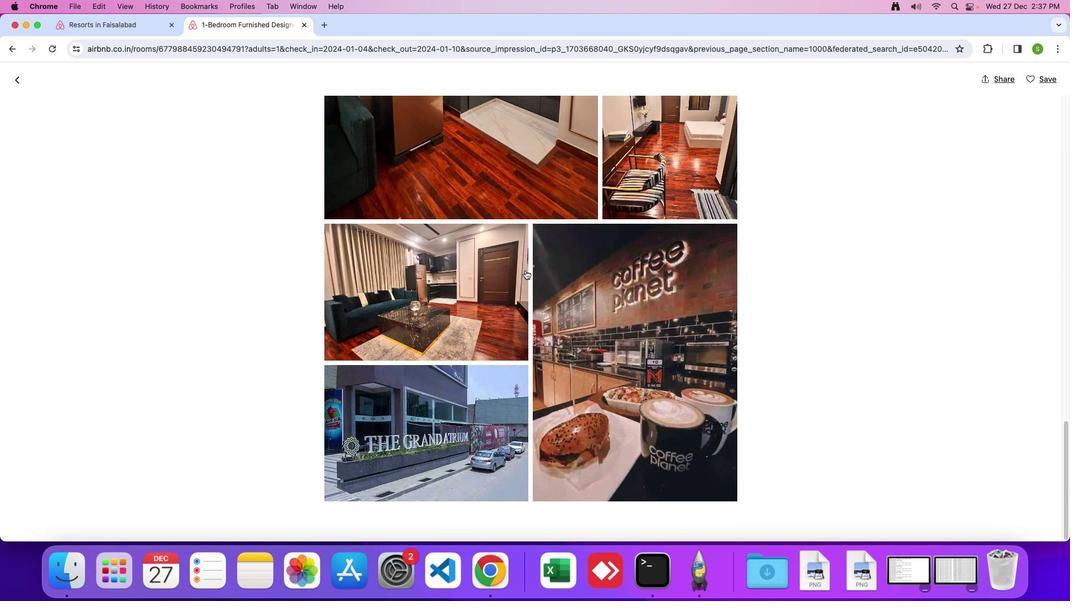 
Action: Mouse scrolled (531, 276) with delta (6, 5)
Screenshot: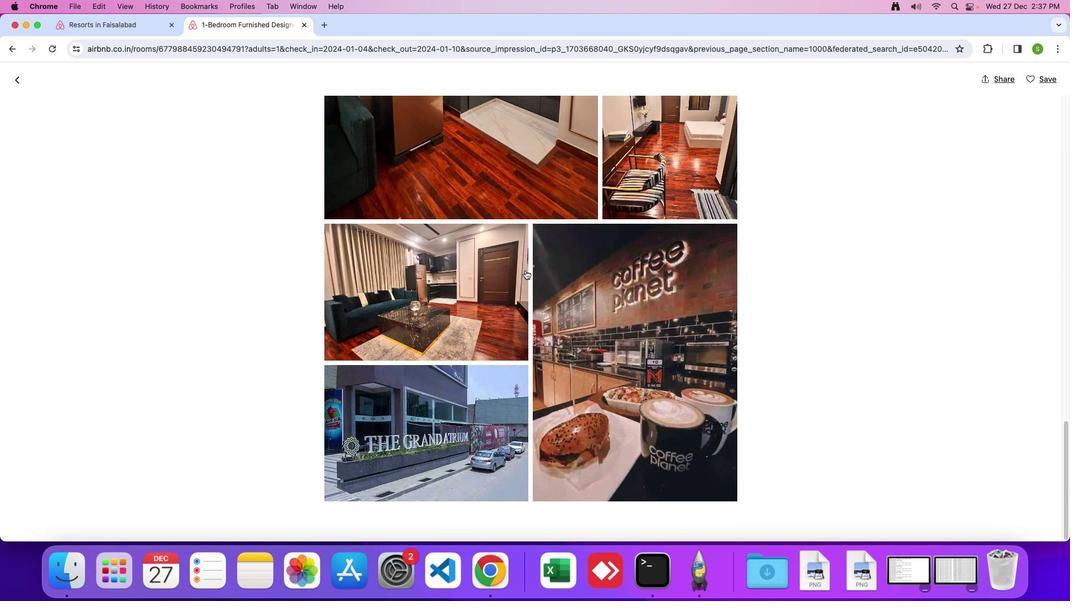 
Action: Mouse scrolled (531, 276) with delta (6, 5)
Screenshot: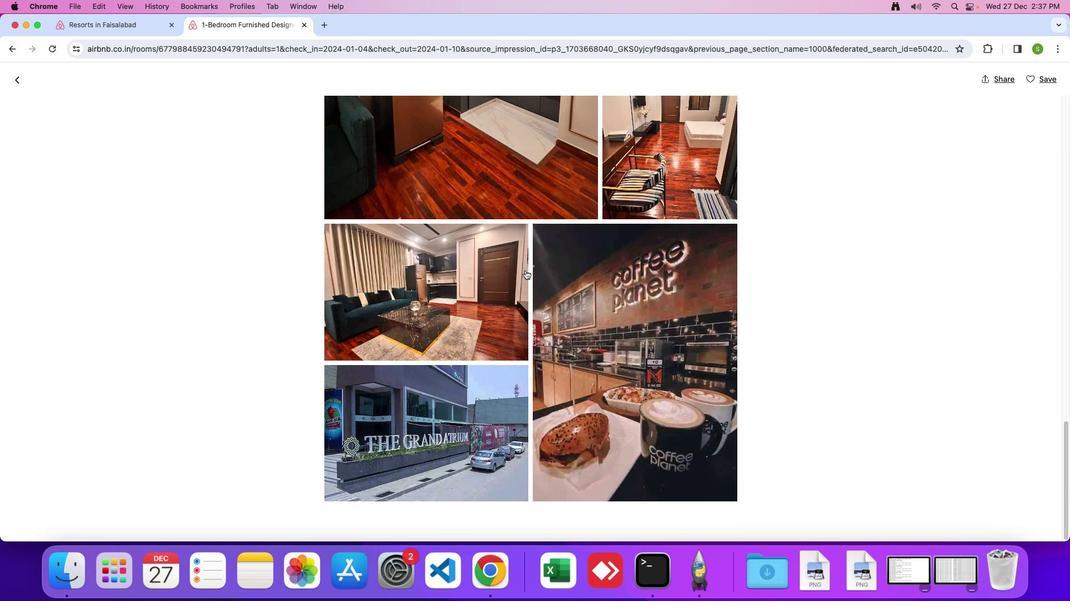
Action: Mouse scrolled (531, 276) with delta (6, 5)
Screenshot: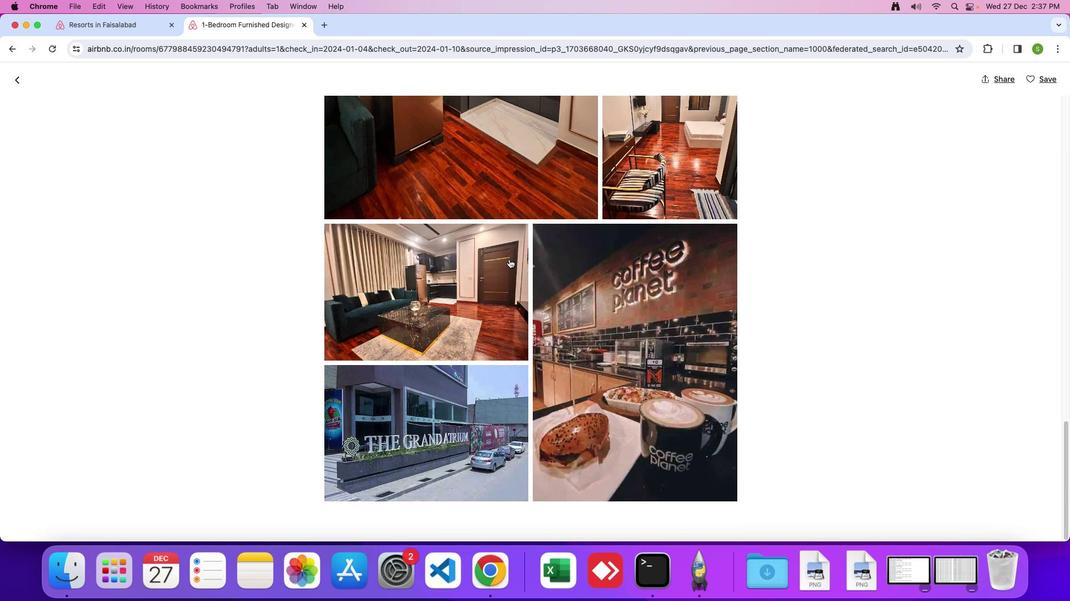 
Action: Mouse moved to (26, 88)
Screenshot: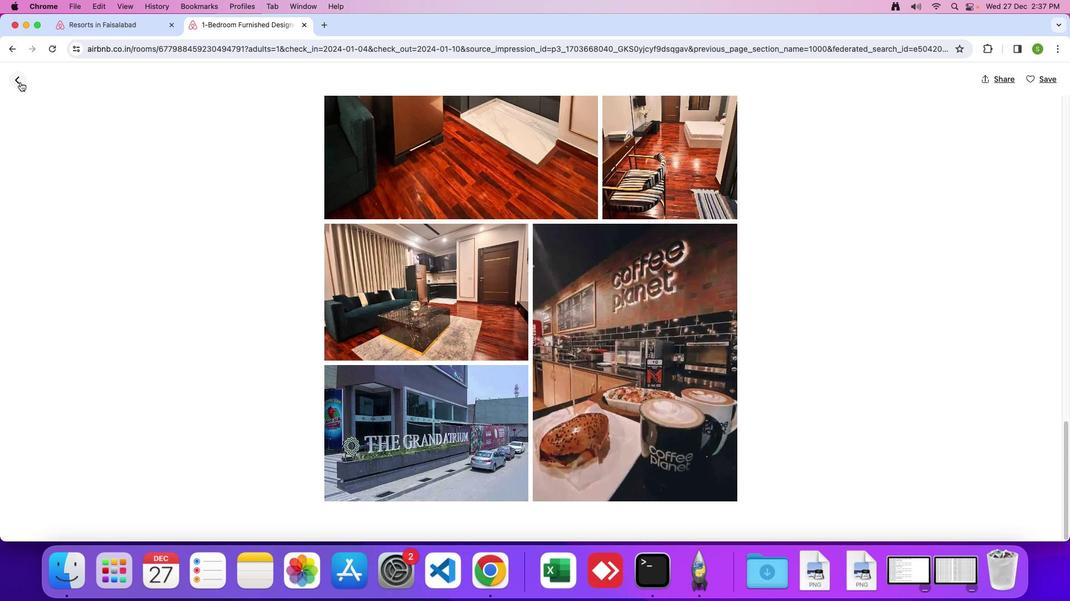 
Action: Mouse pressed left at (26, 88)
Screenshot: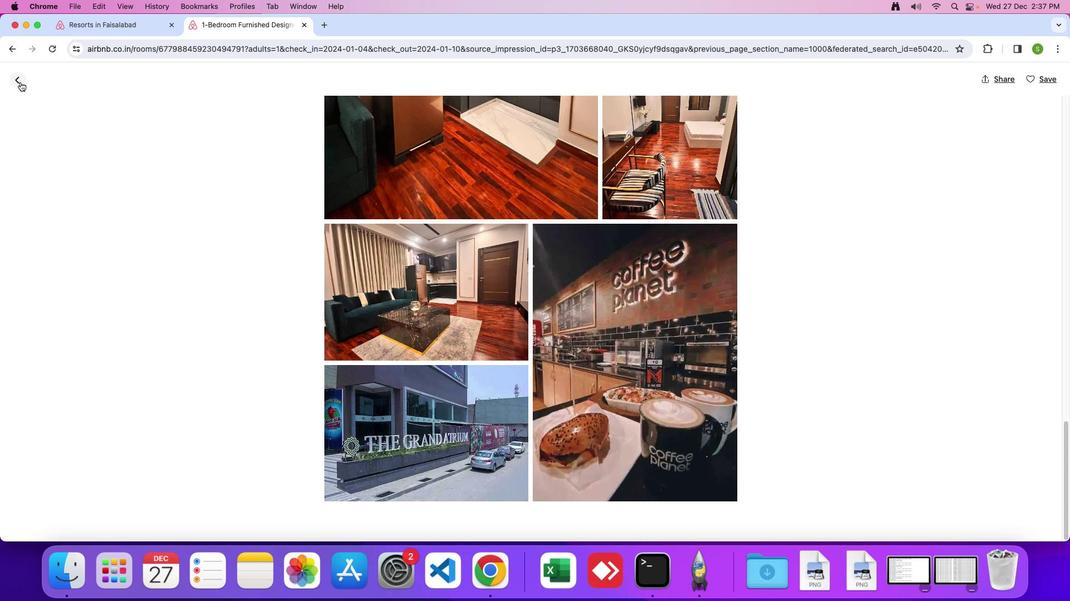 
Action: Mouse moved to (572, 354)
Screenshot: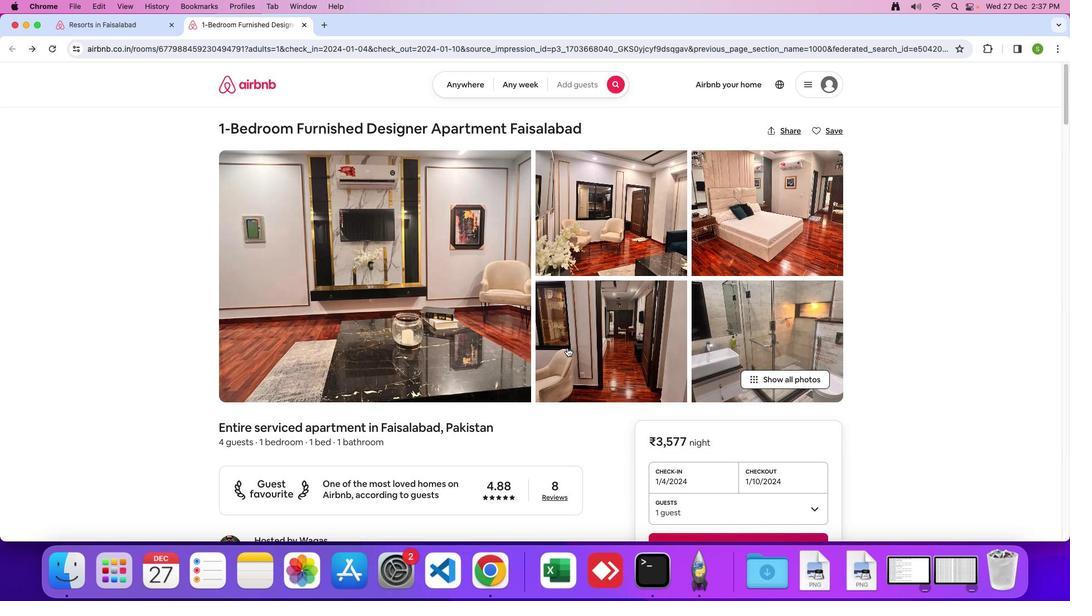
Action: Mouse scrolled (572, 354) with delta (6, 5)
Screenshot: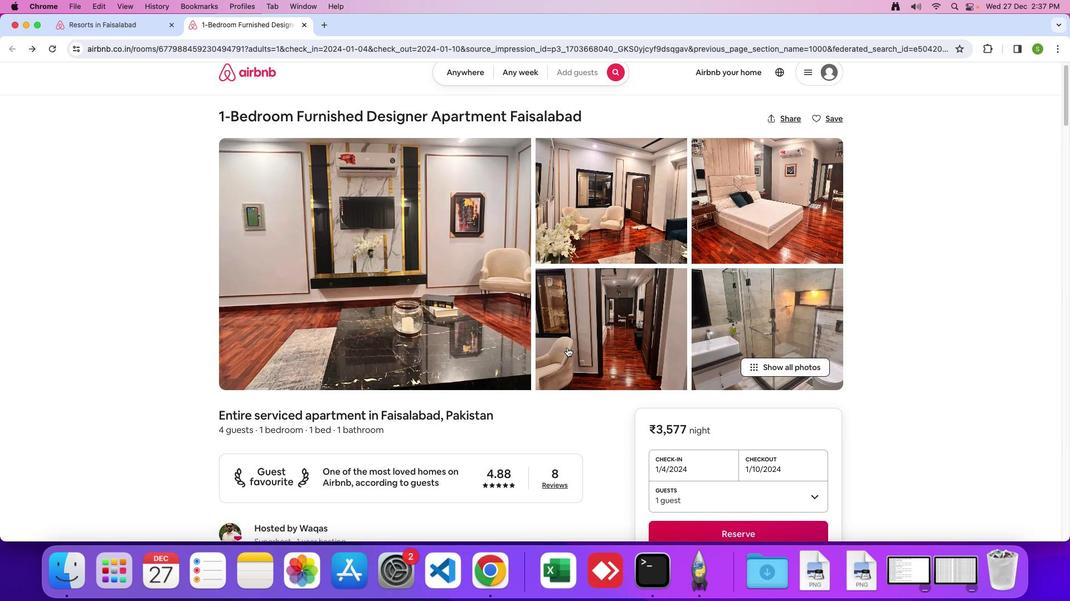 
Action: Mouse scrolled (572, 354) with delta (6, 5)
Screenshot: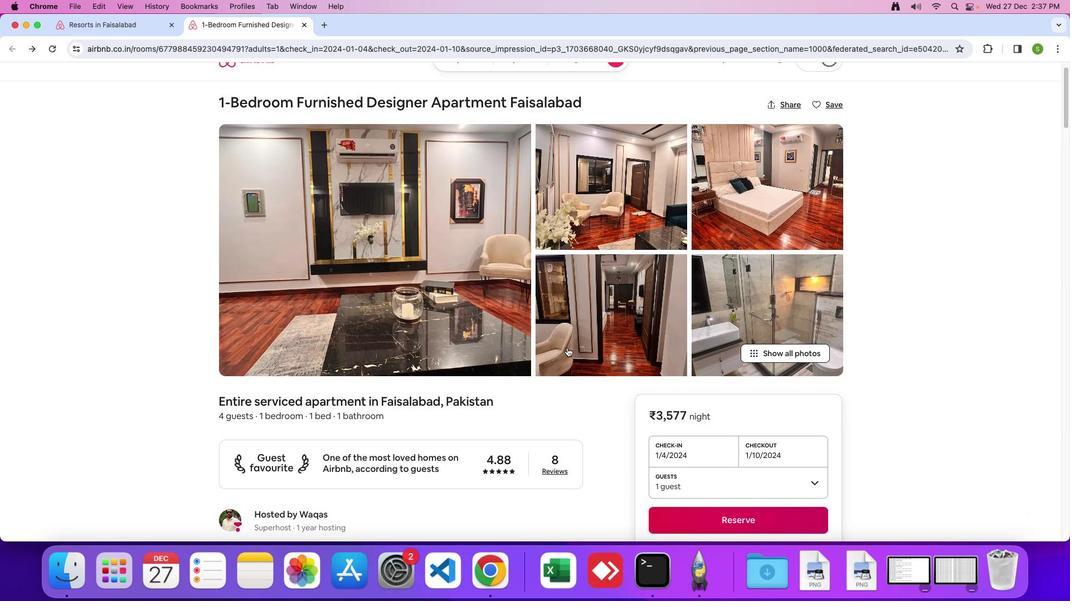 
Action: Mouse scrolled (572, 354) with delta (6, 5)
Screenshot: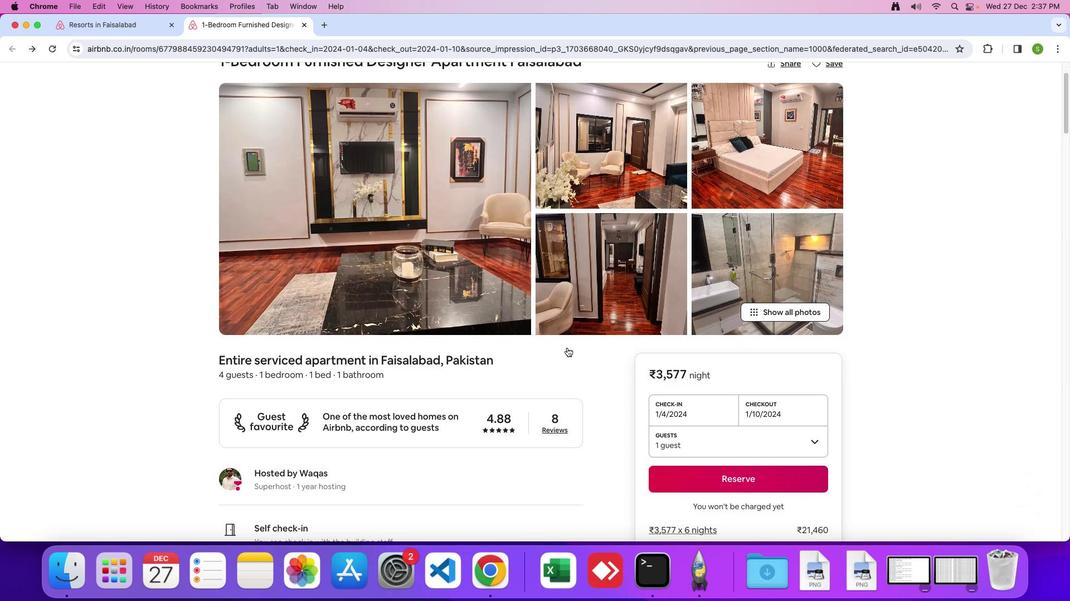 
Action: Mouse moved to (605, 357)
Screenshot: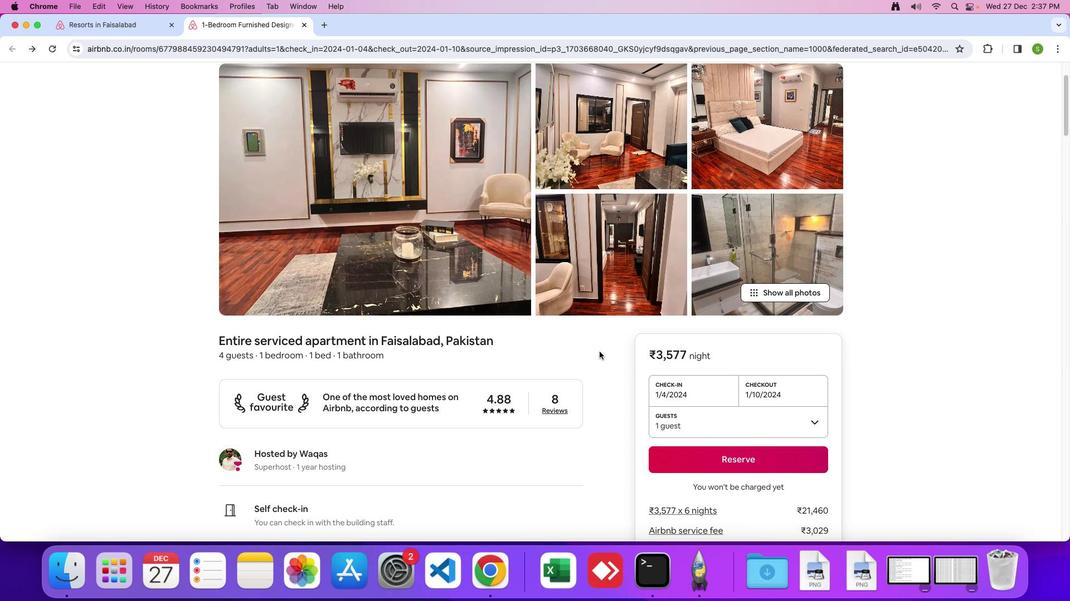 
Action: Mouse scrolled (605, 357) with delta (6, 5)
Screenshot: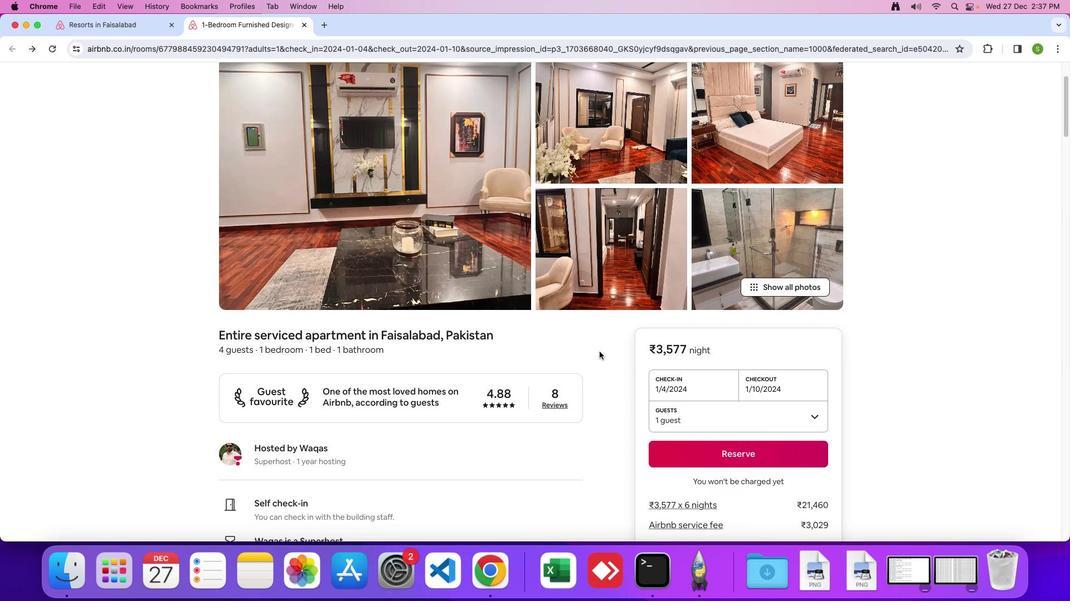 
Action: Mouse scrolled (605, 357) with delta (6, 5)
Screenshot: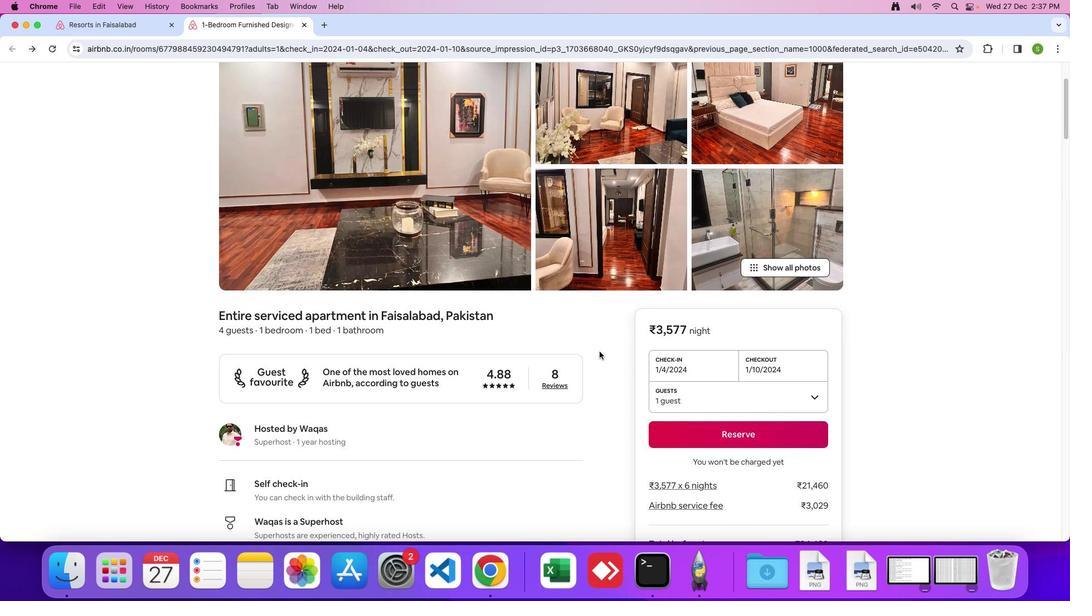 
Action: Mouse scrolled (605, 357) with delta (6, 5)
Screenshot: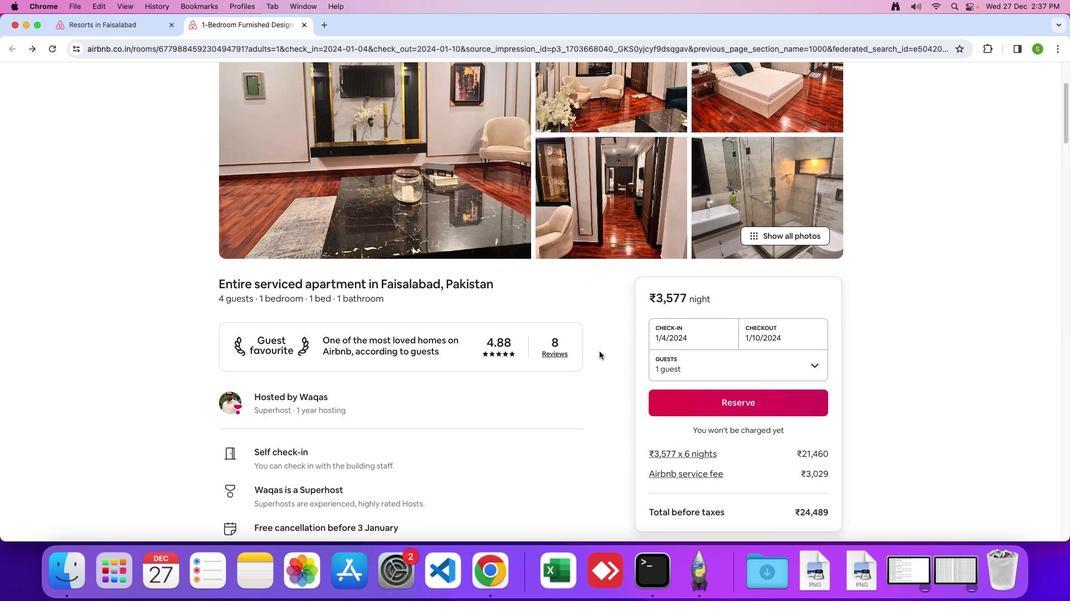 
Action: Mouse scrolled (605, 357) with delta (6, 5)
Screenshot: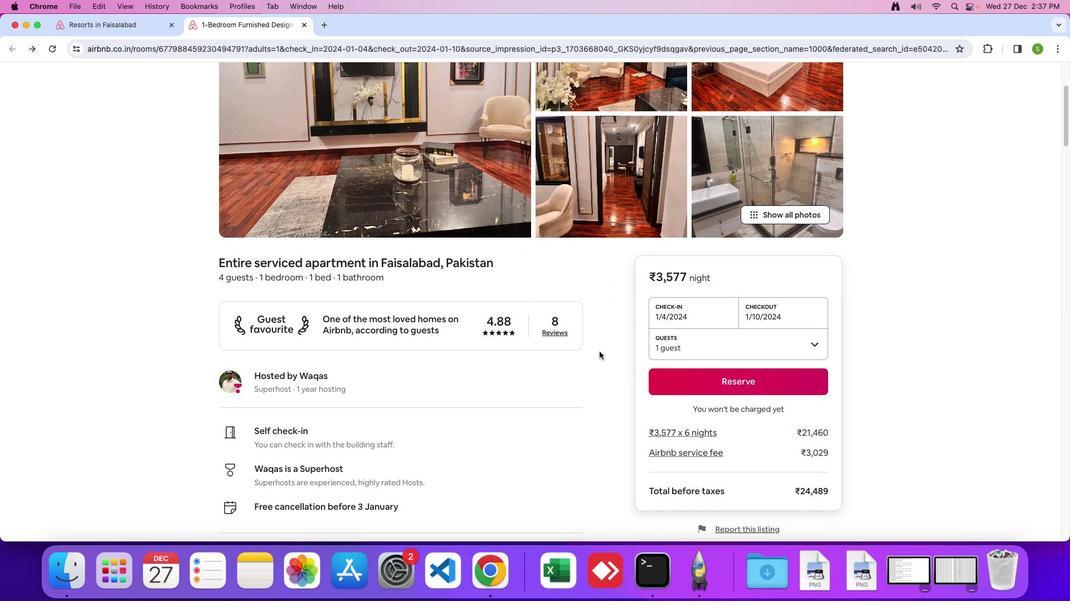 
Action: Mouse scrolled (605, 357) with delta (6, 5)
Screenshot: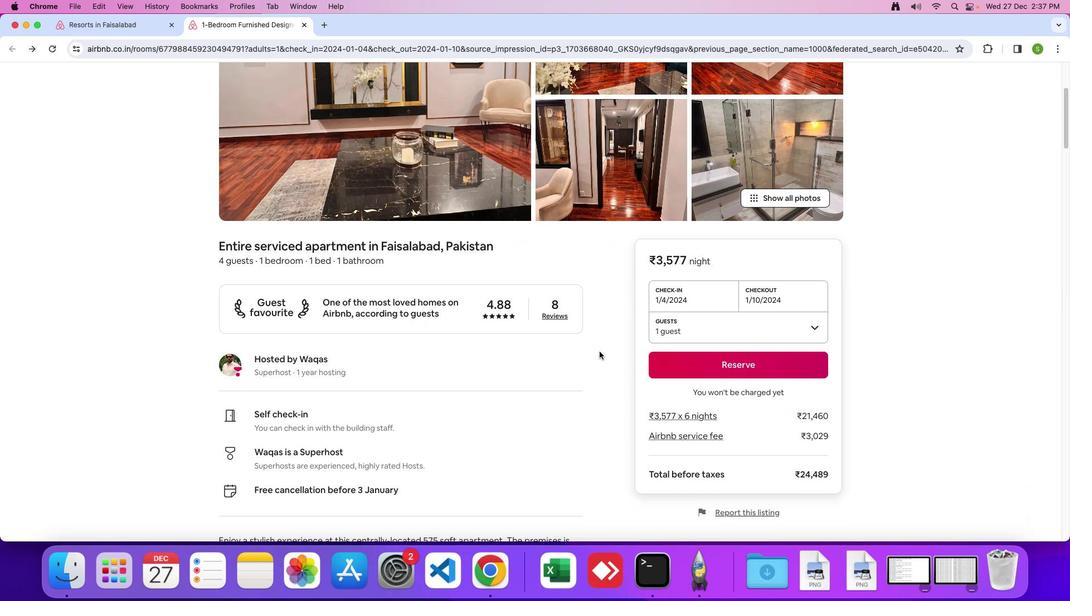 
Action: Mouse scrolled (605, 357) with delta (6, 5)
Screenshot: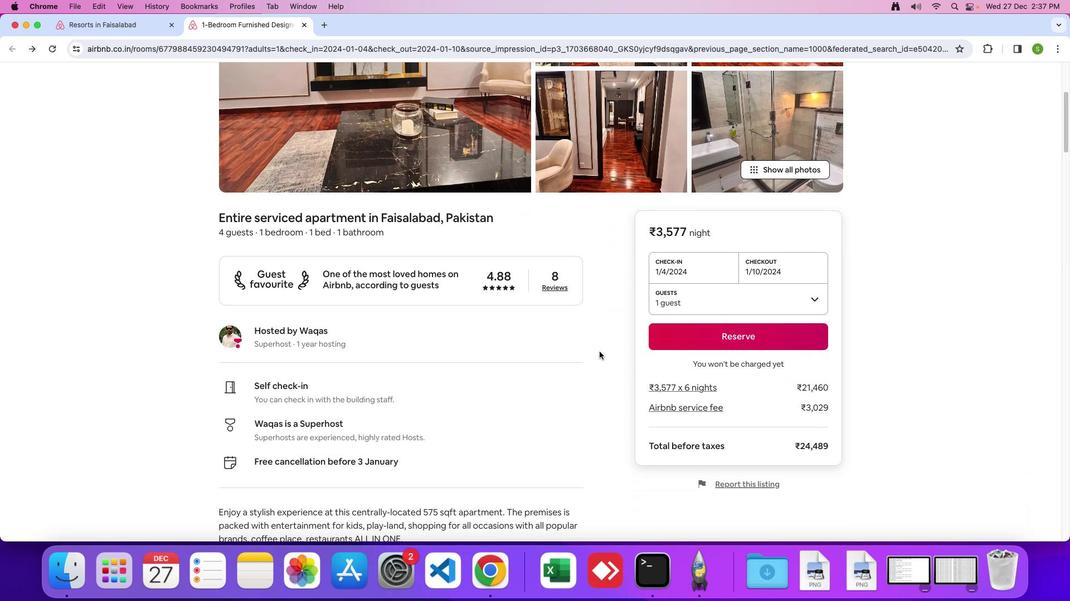 
Action: Mouse scrolled (605, 357) with delta (6, 5)
Screenshot: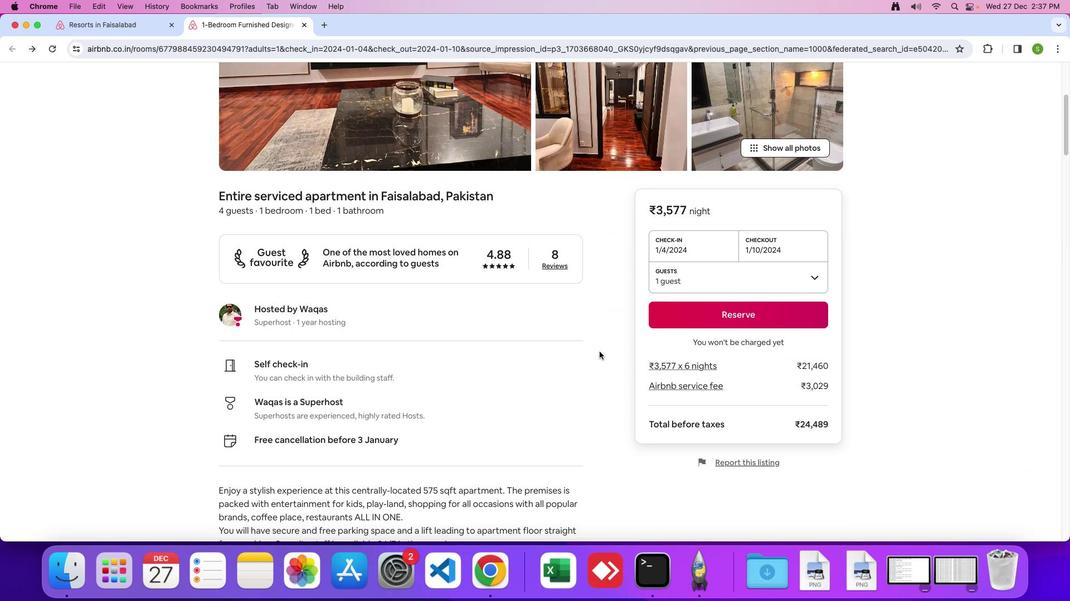 
Action: Mouse scrolled (605, 357) with delta (6, 5)
Screenshot: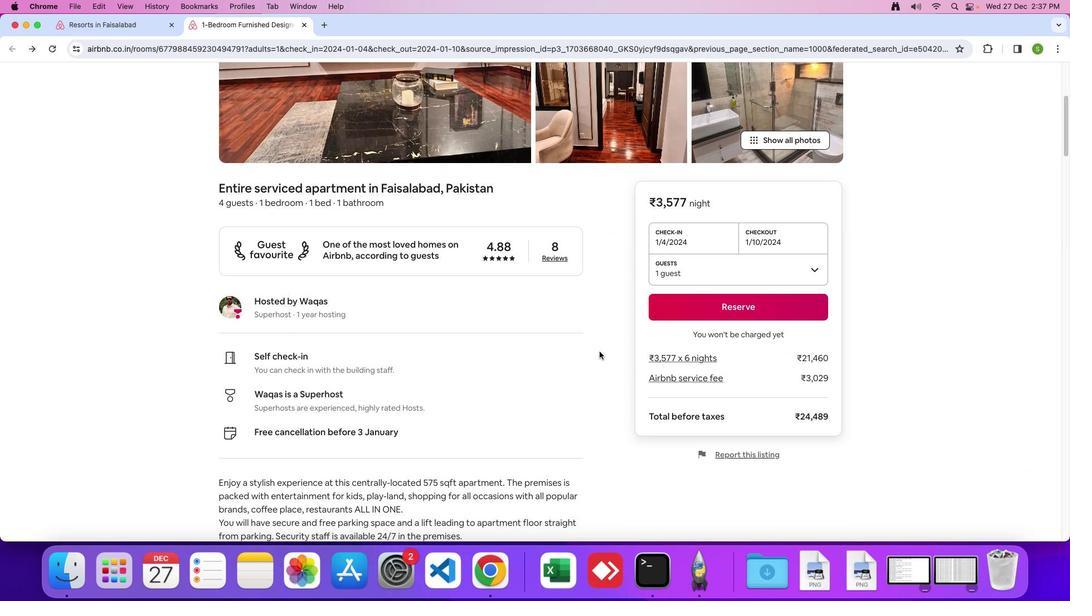 
Action: Mouse scrolled (605, 357) with delta (6, 5)
Screenshot: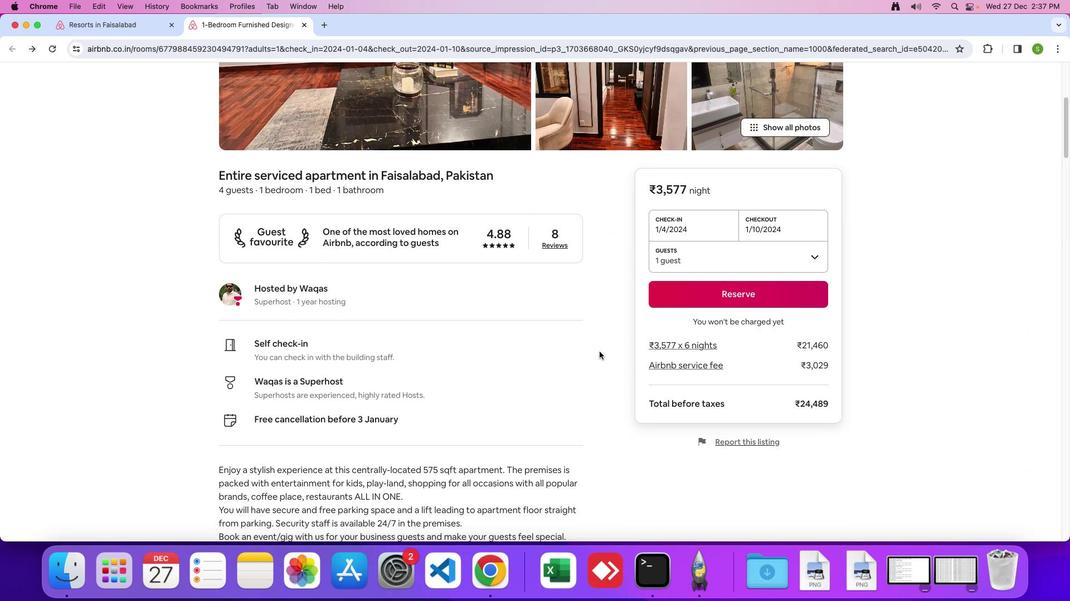 
Action: Mouse scrolled (605, 357) with delta (6, 5)
Screenshot: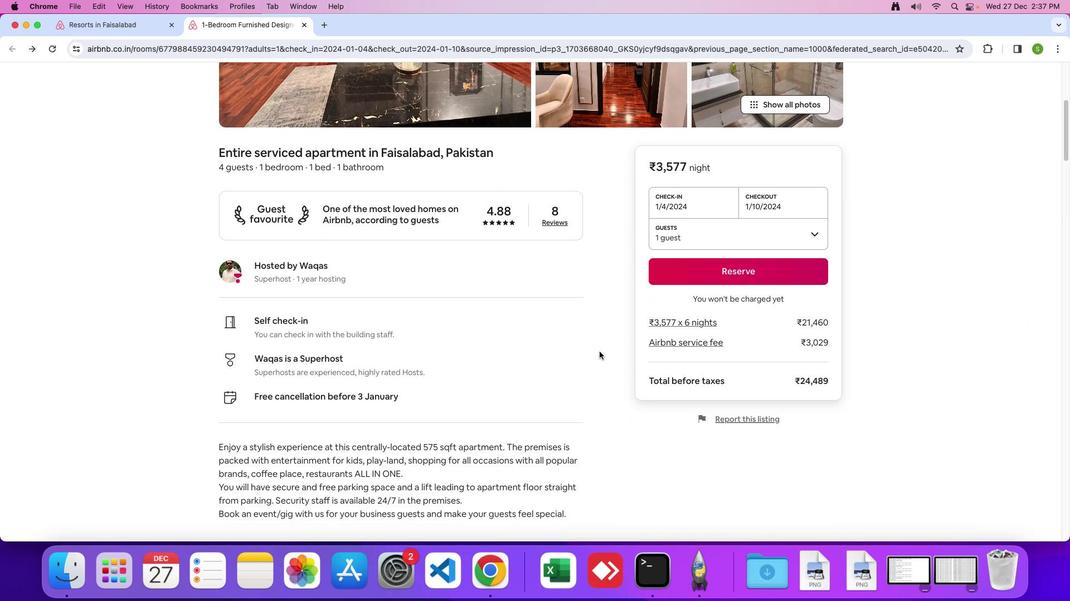 
Action: Mouse scrolled (605, 357) with delta (6, 5)
Screenshot: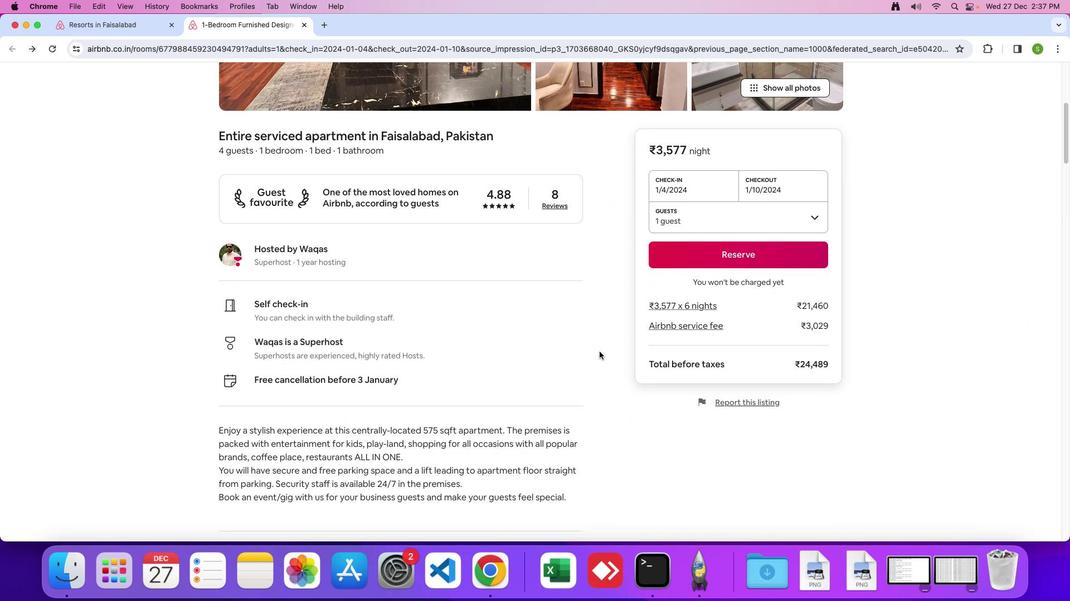 
Action: Mouse scrolled (605, 357) with delta (6, 5)
Screenshot: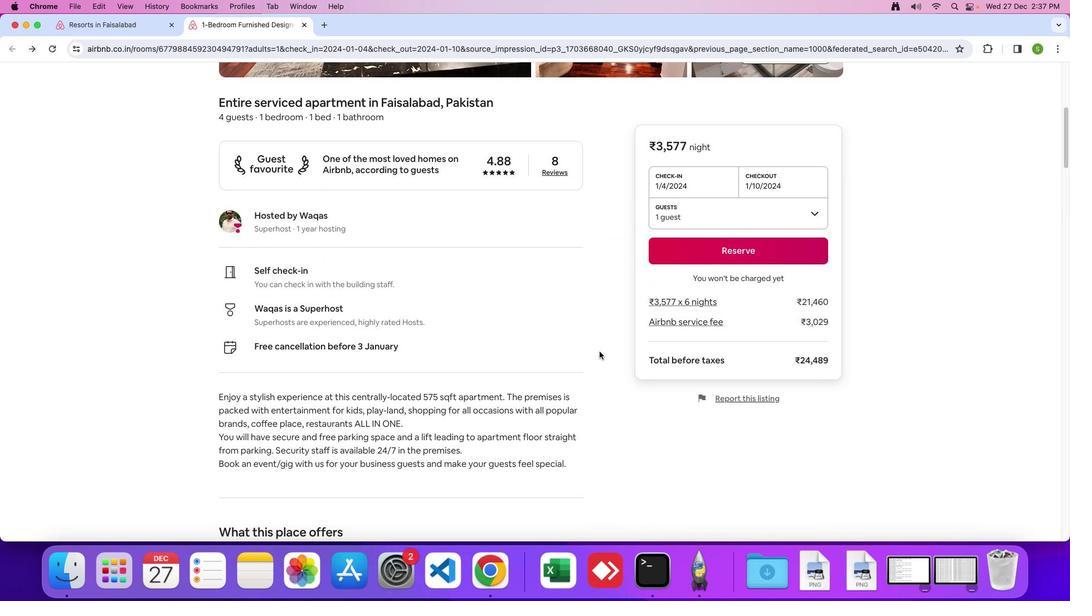 
Action: Mouse scrolled (605, 357) with delta (6, 5)
Screenshot: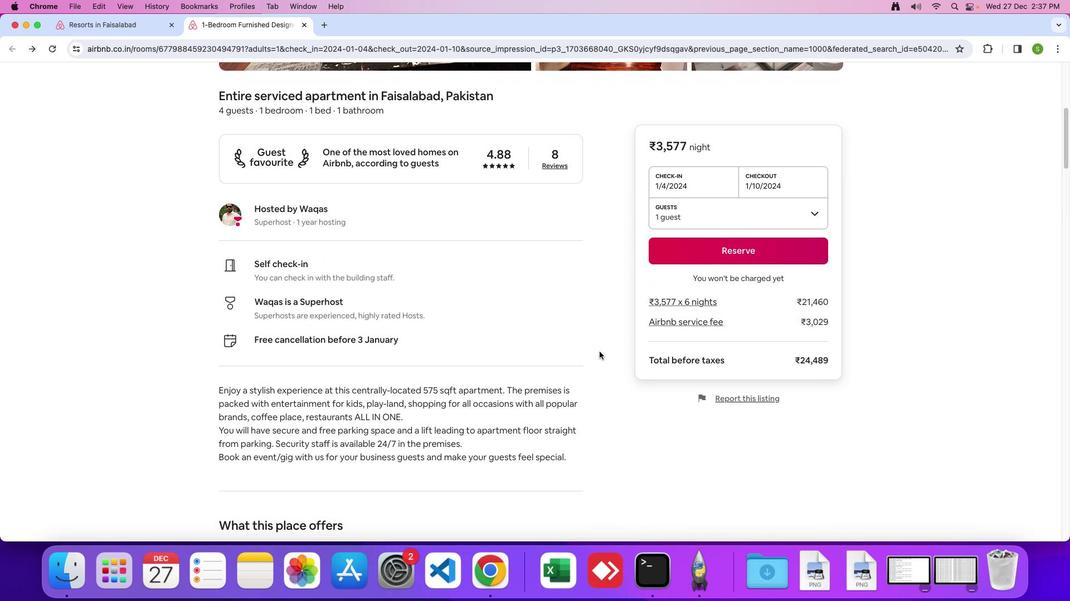 
Action: Mouse scrolled (605, 357) with delta (6, 5)
Screenshot: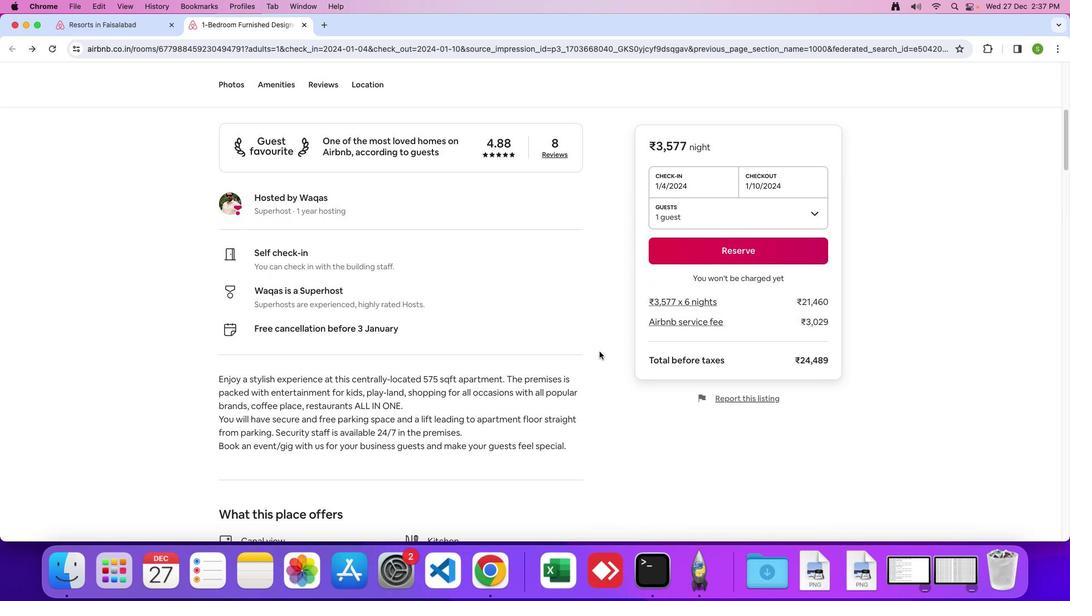 
Action: Mouse scrolled (605, 357) with delta (6, 5)
Screenshot: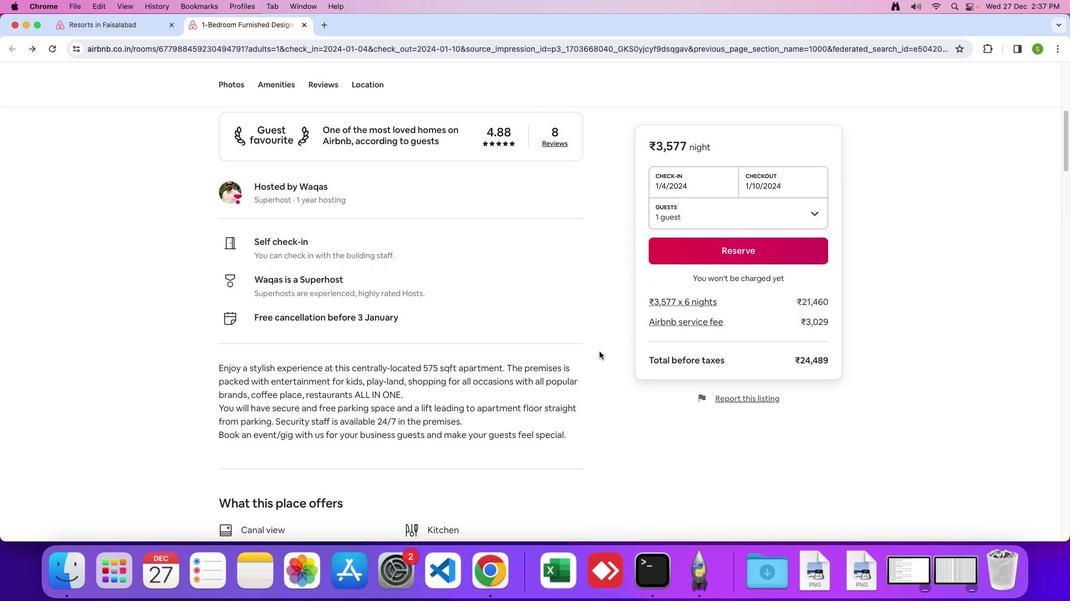 
Action: Mouse scrolled (605, 357) with delta (6, 5)
Screenshot: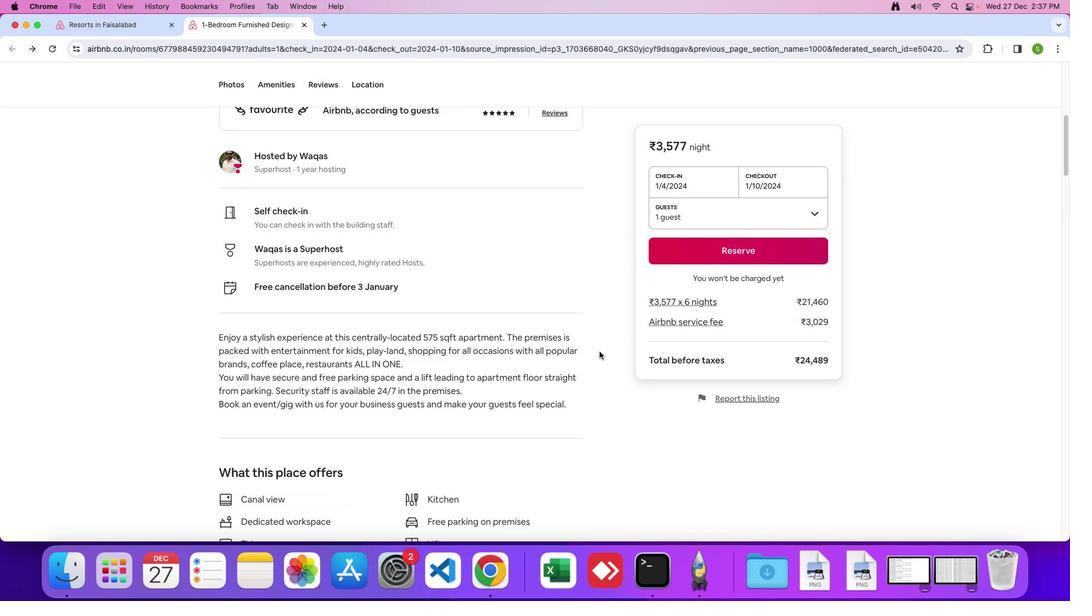 
Action: Mouse scrolled (605, 357) with delta (6, 5)
Screenshot: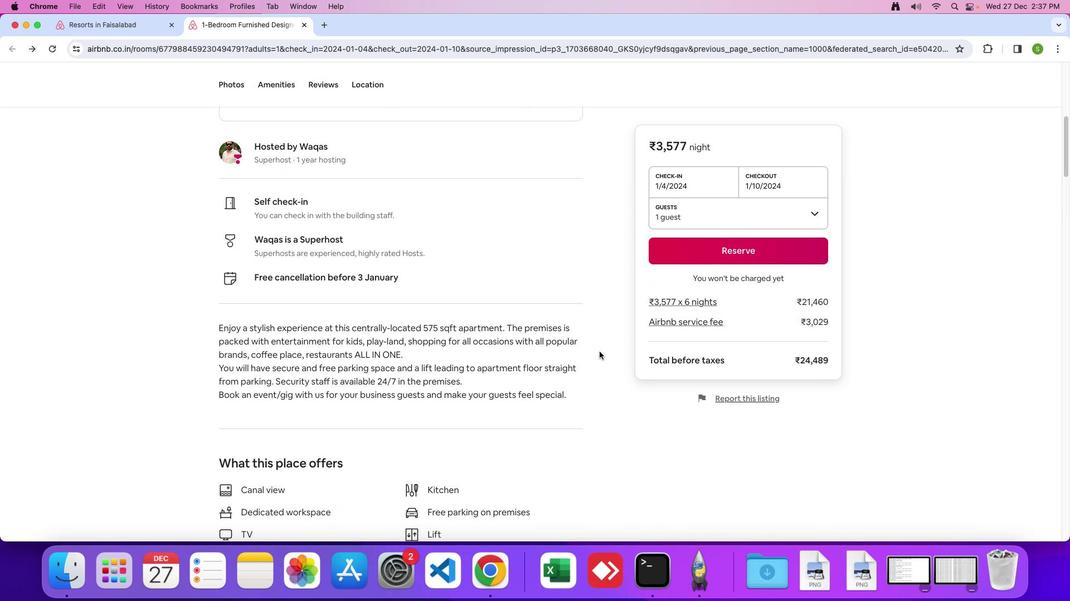 
Action: Mouse scrolled (605, 357) with delta (6, 5)
Screenshot: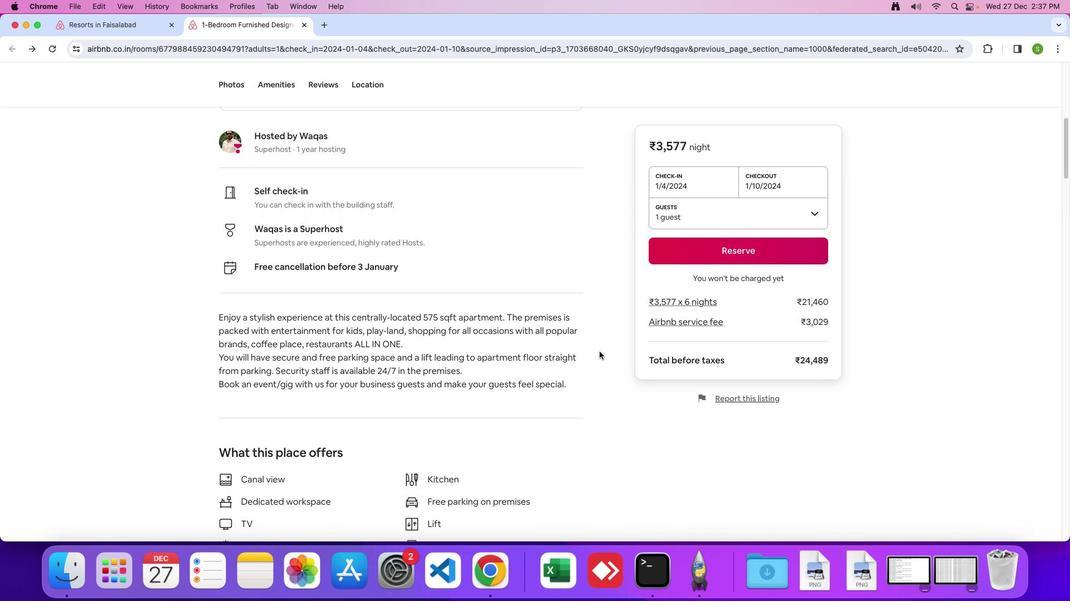 
Action: Mouse scrolled (605, 357) with delta (6, 5)
Screenshot: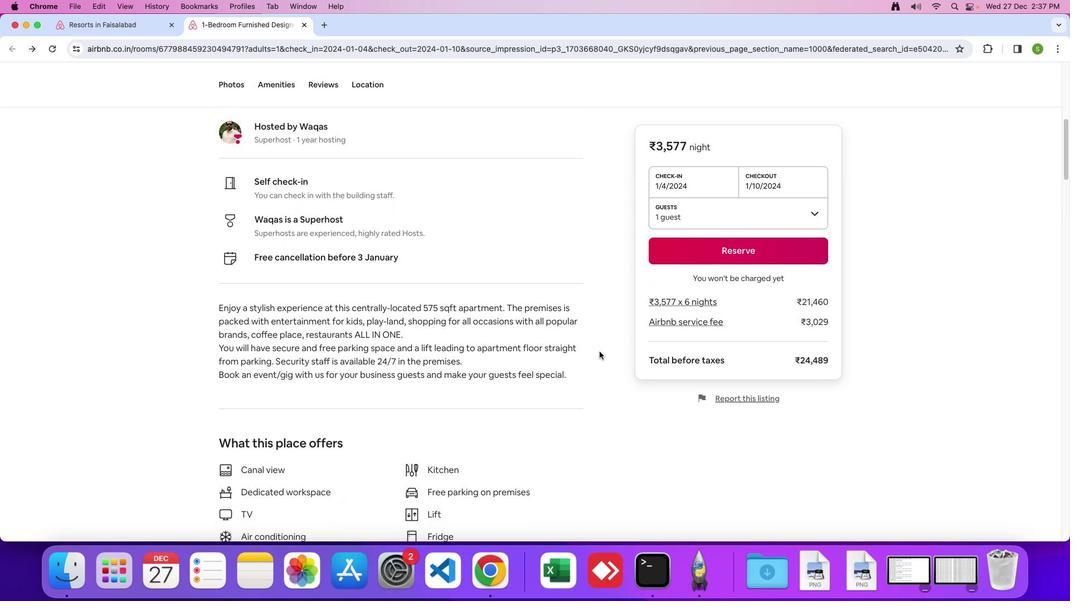 
Action: Mouse scrolled (605, 357) with delta (6, 5)
Screenshot: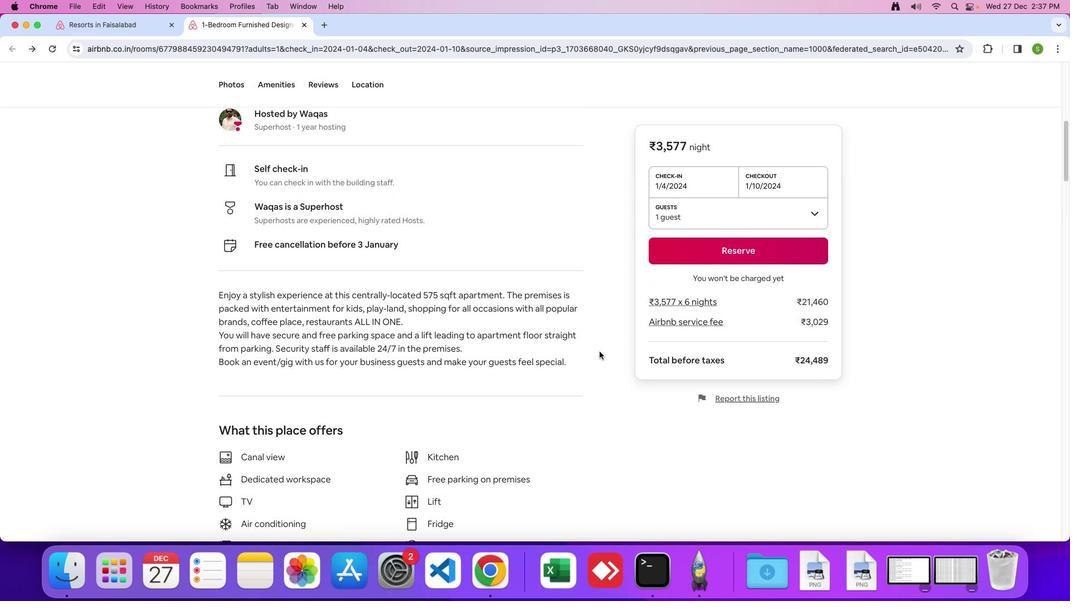 
Action: Mouse scrolled (605, 357) with delta (6, 5)
Screenshot: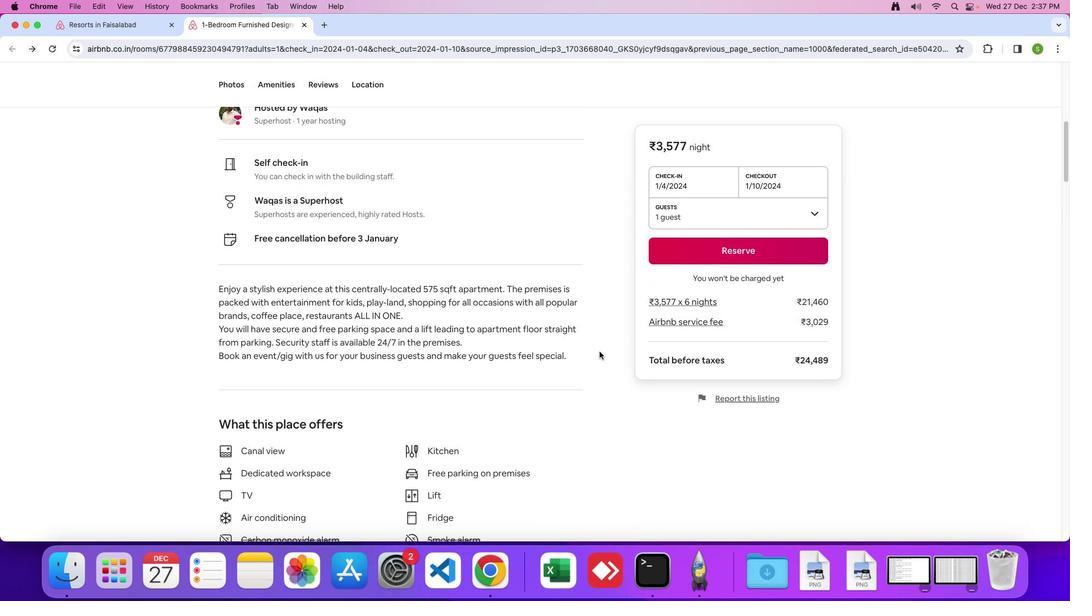 
Action: Mouse scrolled (605, 357) with delta (6, 5)
Screenshot: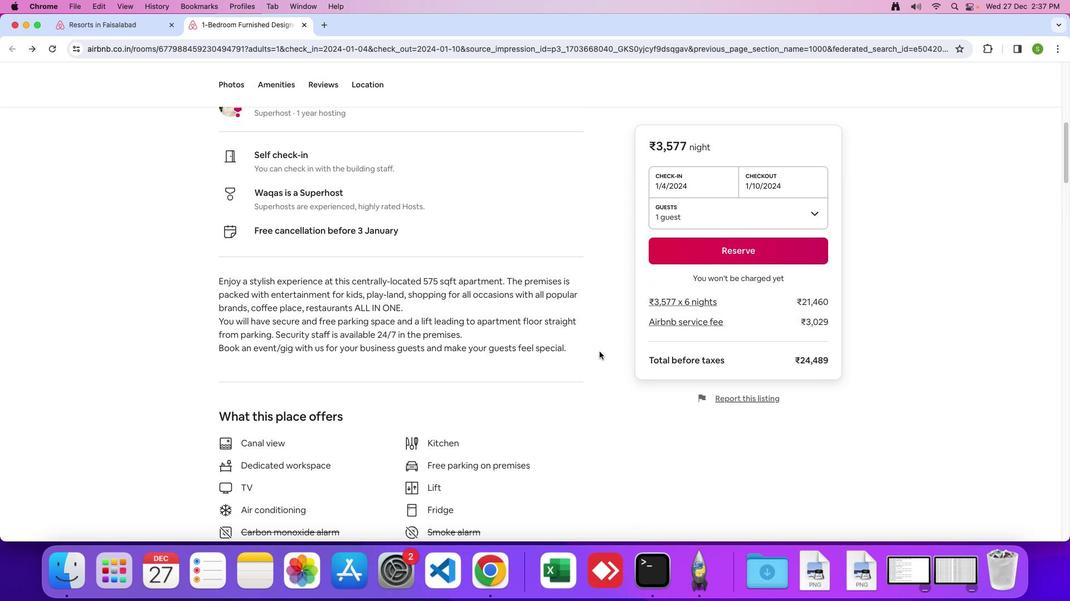 
Action: Mouse scrolled (605, 357) with delta (6, 4)
Screenshot: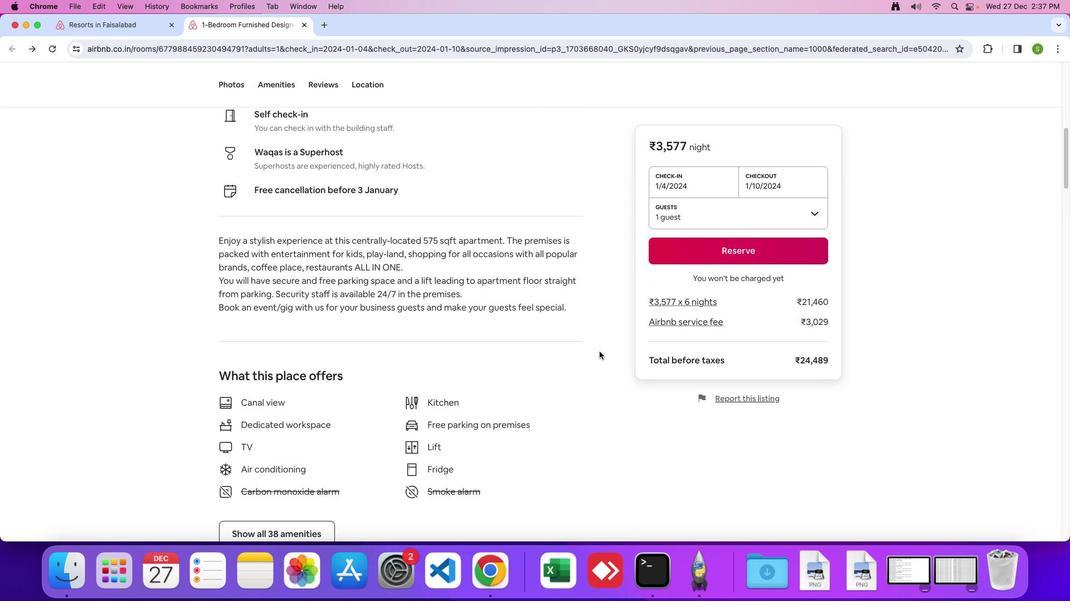 
Action: Mouse scrolled (605, 357) with delta (6, 5)
Screenshot: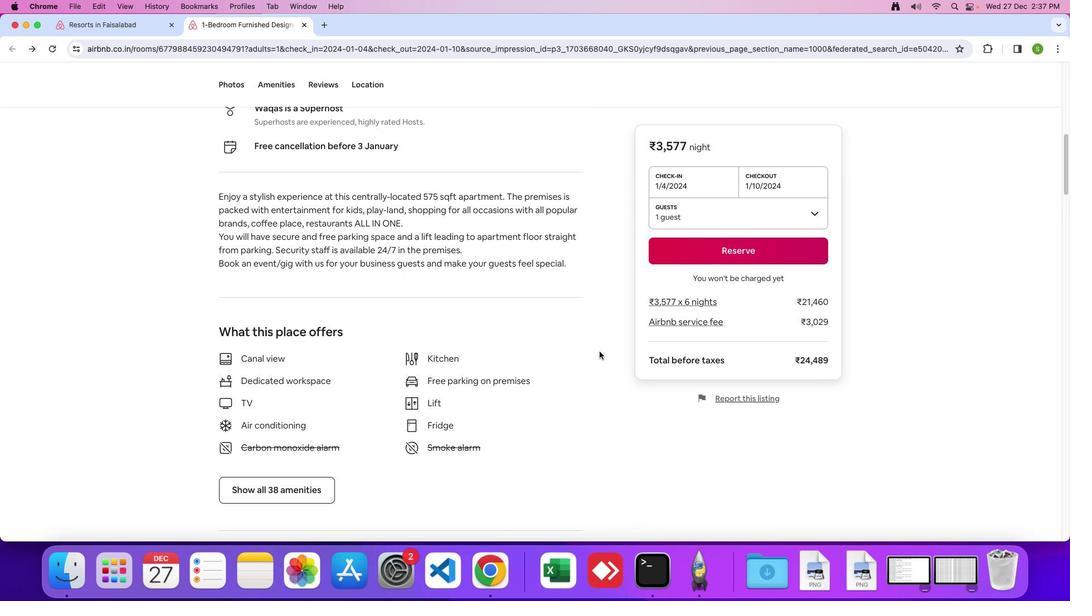 
Action: Mouse scrolled (605, 357) with delta (6, 5)
Screenshot: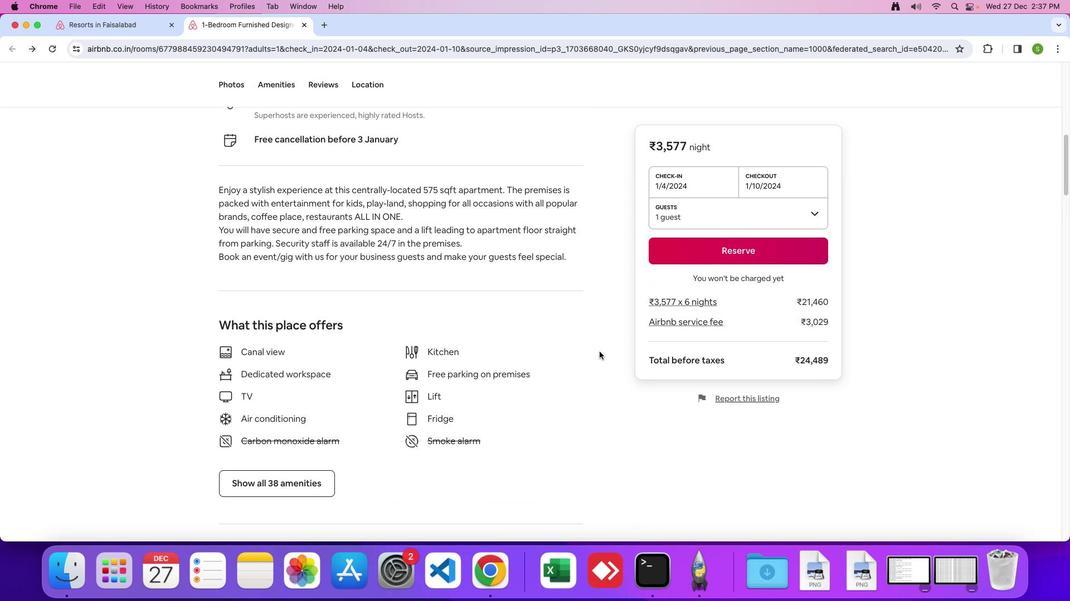 
Action: Mouse scrolled (605, 357) with delta (6, 5)
Screenshot: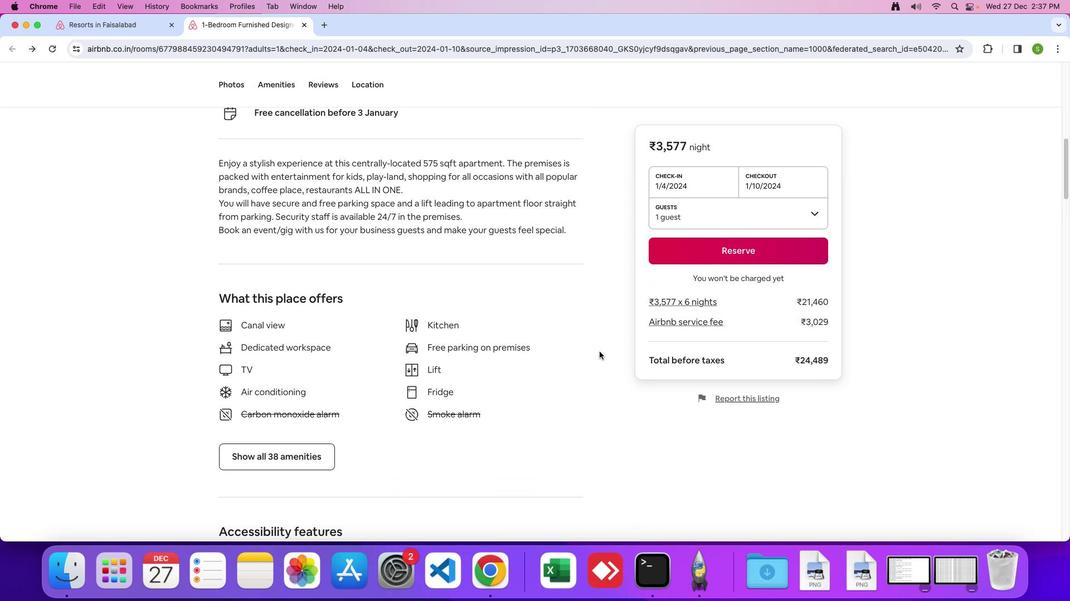 
Action: Mouse scrolled (605, 357) with delta (6, 5)
Screenshot: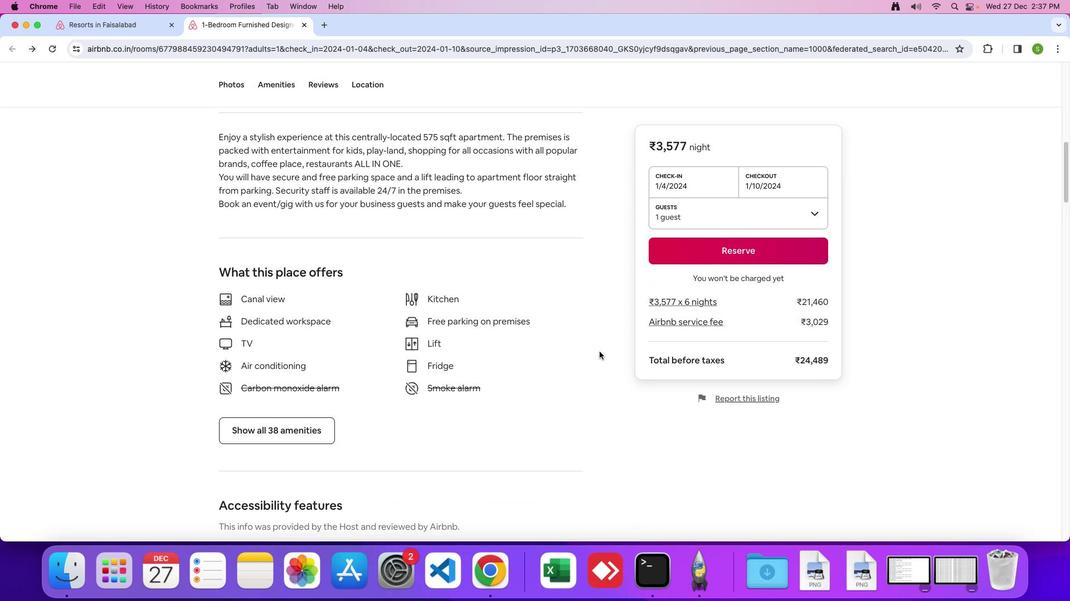
Action: Mouse scrolled (605, 357) with delta (6, 5)
Screenshot: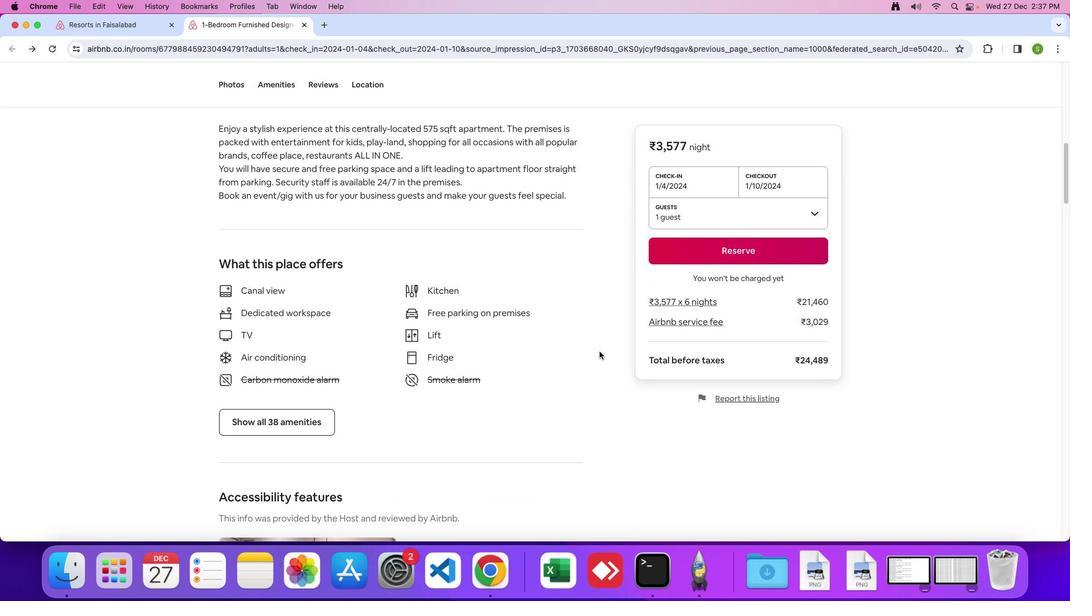 
Action: Mouse scrolled (605, 357) with delta (6, 5)
Screenshot: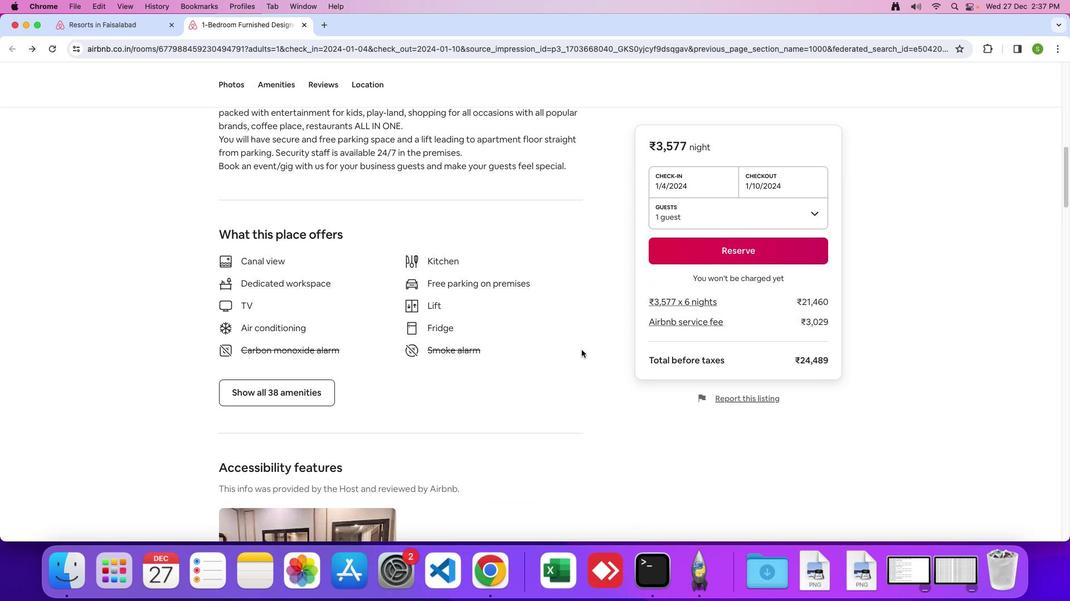 
Action: Mouse moved to (279, 389)
Screenshot: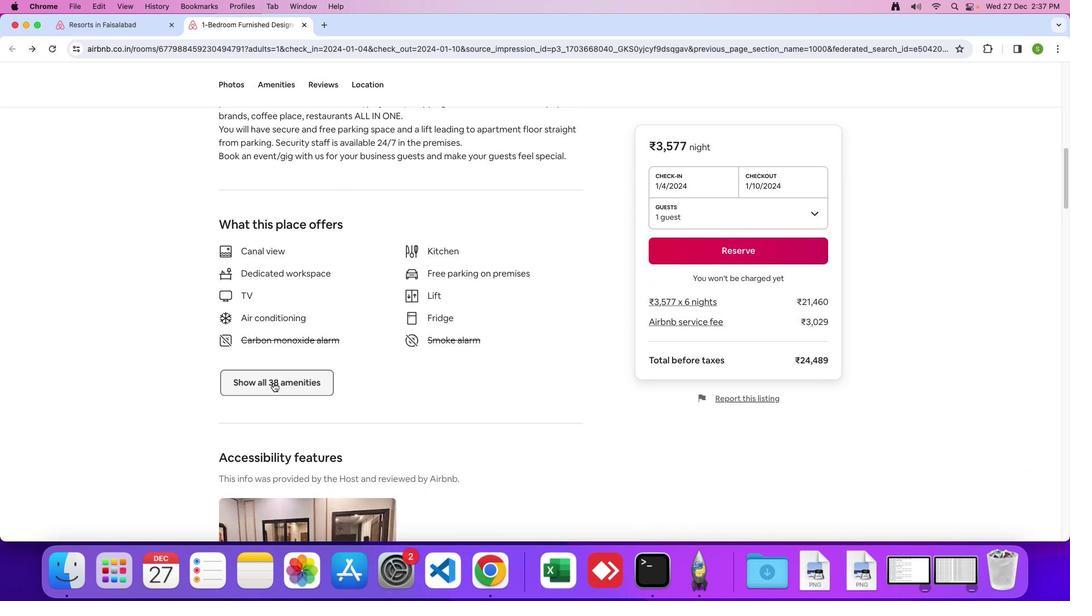 
Action: Mouse pressed left at (279, 389)
Screenshot: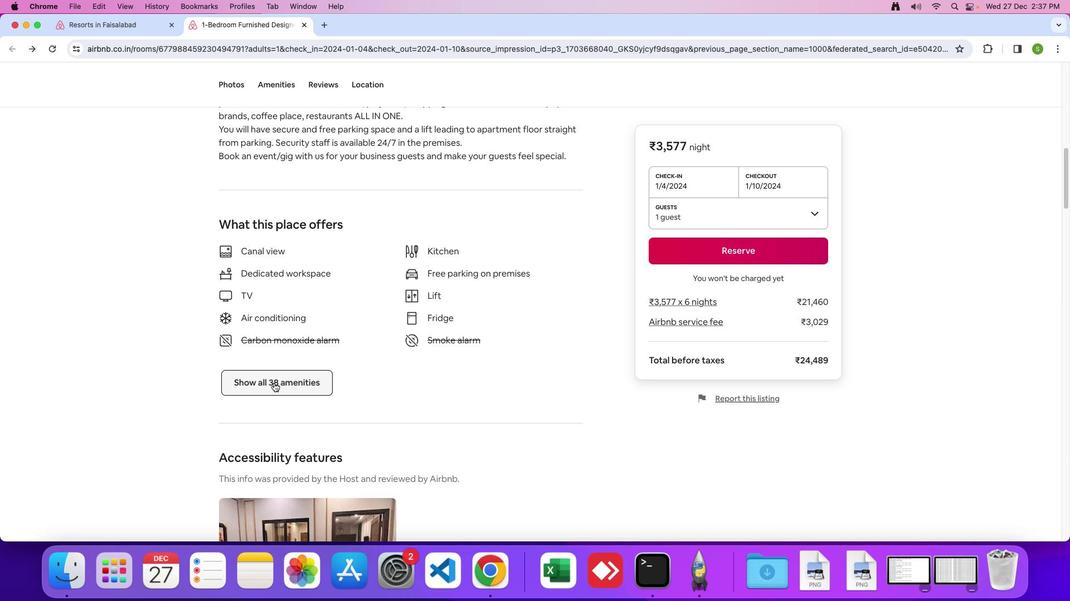
Action: Mouse moved to (625, 351)
Screenshot: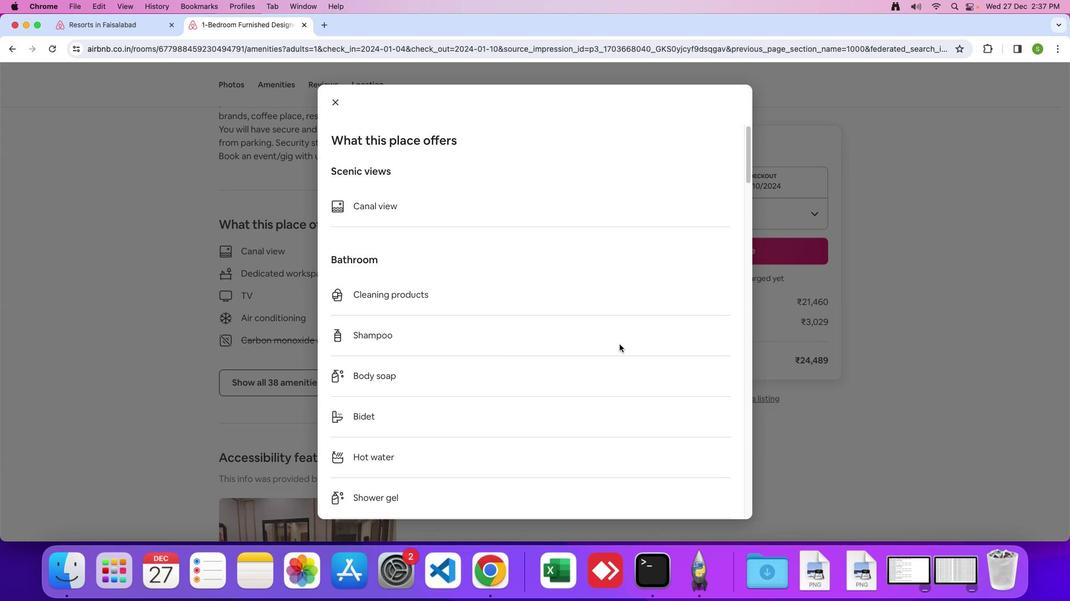 
Action: Mouse scrolled (625, 351) with delta (6, 5)
Screenshot: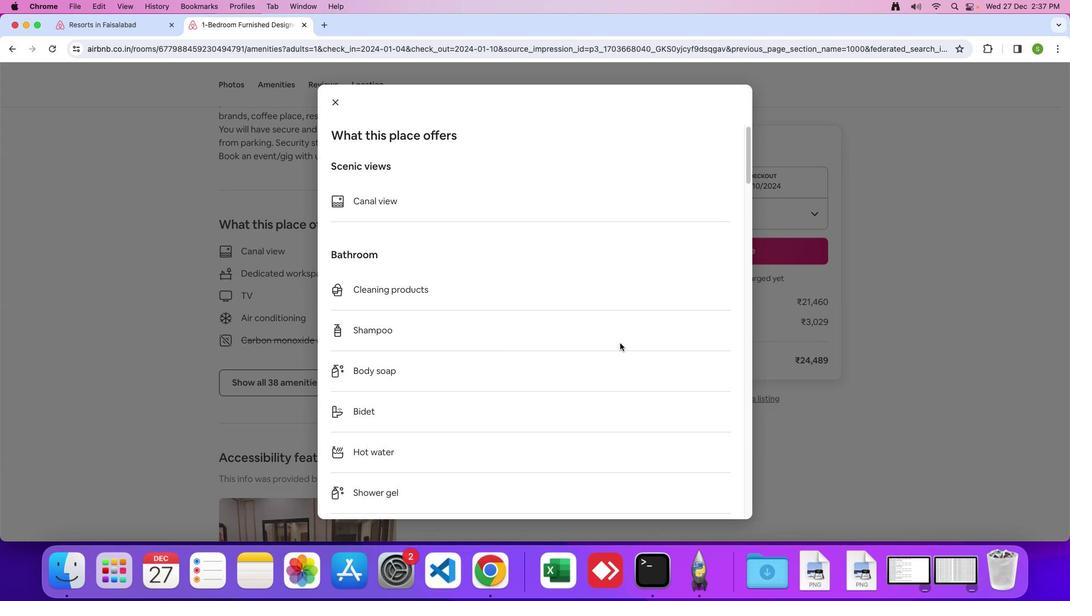 
Action: Mouse moved to (625, 351)
Screenshot: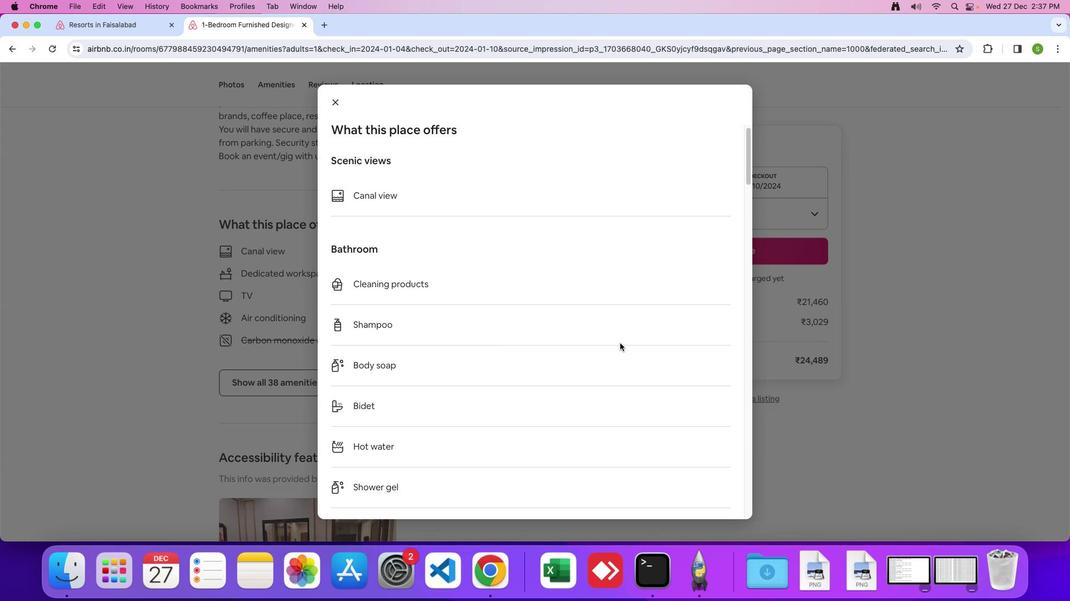 
Action: Mouse scrolled (625, 351) with delta (6, 5)
Screenshot: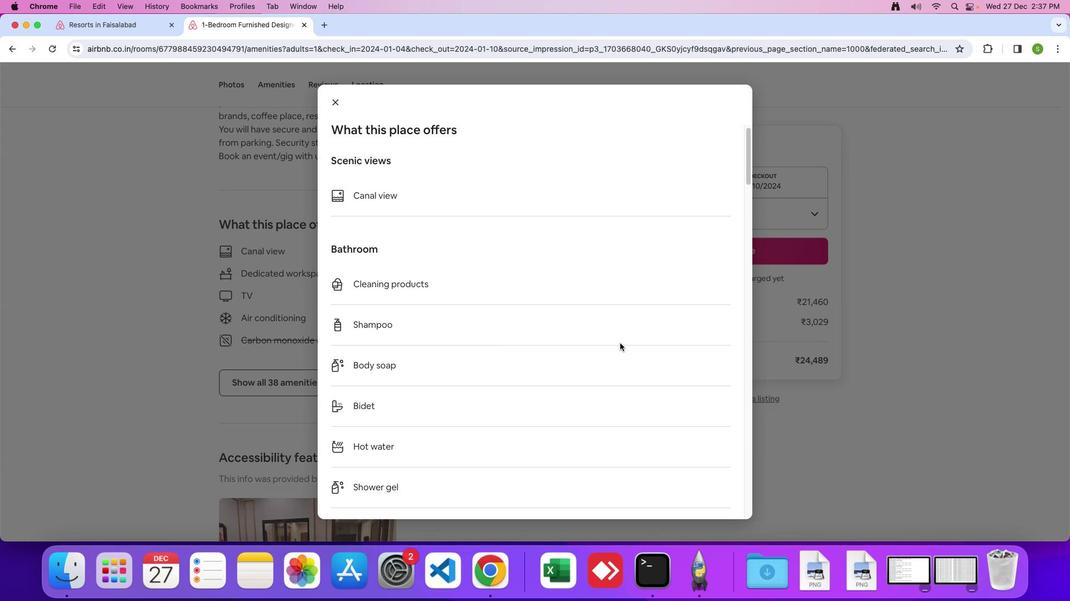 
Action: Mouse moved to (625, 349)
